 Task: Add an event with the title Second Monthly Review Meeting, date '2023/10/24', time 8:30 AM to 10:30 AMand add a description: Participants will develop skills in strategic decision-making and problem-solving. They will learn techniques for gathering and analyzing information, evaluating options, and making sound decisions that align with team goals and organizational priorities.Select event color  Peacock . Add location for the event as: 789 Piazza San Marco, Venice, Italy, logged in from the account softage.6@softage.netand send the event invitation to softage.1@softage.net and softage.2@softage.net. Set a reminder for the event Weekly on Sunday
Action: Mouse moved to (73, 98)
Screenshot: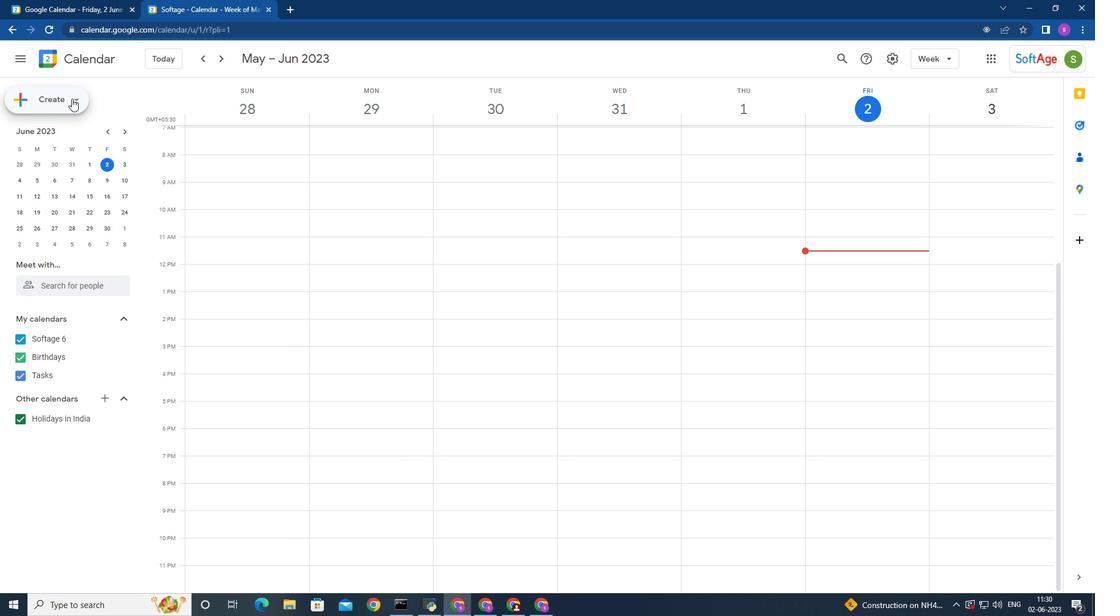 
Action: Mouse pressed left at (73, 98)
Screenshot: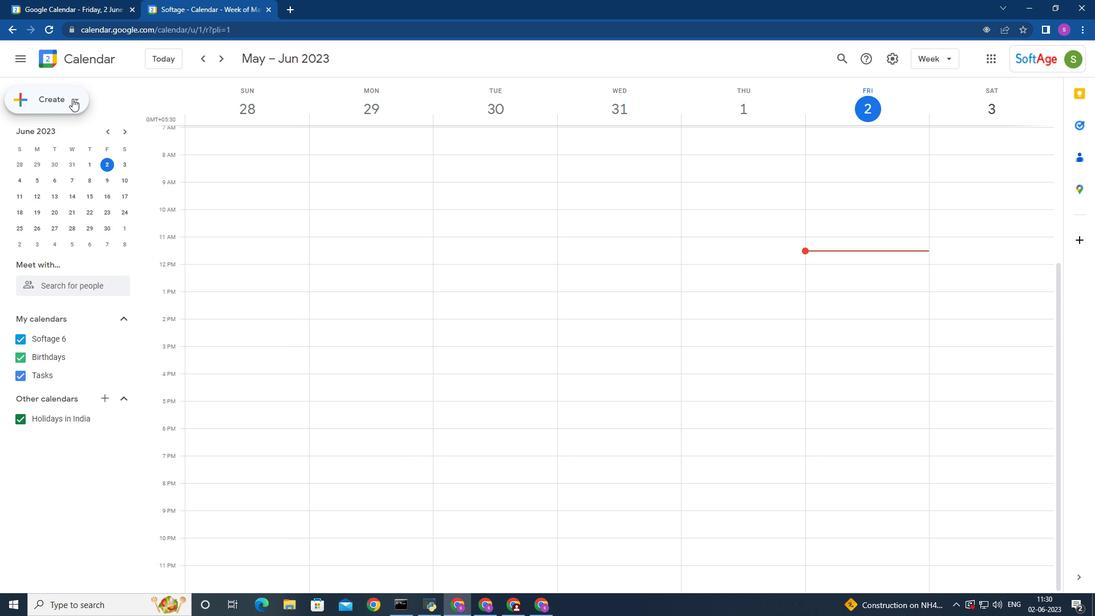 
Action: Mouse moved to (39, 130)
Screenshot: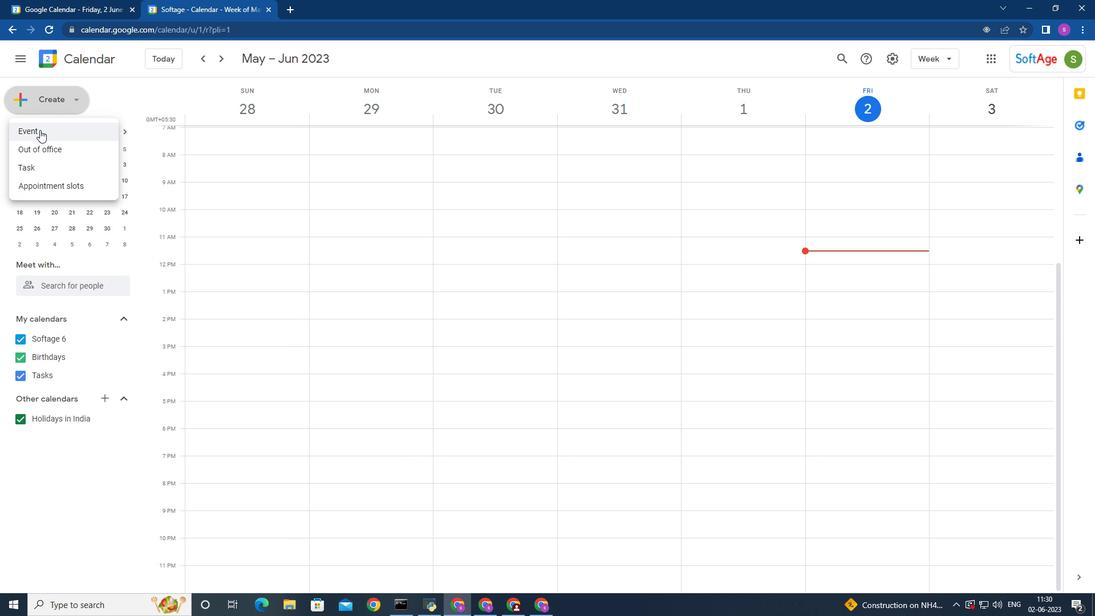 
Action: Mouse pressed left at (39, 130)
Screenshot: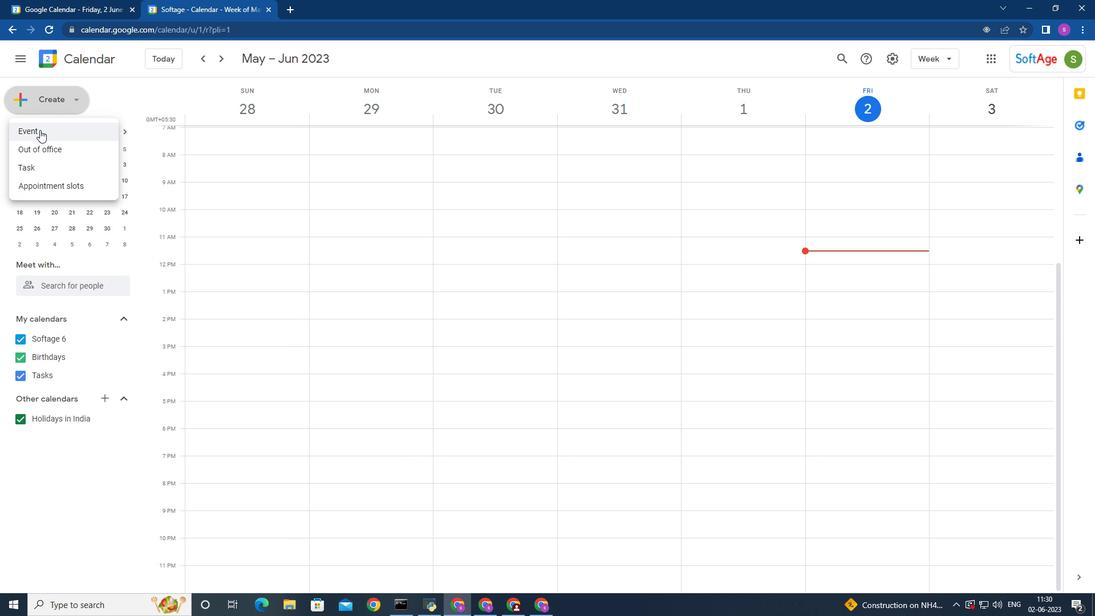 
Action: Mouse moved to (707, 448)
Screenshot: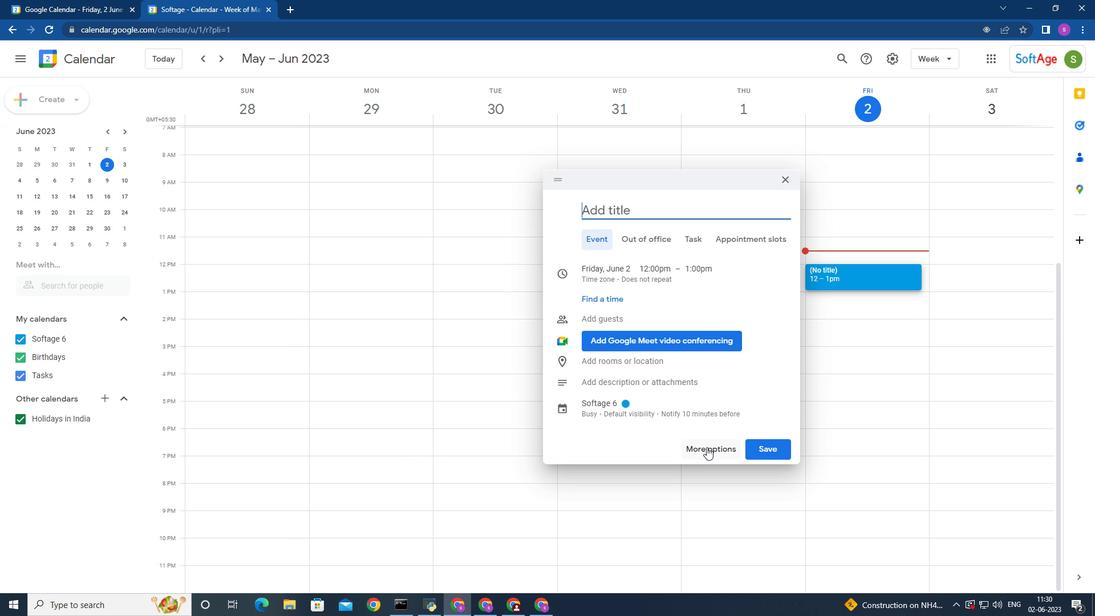 
Action: Mouse pressed left at (707, 448)
Screenshot: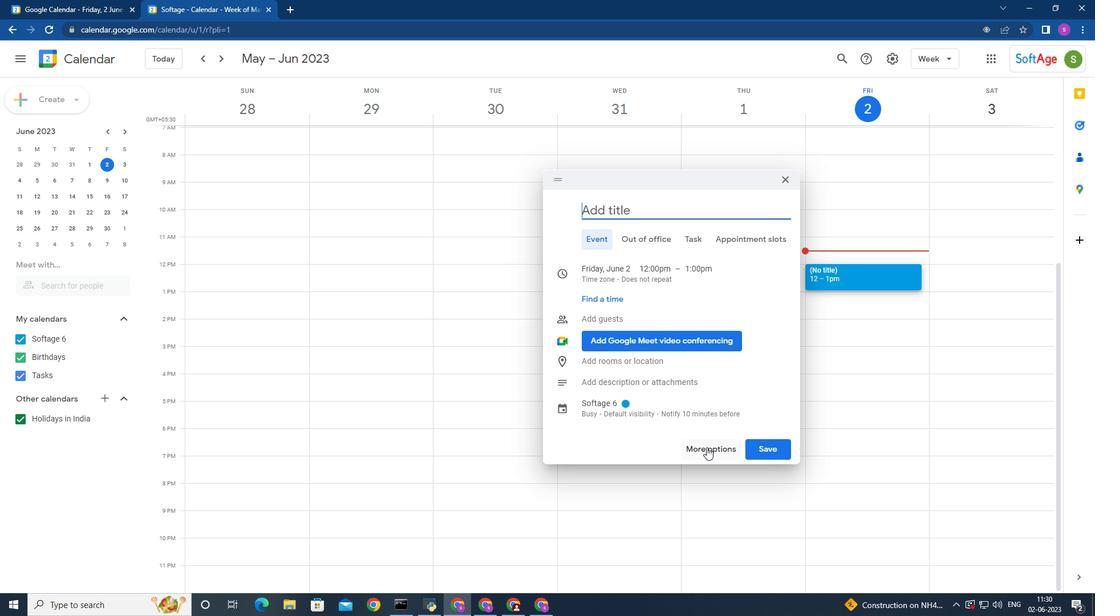 
Action: Mouse moved to (75, 62)
Screenshot: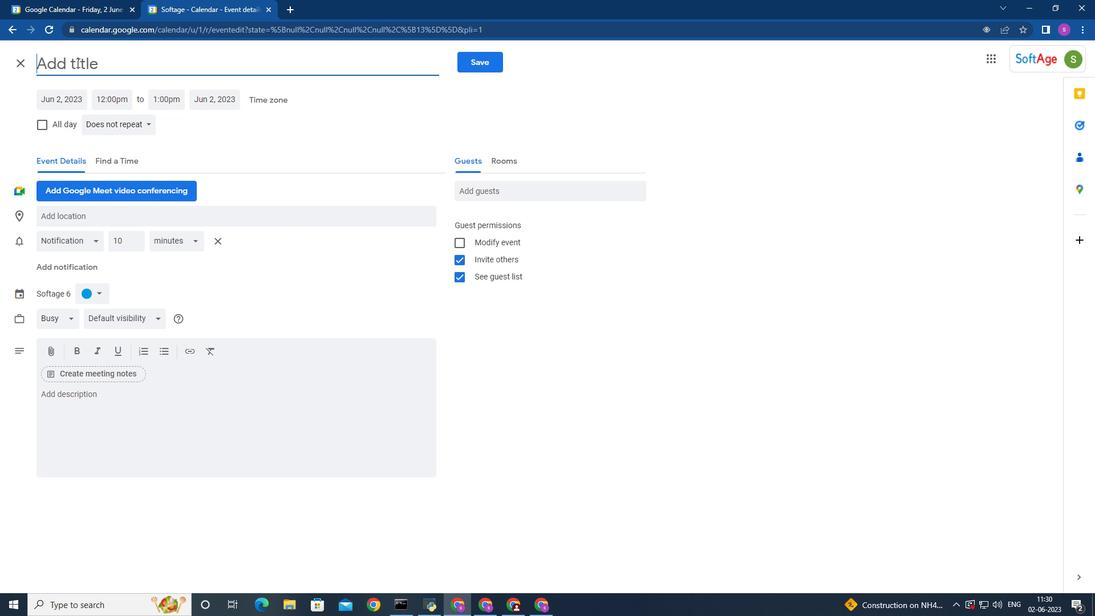 
Action: Key pressed <Key.shift>Second<Key.space><Key.shift>Monthly<Key.space><Key.shift>Review<Key.space>
Screenshot: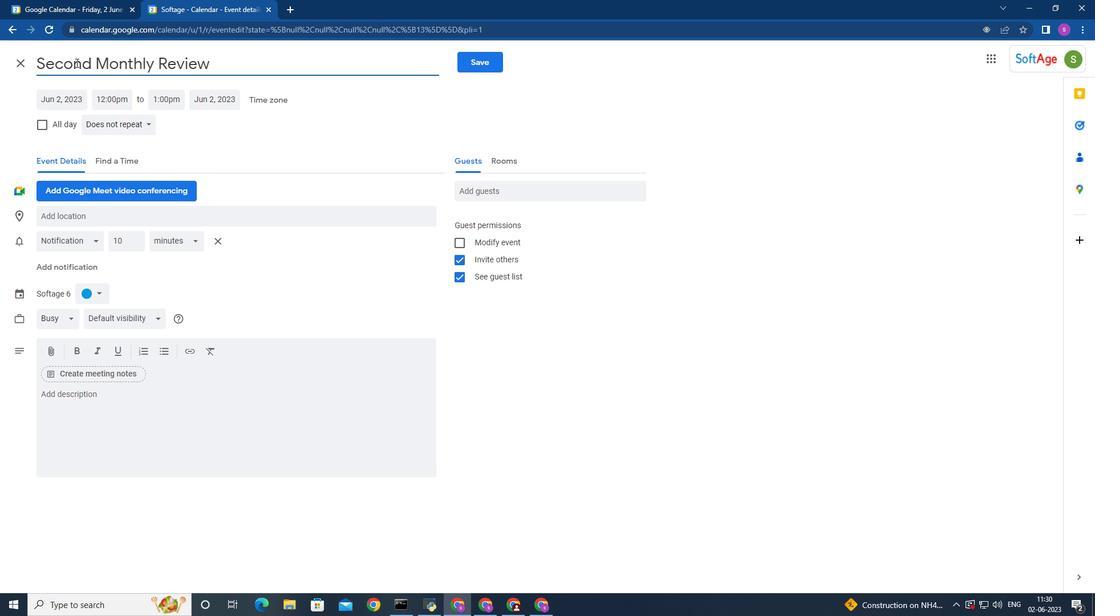 
Action: Mouse moved to (79, 101)
Screenshot: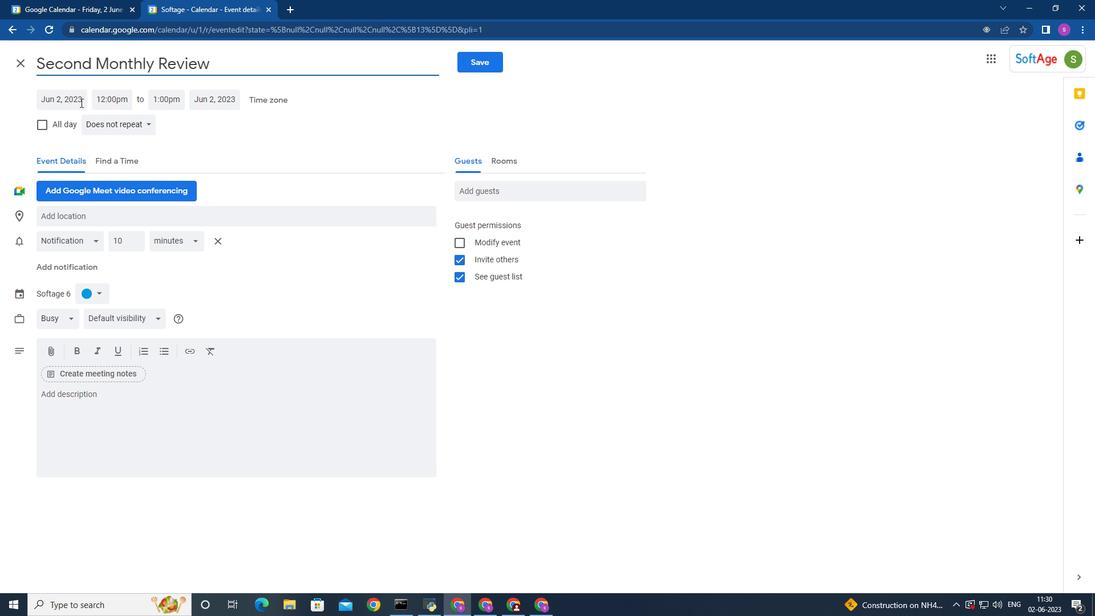 
Action: Mouse pressed left at (79, 101)
Screenshot: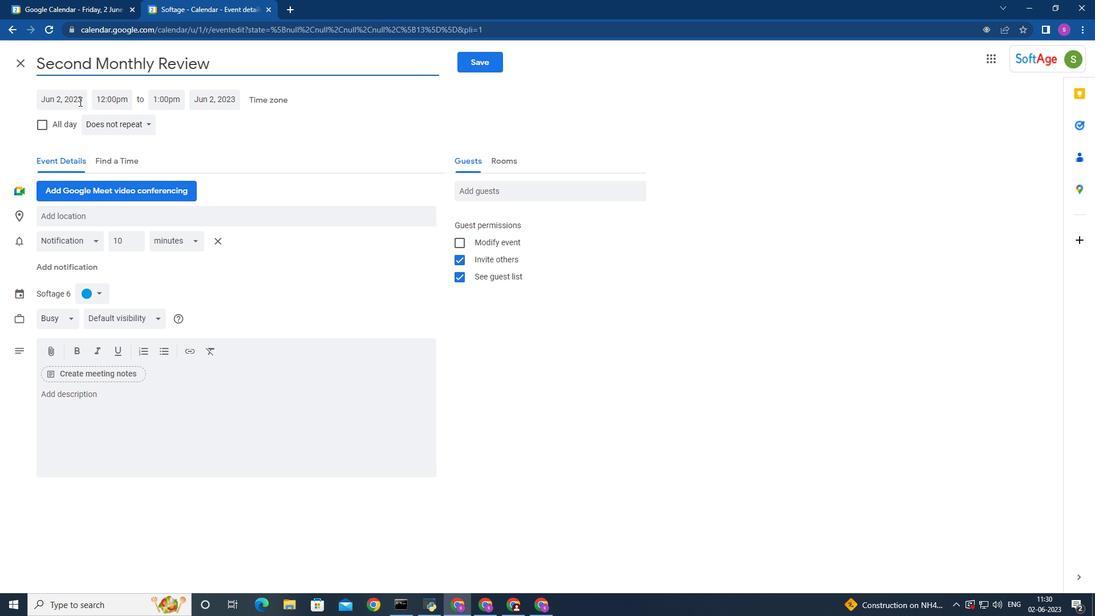 
Action: Mouse moved to (180, 120)
Screenshot: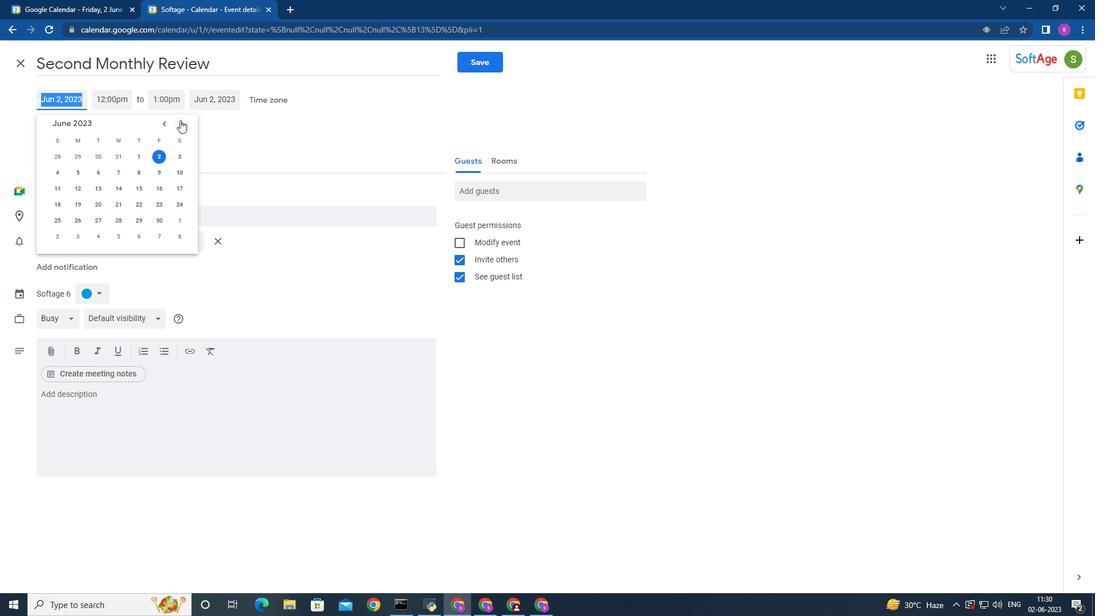 
Action: Mouse pressed left at (180, 120)
Screenshot: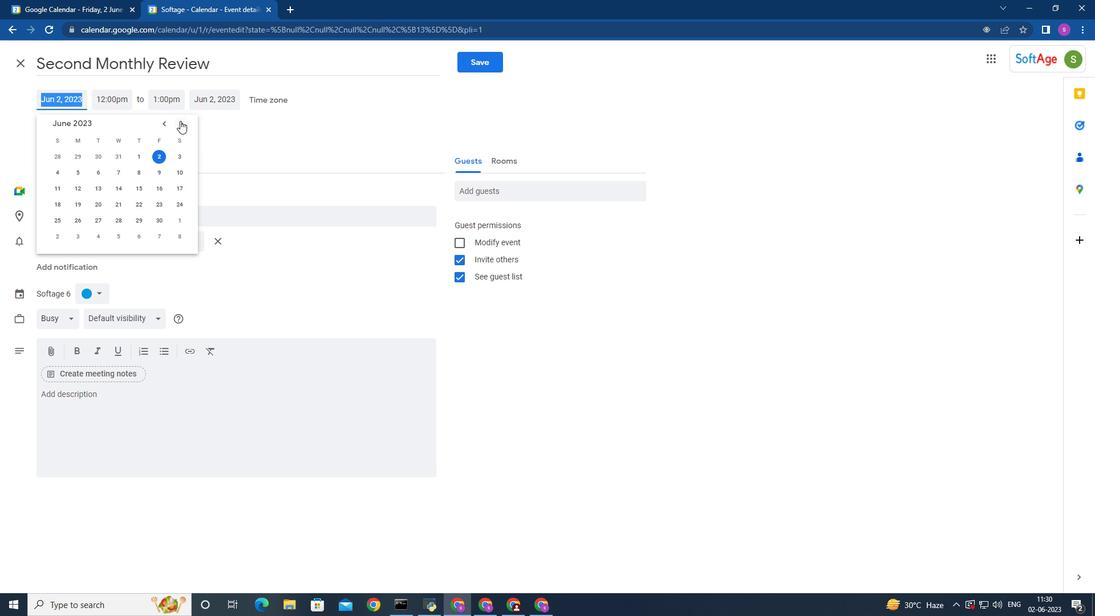 
Action: Mouse moved to (180, 121)
Screenshot: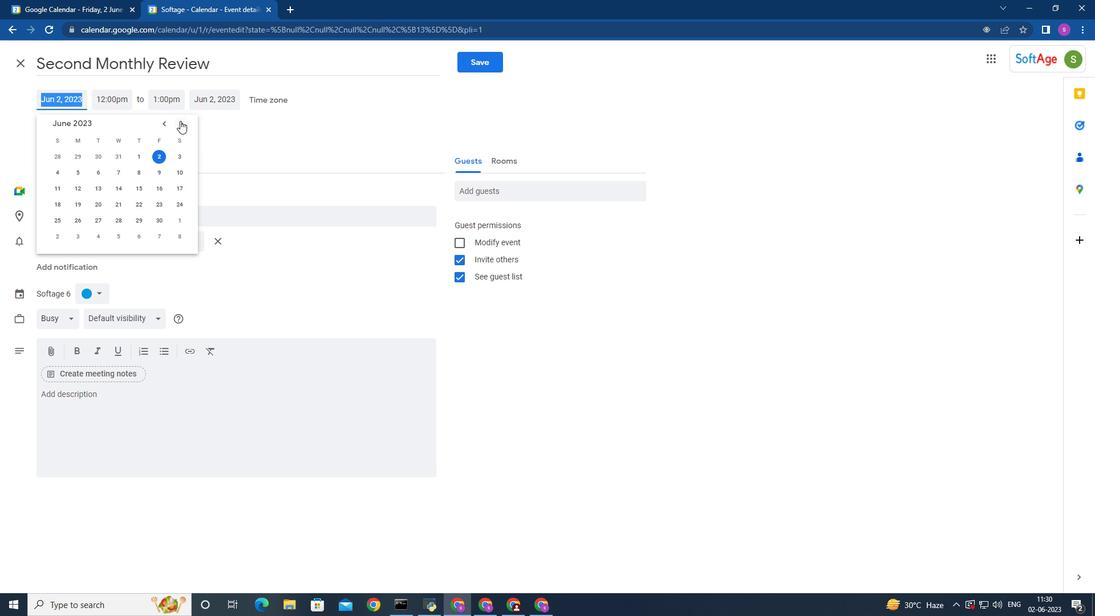 
Action: Mouse pressed left at (180, 121)
Screenshot: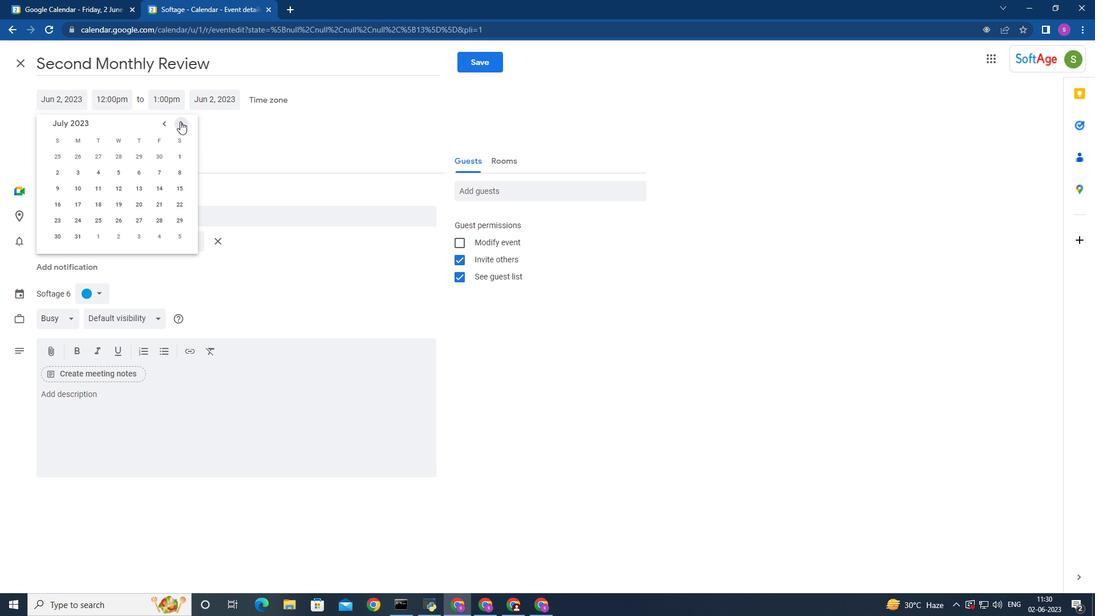 
Action: Mouse moved to (180, 126)
Screenshot: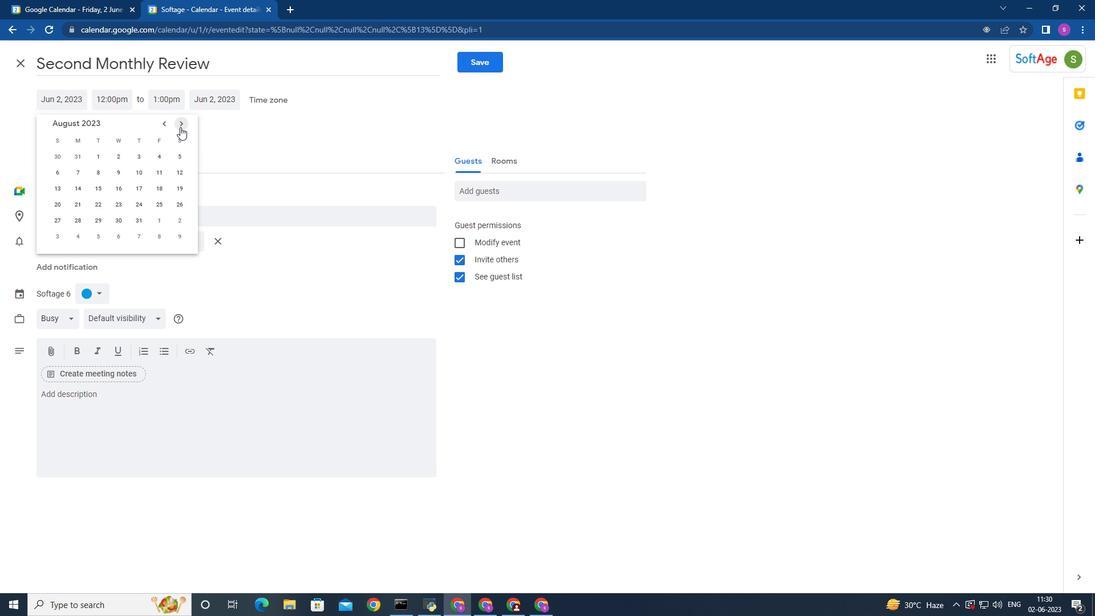 
Action: Mouse pressed left at (180, 126)
Screenshot: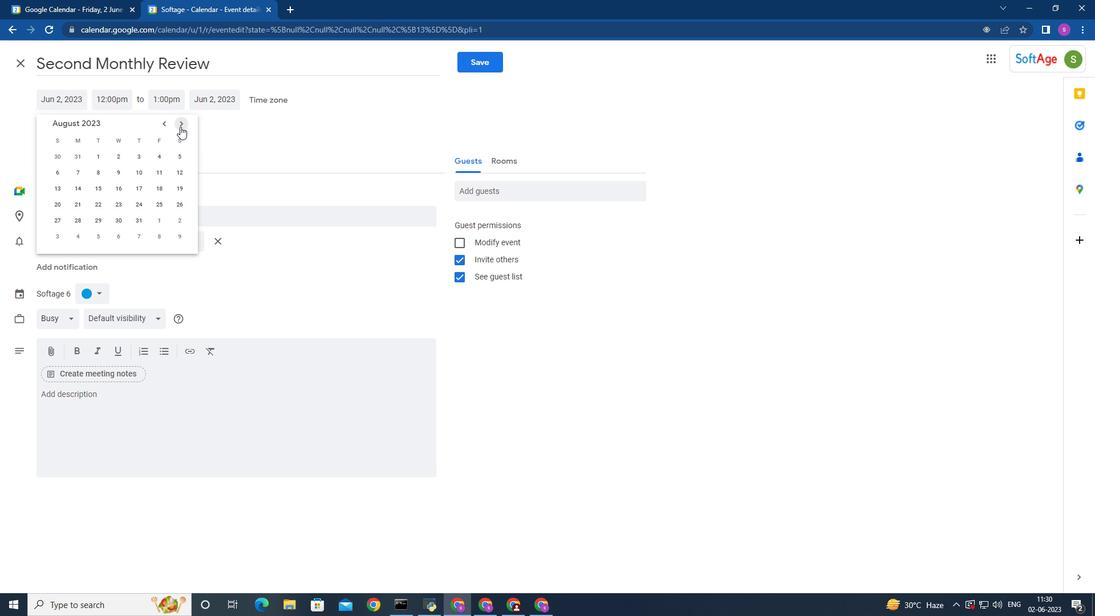 
Action: Mouse pressed left at (180, 126)
Screenshot: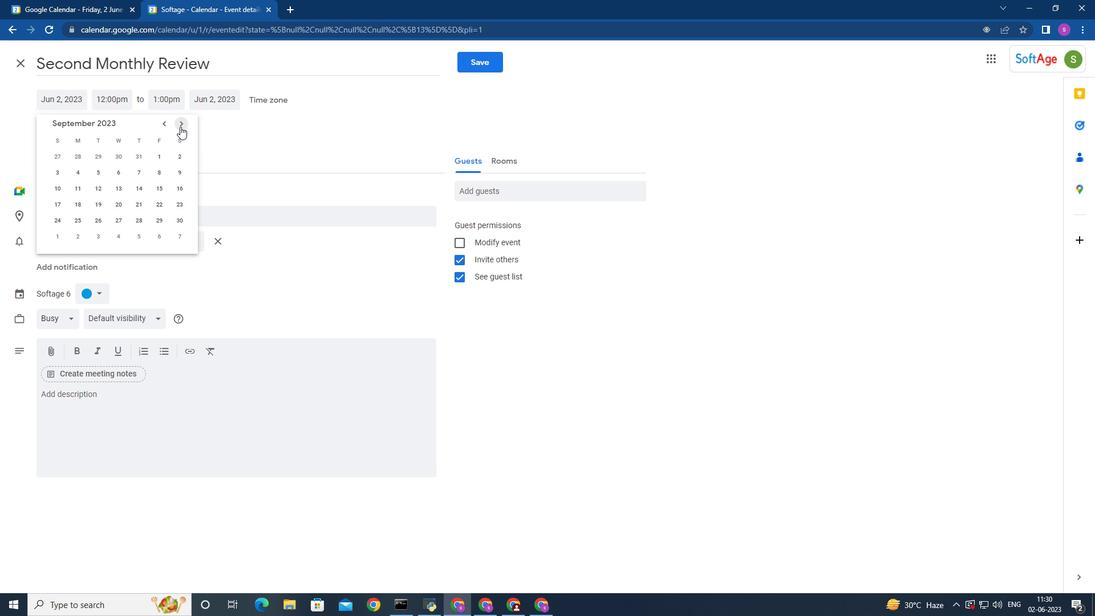 
Action: Mouse moved to (98, 201)
Screenshot: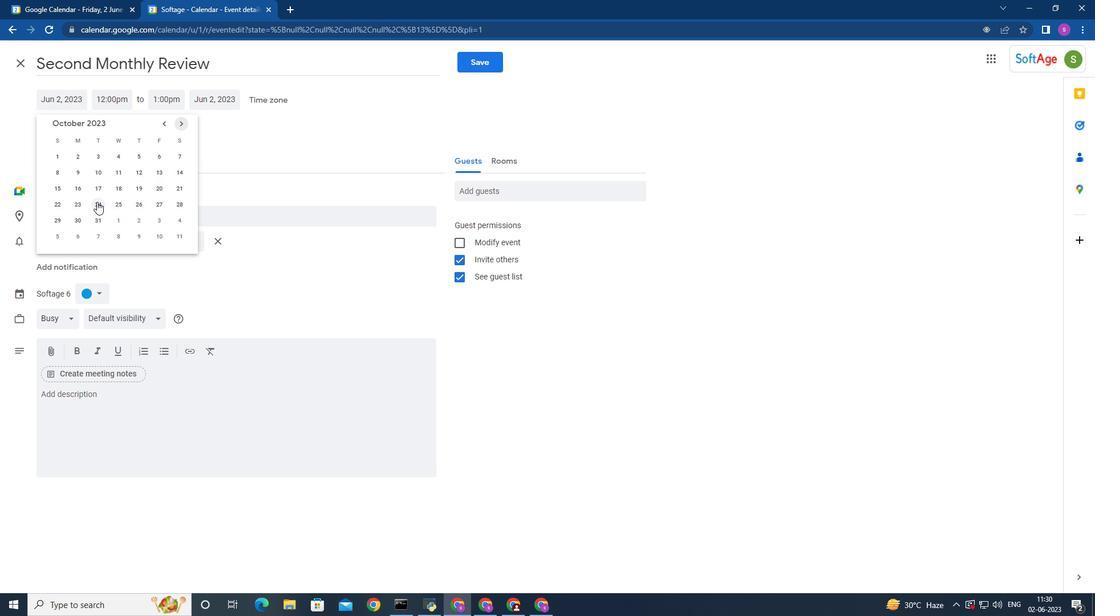 
Action: Mouse pressed left at (98, 201)
Screenshot: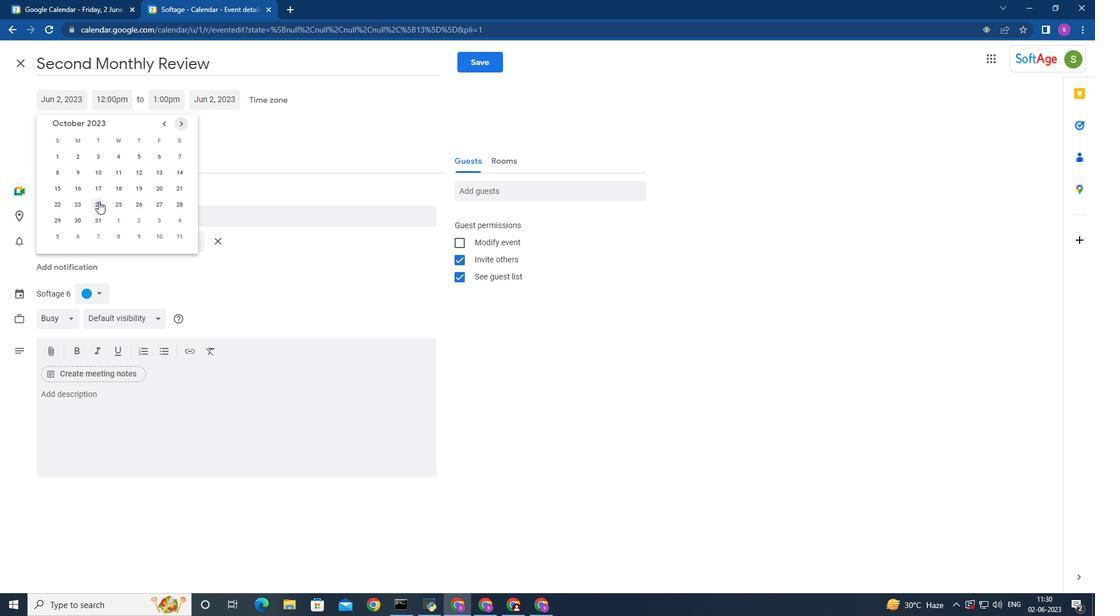 
Action: Mouse moved to (177, 101)
Screenshot: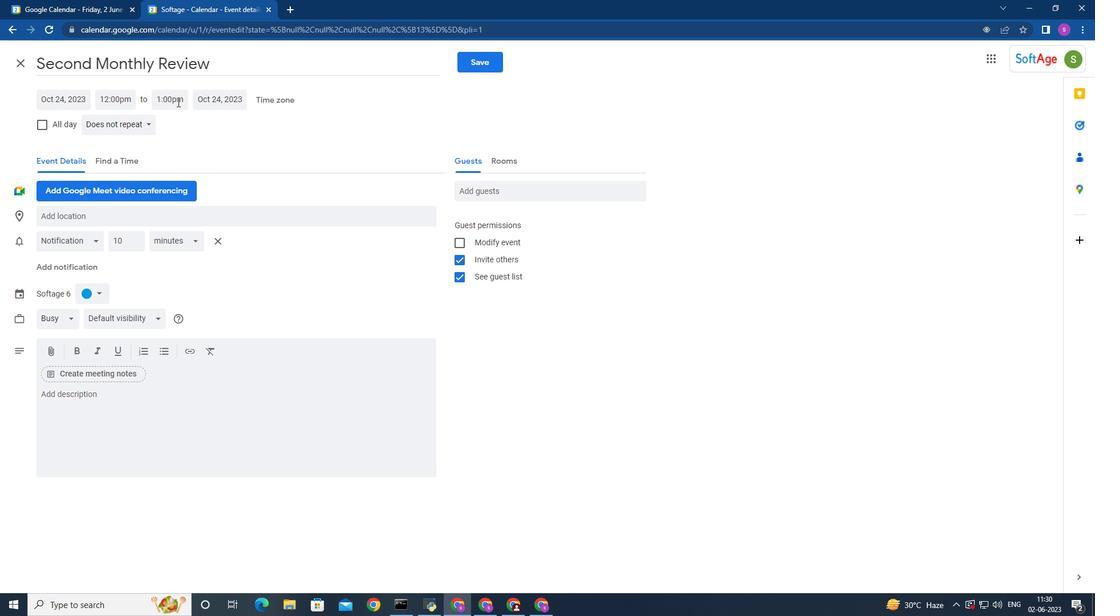 
Action: Mouse pressed left at (177, 101)
Screenshot: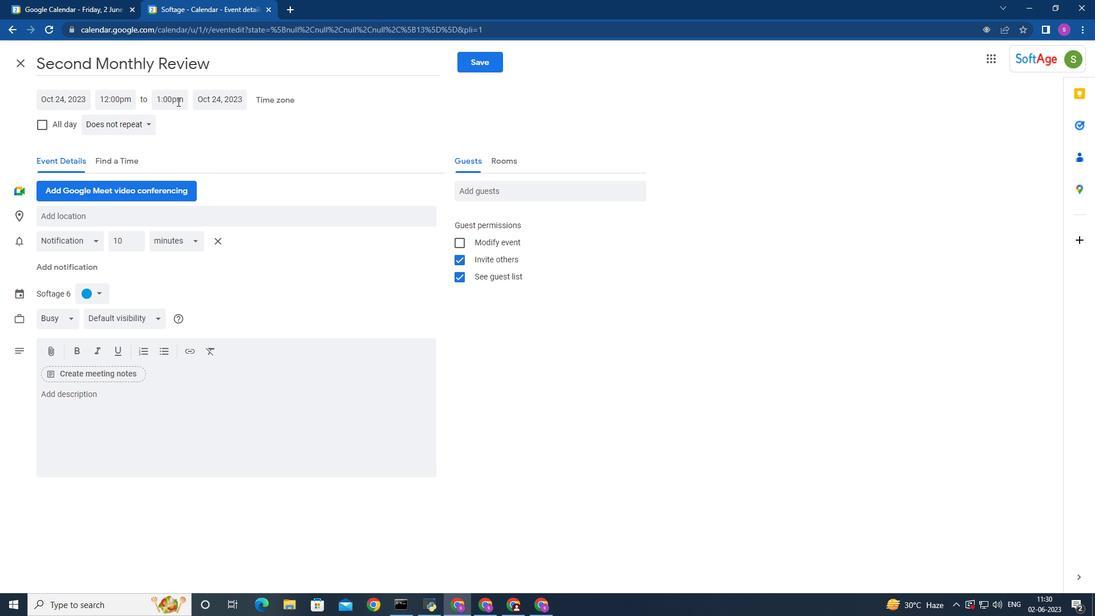 
Action: Mouse moved to (202, 178)
Screenshot: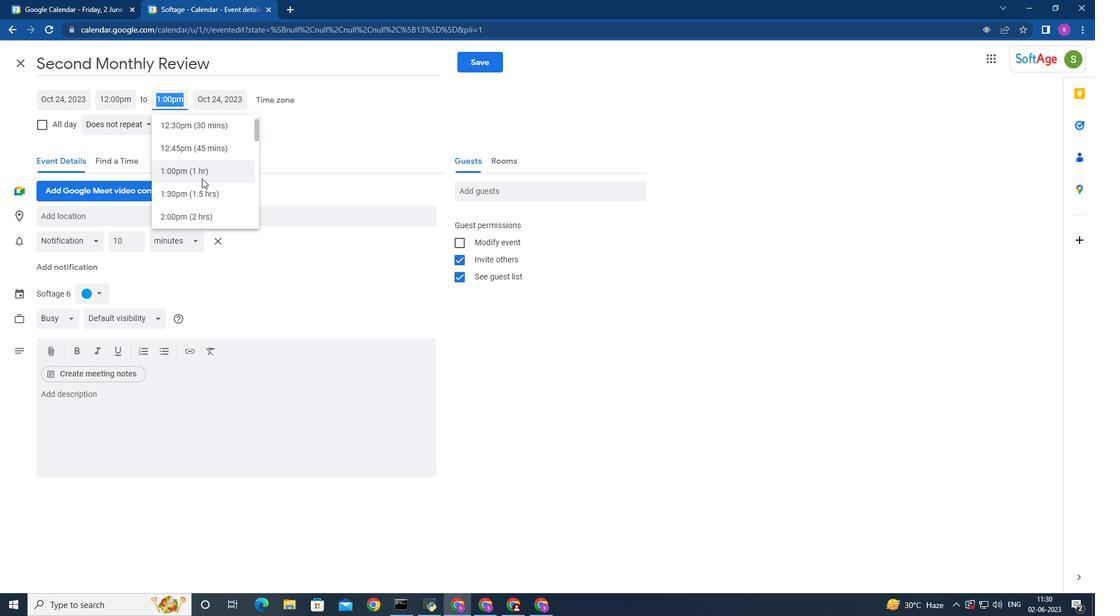 
Action: Mouse scrolled (202, 178) with delta (0, 0)
Screenshot: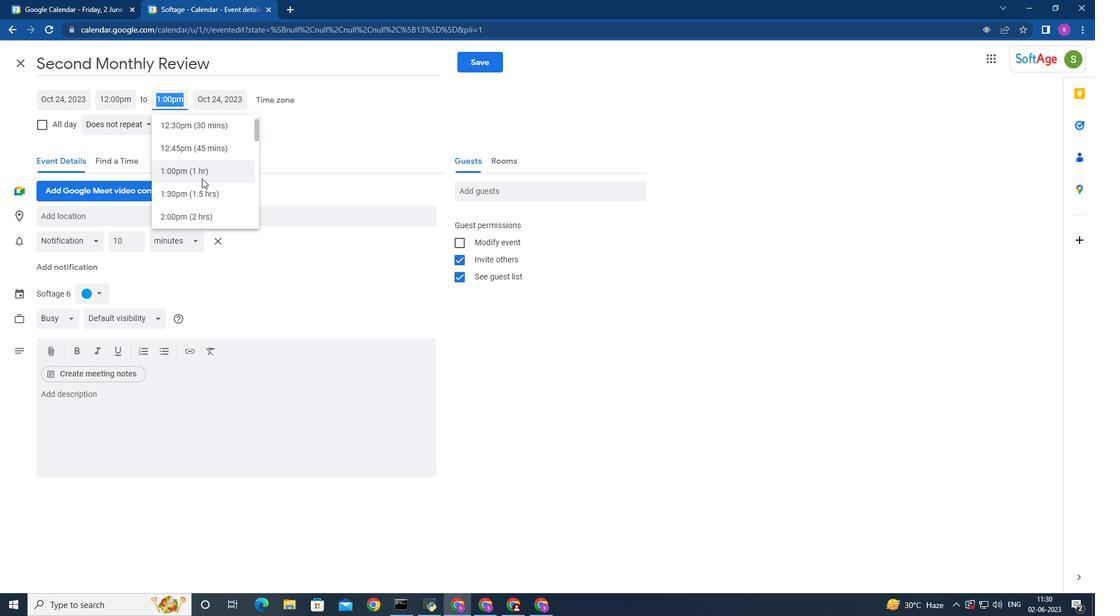 
Action: Mouse moved to (202, 177)
Screenshot: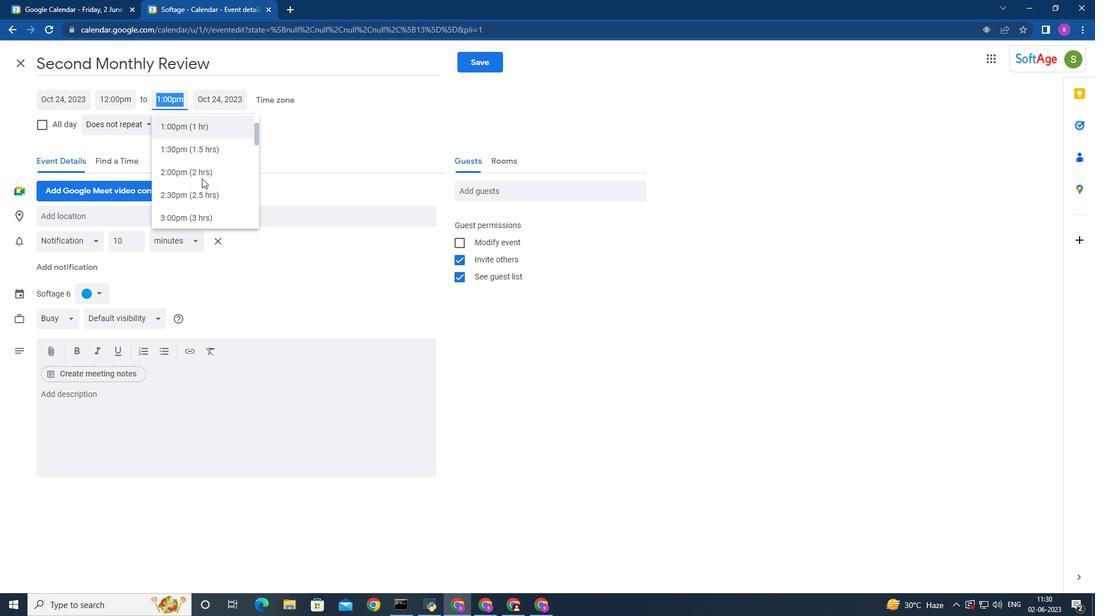 
Action: Mouse scrolled (202, 178) with delta (0, 0)
Screenshot: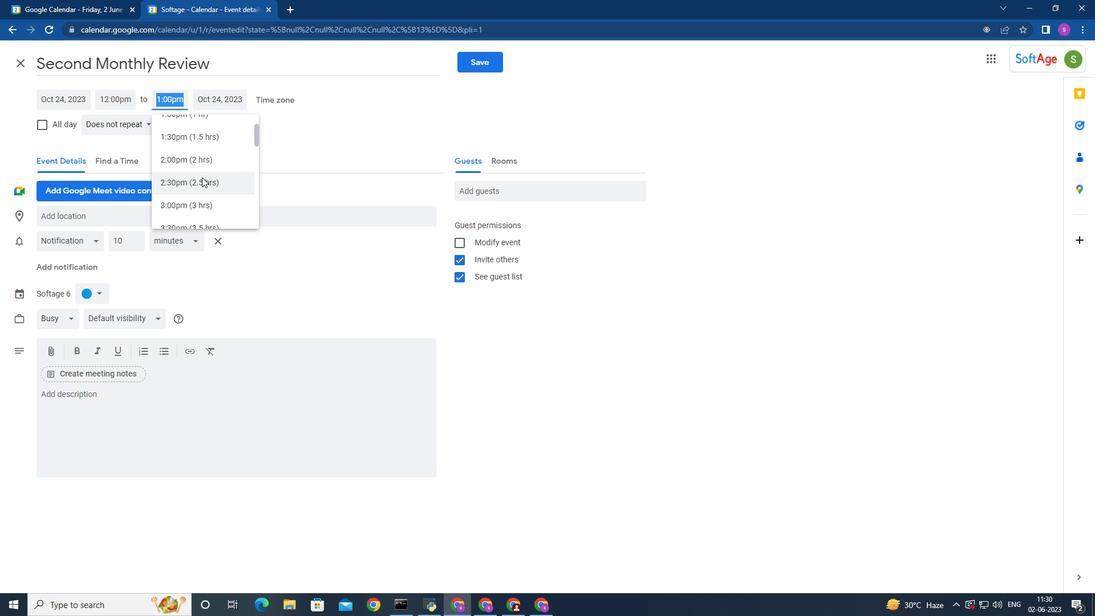 
Action: Mouse scrolled (202, 178) with delta (0, 0)
Screenshot: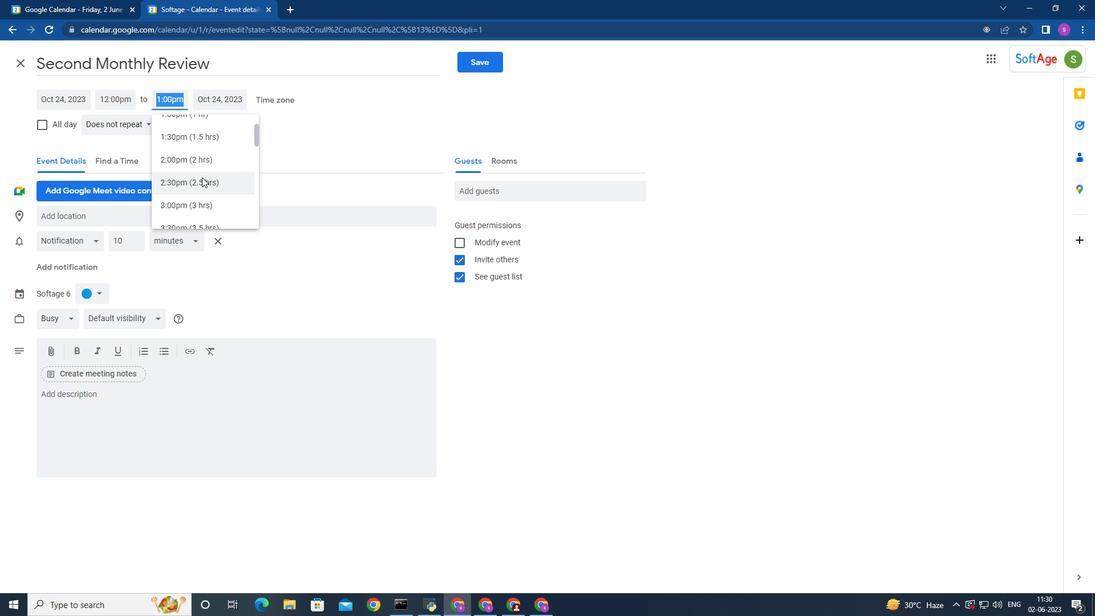 
Action: Mouse scrolled (202, 178) with delta (0, 0)
Screenshot: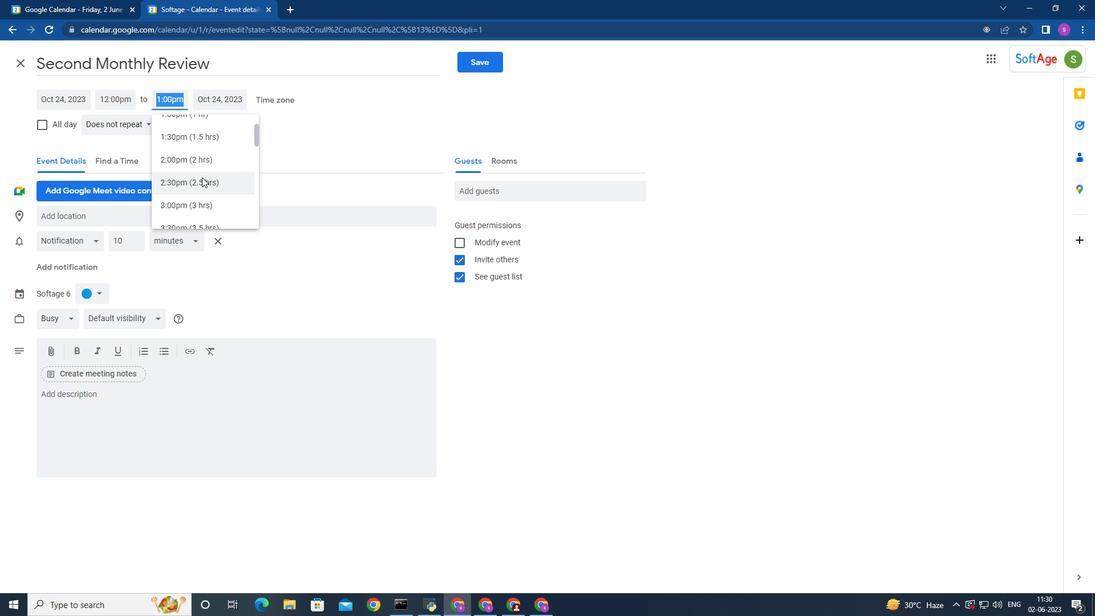
Action: Mouse scrolled (202, 178) with delta (0, 0)
Screenshot: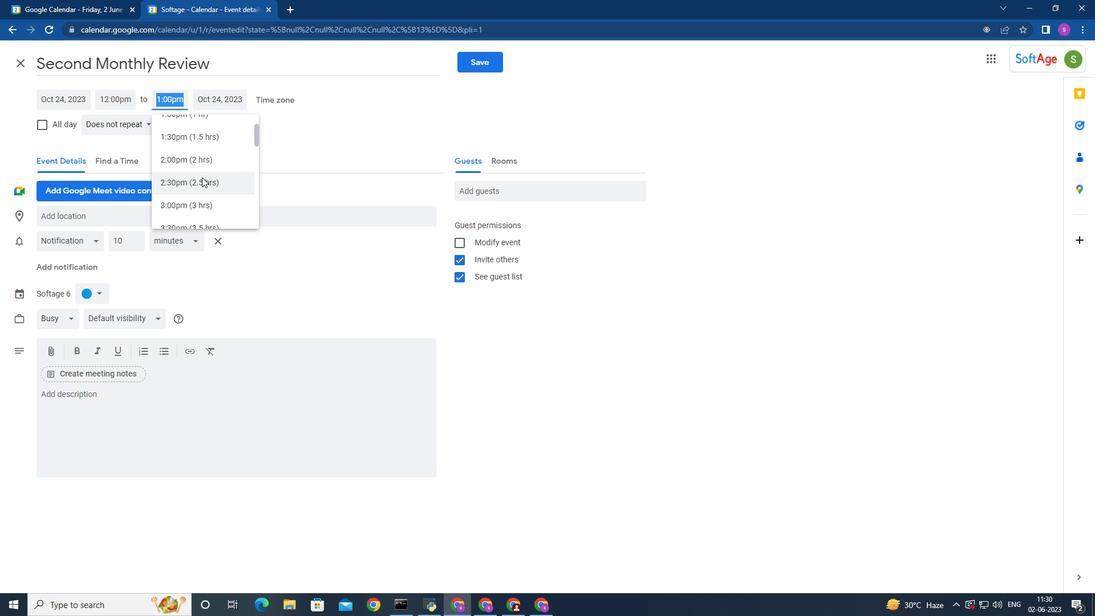 
Action: Mouse scrolled (202, 178) with delta (0, 0)
Screenshot: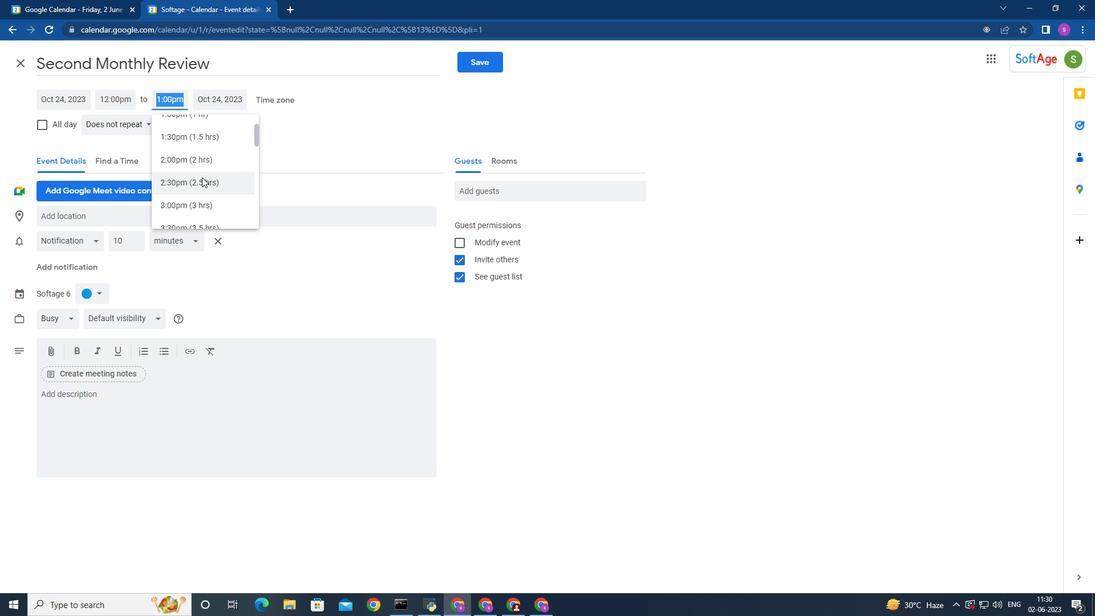 
Action: Mouse scrolled (202, 178) with delta (0, 0)
Screenshot: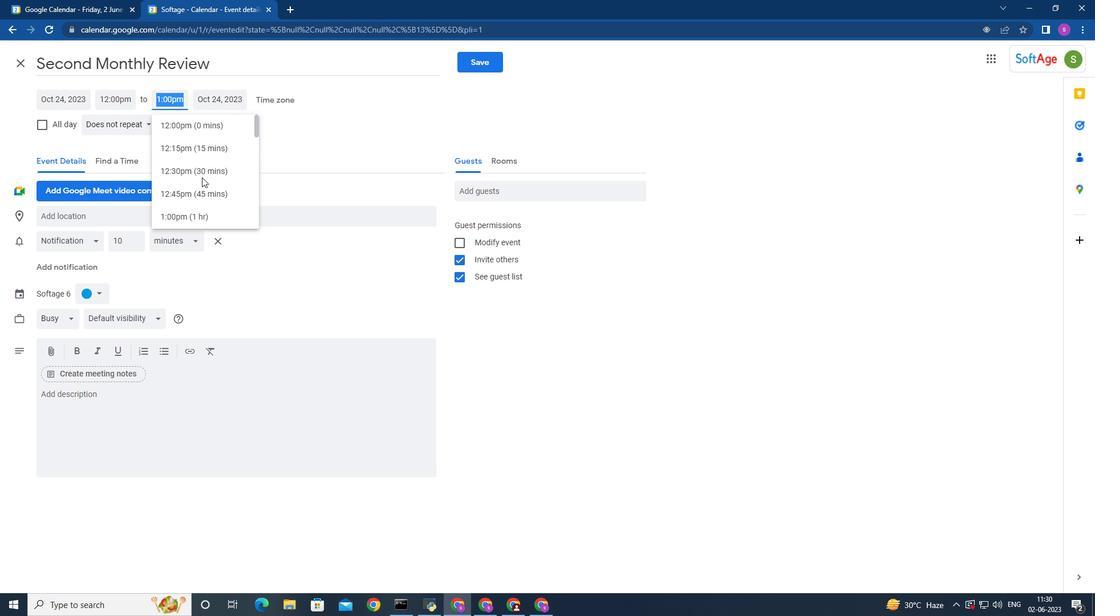 
Action: Mouse scrolled (202, 178) with delta (0, 0)
Screenshot: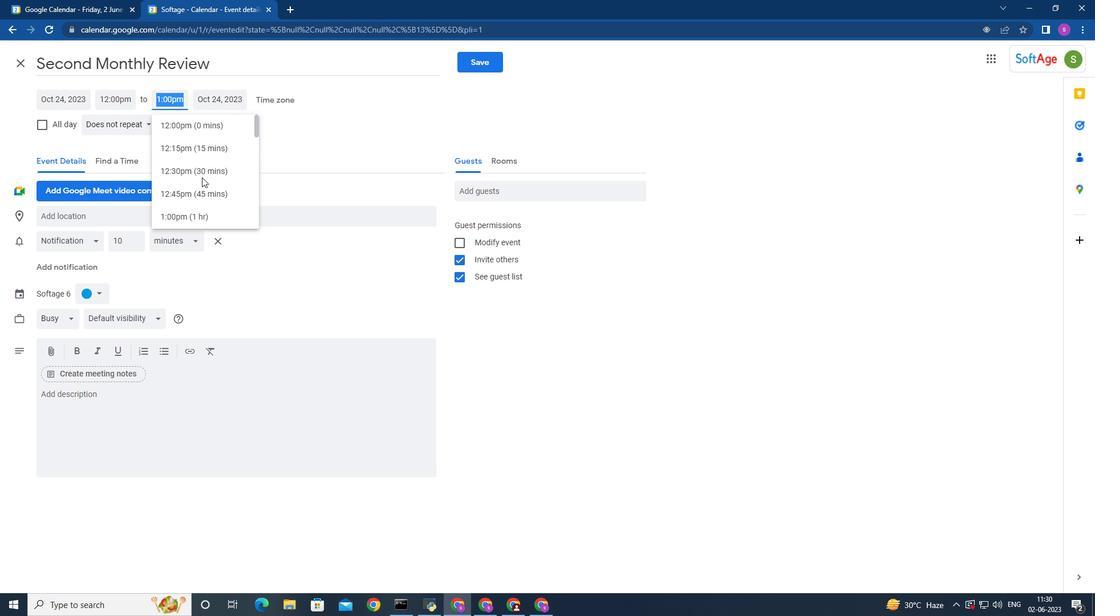 
Action: Mouse scrolled (202, 178) with delta (0, 0)
Screenshot: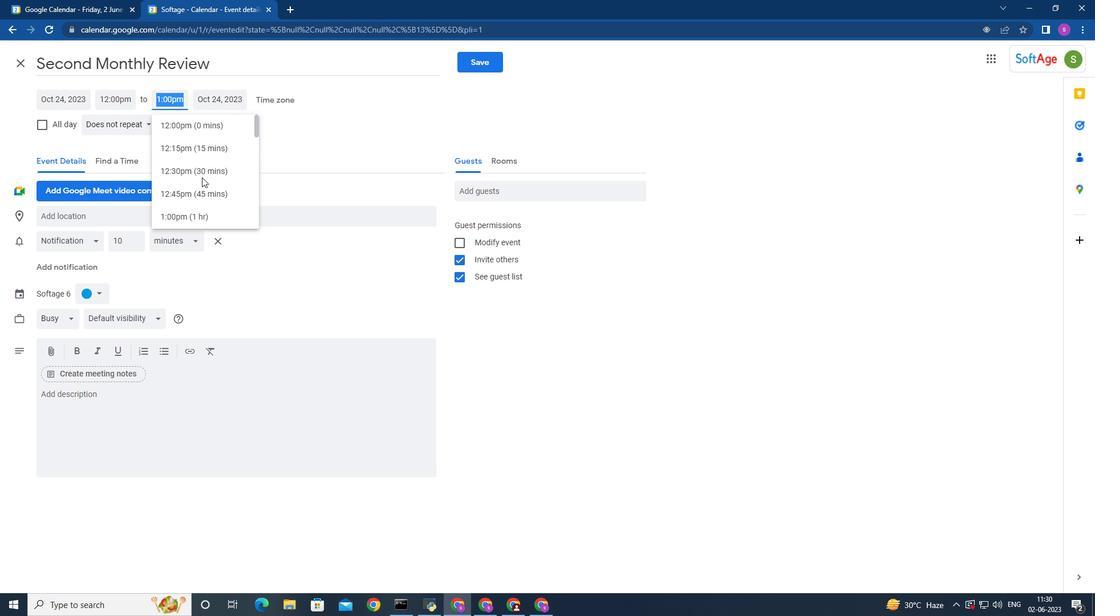 
Action: Mouse scrolled (202, 178) with delta (0, 0)
Screenshot: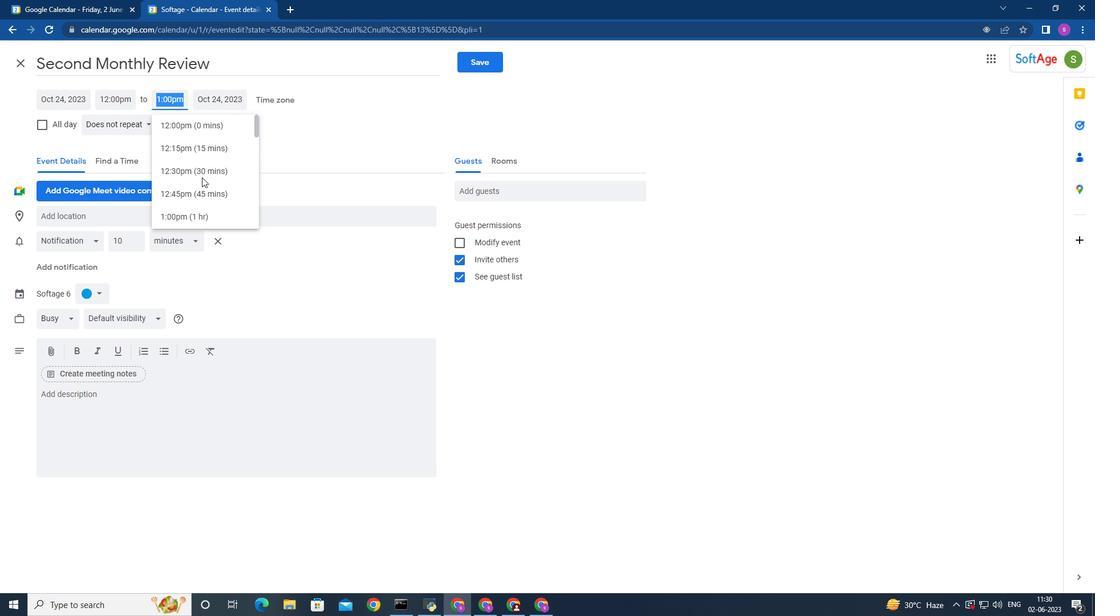 
Action: Mouse scrolled (202, 176) with delta (0, 0)
Screenshot: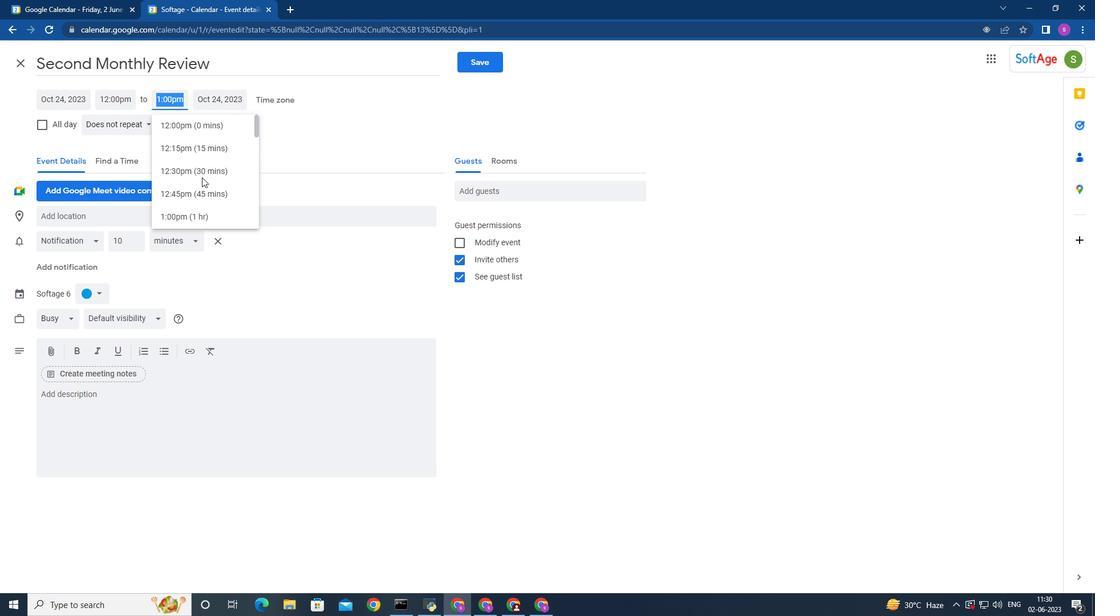 
Action: Mouse scrolled (202, 176) with delta (0, 0)
Screenshot: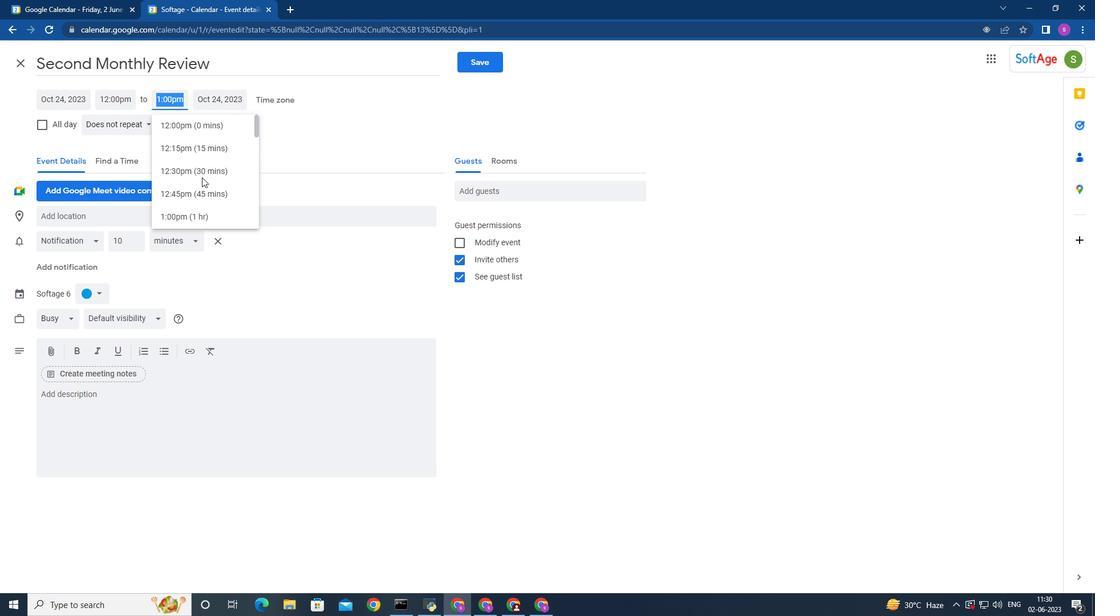 
Action: Mouse scrolled (202, 176) with delta (0, 0)
Screenshot: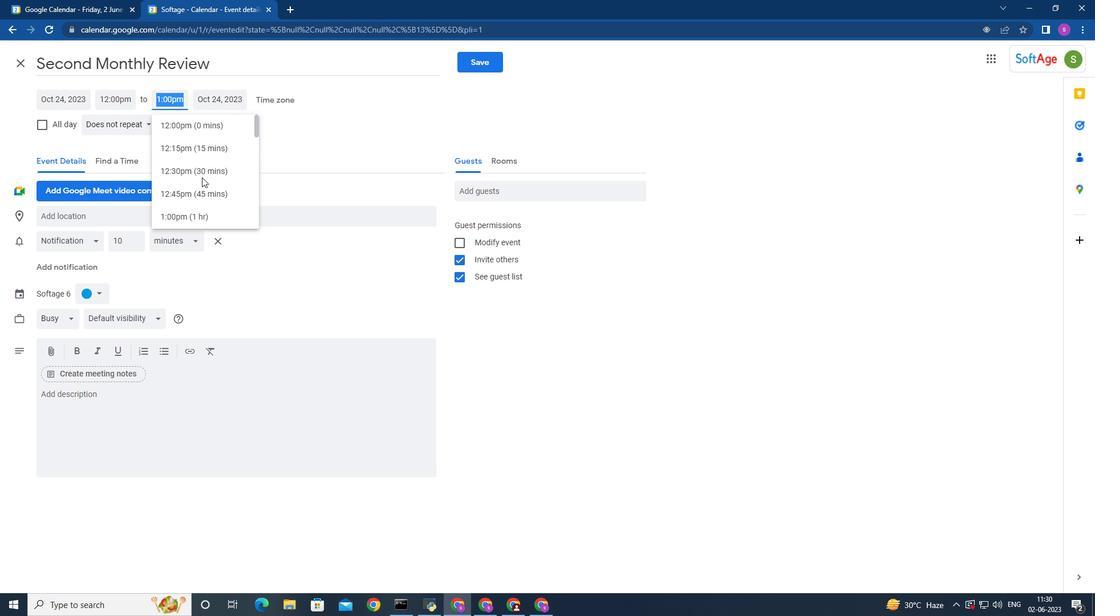 
Action: Mouse scrolled (202, 176) with delta (0, 0)
Screenshot: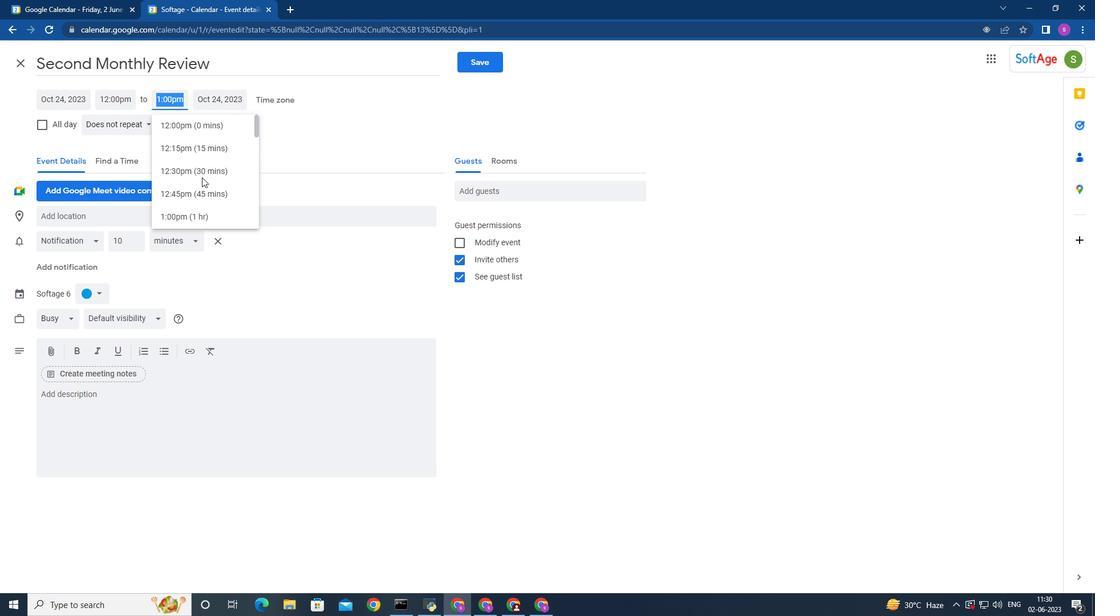 
Action: Mouse moved to (202, 177)
Screenshot: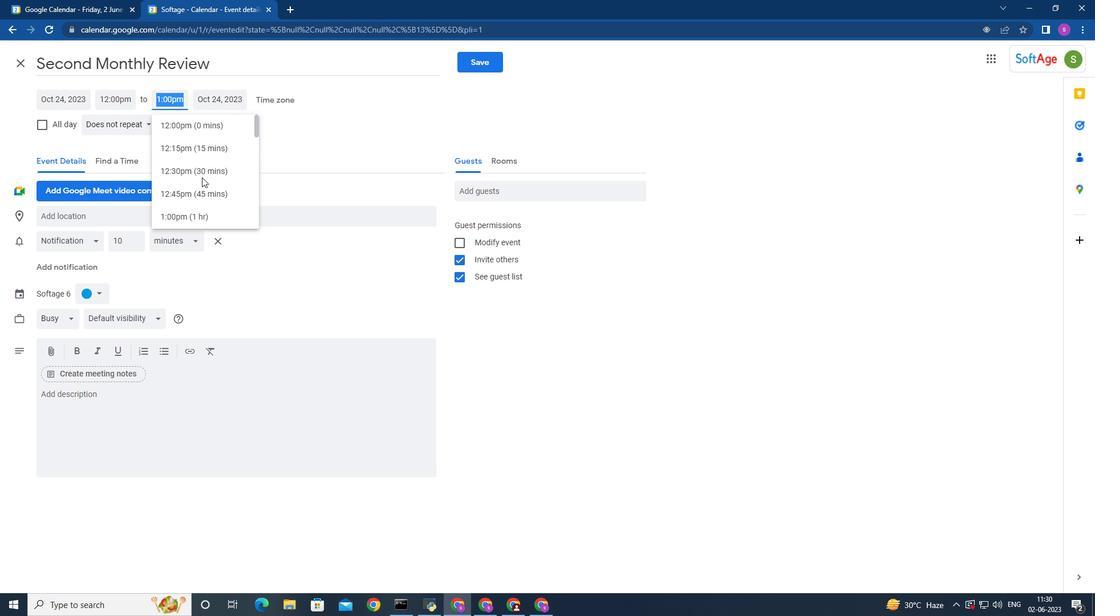 
Action: Mouse scrolled (202, 176) with delta (0, 0)
Screenshot: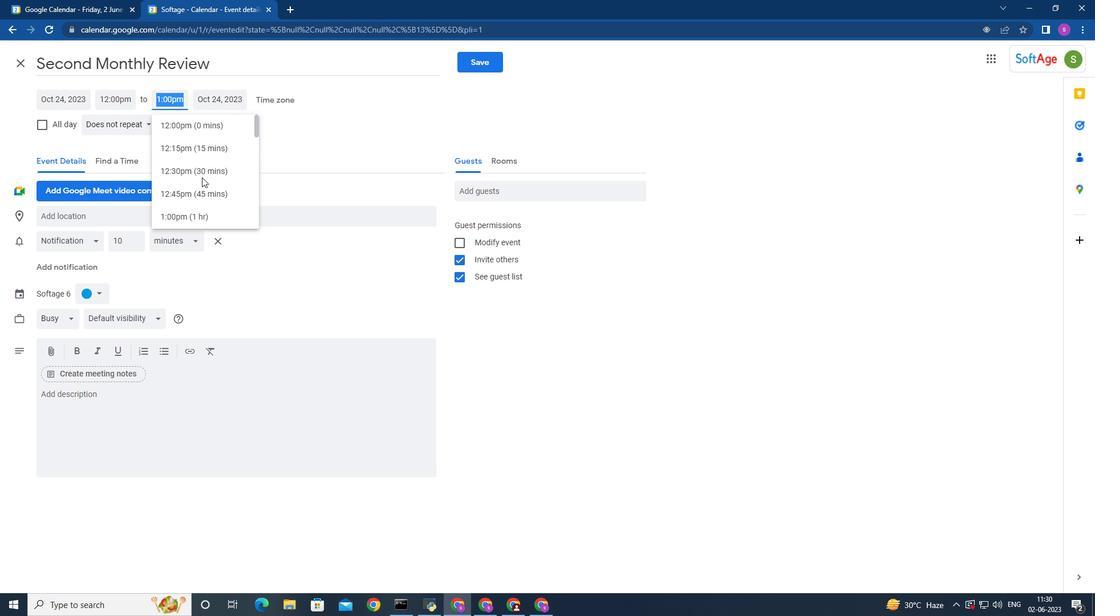 
Action: Mouse moved to (202, 176)
Screenshot: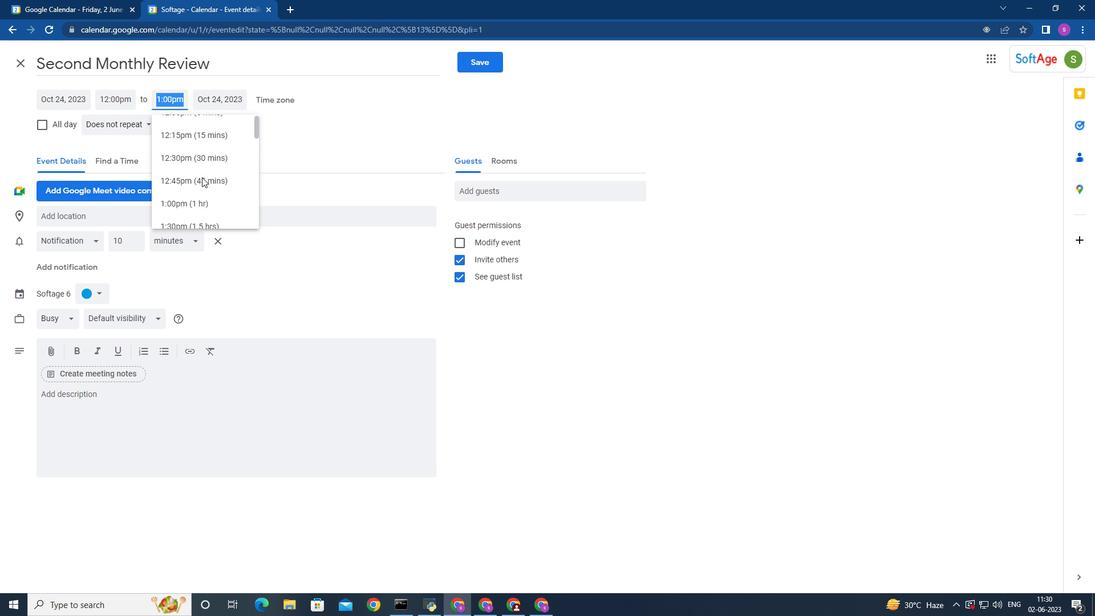 
Action: Mouse scrolled (202, 175) with delta (0, 0)
Screenshot: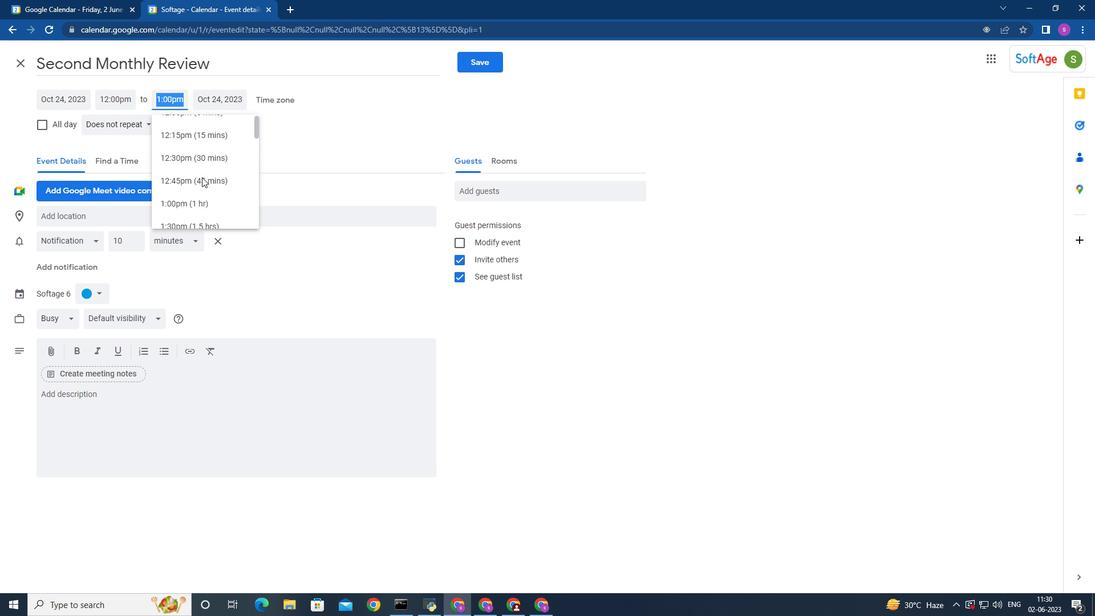 
Action: Mouse moved to (206, 192)
Screenshot: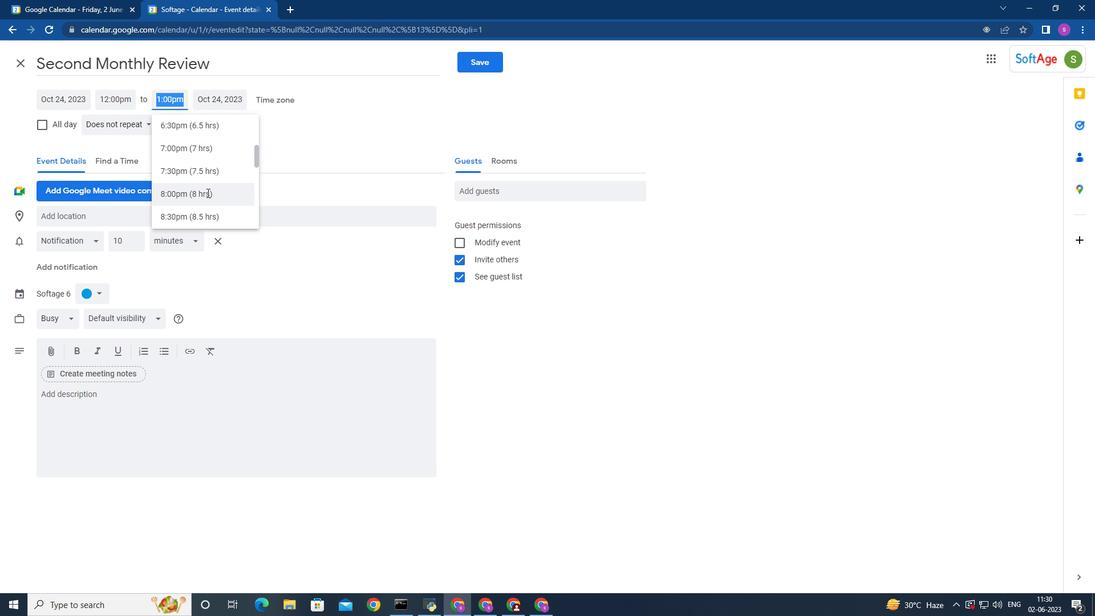 
Action: Mouse scrolled (206, 193) with delta (0, 0)
Screenshot: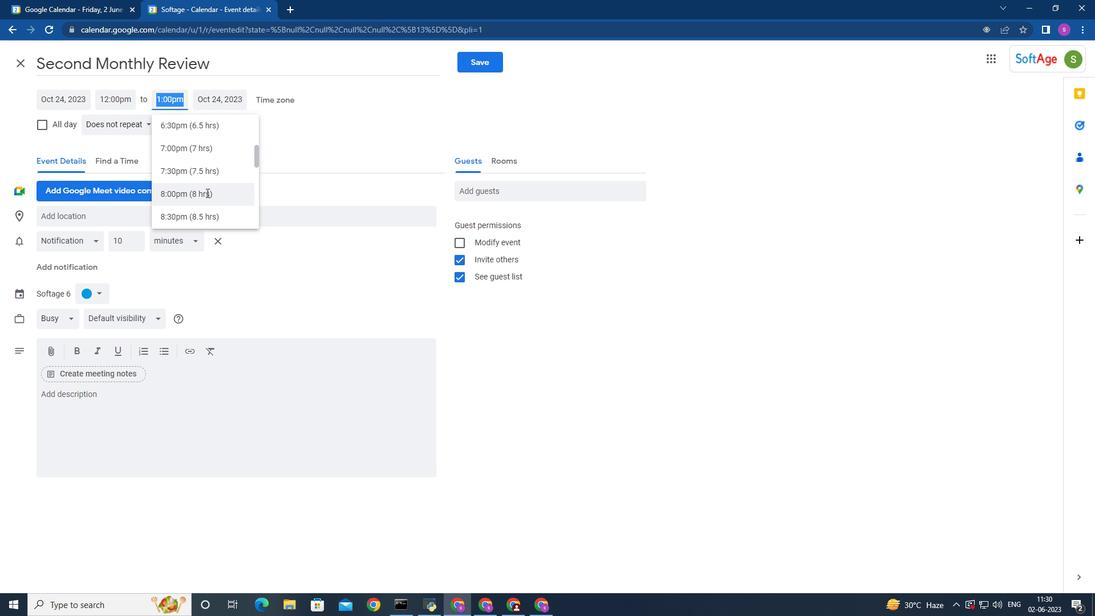 
Action: Mouse scrolled (206, 193) with delta (0, 0)
Screenshot: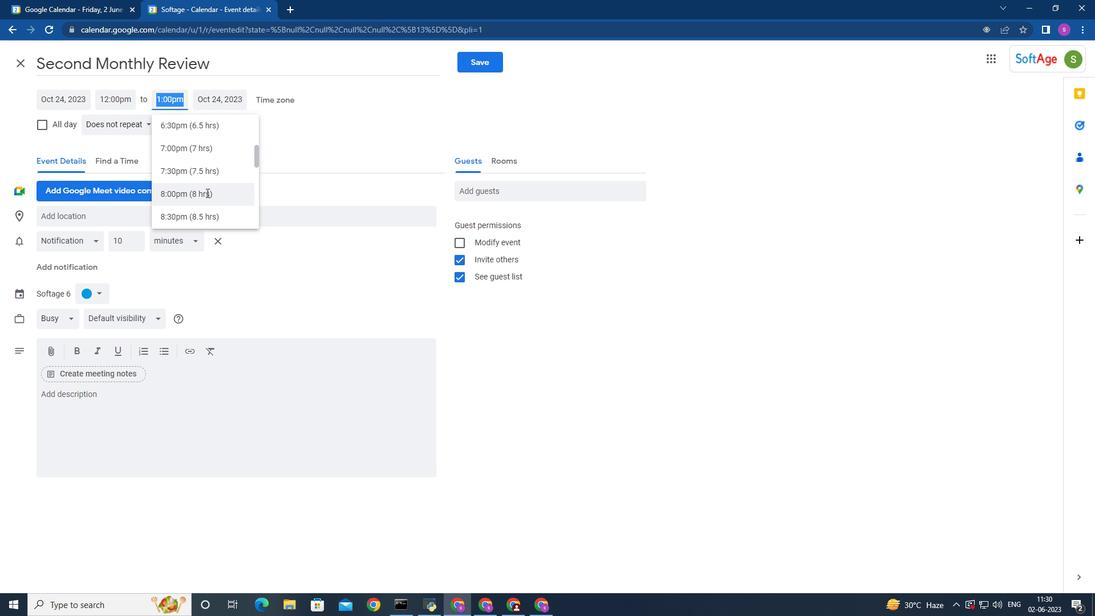 
Action: Mouse scrolled (206, 193) with delta (0, 0)
Screenshot: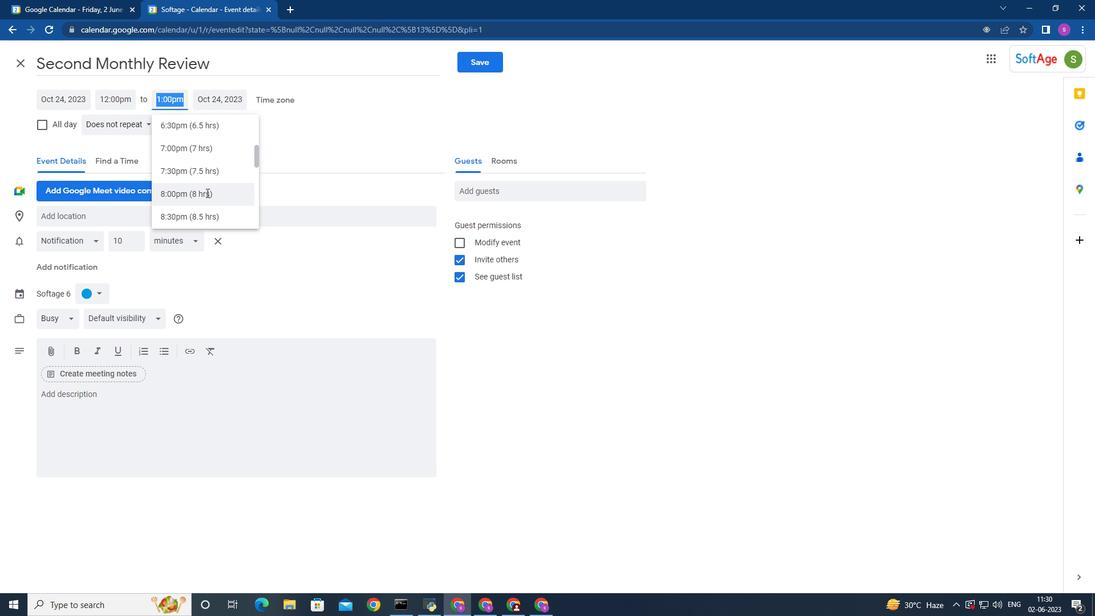 
Action: Mouse scrolled (206, 193) with delta (0, 0)
Screenshot: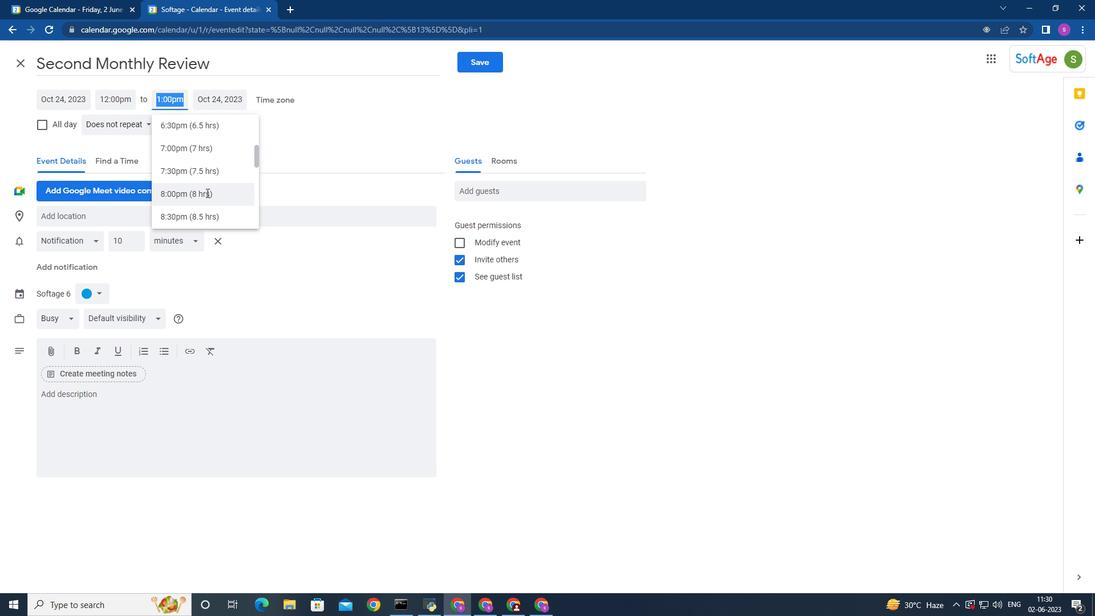 
Action: Mouse moved to (206, 192)
Screenshot: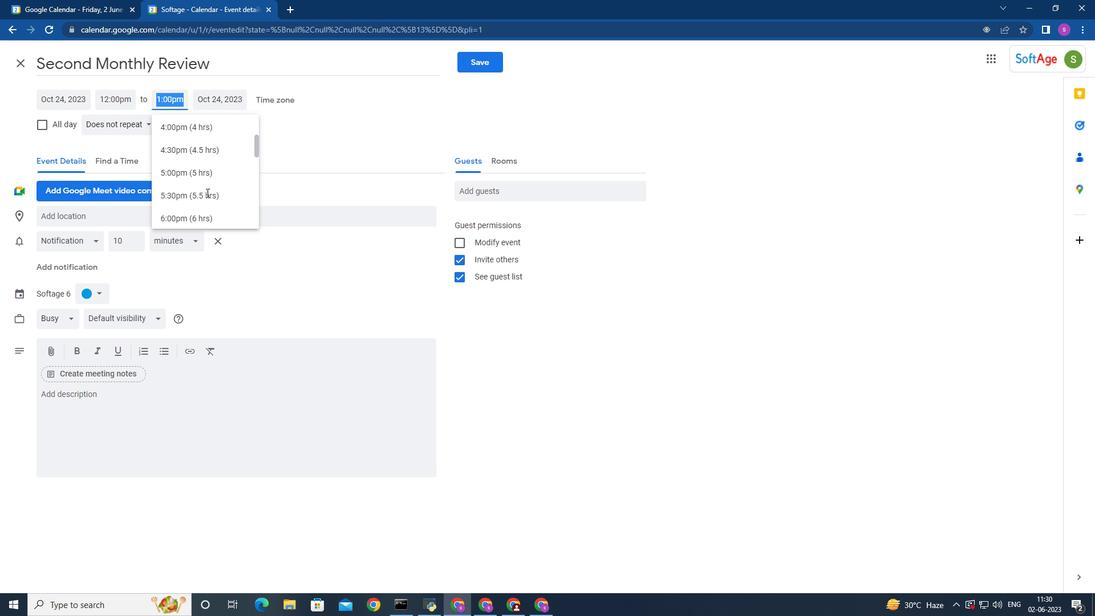 
Action: Mouse scrolled (206, 193) with delta (0, 0)
Screenshot: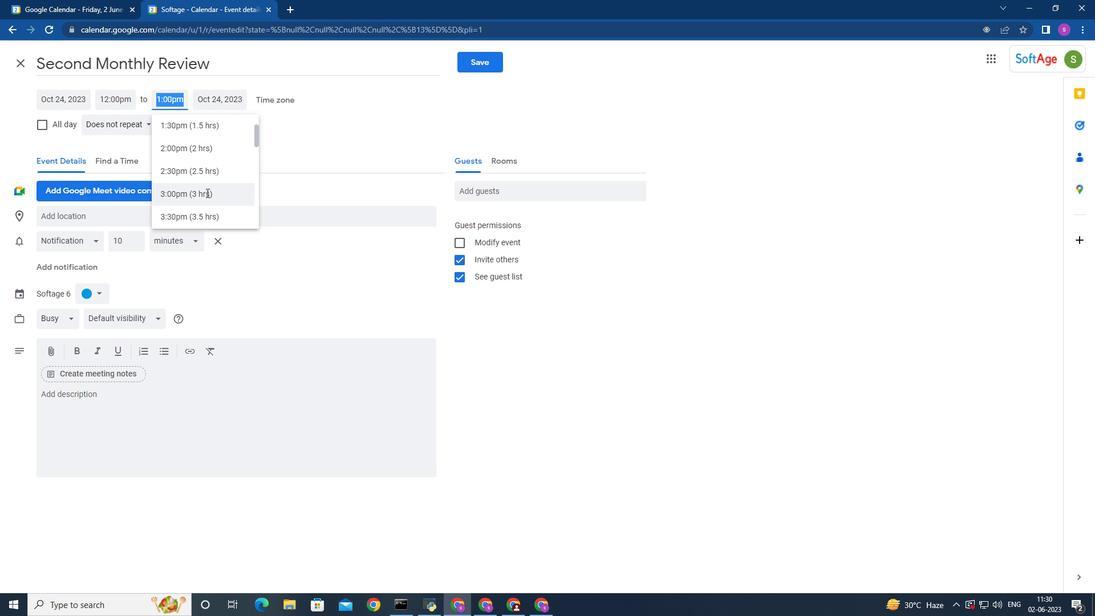
Action: Mouse scrolled (206, 193) with delta (0, 0)
Screenshot: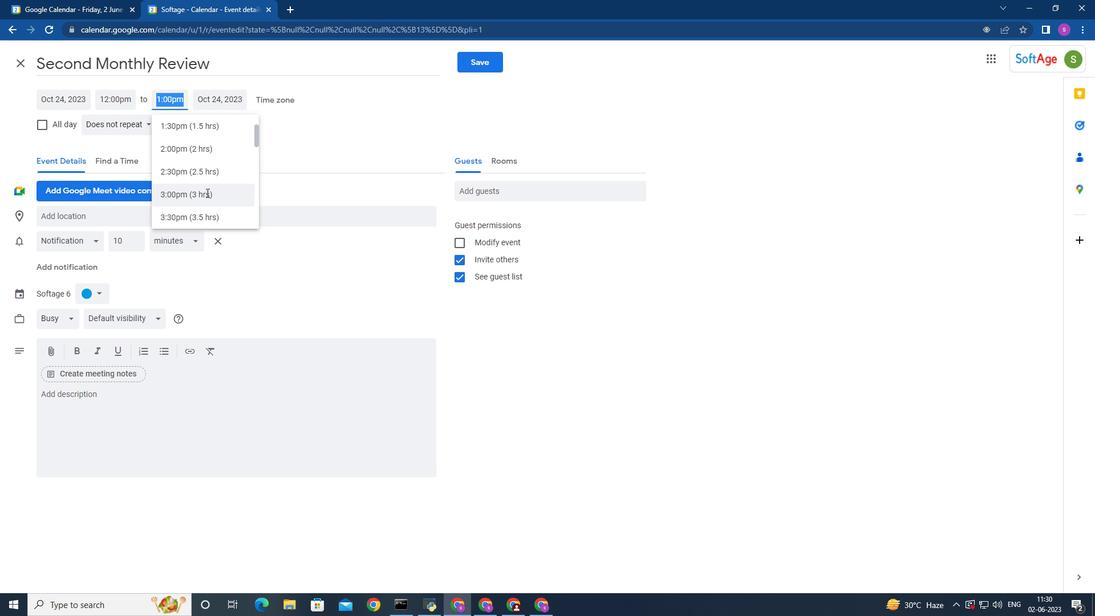 
Action: Mouse scrolled (206, 193) with delta (0, 0)
Screenshot: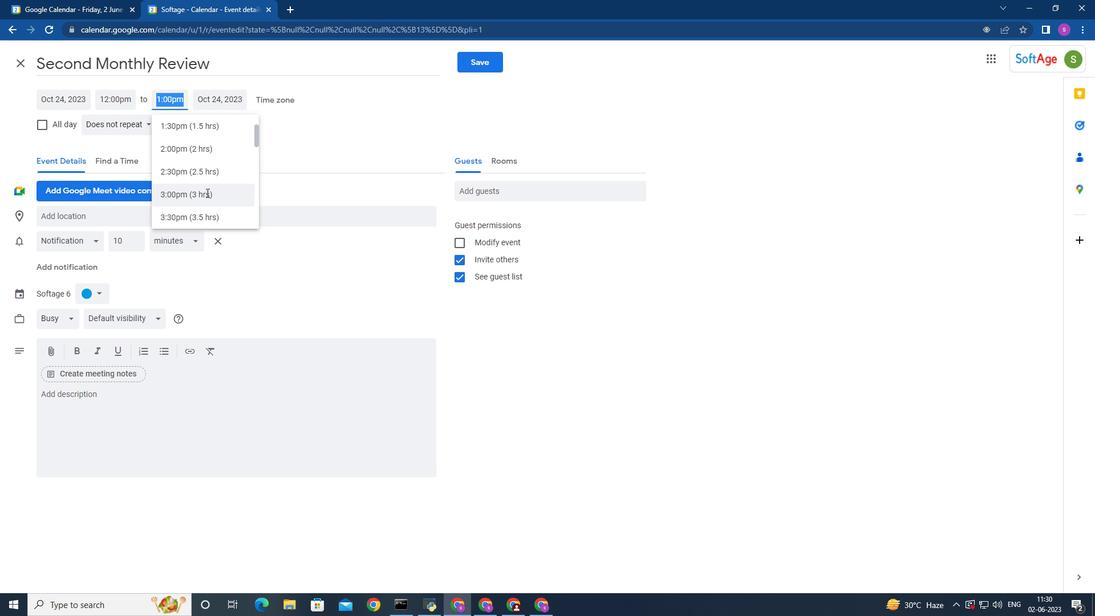 
Action: Mouse moved to (207, 192)
Screenshot: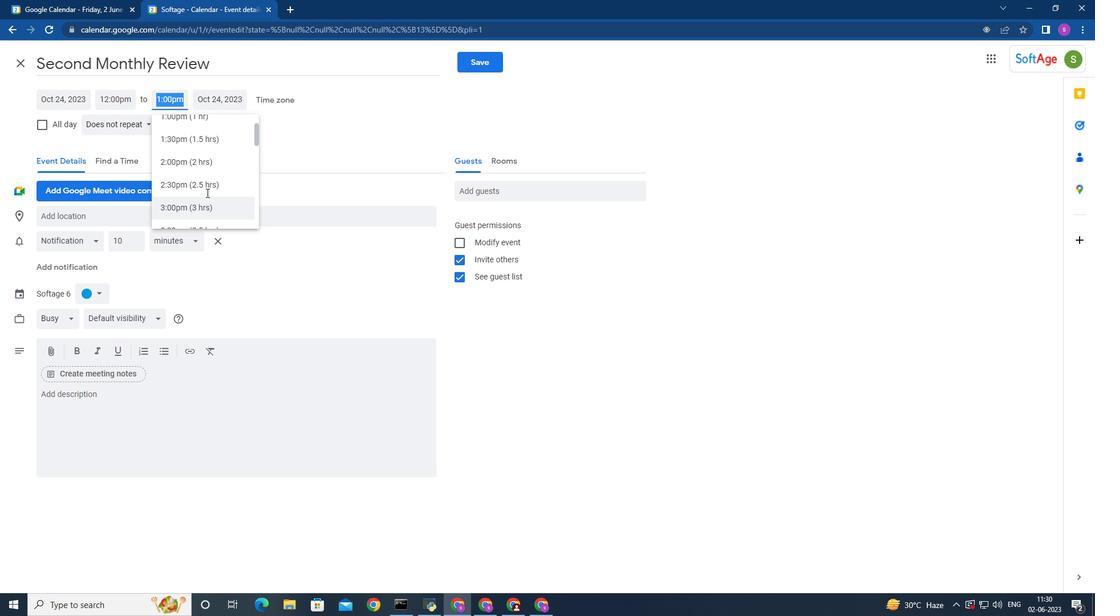 
Action: Mouse scrolled (207, 193) with delta (0, 0)
Screenshot: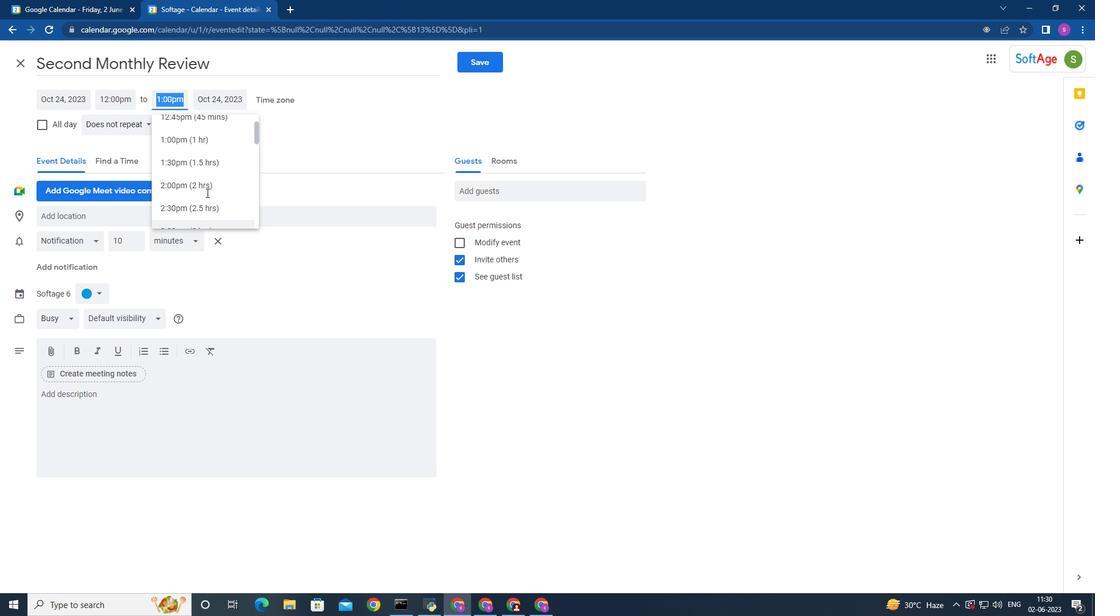 
Action: Mouse moved to (207, 191)
Screenshot: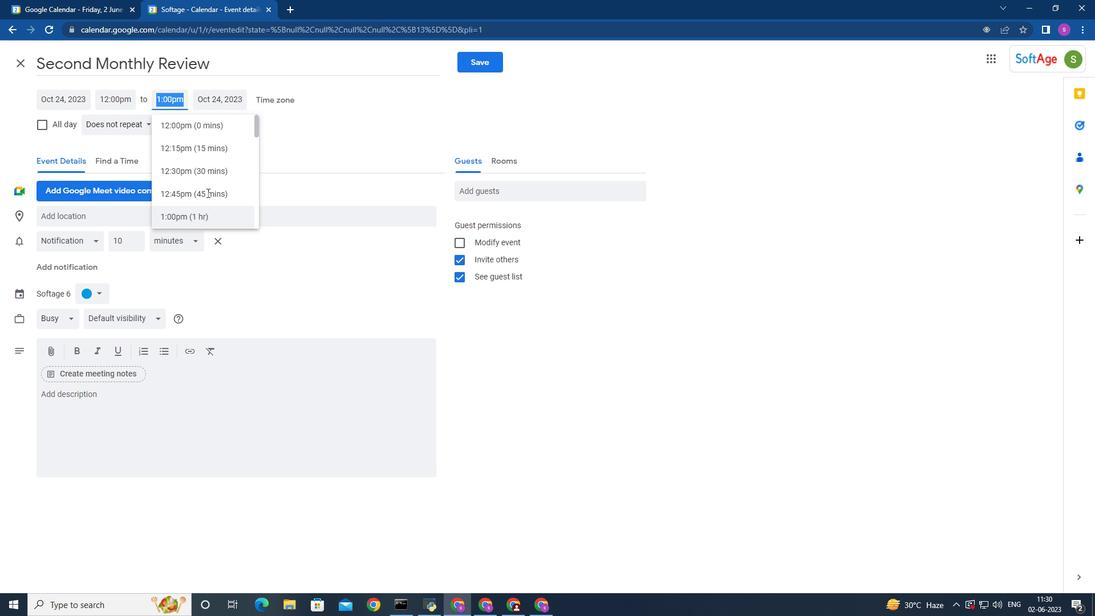 
Action: Mouse scrolled (207, 192) with delta (0, 0)
Screenshot: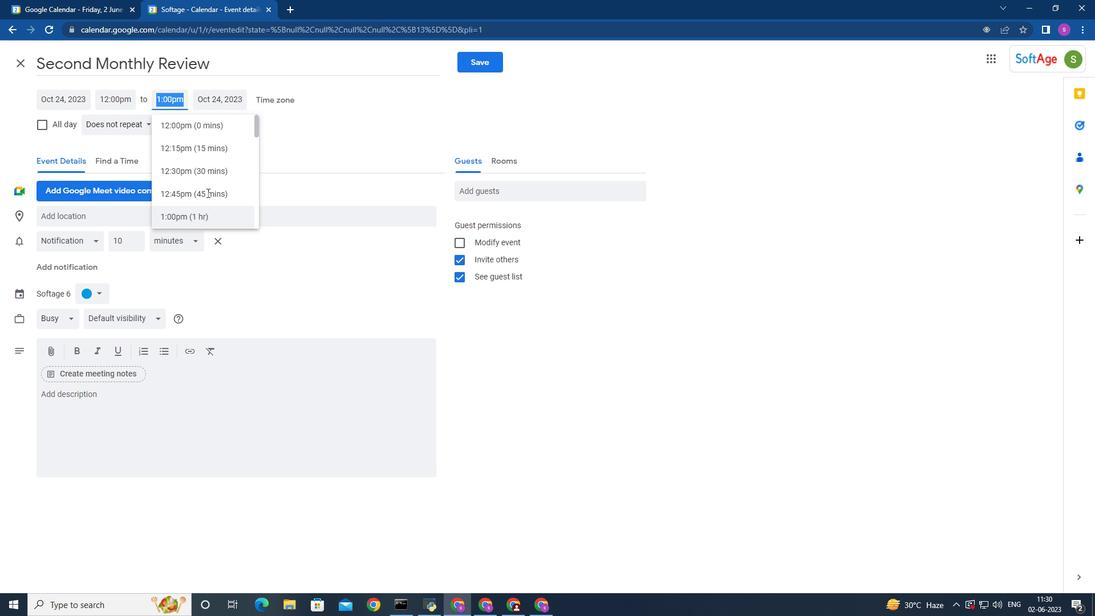 
Action: Mouse scrolled (207, 192) with delta (0, 0)
Screenshot: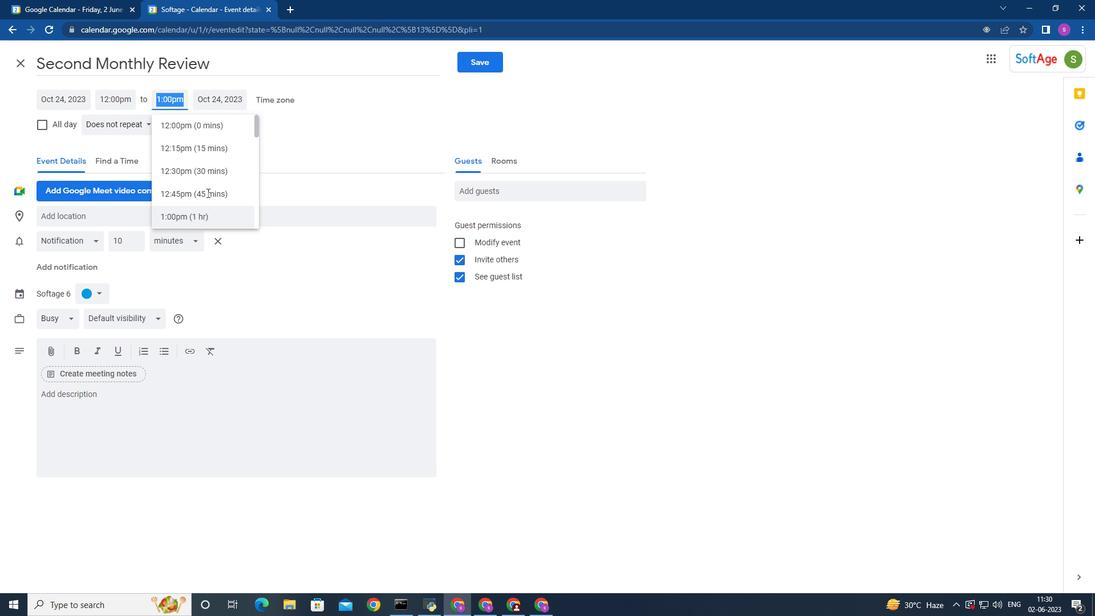 
Action: Mouse scrolled (207, 192) with delta (0, 0)
Screenshot: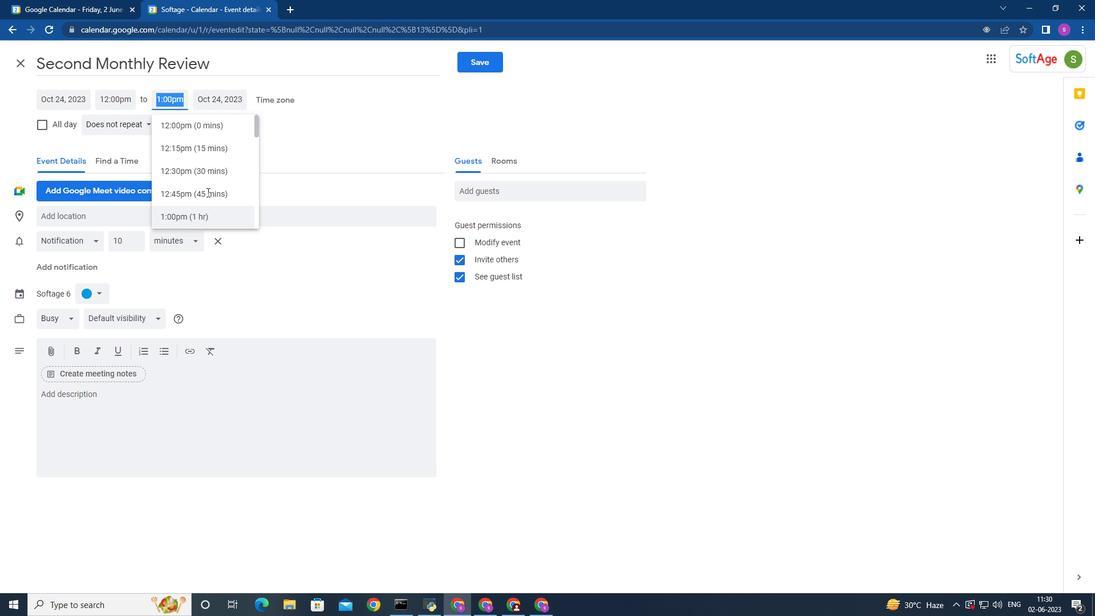 
Action: Mouse scrolled (207, 192) with delta (0, 0)
Screenshot: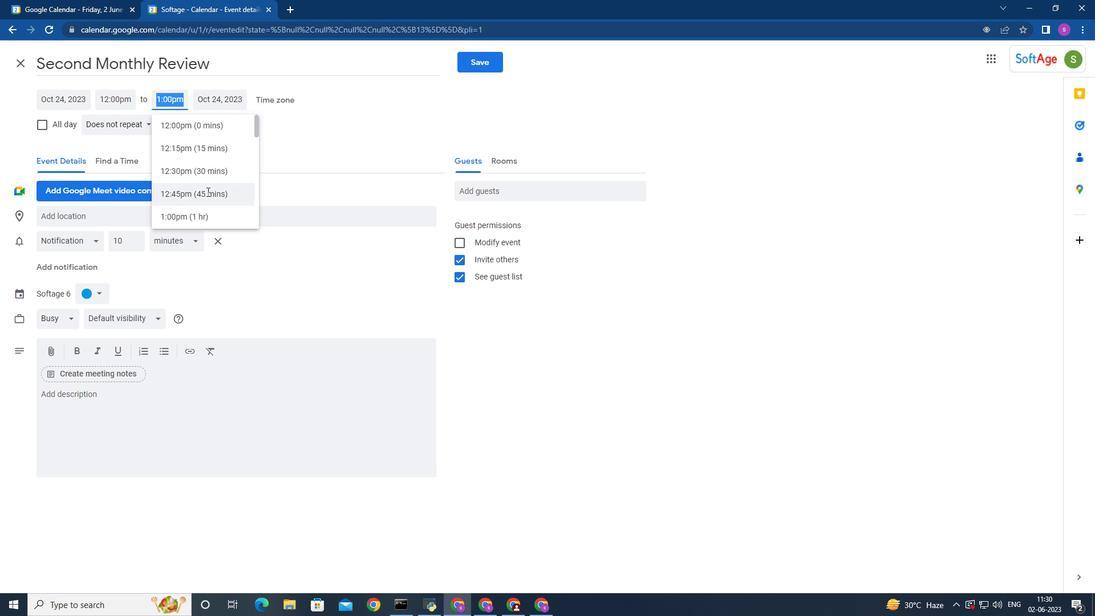 
Action: Mouse scrolled (207, 192) with delta (0, 0)
Screenshot: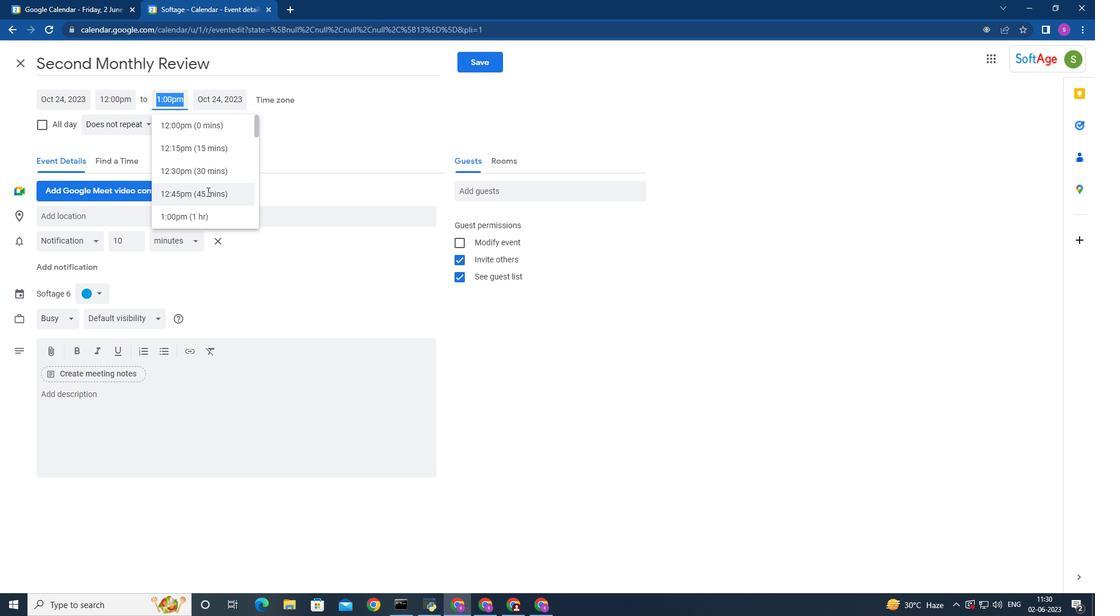 
Action: Mouse moved to (215, 175)
Screenshot: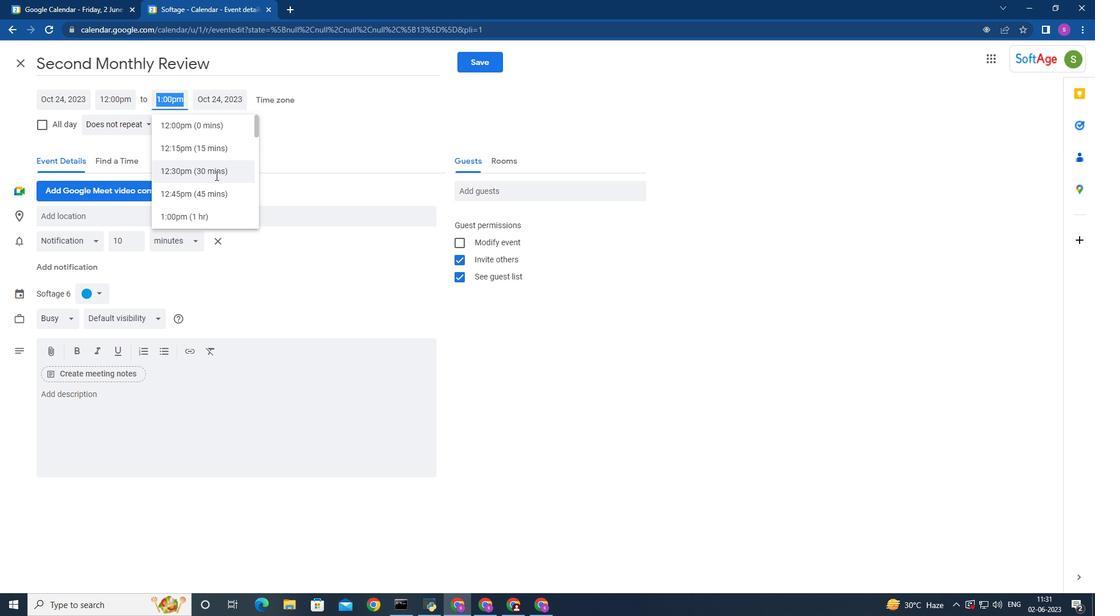 
Action: Mouse scrolled (215, 175) with delta (0, 0)
Screenshot: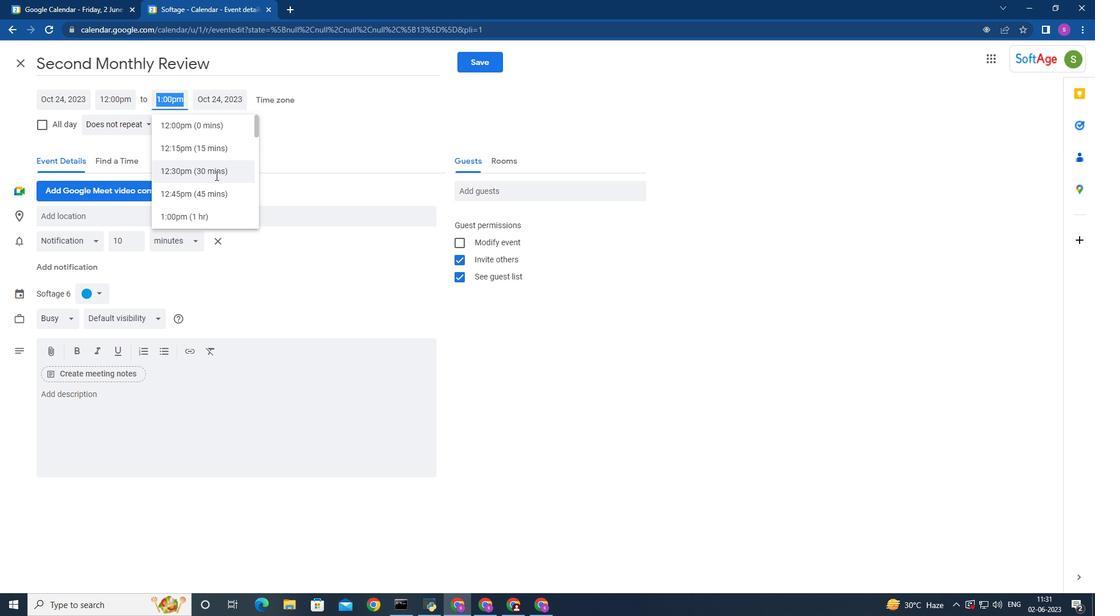
Action: Mouse scrolled (215, 175) with delta (0, 0)
Screenshot: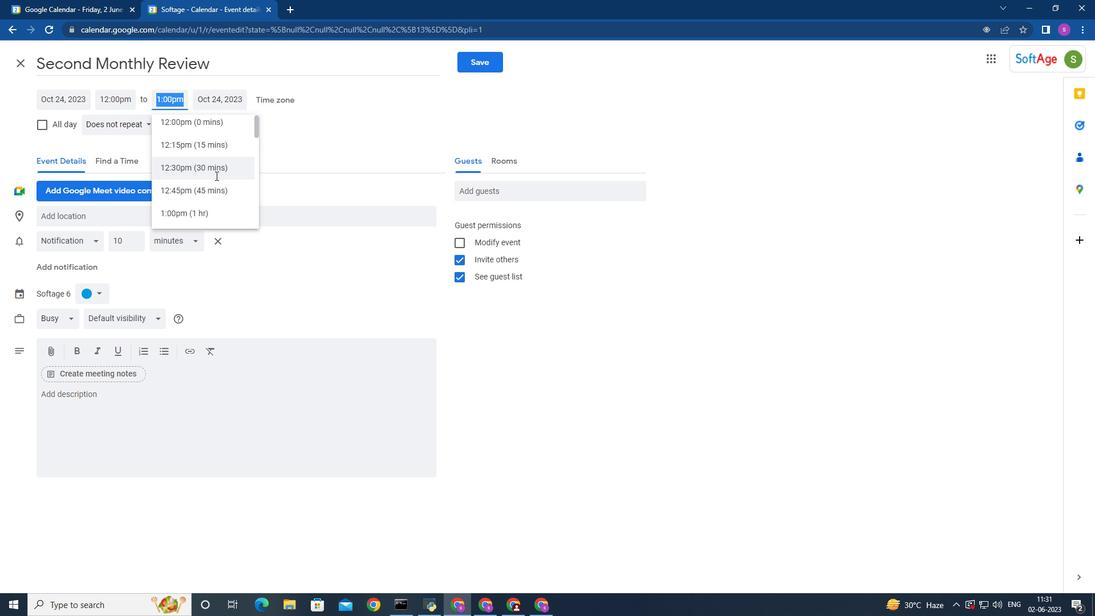 
Action: Mouse moved to (215, 175)
Screenshot: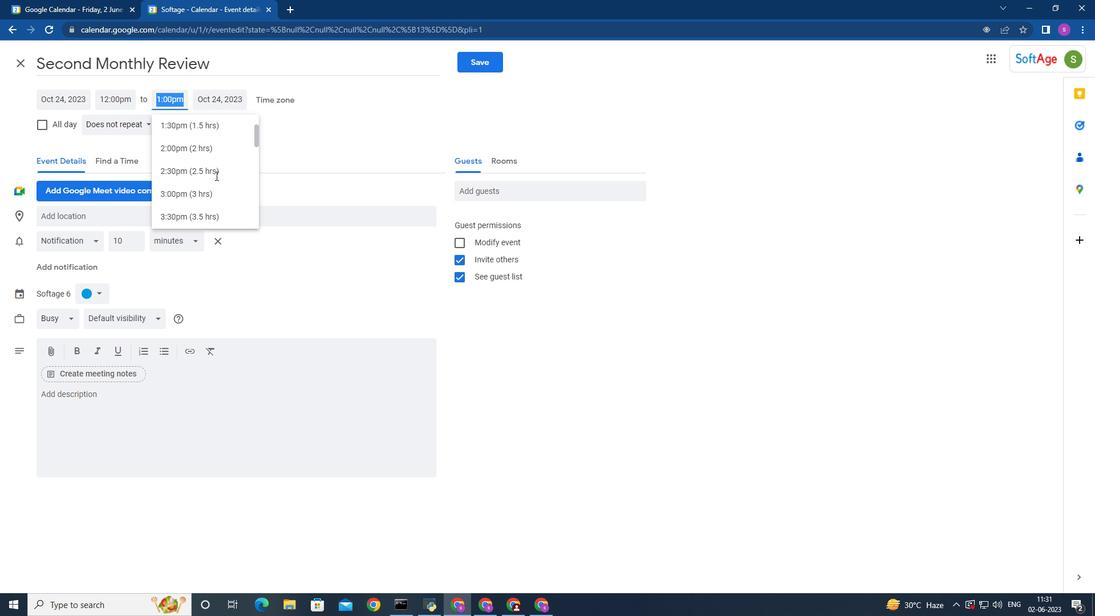
Action: Mouse scrolled (215, 174) with delta (0, 0)
Screenshot: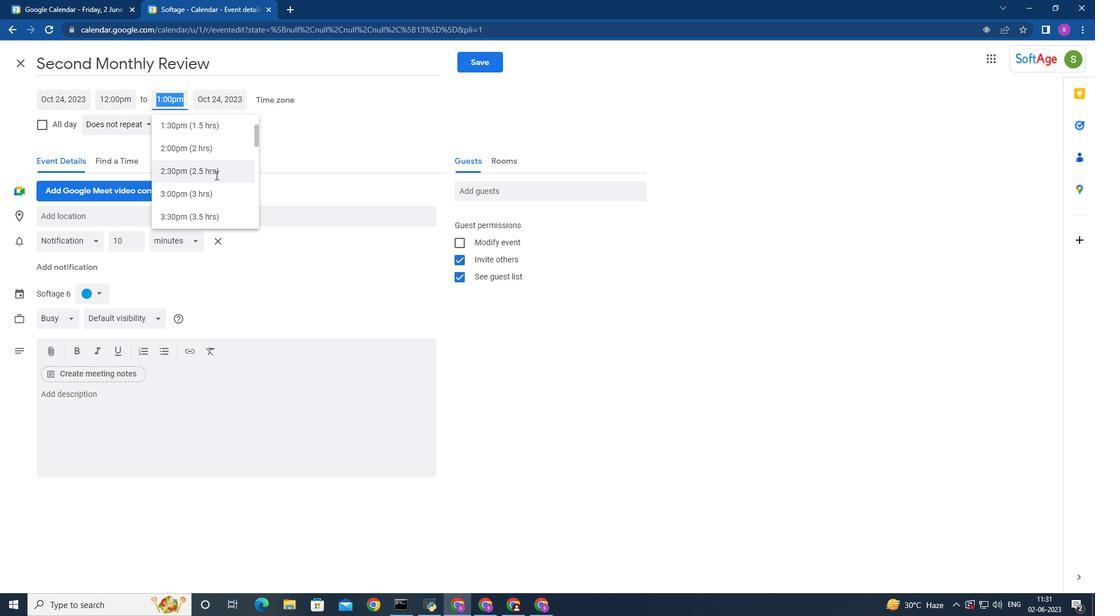
Action: Mouse scrolled (215, 174) with delta (0, 0)
Screenshot: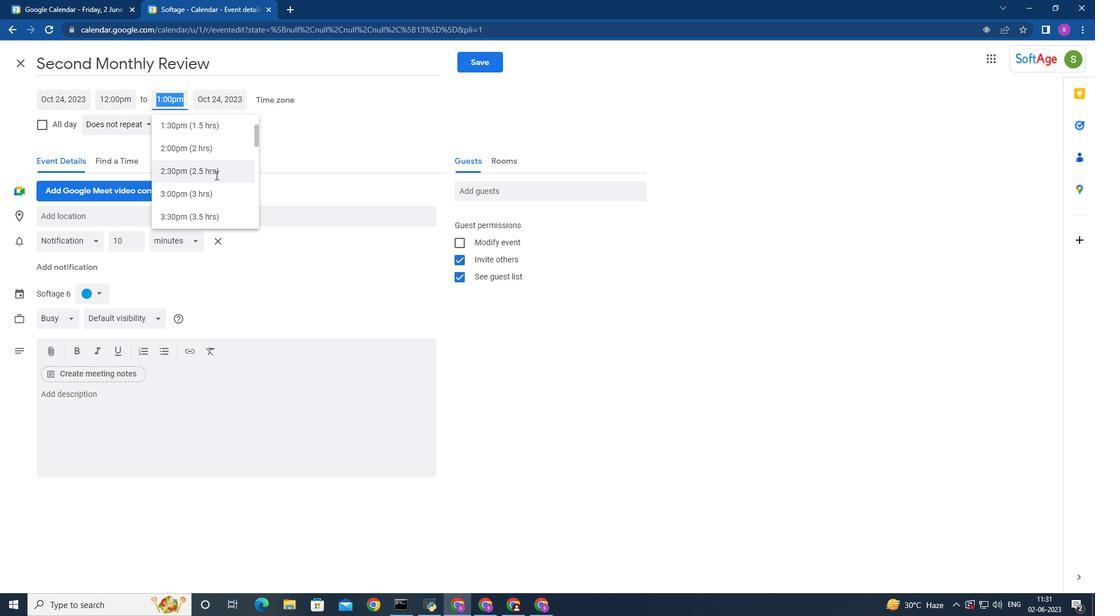 
Action: Mouse scrolled (215, 174) with delta (0, 0)
Screenshot: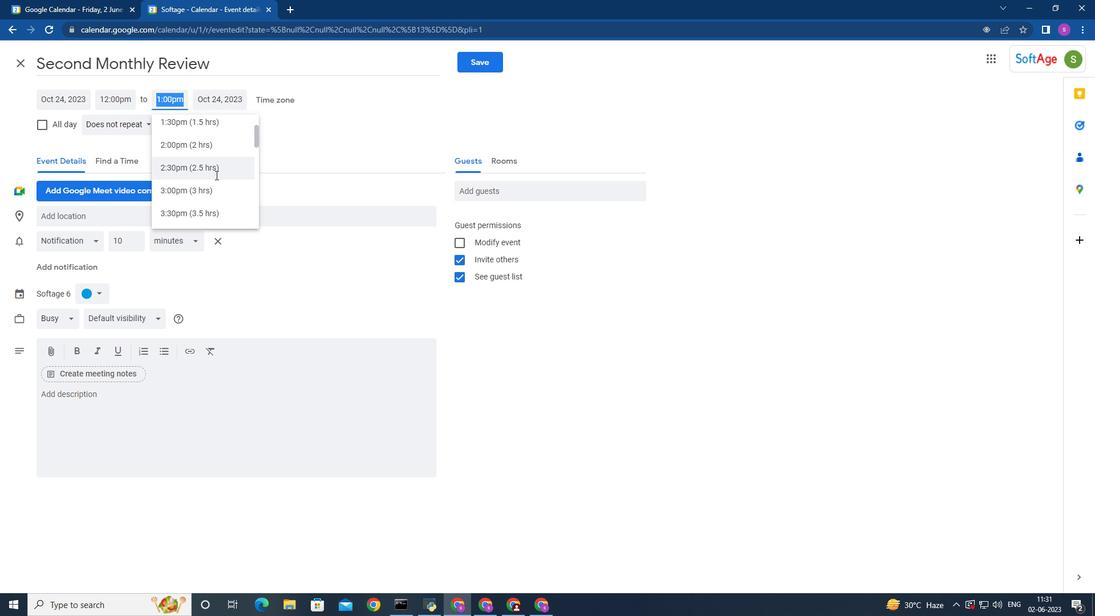 
Action: Mouse moved to (215, 174)
Screenshot: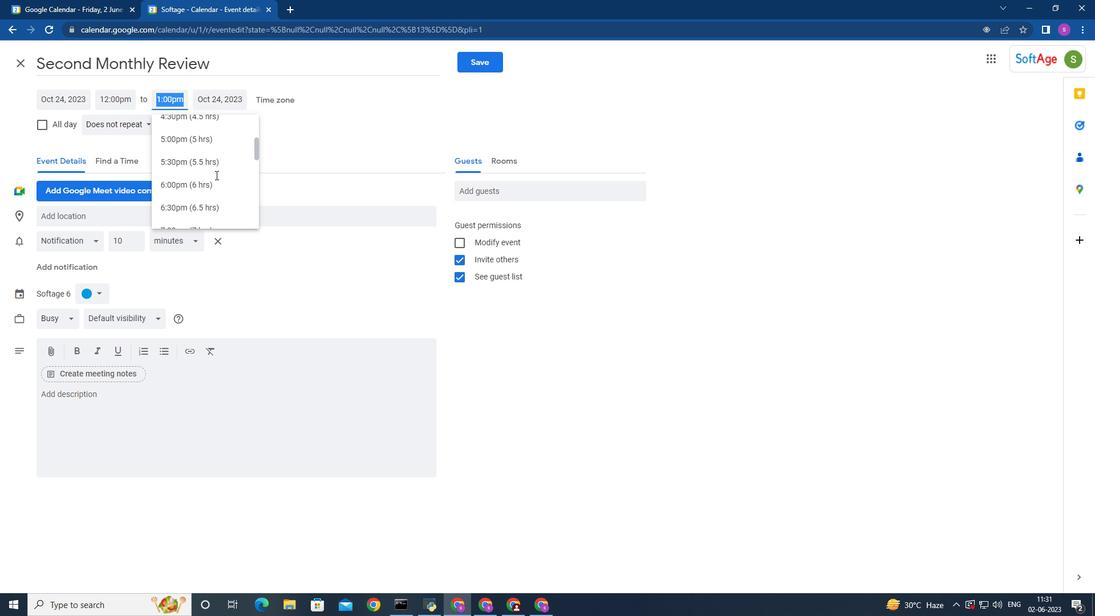 
Action: Mouse scrolled (215, 174) with delta (0, 0)
Screenshot: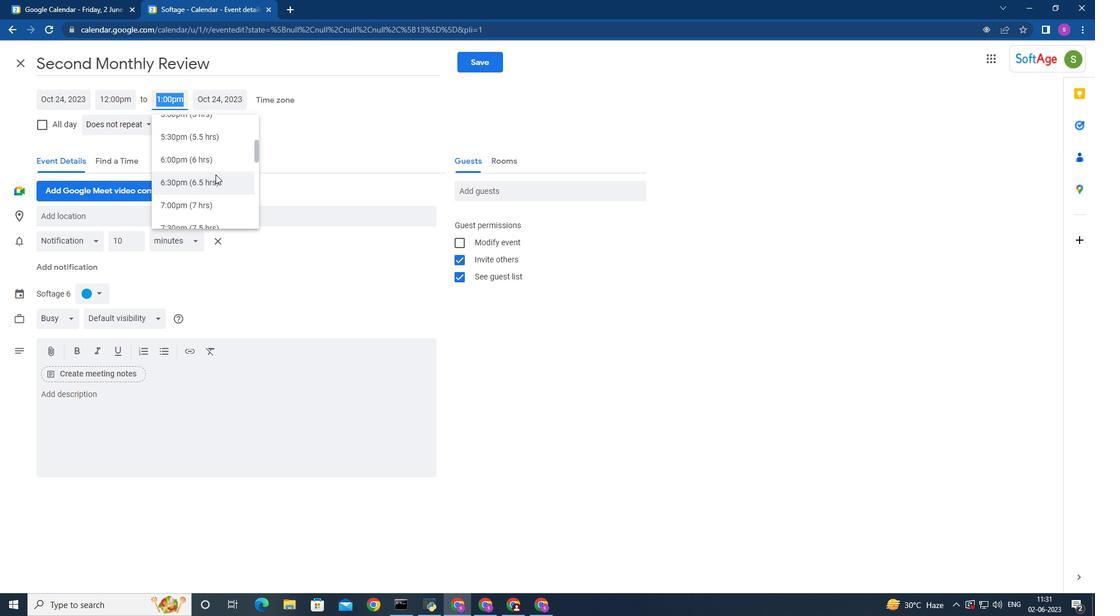 
Action: Mouse moved to (215, 174)
Screenshot: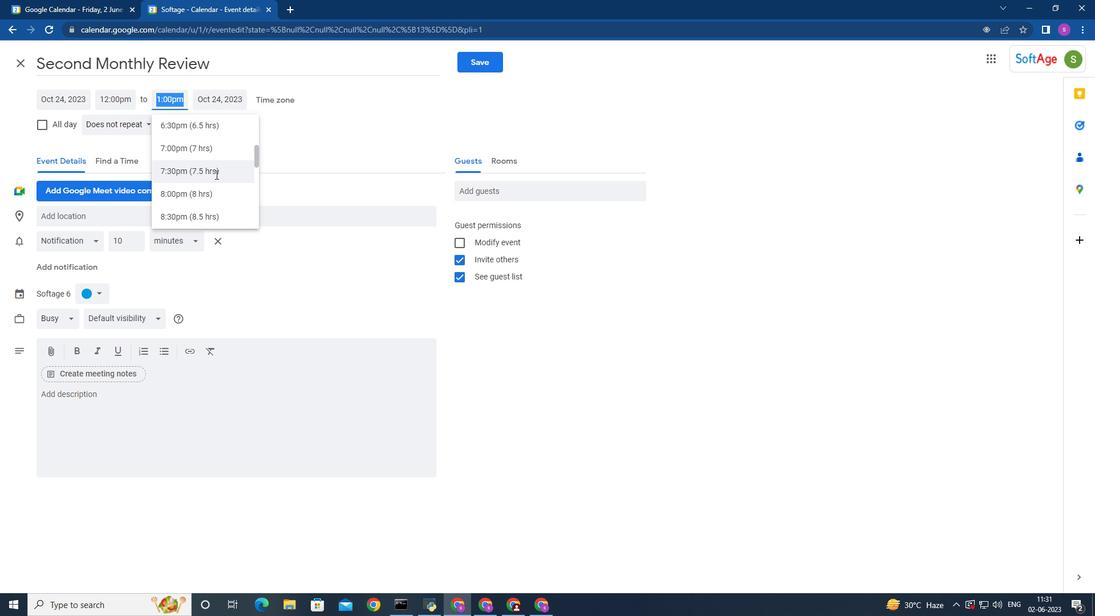 
Action: Mouse scrolled (215, 174) with delta (0, 0)
Screenshot: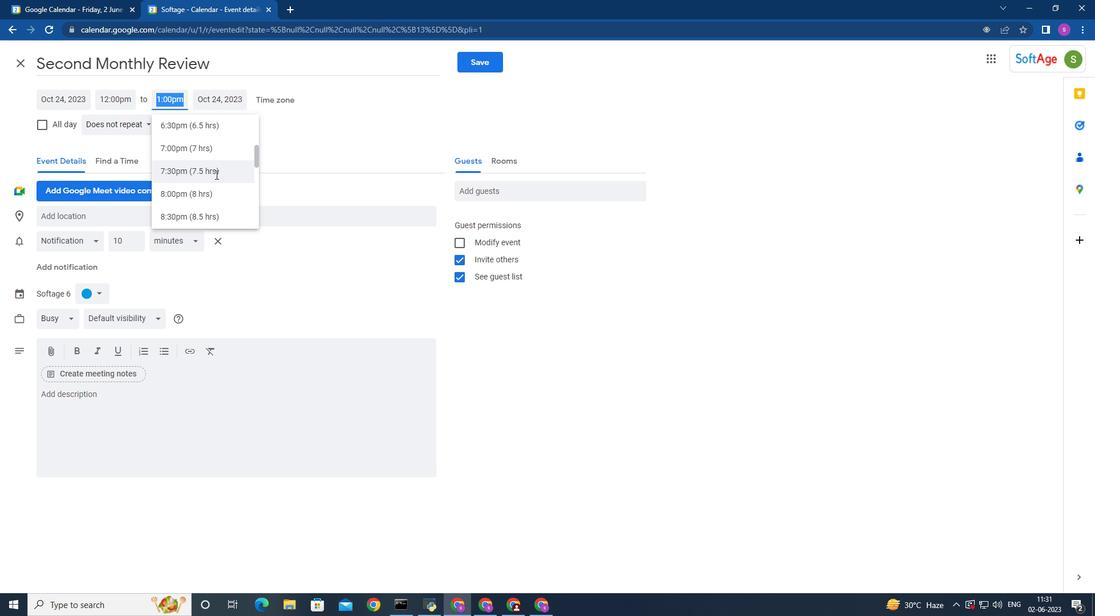 
Action: Mouse scrolled (215, 174) with delta (0, 0)
Screenshot: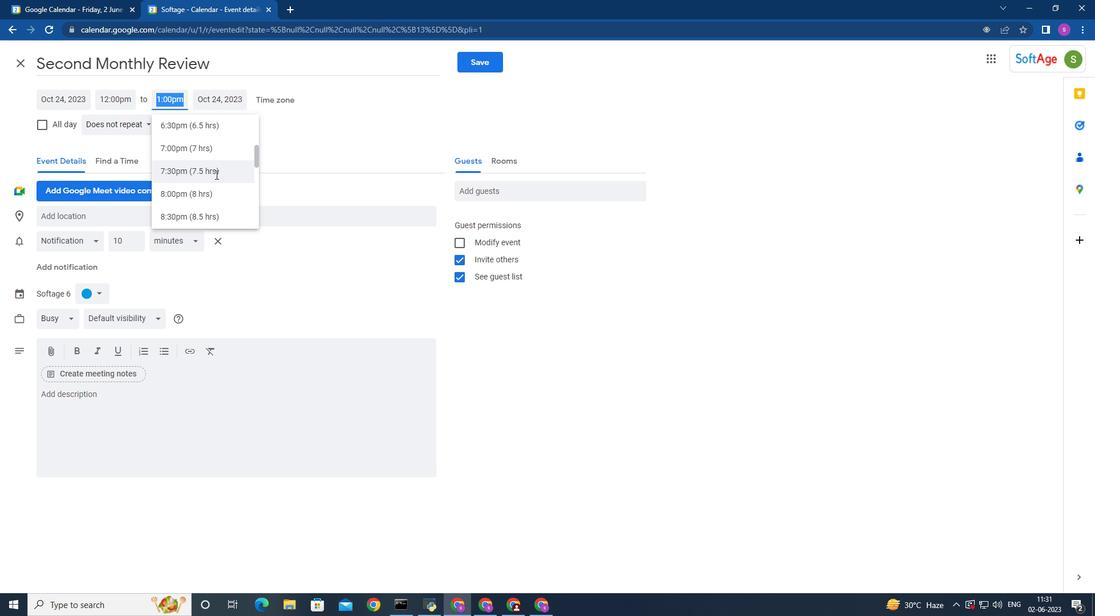 
Action: Mouse scrolled (215, 174) with delta (0, 0)
Screenshot: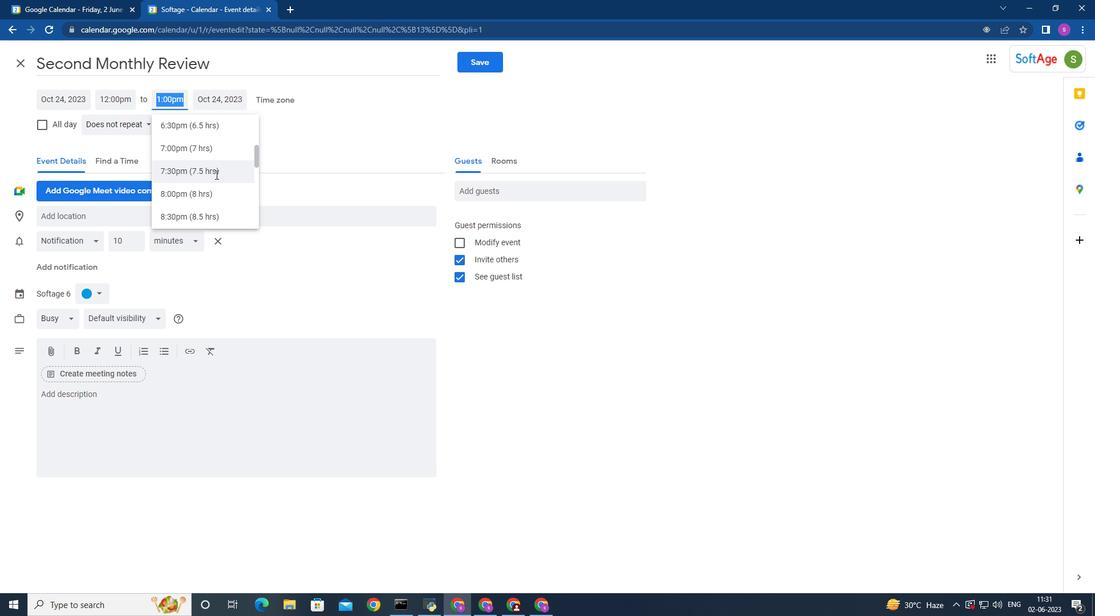 
Action: Mouse scrolled (215, 174) with delta (0, 0)
Screenshot: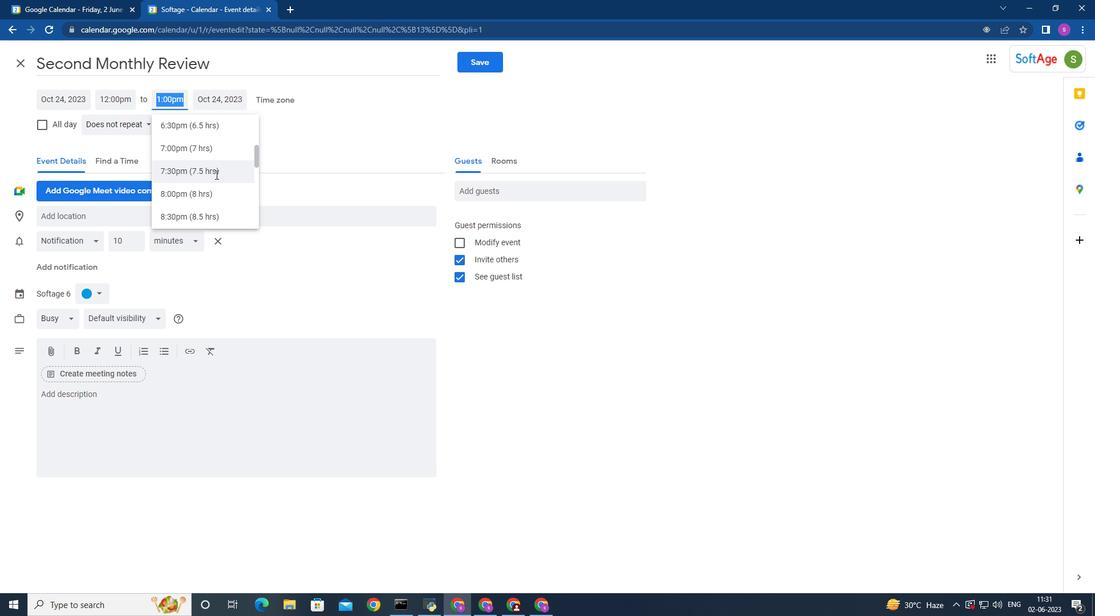 
Action: Mouse scrolled (215, 174) with delta (0, 0)
Screenshot: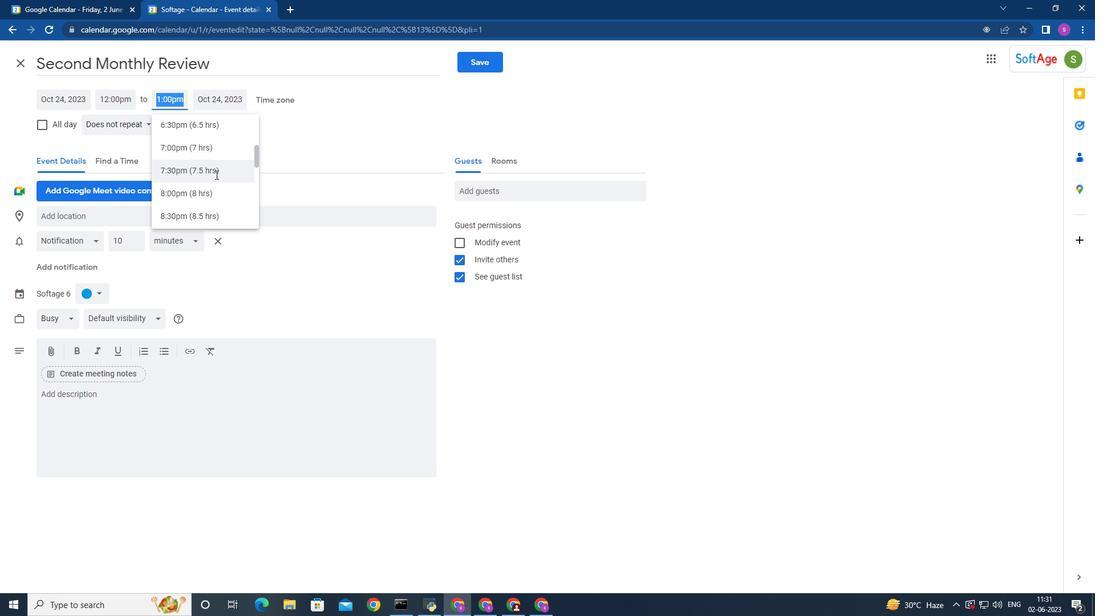 
Action: Mouse scrolled (215, 175) with delta (0, 0)
Screenshot: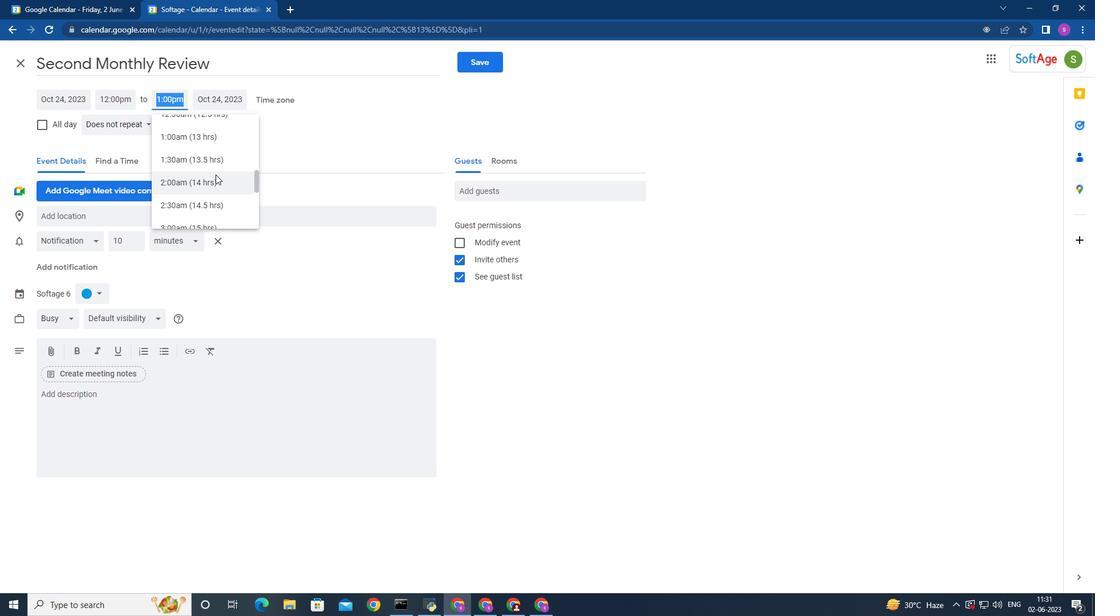
Action: Mouse scrolled (215, 175) with delta (0, 0)
Screenshot: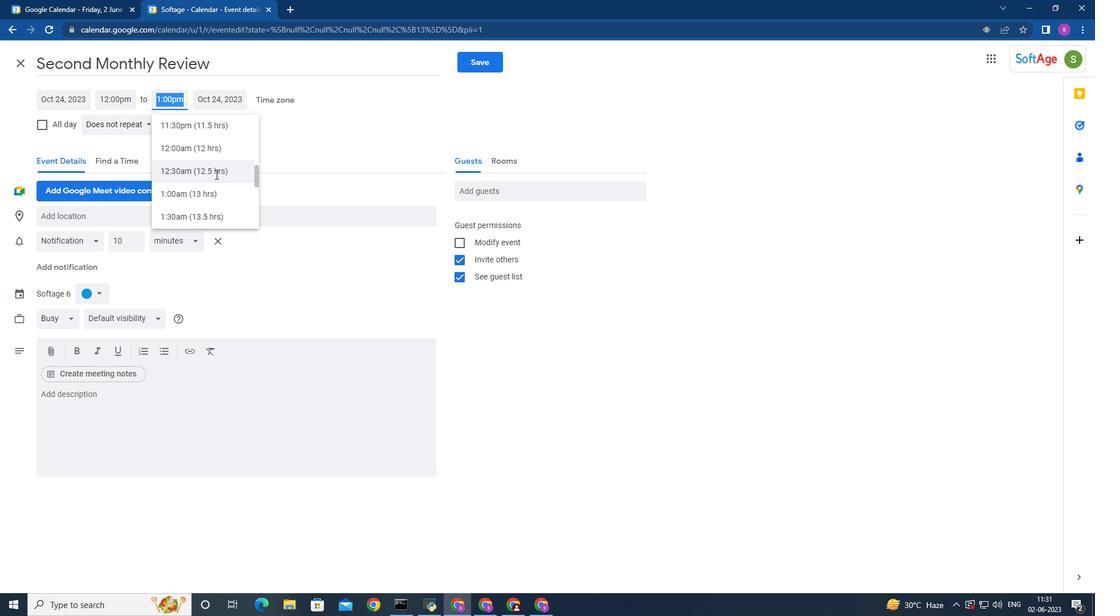 
Action: Mouse scrolled (215, 175) with delta (0, 0)
Screenshot: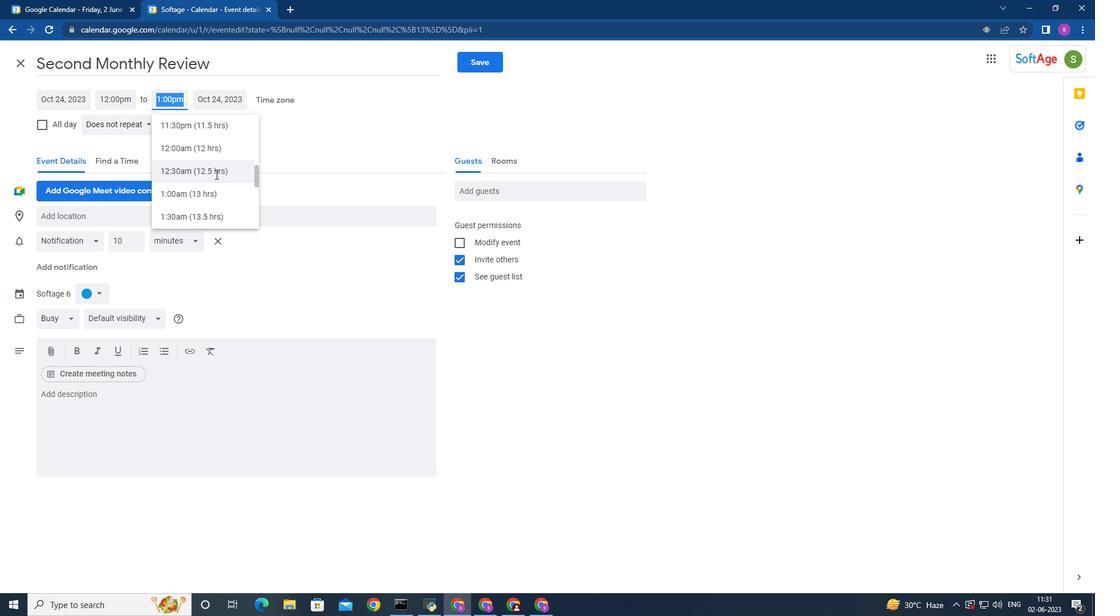 
Action: Mouse scrolled (215, 174) with delta (0, 0)
Screenshot: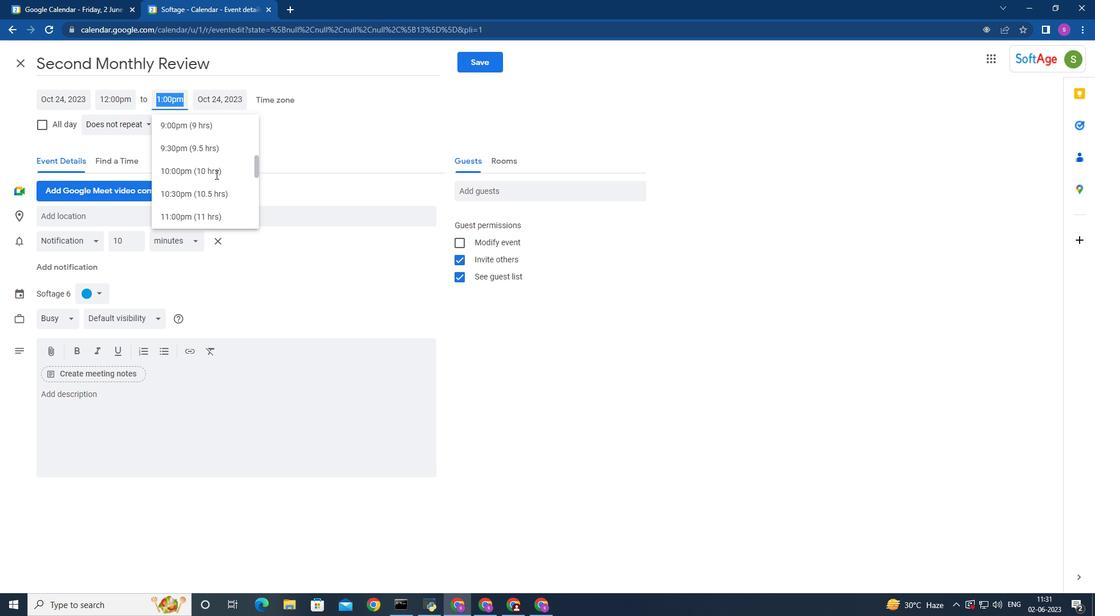 
Action: Mouse scrolled (215, 174) with delta (0, 0)
Screenshot: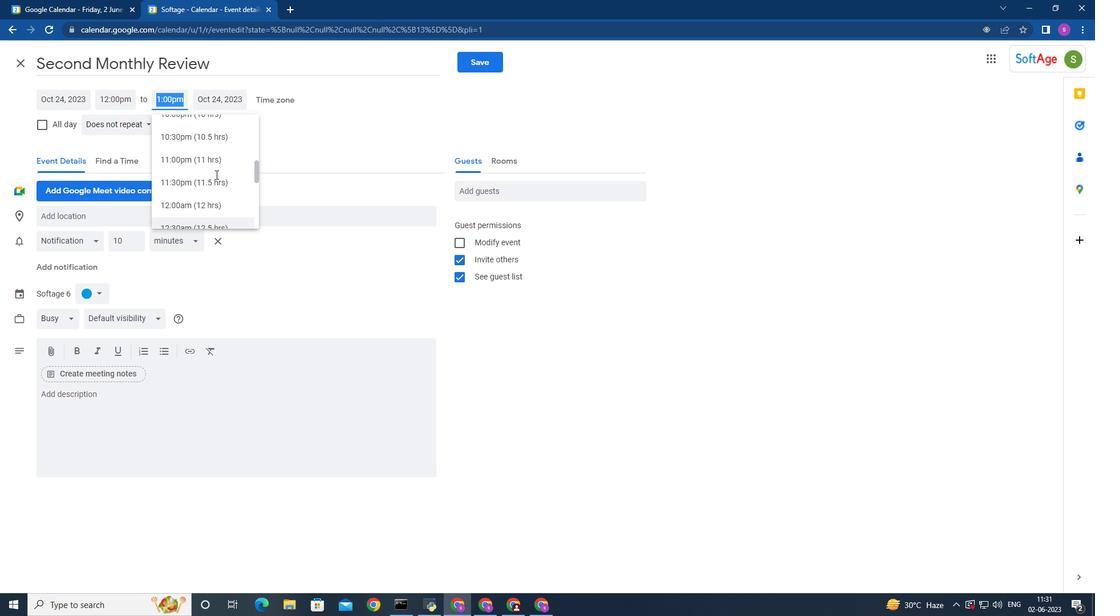 
Action: Mouse scrolled (215, 174) with delta (0, 0)
Screenshot: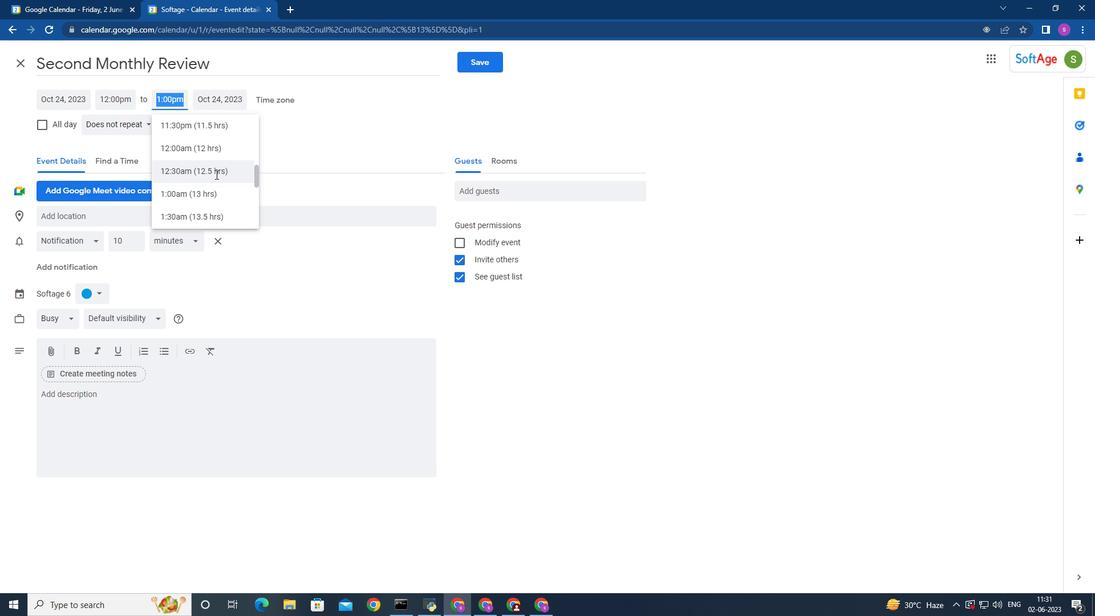 
Action: Mouse moved to (215, 190)
Screenshot: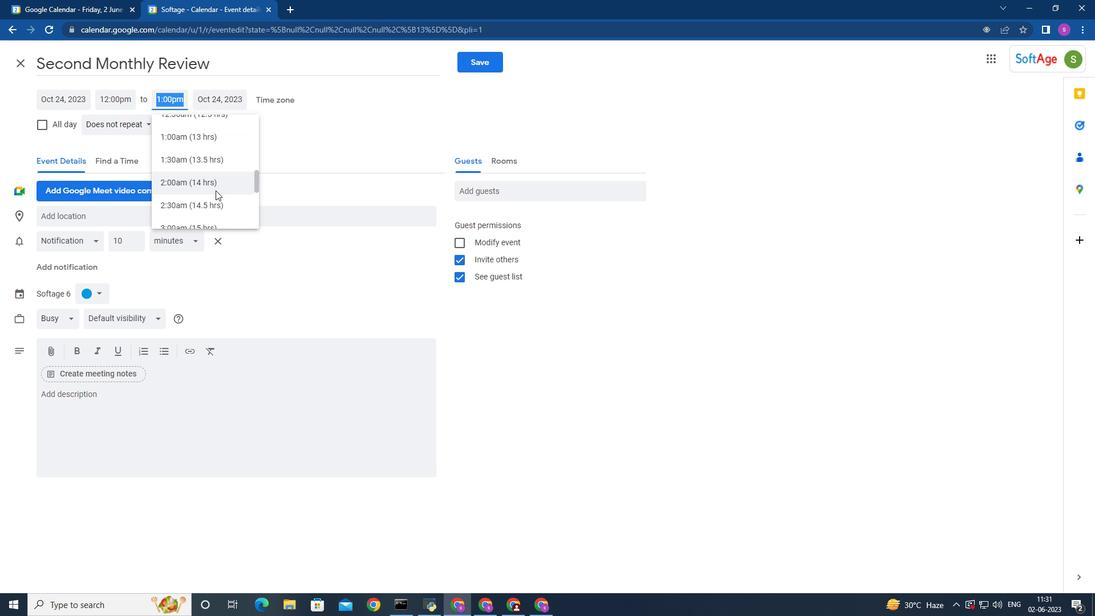
Action: Mouse scrolled (215, 189) with delta (0, 0)
Screenshot: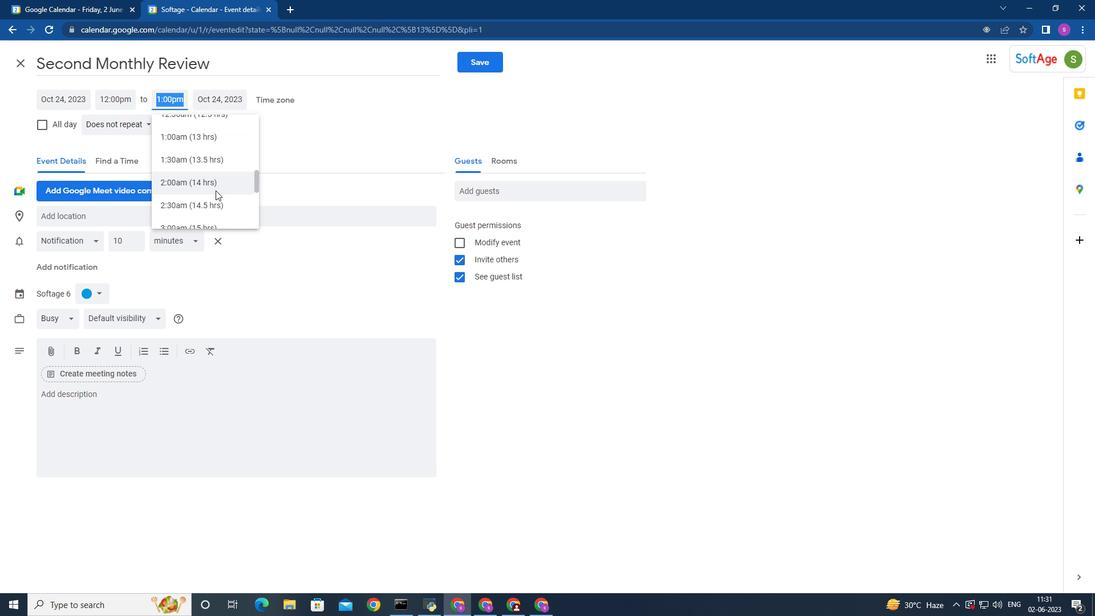 
Action: Mouse scrolled (215, 189) with delta (0, 0)
Screenshot: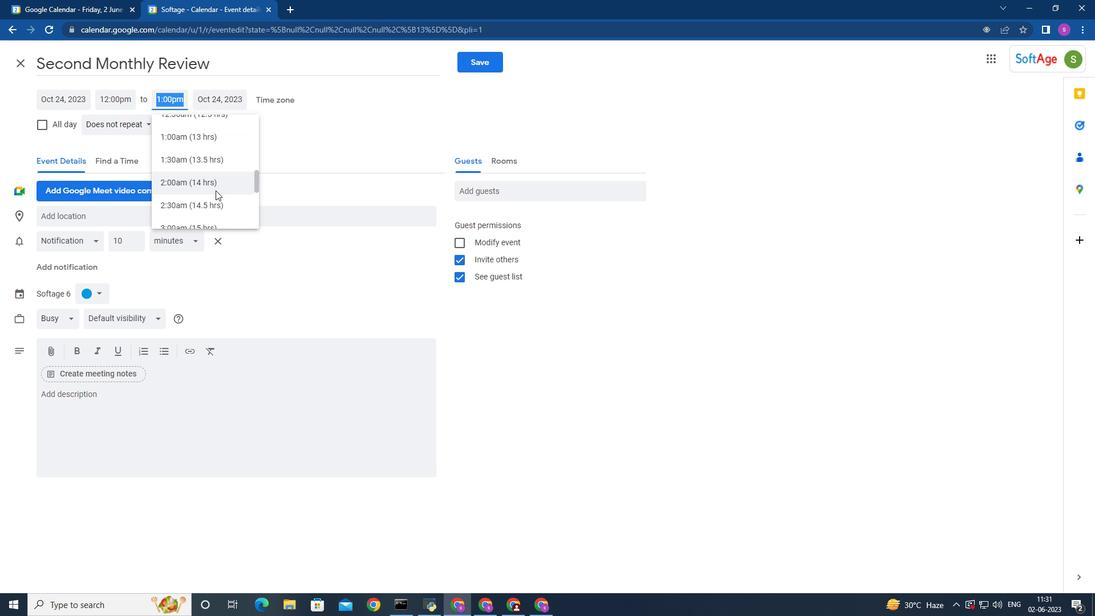 
Action: Mouse scrolled (215, 189) with delta (0, 0)
Screenshot: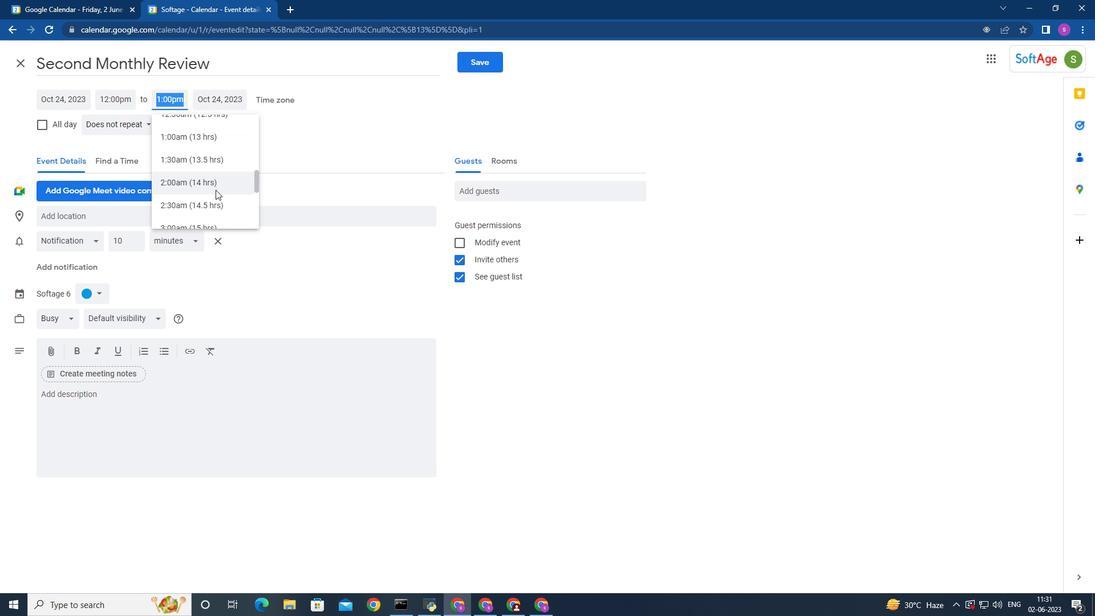 
Action: Mouse moved to (215, 190)
Screenshot: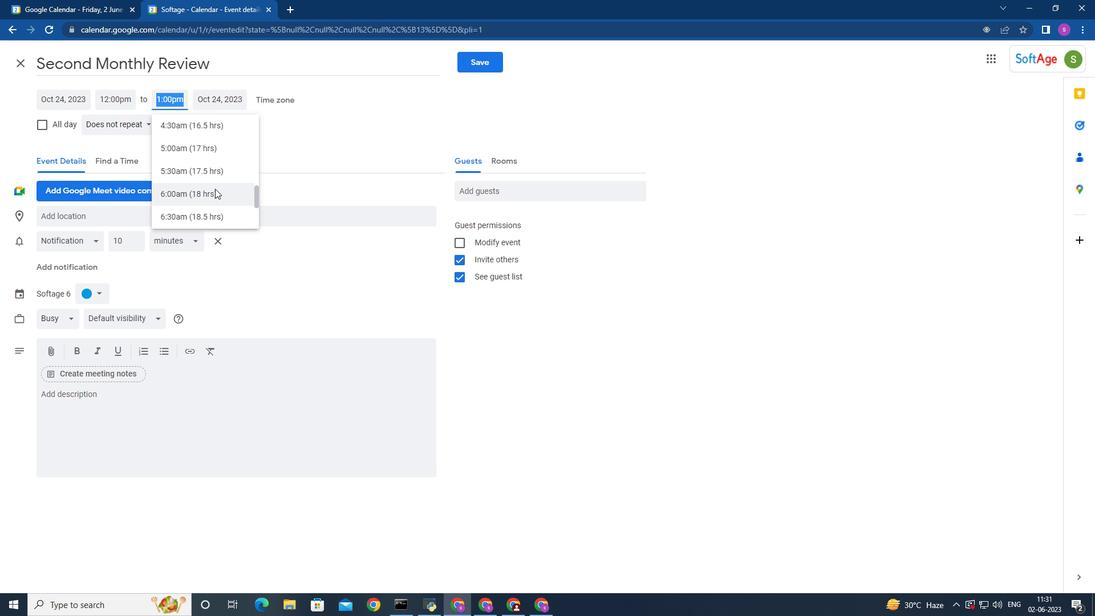 
Action: Mouse scrolled (215, 189) with delta (0, 0)
Screenshot: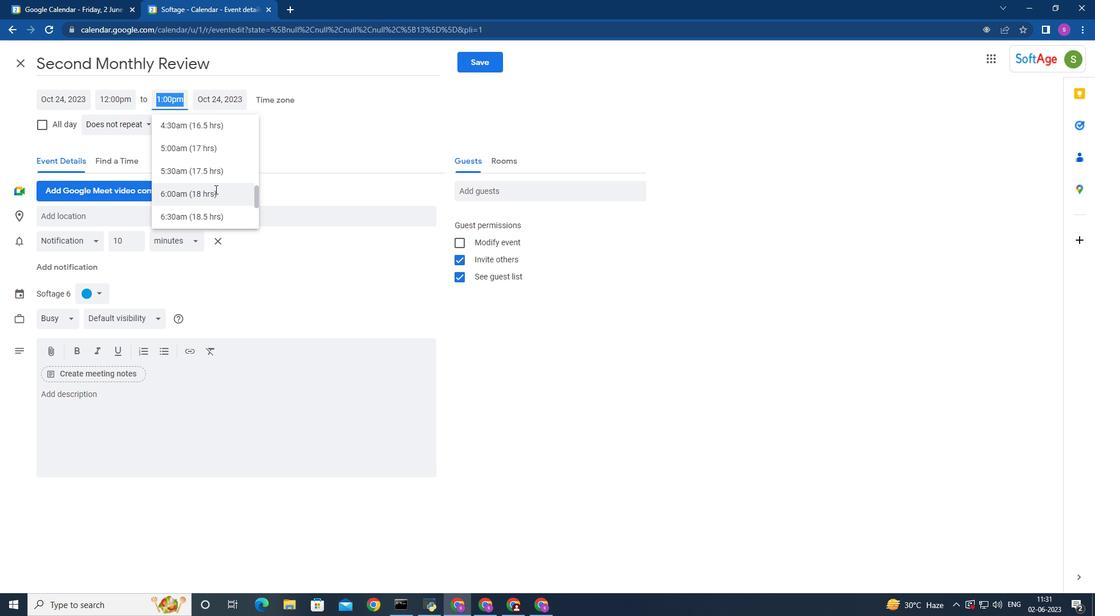 
Action: Mouse scrolled (215, 189) with delta (0, 0)
Screenshot: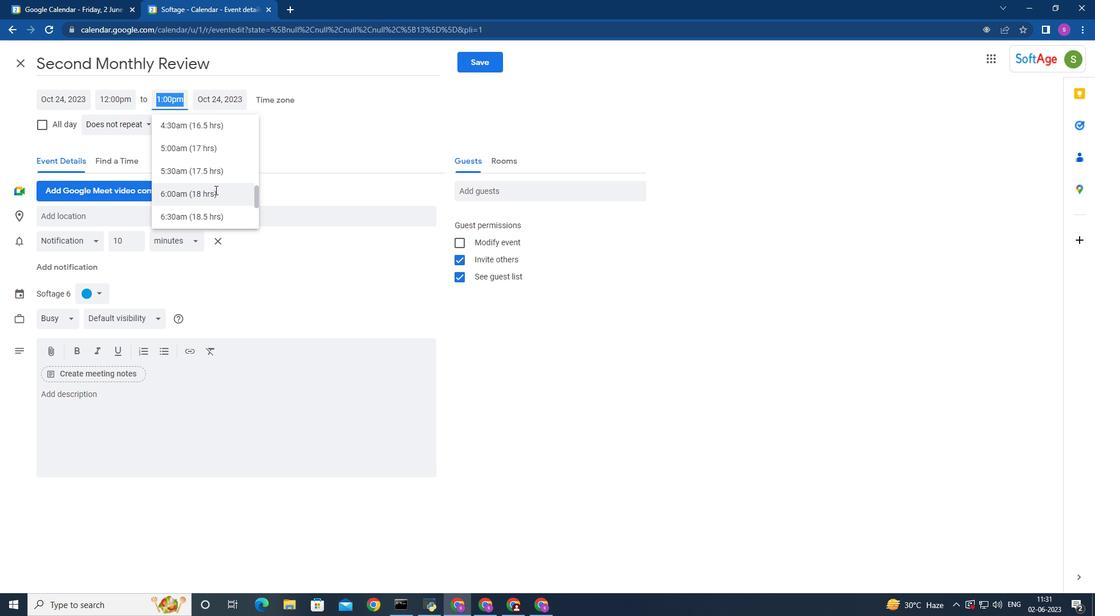 
Action: Mouse moved to (196, 195)
Screenshot: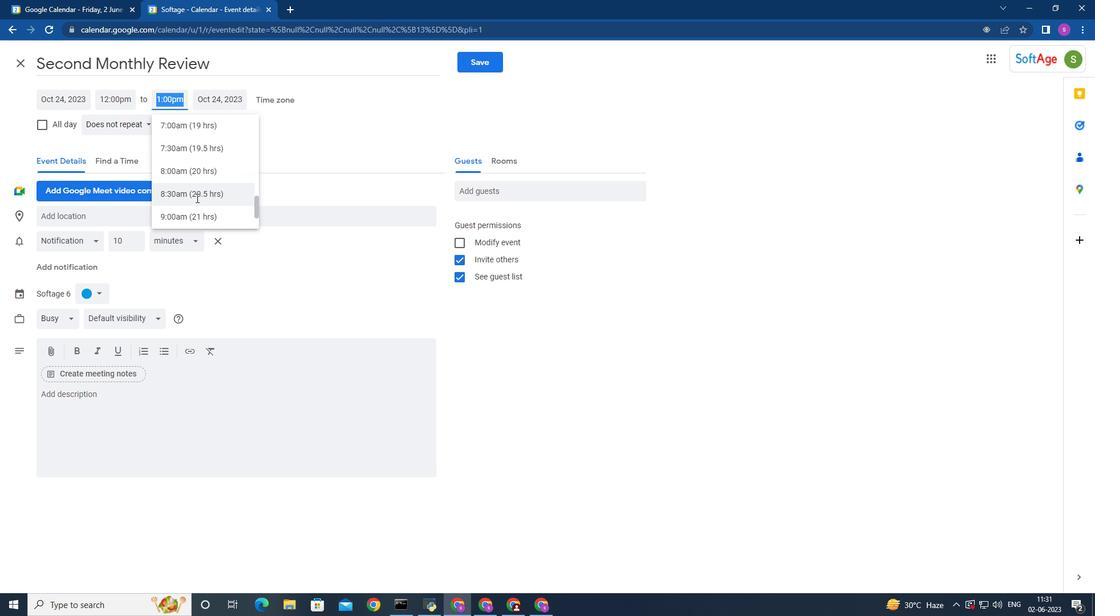 
Action: Mouse pressed left at (196, 195)
Screenshot: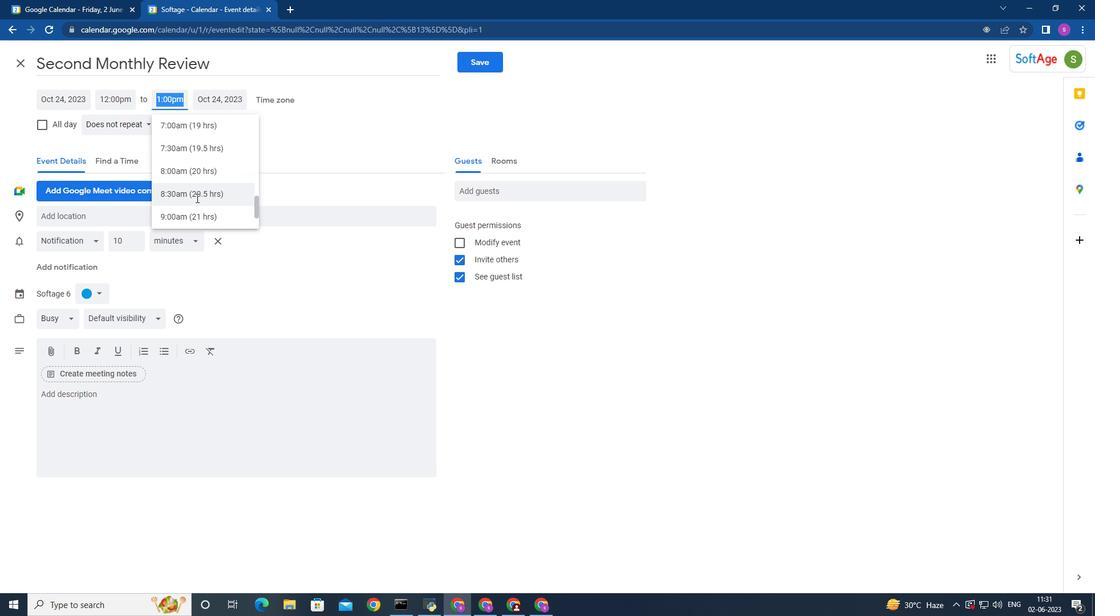 
Action: Mouse moved to (203, 97)
Screenshot: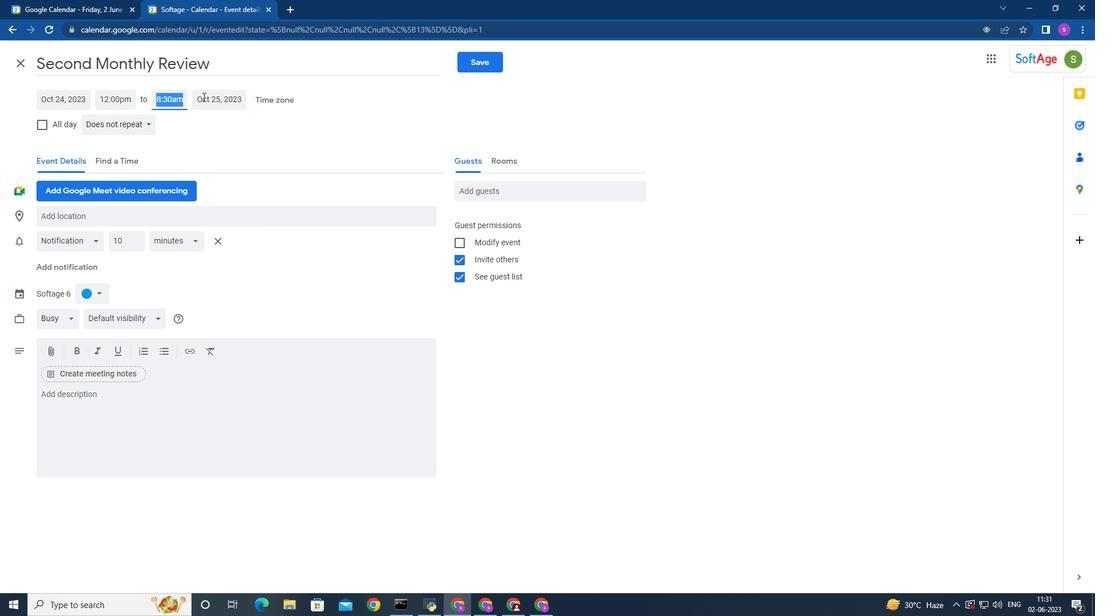 
Action: Mouse pressed left at (203, 97)
Screenshot: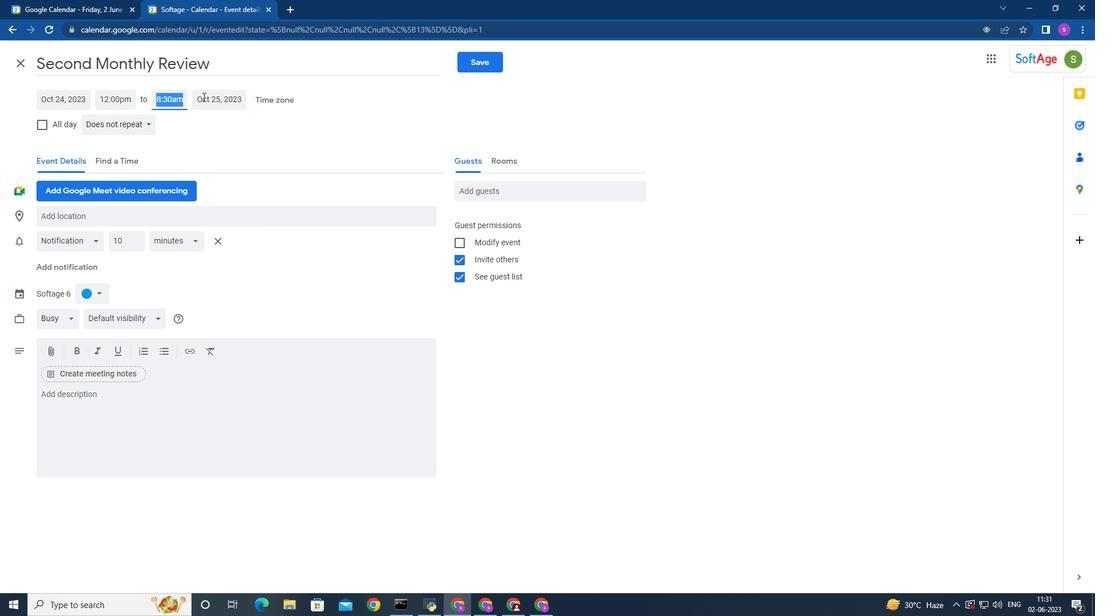 
Action: Mouse moved to (369, 104)
Screenshot: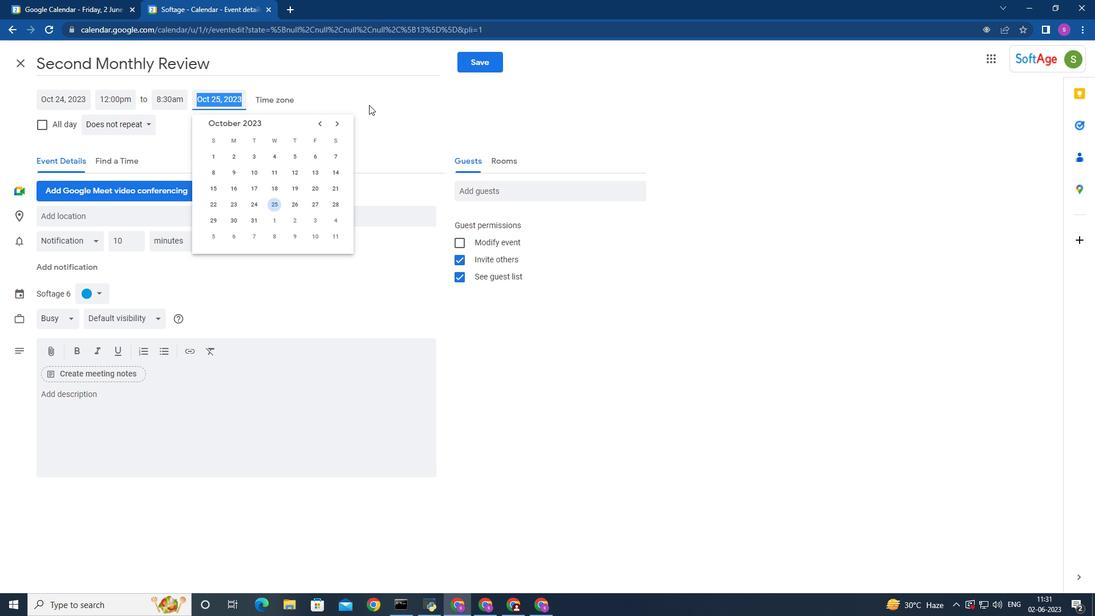 
Action: Mouse pressed left at (369, 104)
Screenshot: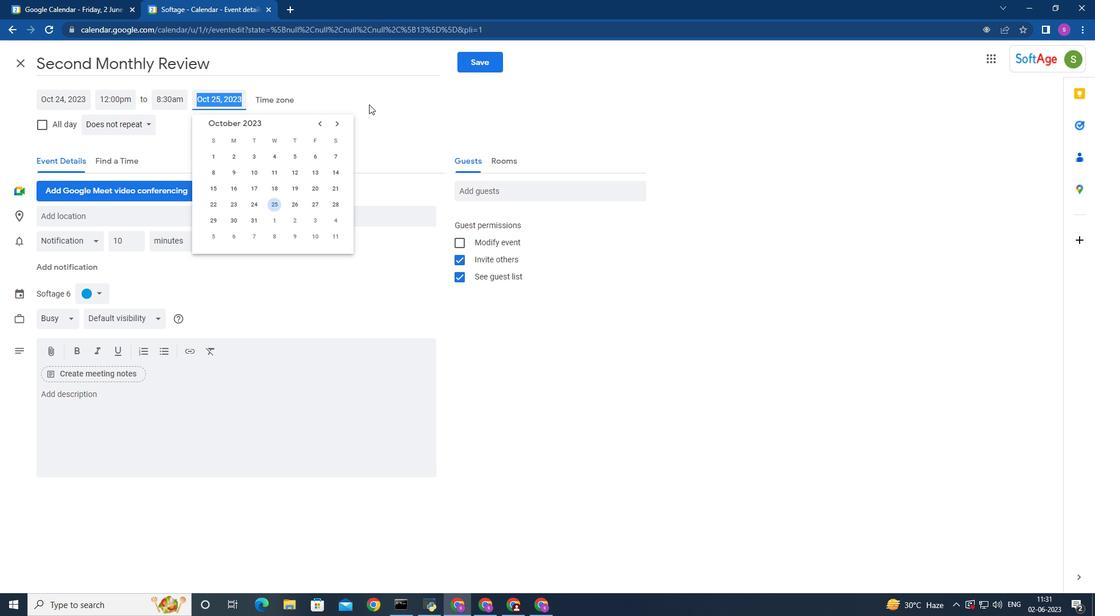
Action: Mouse moved to (183, 100)
Screenshot: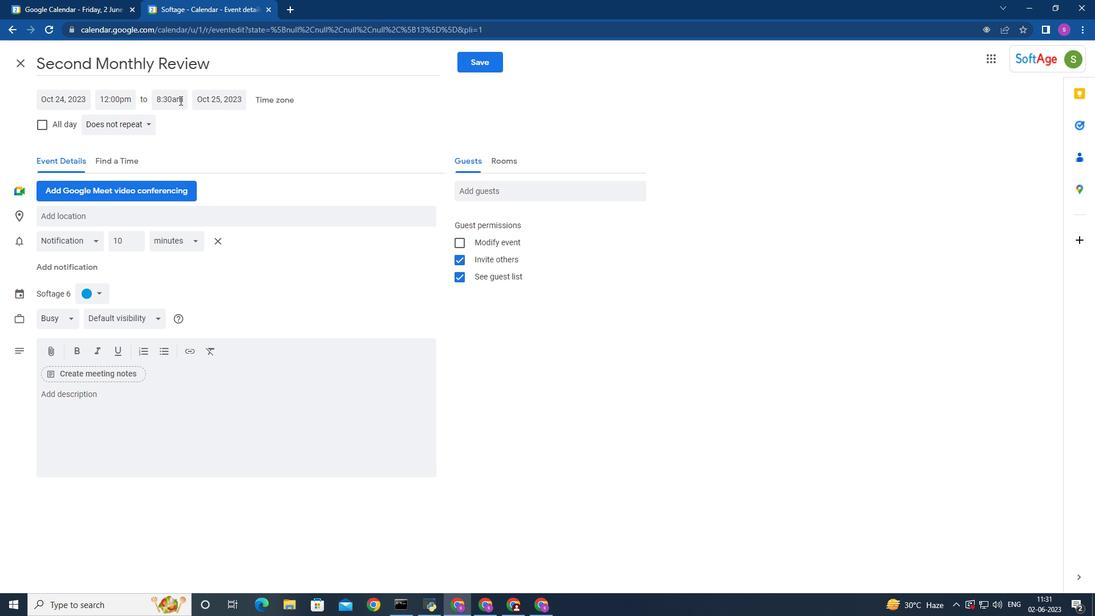 
Action: Mouse pressed left at (183, 100)
Screenshot: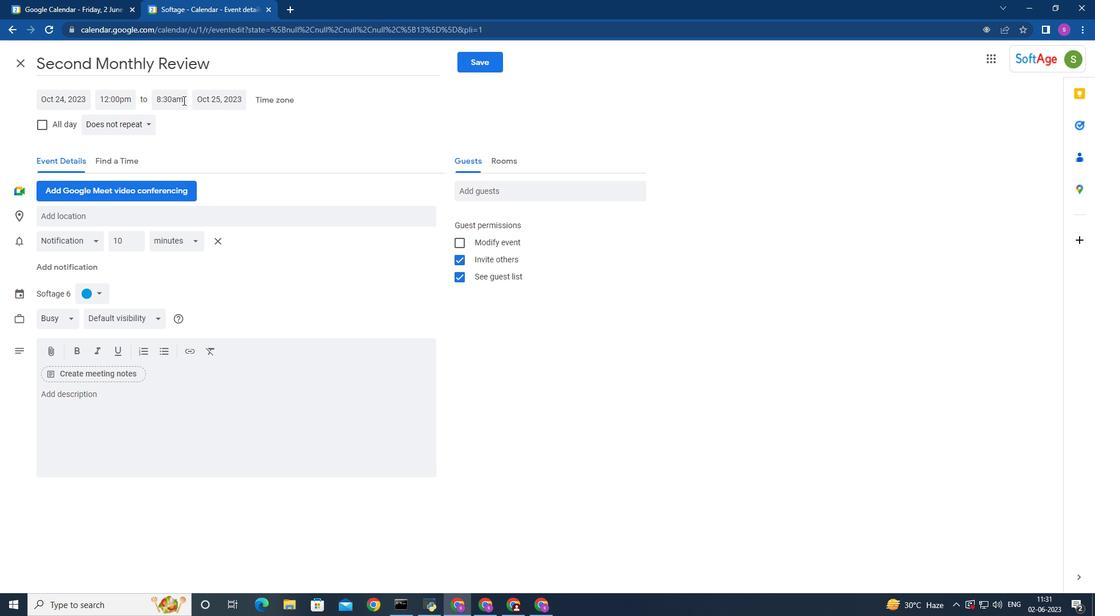 
Action: Mouse moved to (191, 152)
Screenshot: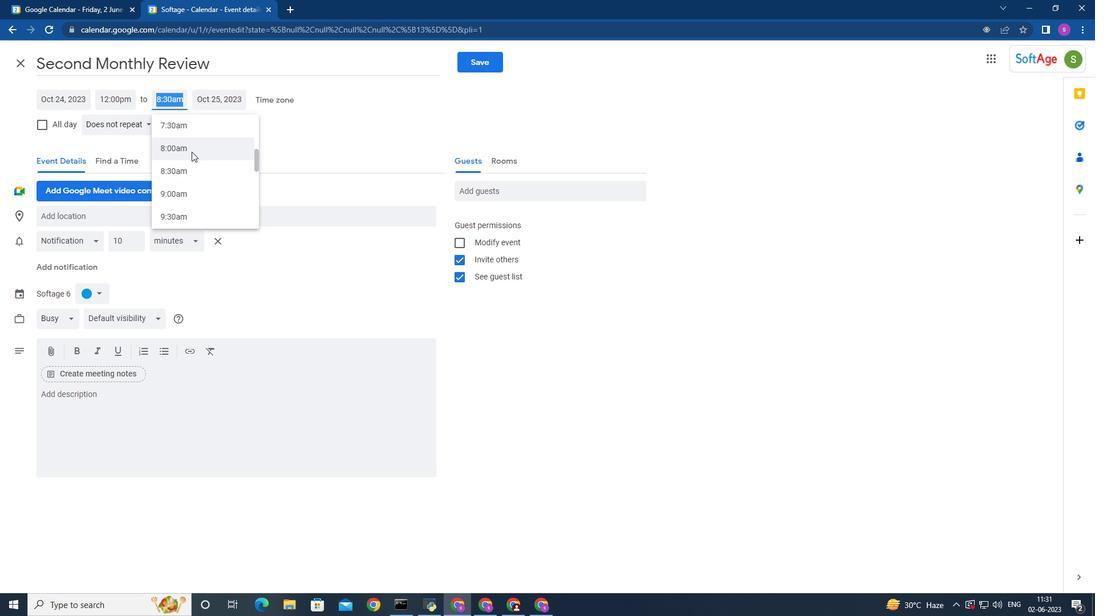
Action: Mouse scrolled (191, 152) with delta (0, 0)
Screenshot: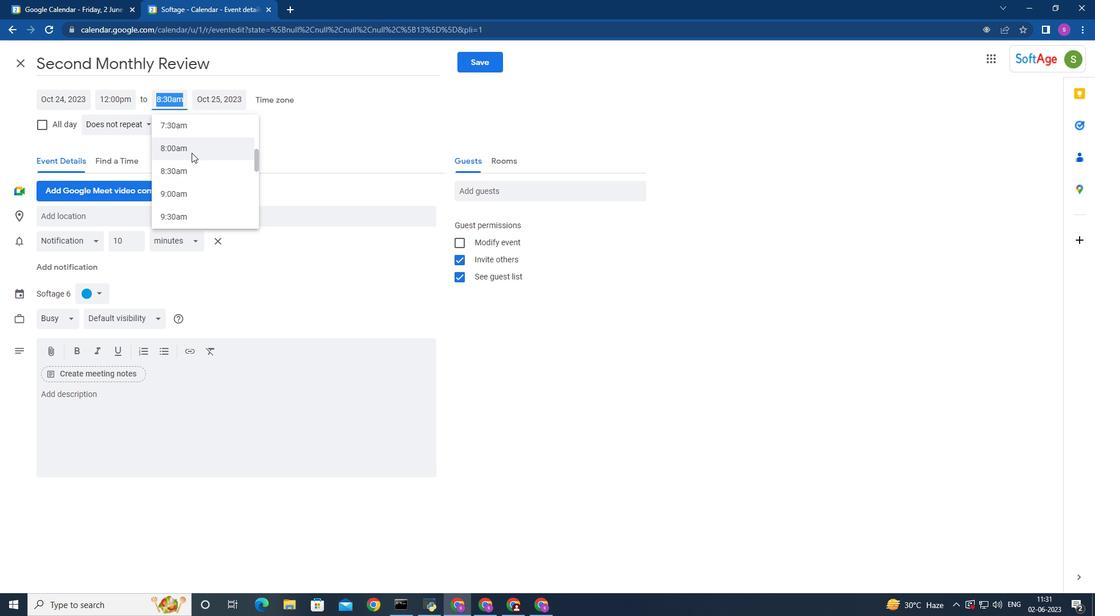 
Action: Mouse scrolled (191, 152) with delta (0, 0)
Screenshot: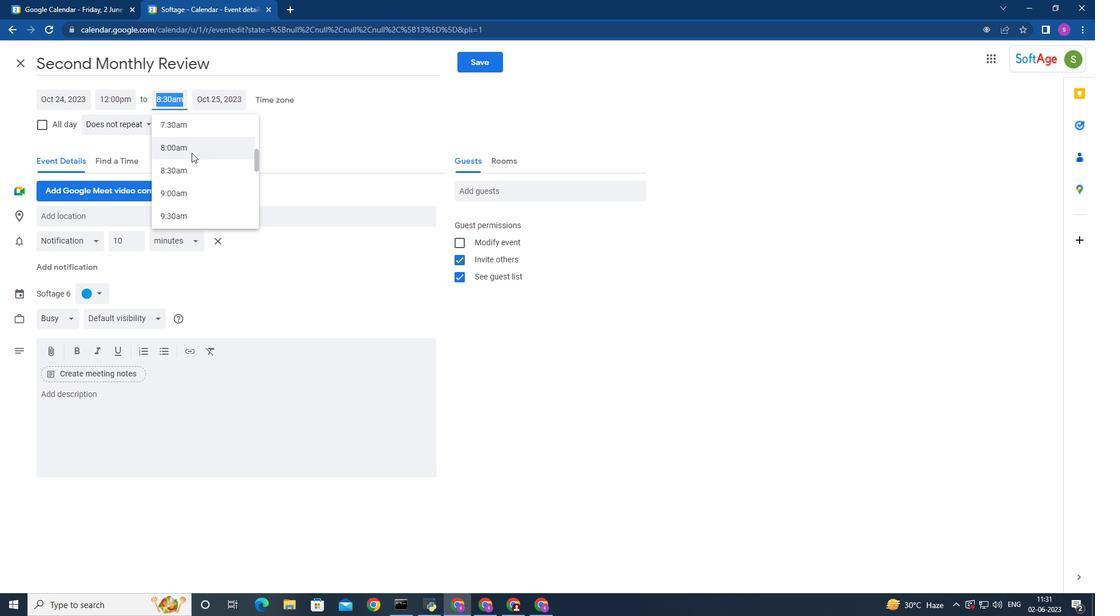 
Action: Mouse scrolled (191, 152) with delta (0, 0)
Screenshot: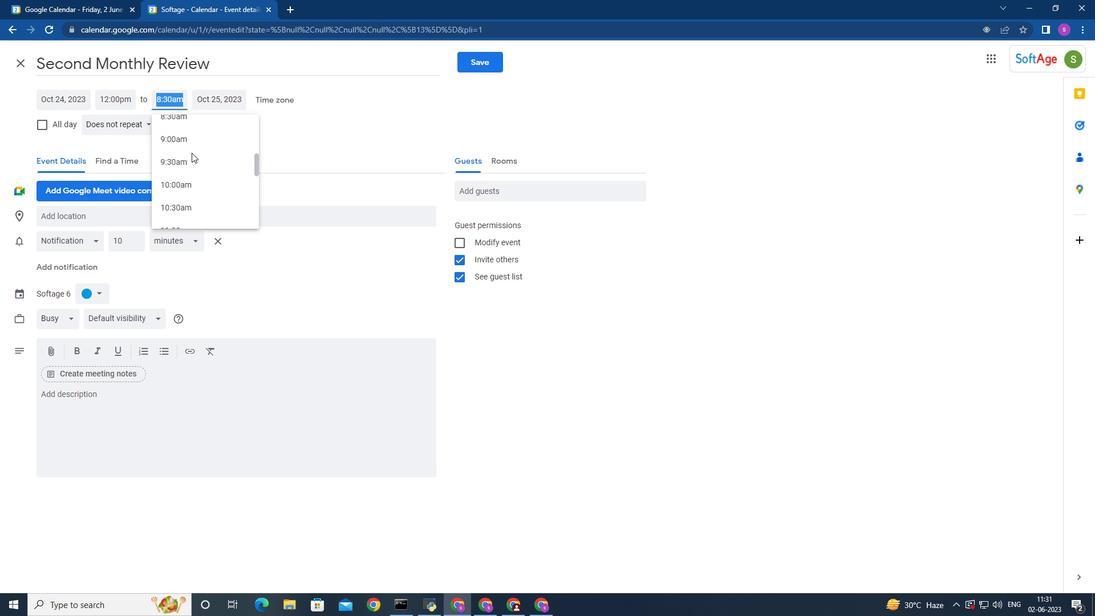 
Action: Mouse moved to (191, 152)
Screenshot: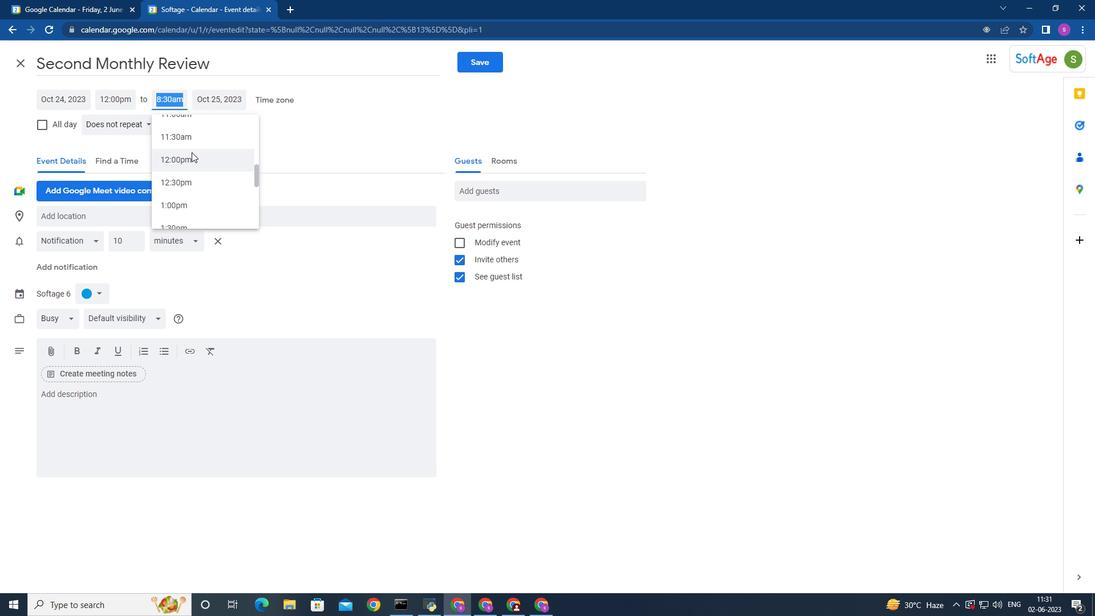 
Action: Mouse scrolled (191, 152) with delta (0, 0)
Screenshot: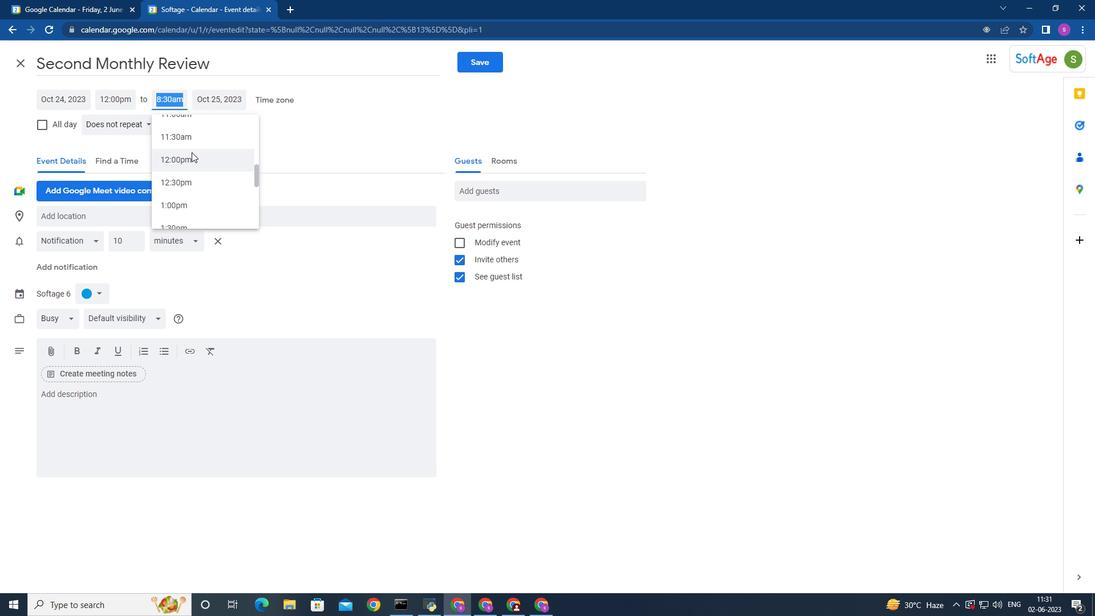 
Action: Mouse moved to (191, 152)
Screenshot: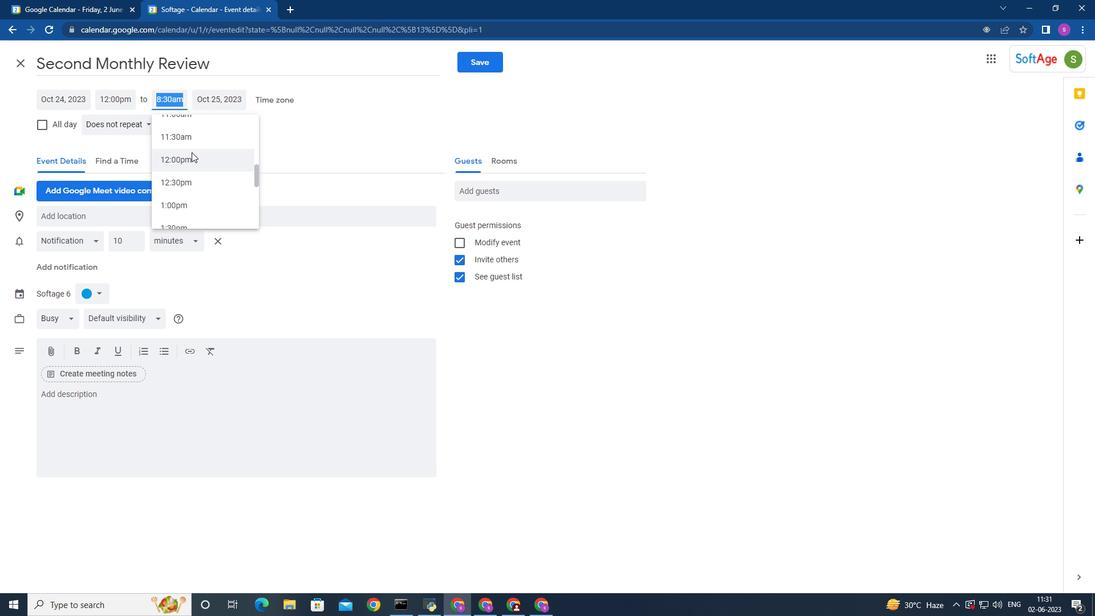 
Action: Mouse scrolled (191, 152) with delta (0, 0)
Screenshot: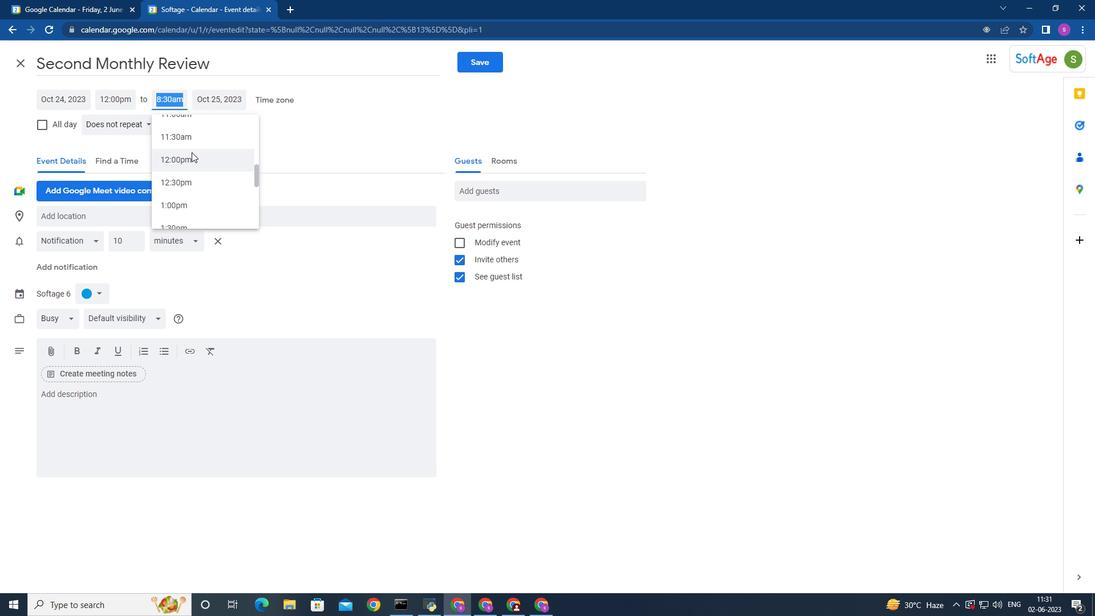 
Action: Mouse scrolled (191, 152) with delta (0, 0)
Screenshot: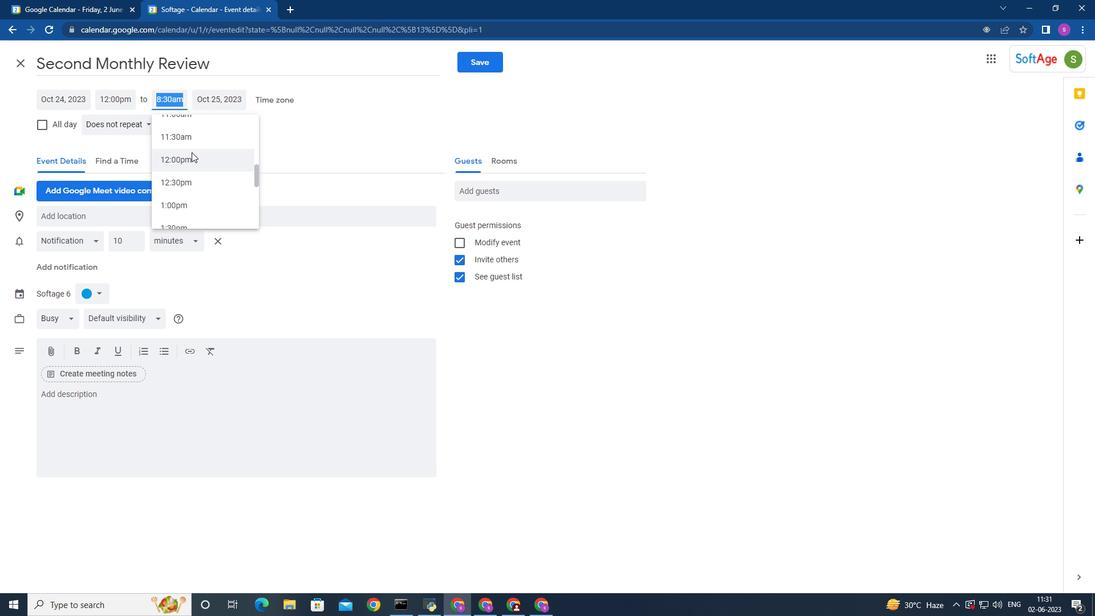 
Action: Mouse moved to (191, 152)
Screenshot: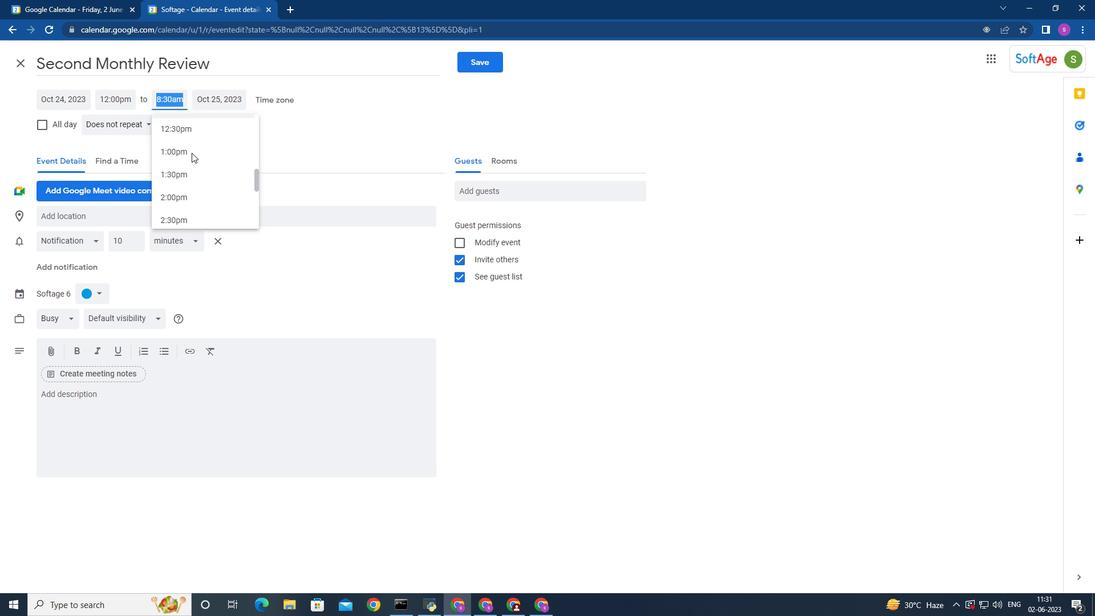 
Action: Mouse scrolled (191, 152) with delta (0, 0)
Screenshot: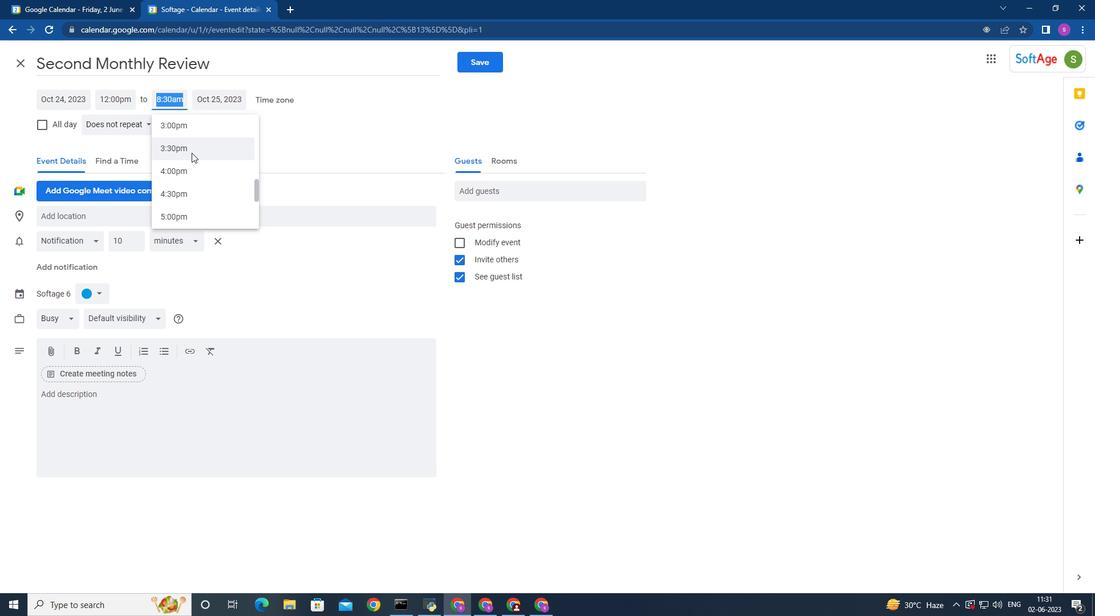 
Action: Mouse scrolled (191, 152) with delta (0, 0)
Screenshot: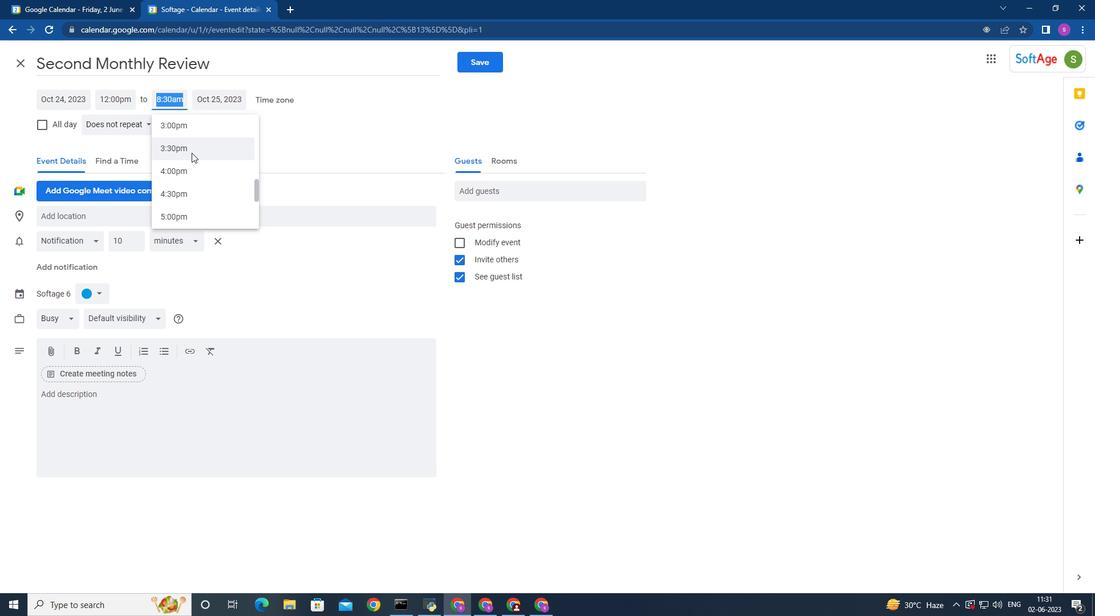 
Action: Mouse scrolled (191, 152) with delta (0, 0)
Screenshot: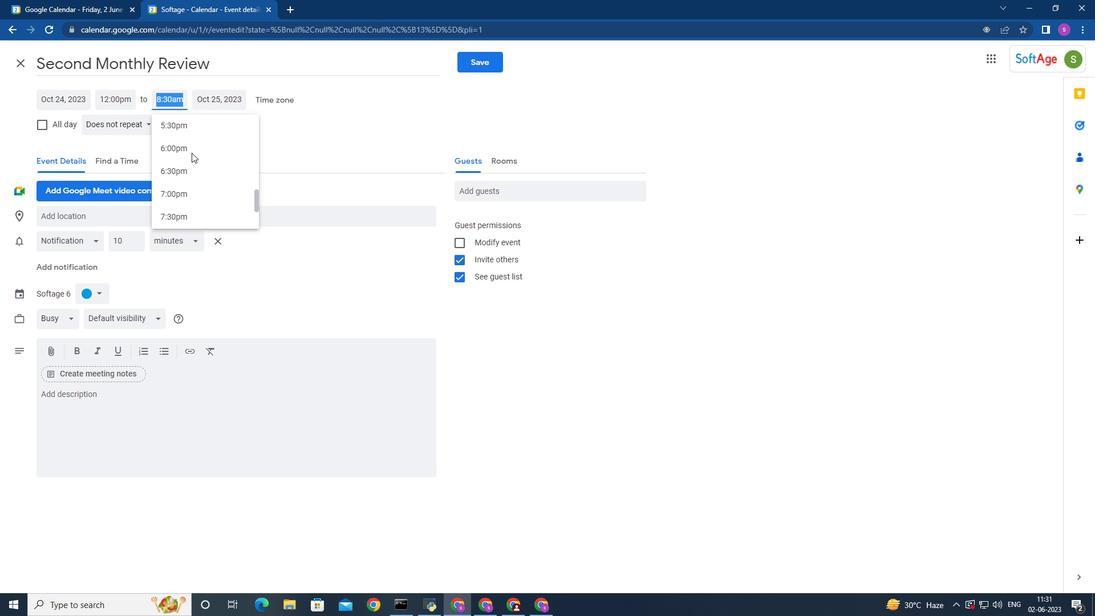 
Action: Mouse moved to (191, 153)
Screenshot: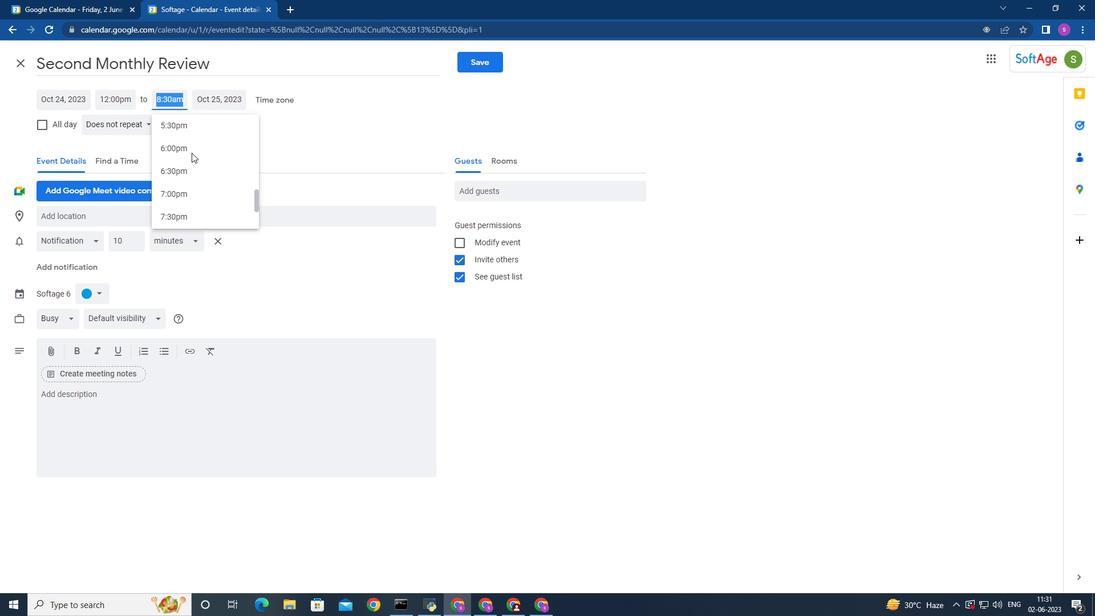 
Action: Mouse scrolled (191, 152) with delta (0, 0)
Screenshot: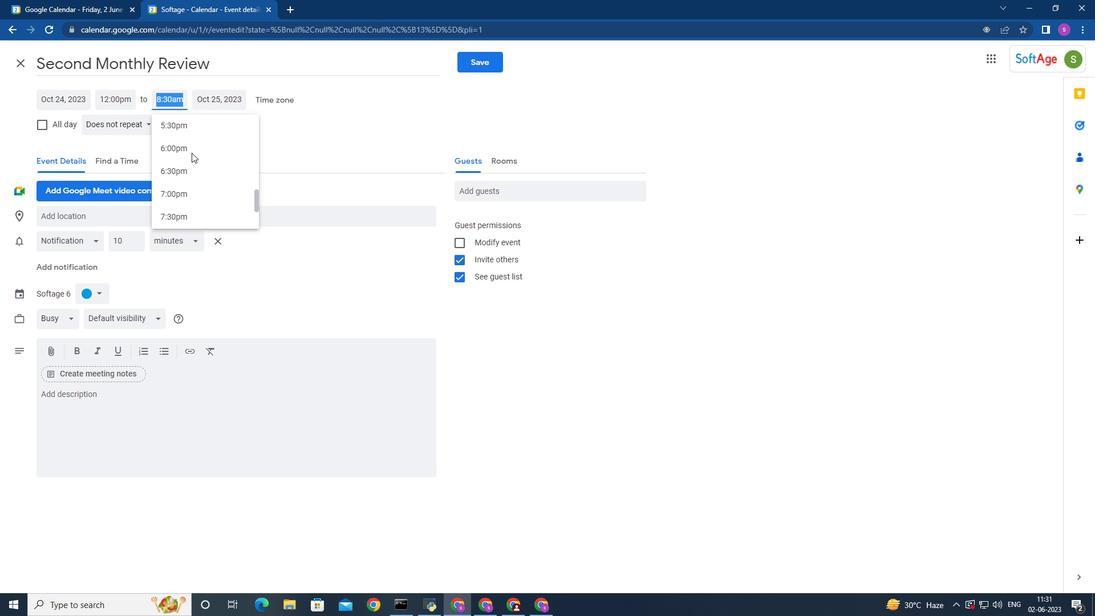 
Action: Mouse scrolled (191, 152) with delta (0, 0)
Screenshot: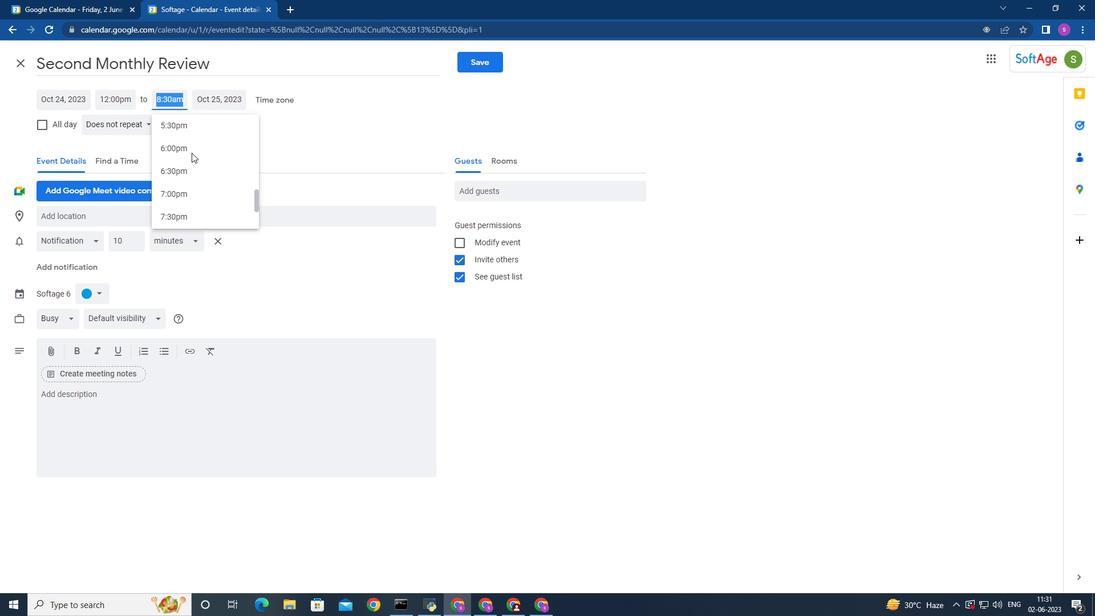 
Action: Mouse scrolled (191, 152) with delta (0, 0)
Screenshot: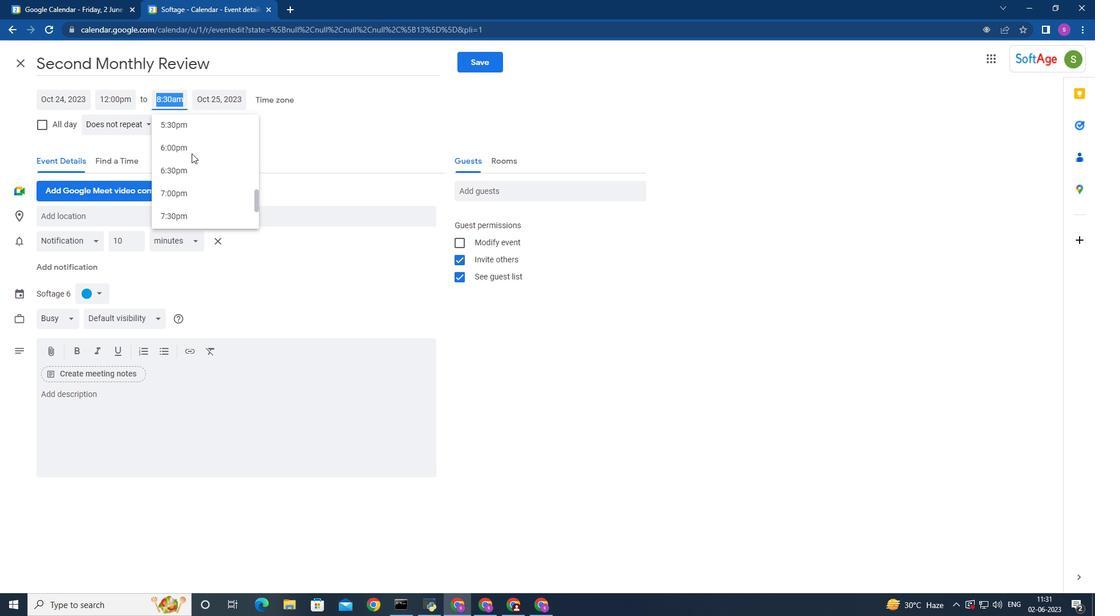 
Action: Mouse moved to (191, 153)
Screenshot: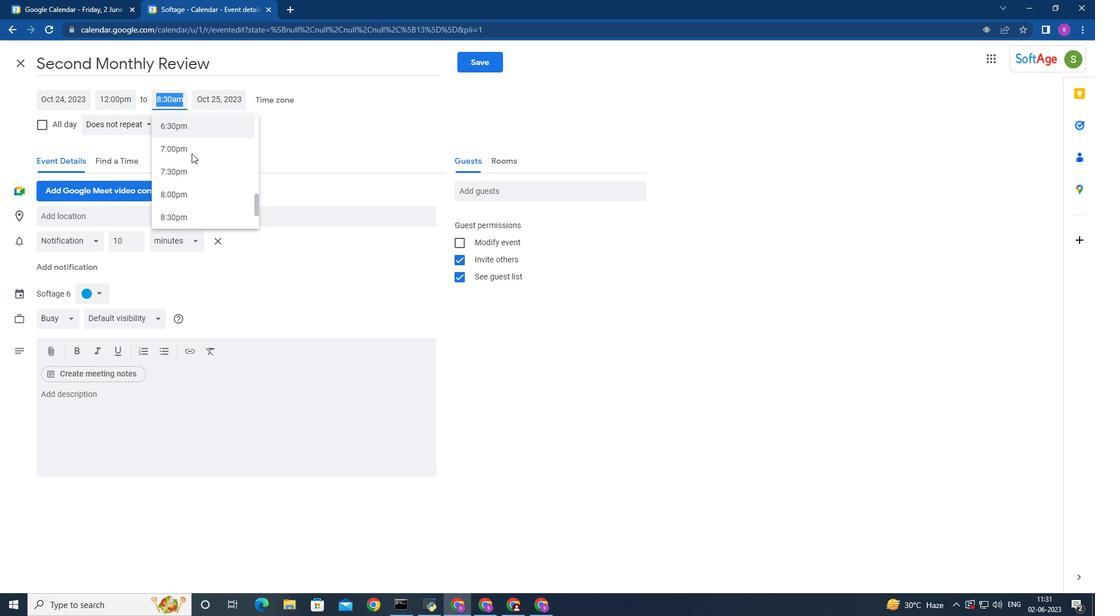 
Action: Mouse scrolled (191, 152) with delta (0, 0)
Screenshot: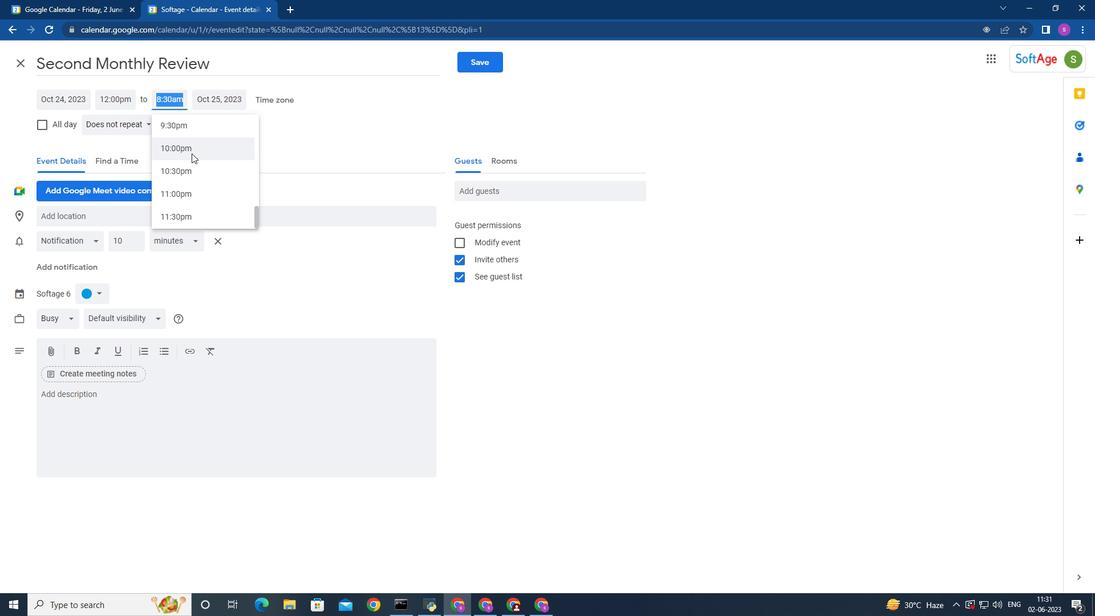 
Action: Mouse scrolled (191, 152) with delta (0, 0)
Screenshot: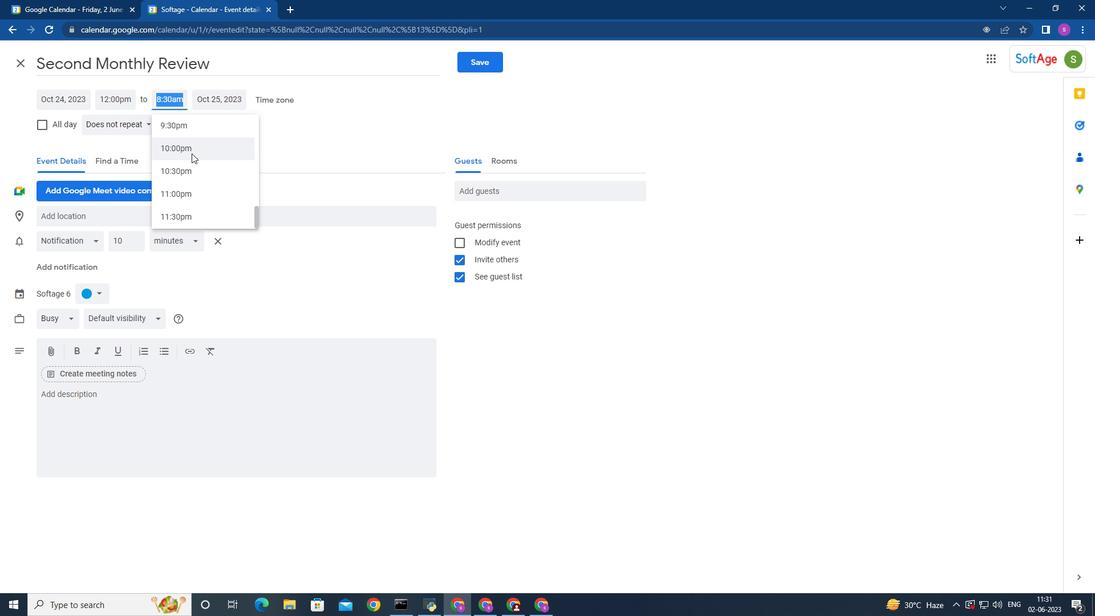 
Action: Mouse scrolled (191, 152) with delta (0, 0)
Screenshot: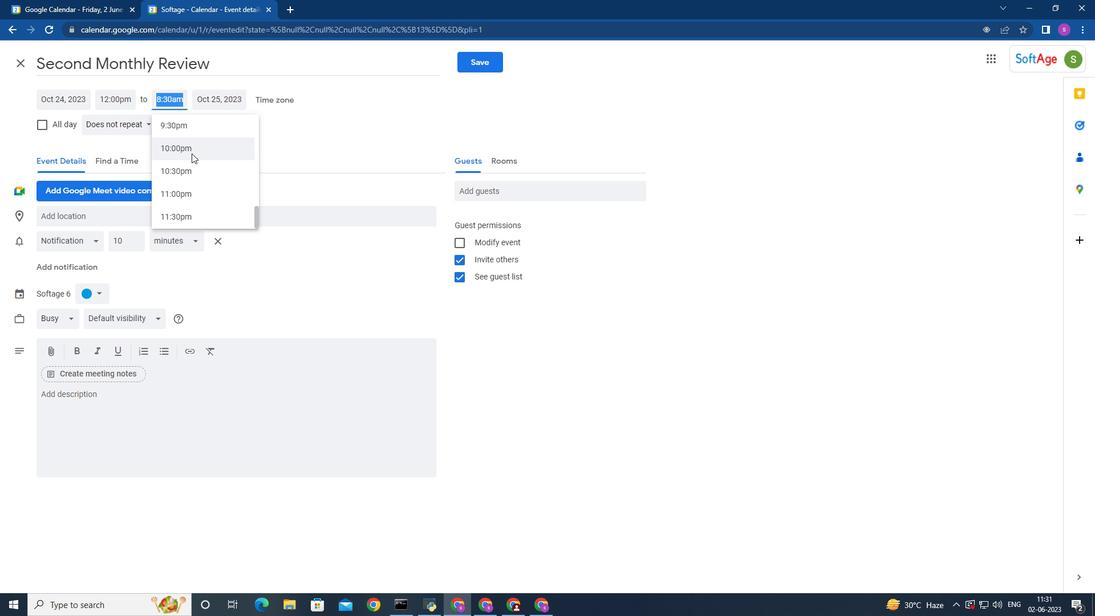 
Action: Mouse scrolled (191, 152) with delta (0, 0)
Screenshot: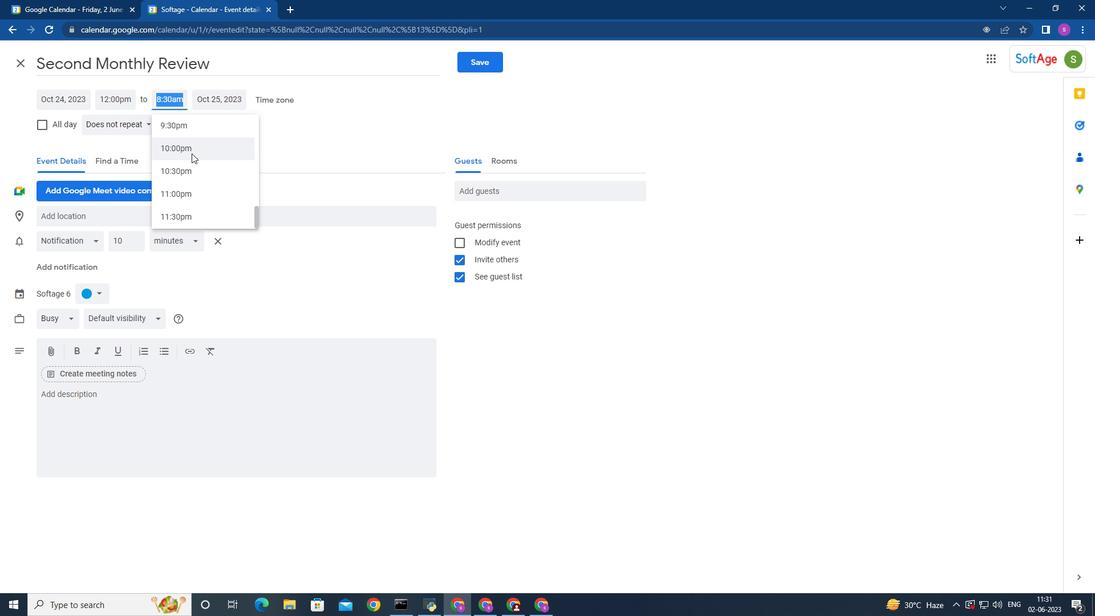 
Action: Mouse moved to (194, 169)
Screenshot: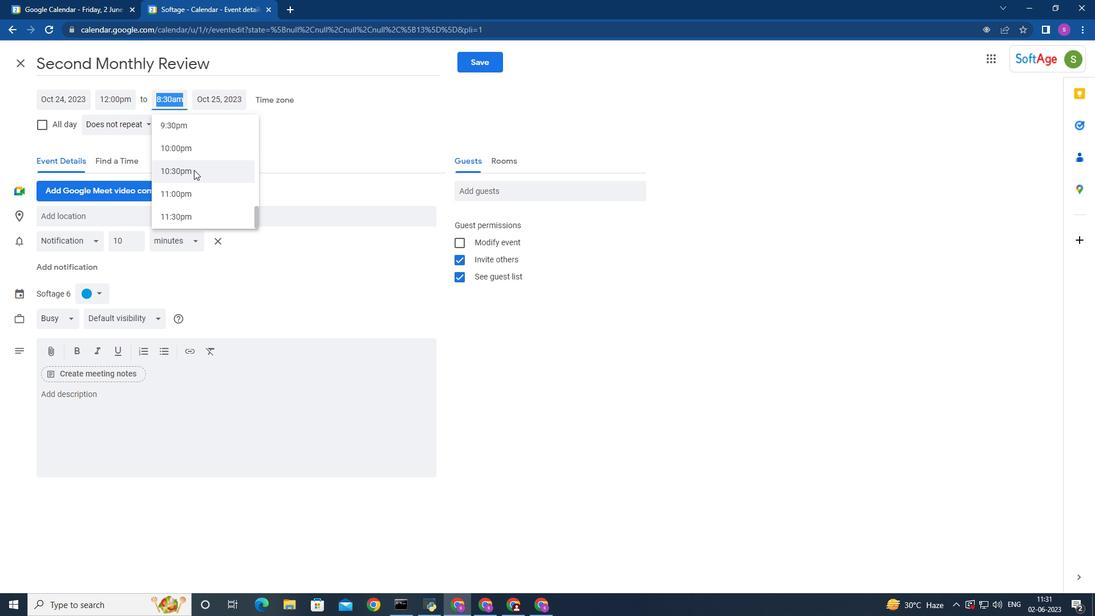 
Action: Mouse pressed left at (194, 169)
Screenshot: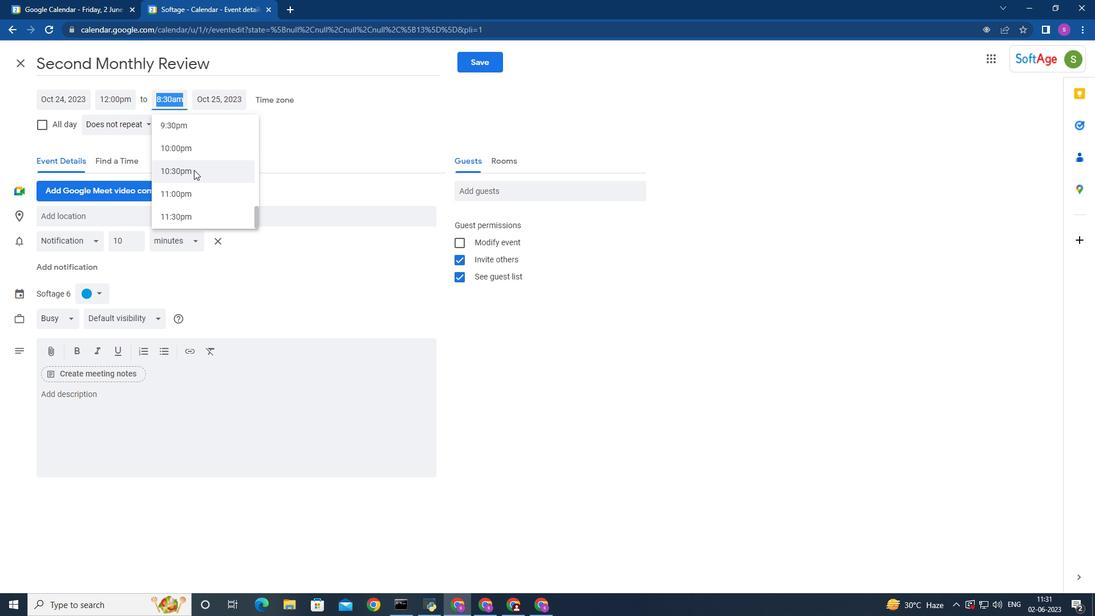 
Action: Mouse moved to (119, 99)
Screenshot: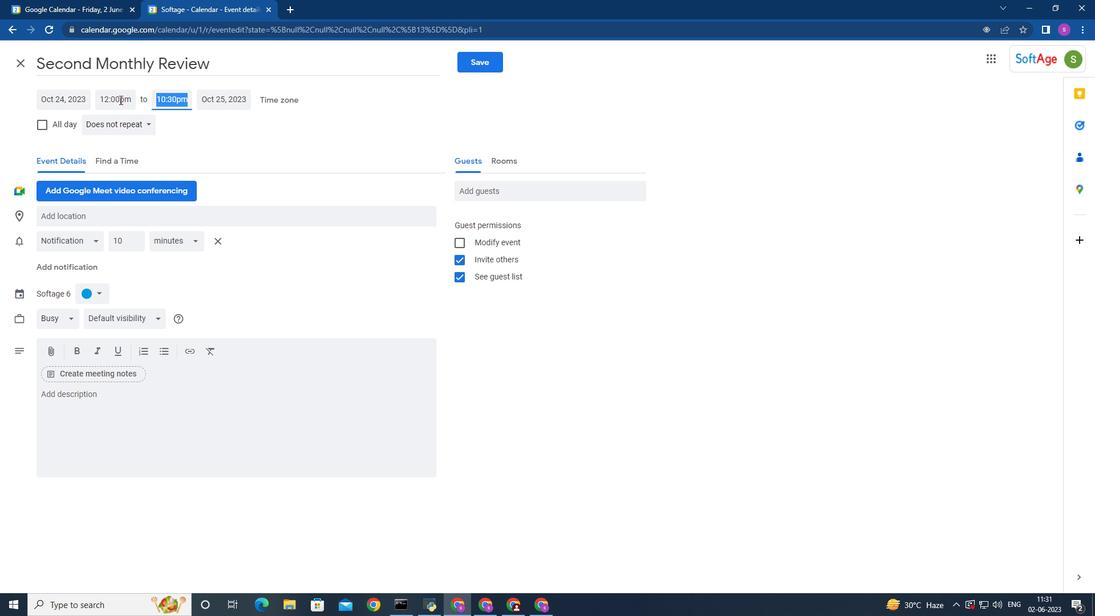 
Action: Mouse pressed left at (119, 99)
Screenshot: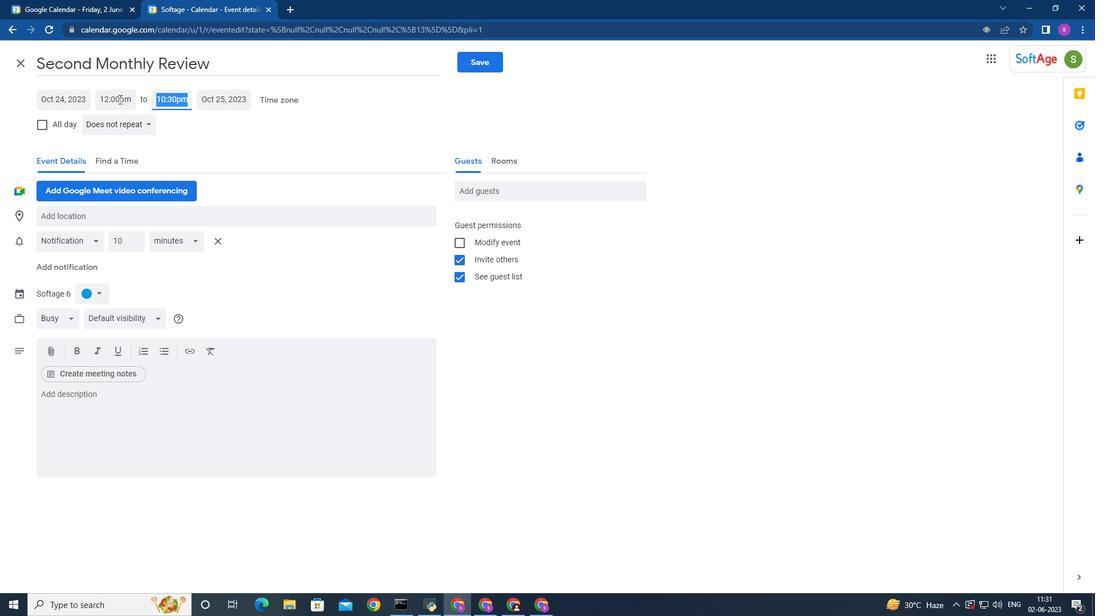 
Action: Mouse moved to (123, 156)
Screenshot: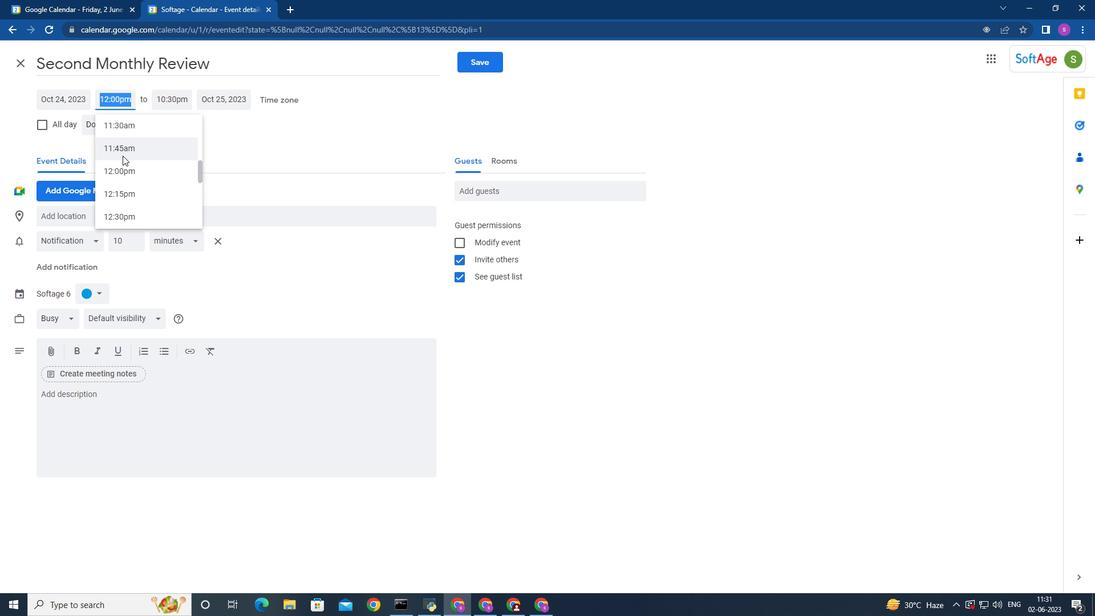 
Action: Mouse scrolled (123, 155) with delta (0, 0)
Screenshot: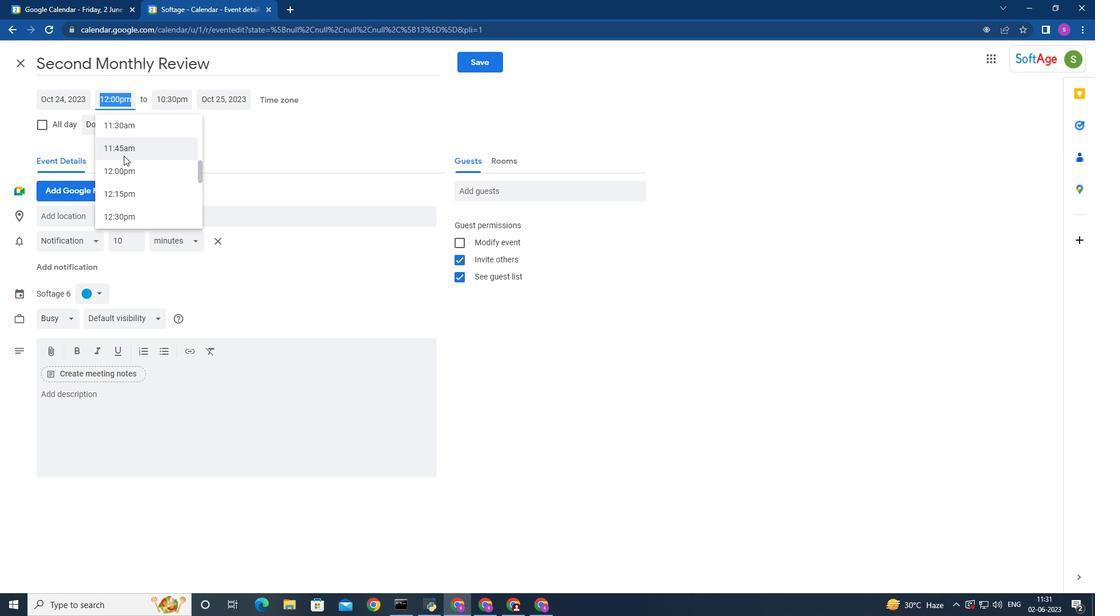 
Action: Mouse scrolled (123, 155) with delta (0, 0)
Screenshot: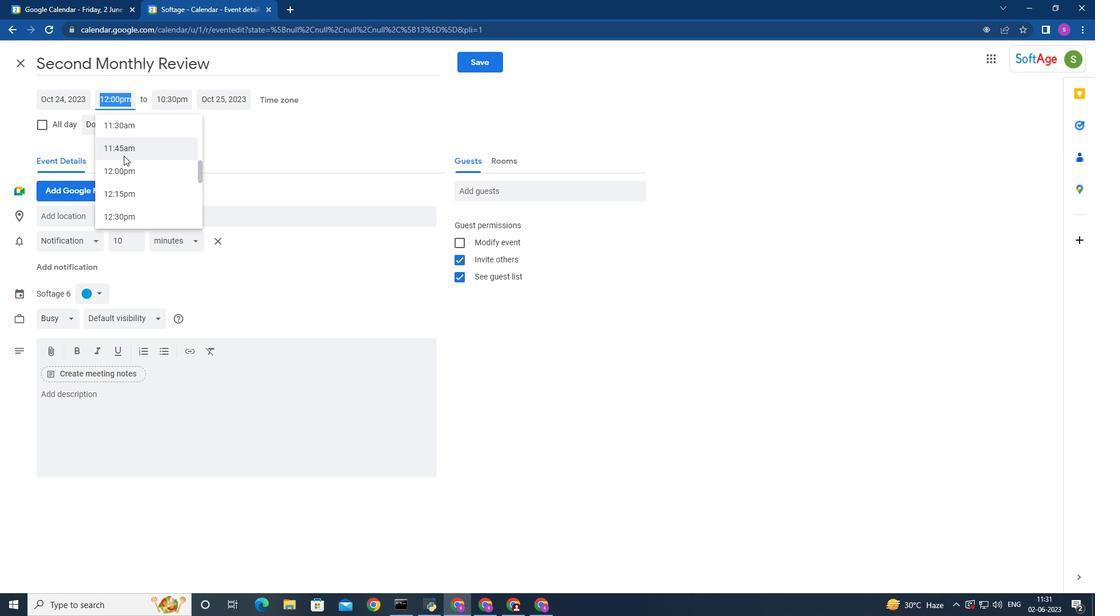 
Action: Mouse scrolled (123, 155) with delta (0, 0)
Screenshot: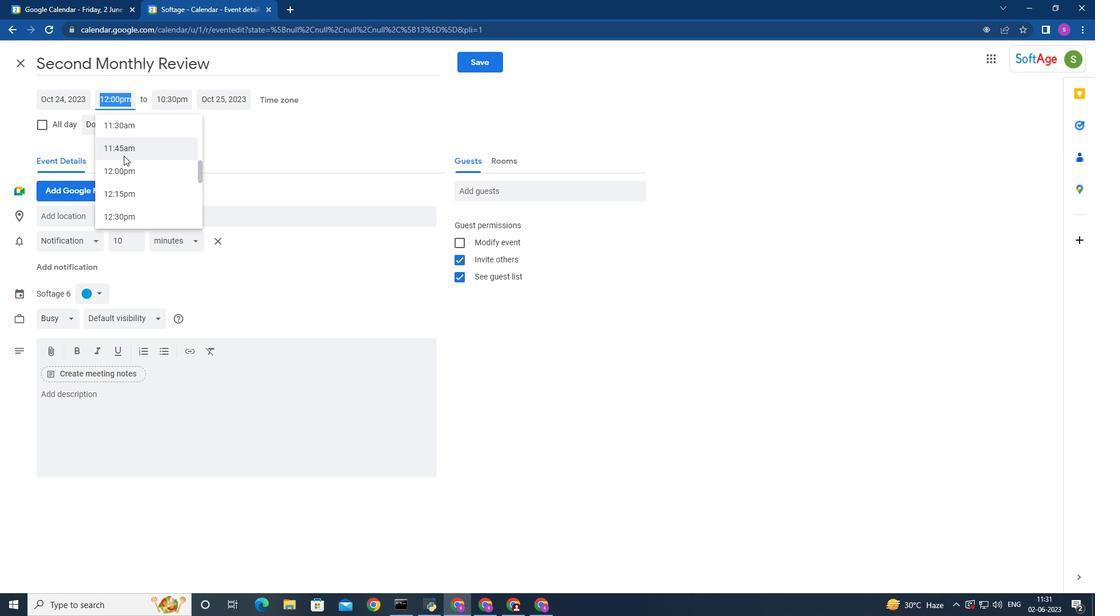 
Action: Mouse scrolled (123, 155) with delta (0, 0)
Screenshot: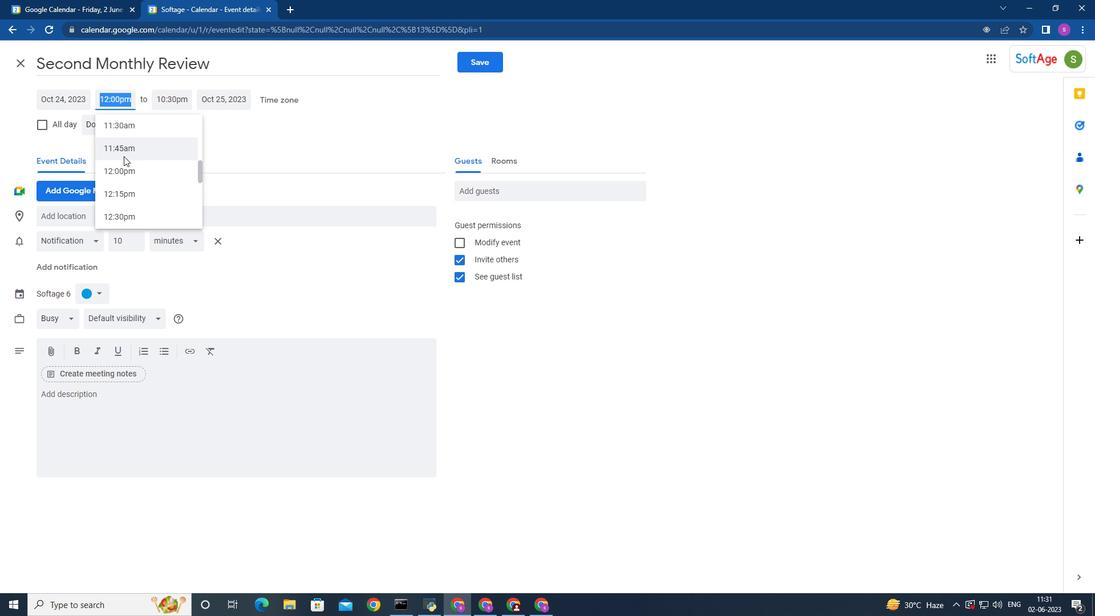 
Action: Mouse scrolled (123, 155) with delta (0, 0)
Screenshot: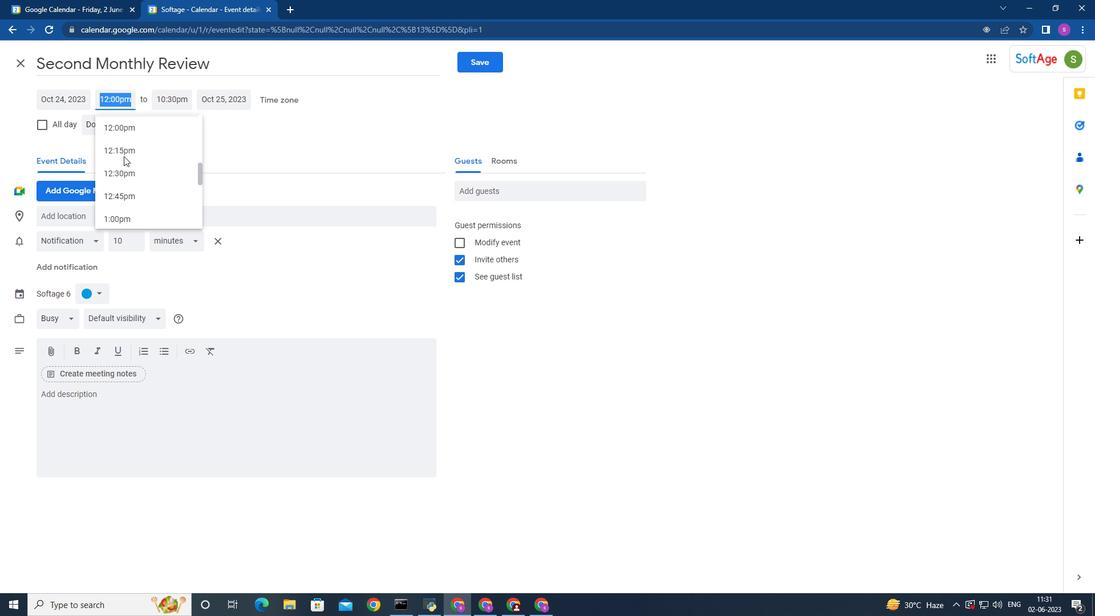 
Action: Mouse moved to (131, 192)
Screenshot: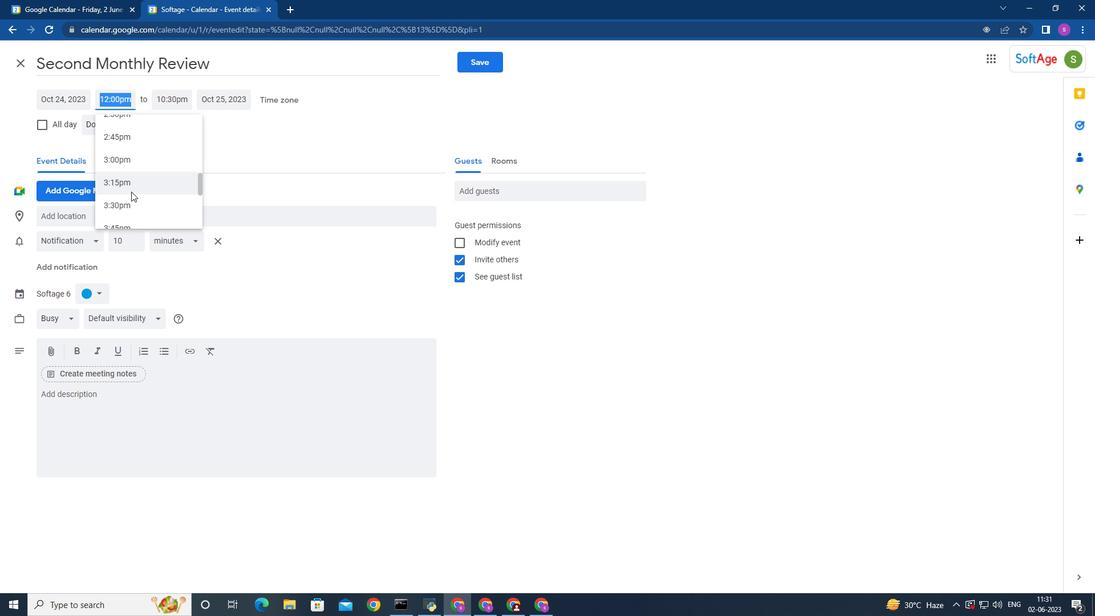 
Action: Mouse scrolled (131, 192) with delta (0, 0)
Screenshot: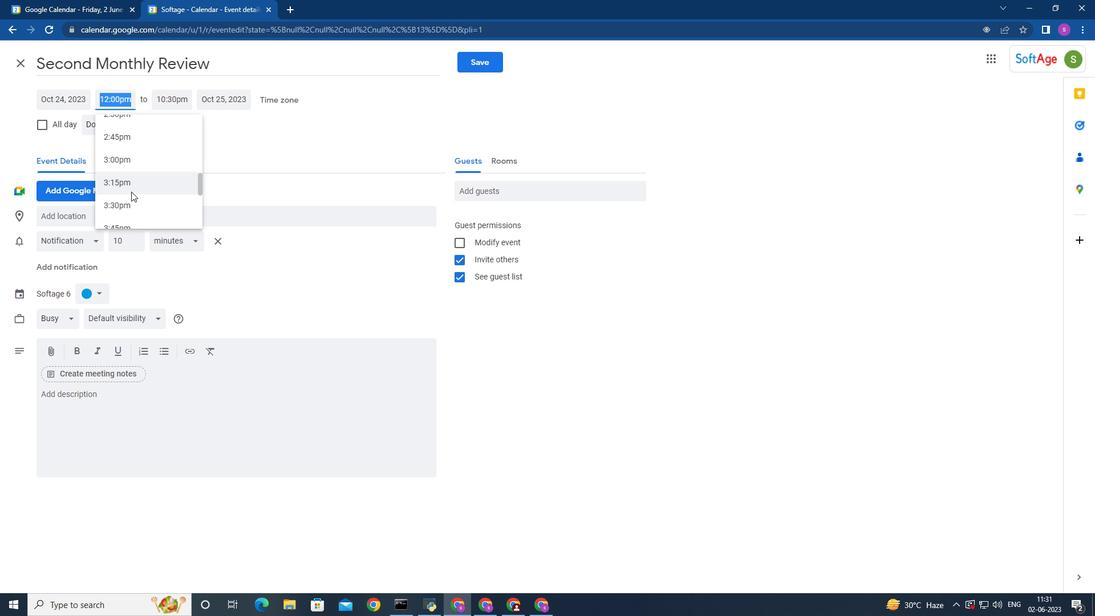 
Action: Mouse moved to (131, 192)
Screenshot: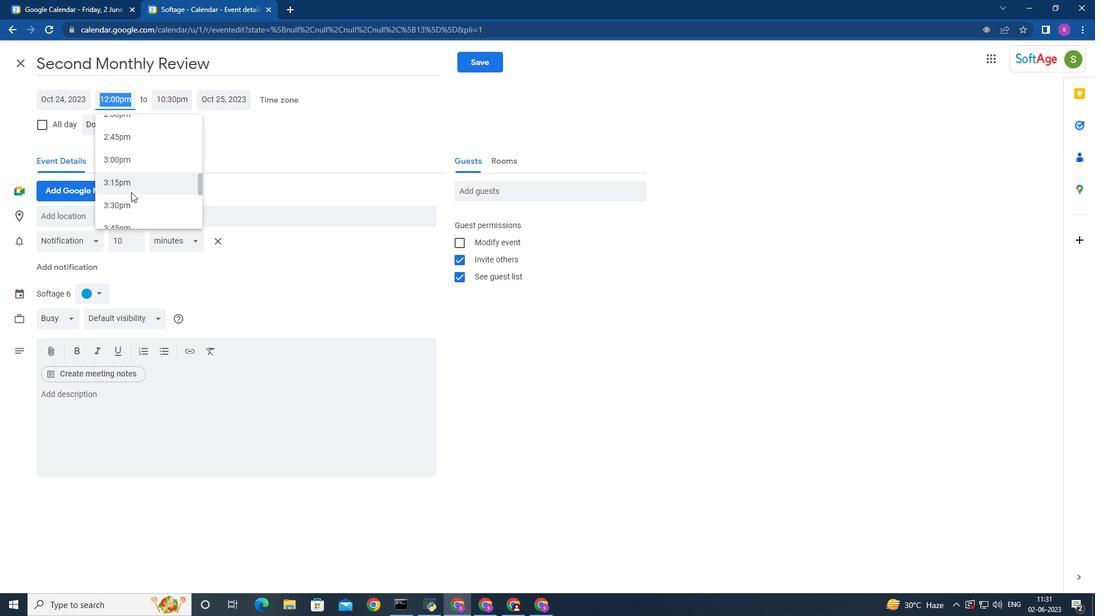 
Action: Mouse scrolled (131, 192) with delta (0, 0)
Screenshot: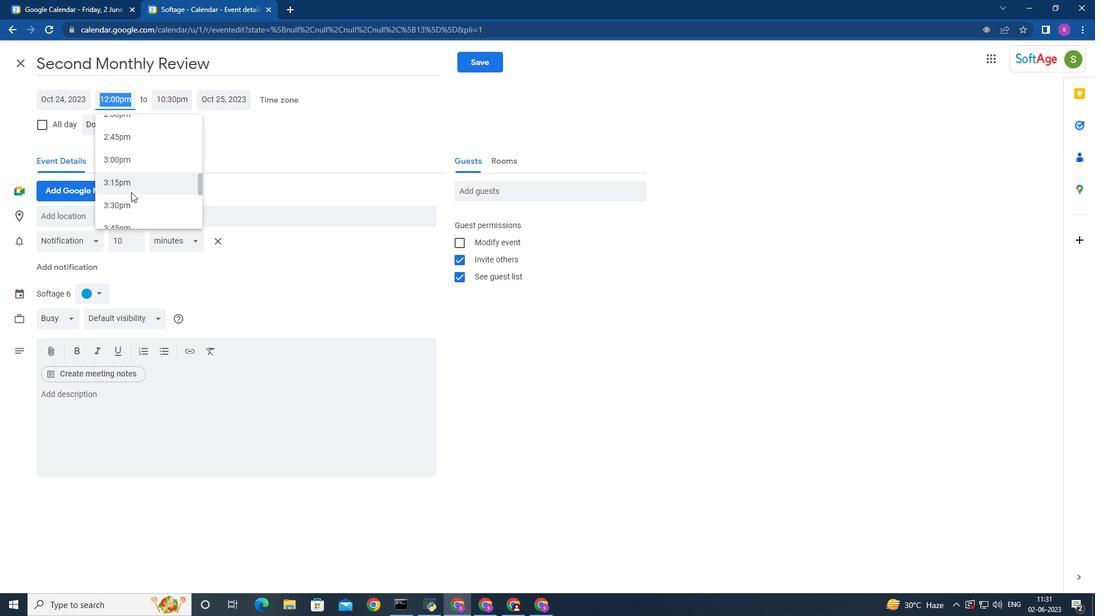 
Action: Mouse moved to (131, 192)
Screenshot: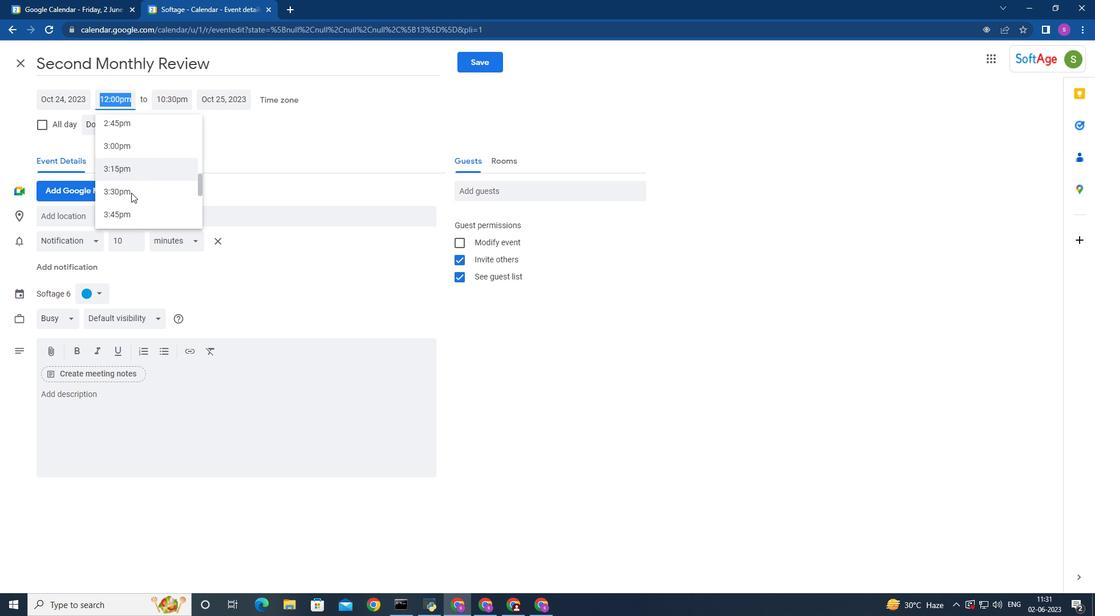 
Action: Mouse scrolled (131, 192) with delta (0, 0)
Screenshot: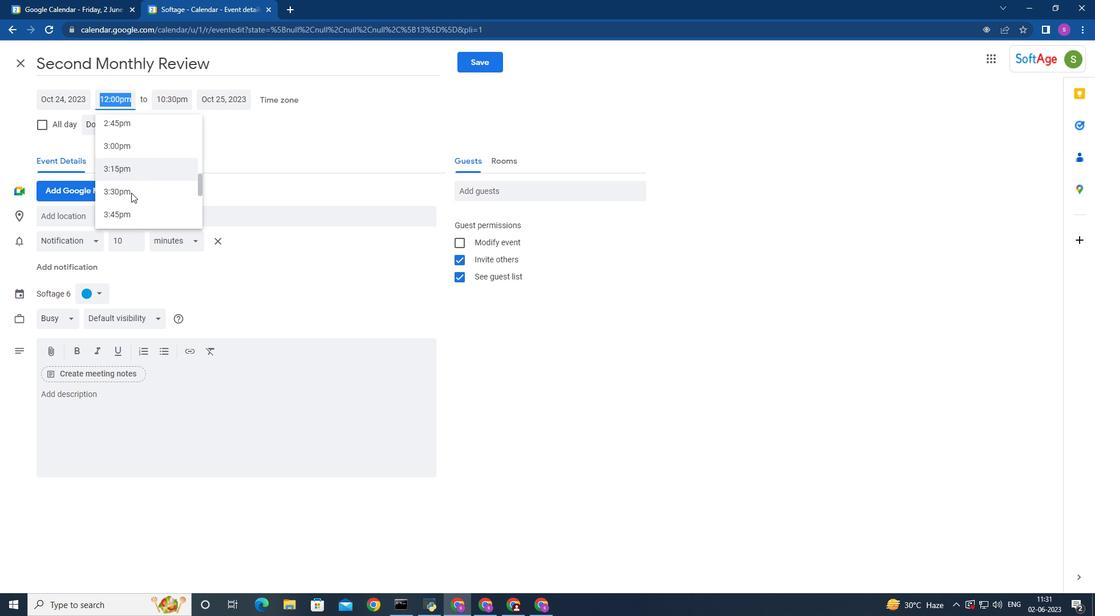 
Action: Mouse moved to (131, 191)
Screenshot: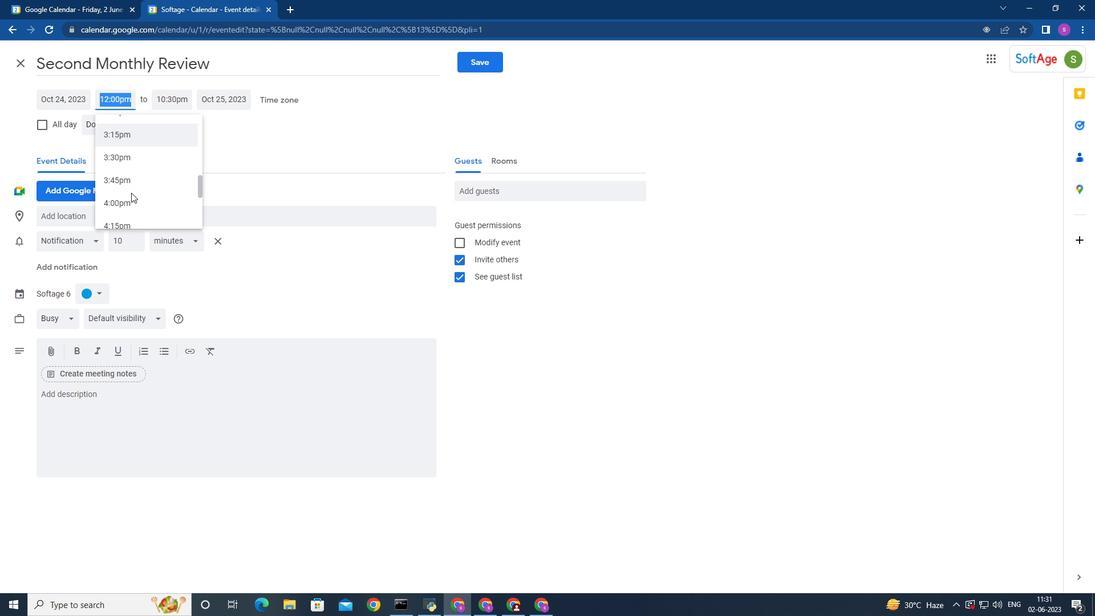 
Action: Mouse scrolled (131, 191) with delta (0, 0)
Screenshot: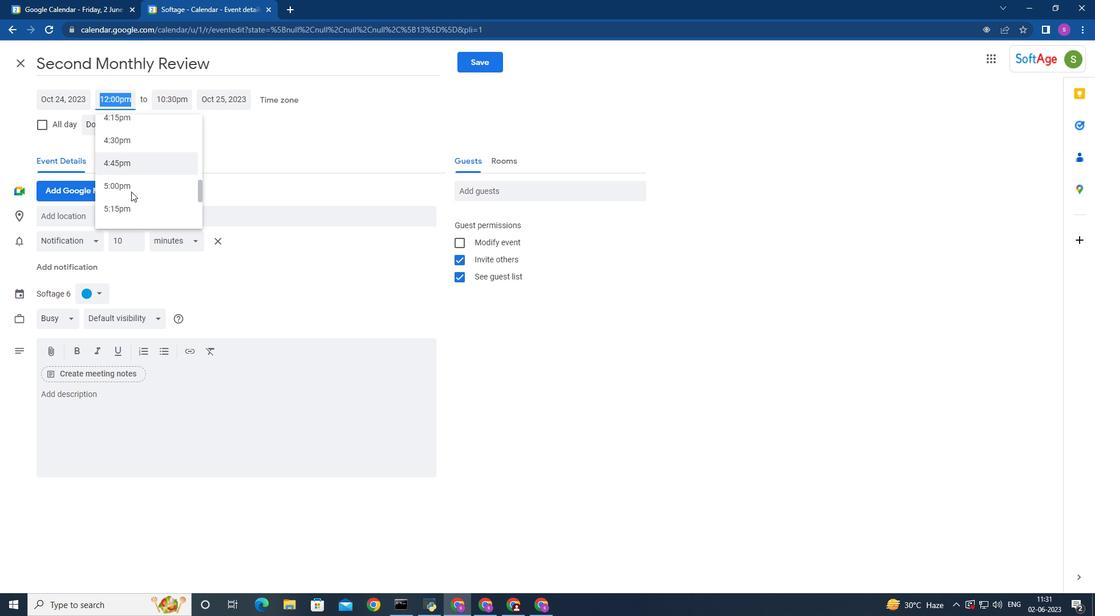
Action: Mouse scrolled (131, 191) with delta (0, 0)
Screenshot: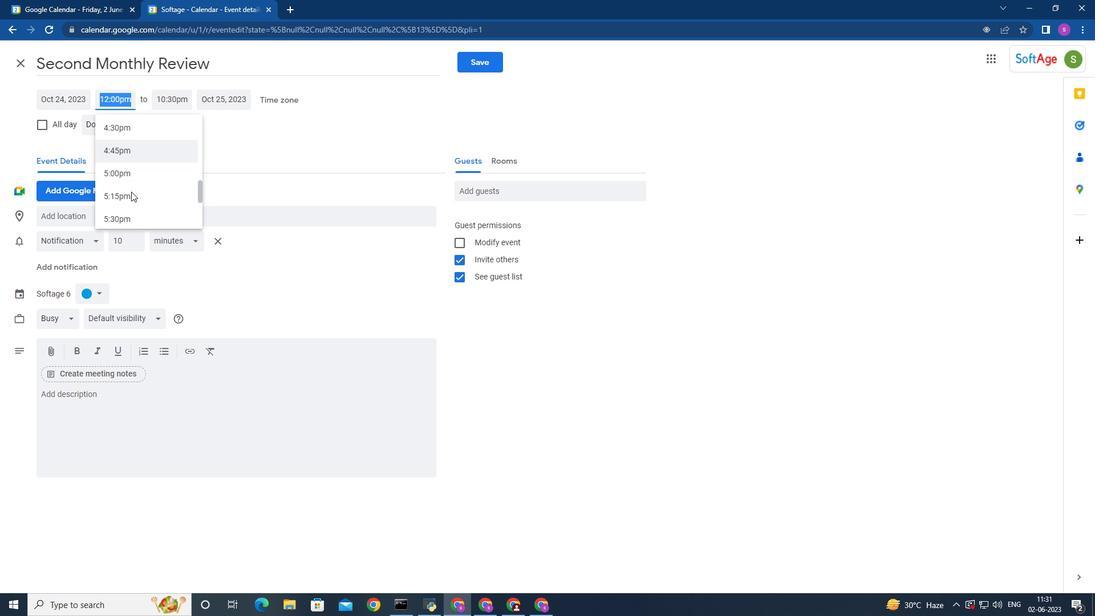 
Action: Mouse scrolled (131, 191) with delta (0, 0)
Screenshot: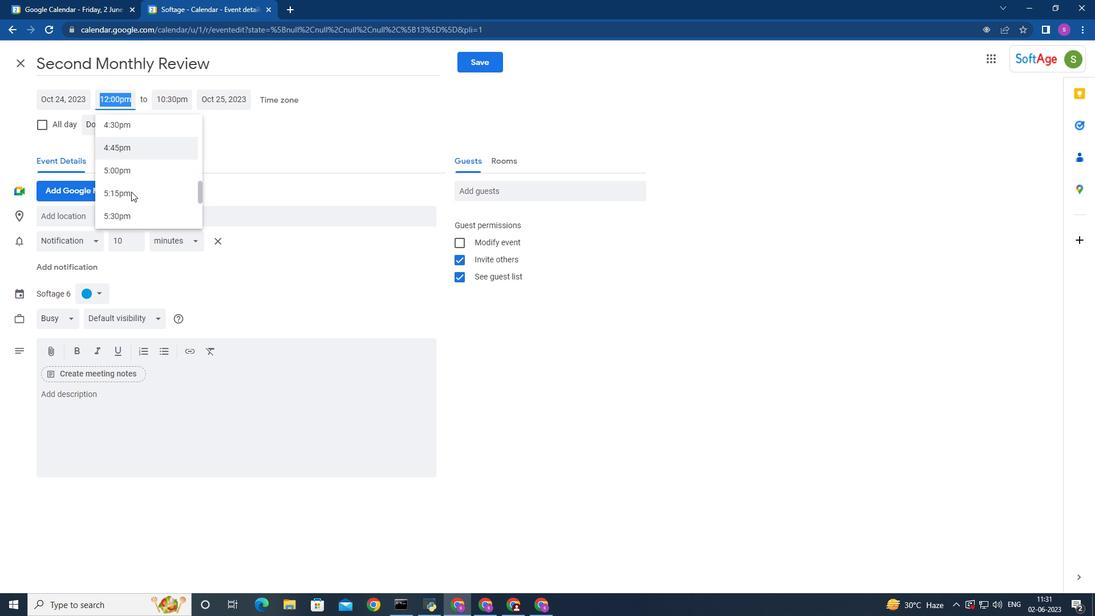 
Action: Mouse moved to (131, 190)
Screenshot: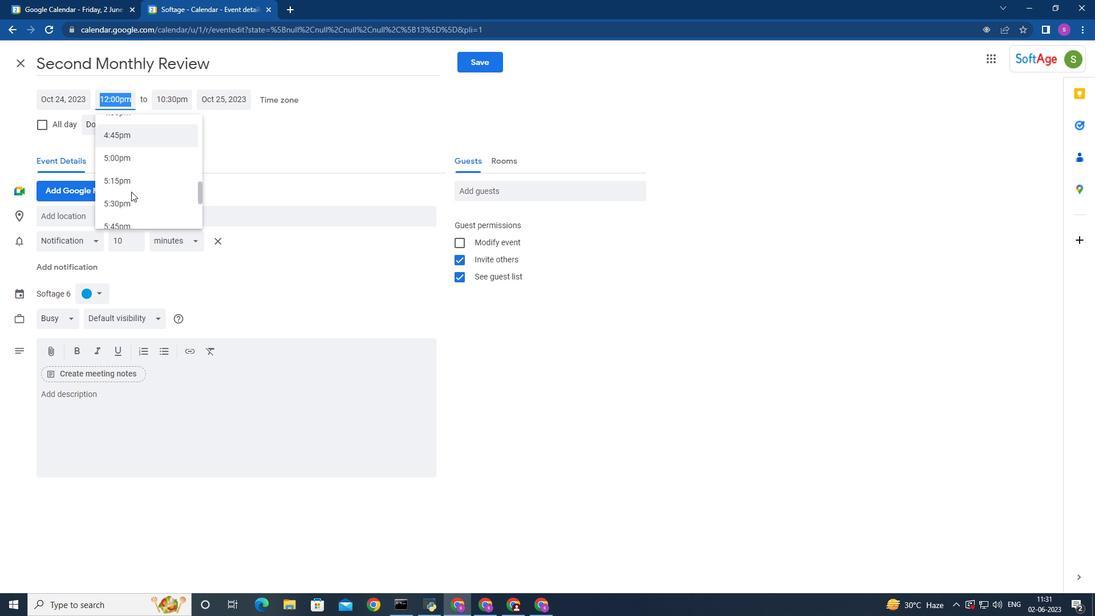 
Action: Mouse scrolled (131, 190) with delta (0, 0)
Screenshot: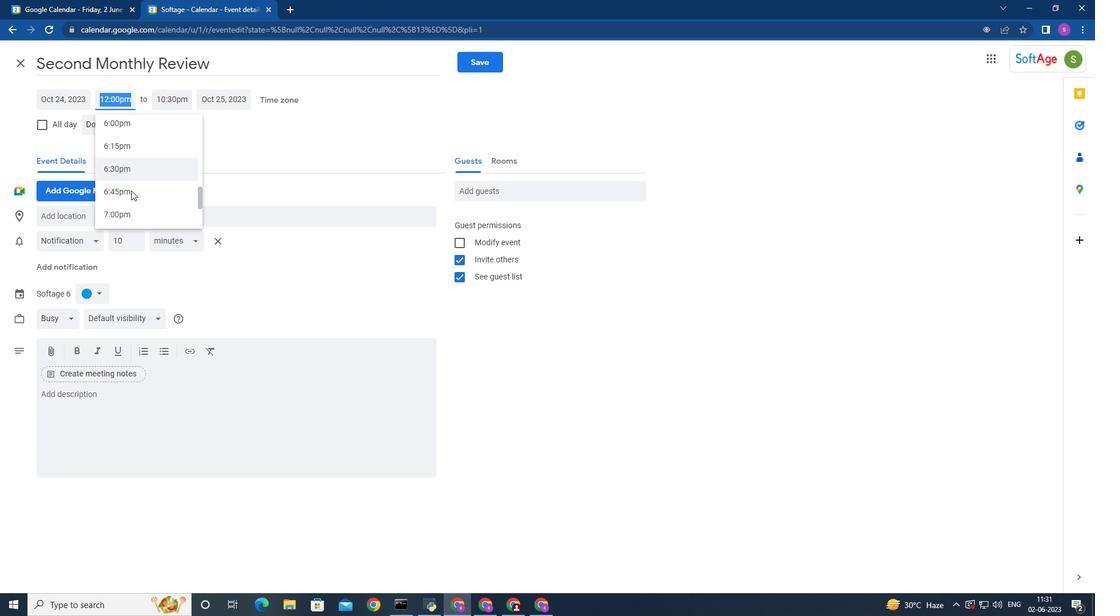 
Action: Mouse scrolled (131, 190) with delta (0, 0)
Screenshot: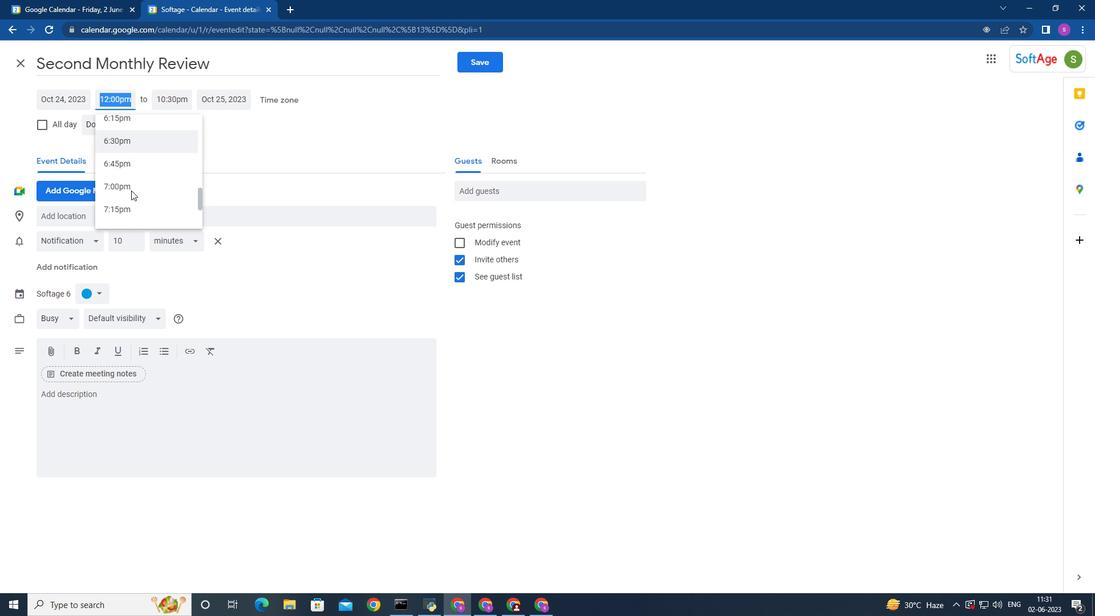 
Action: Mouse scrolled (131, 190) with delta (0, 0)
Screenshot: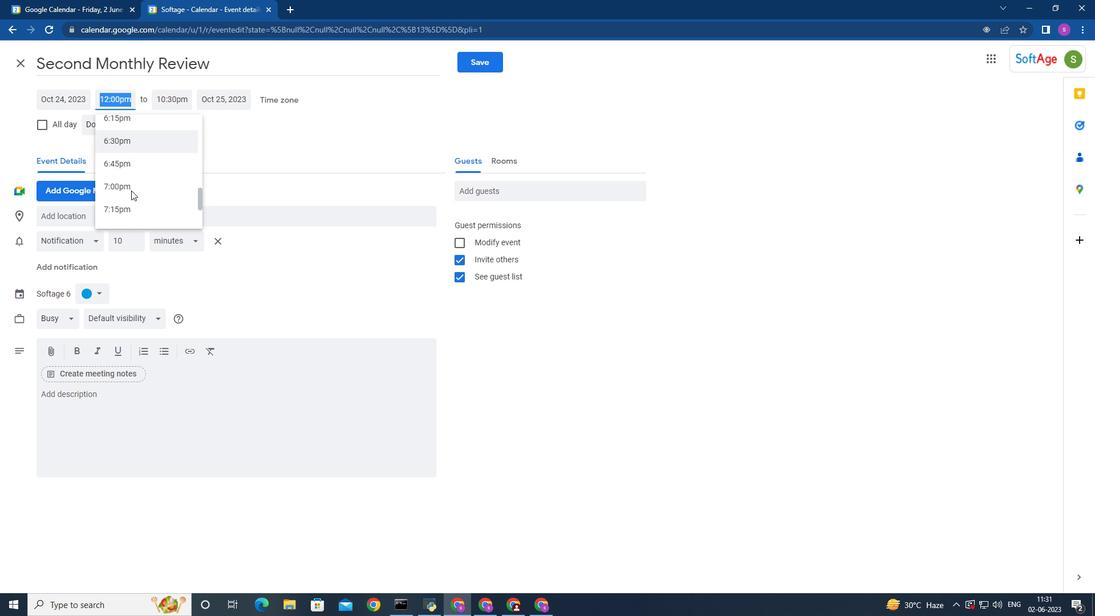 
Action: Mouse moved to (131, 190)
Screenshot: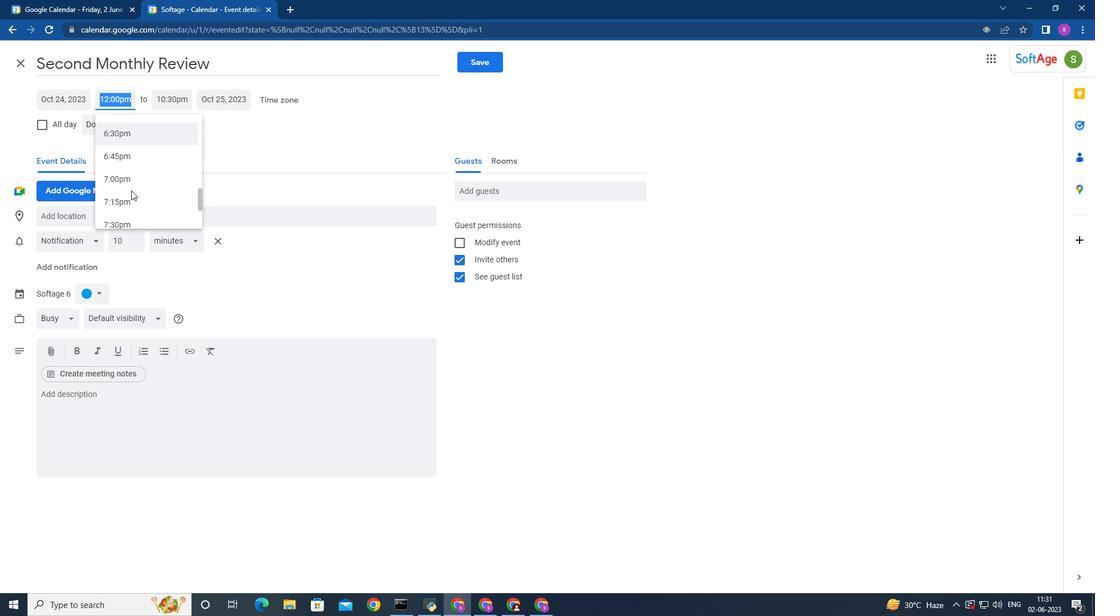 
Action: Mouse scrolled (131, 190) with delta (0, 0)
Screenshot: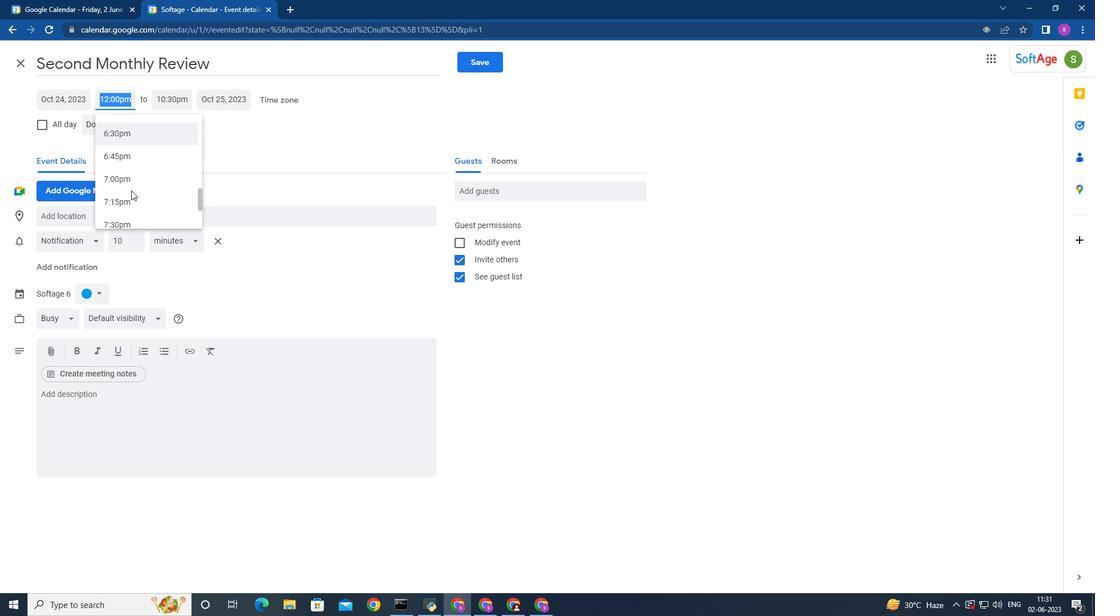 
Action: Mouse moved to (131, 189)
Screenshot: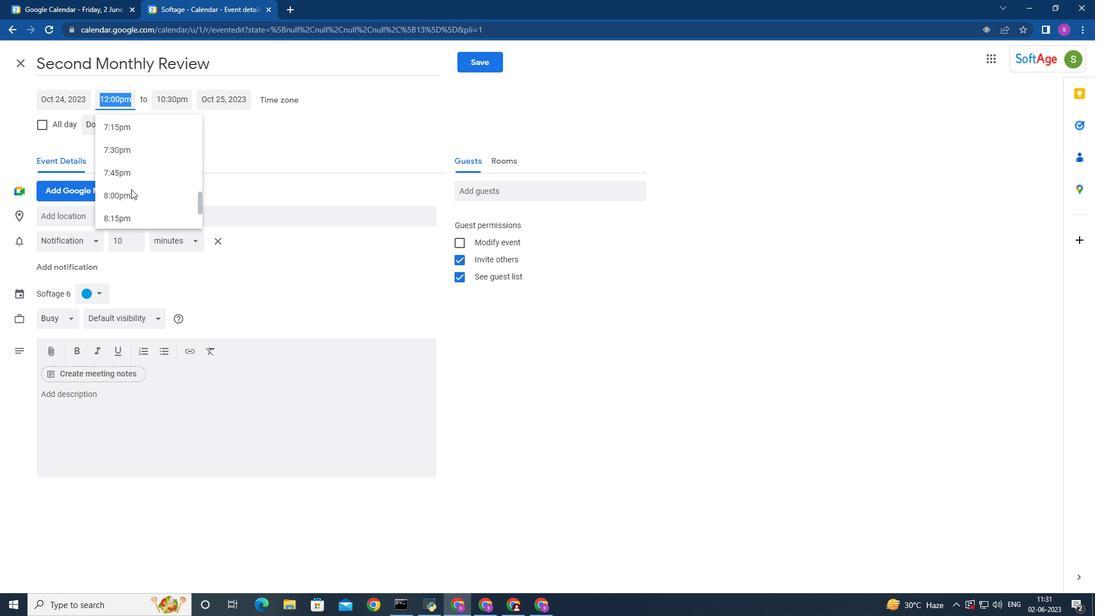 
Action: Mouse scrolled (131, 188) with delta (0, 0)
Screenshot: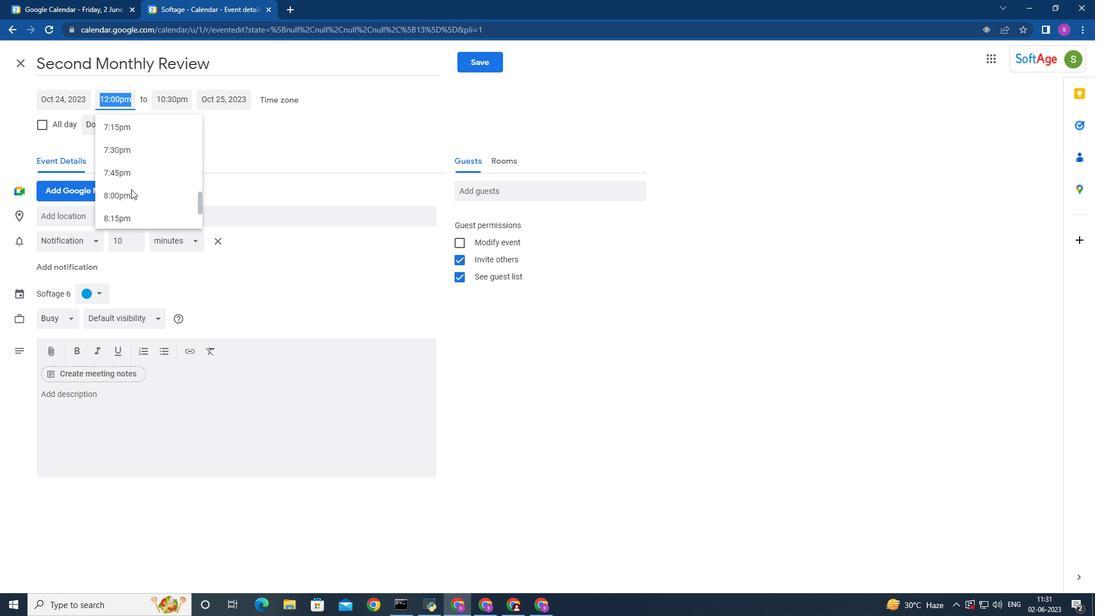 
Action: Mouse scrolled (131, 188) with delta (0, 0)
Screenshot: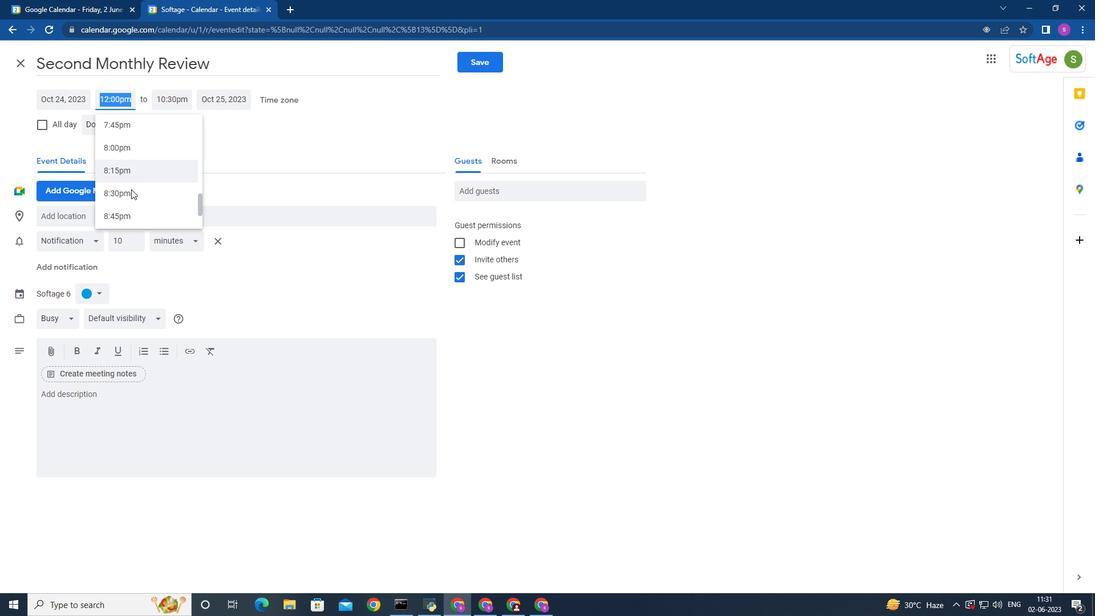 
Action: Mouse scrolled (131, 188) with delta (0, 0)
Screenshot: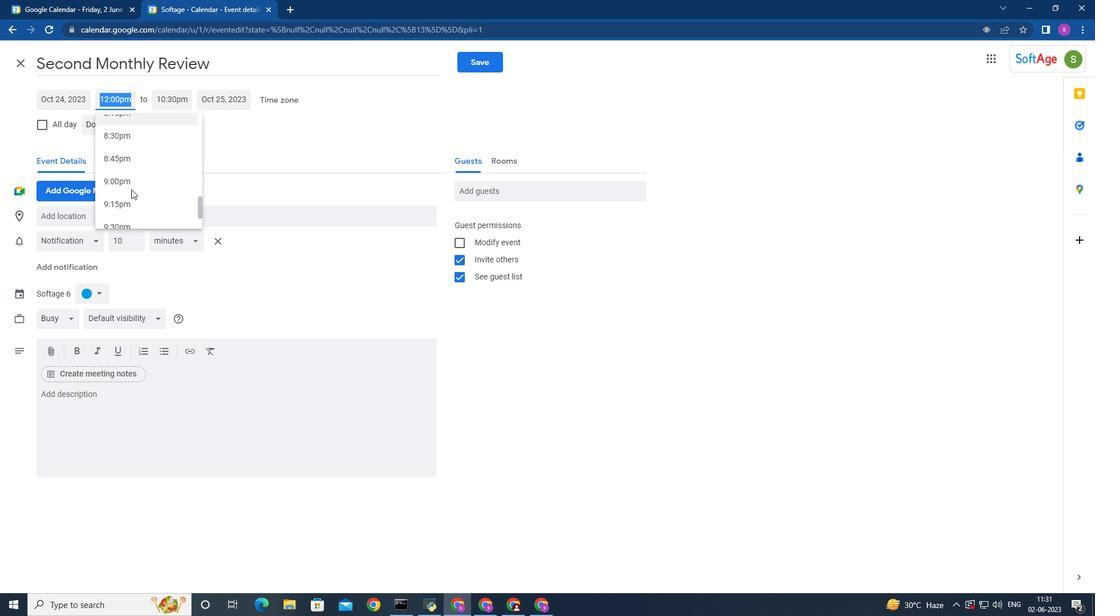 
Action: Mouse scrolled (131, 188) with delta (0, 0)
Screenshot: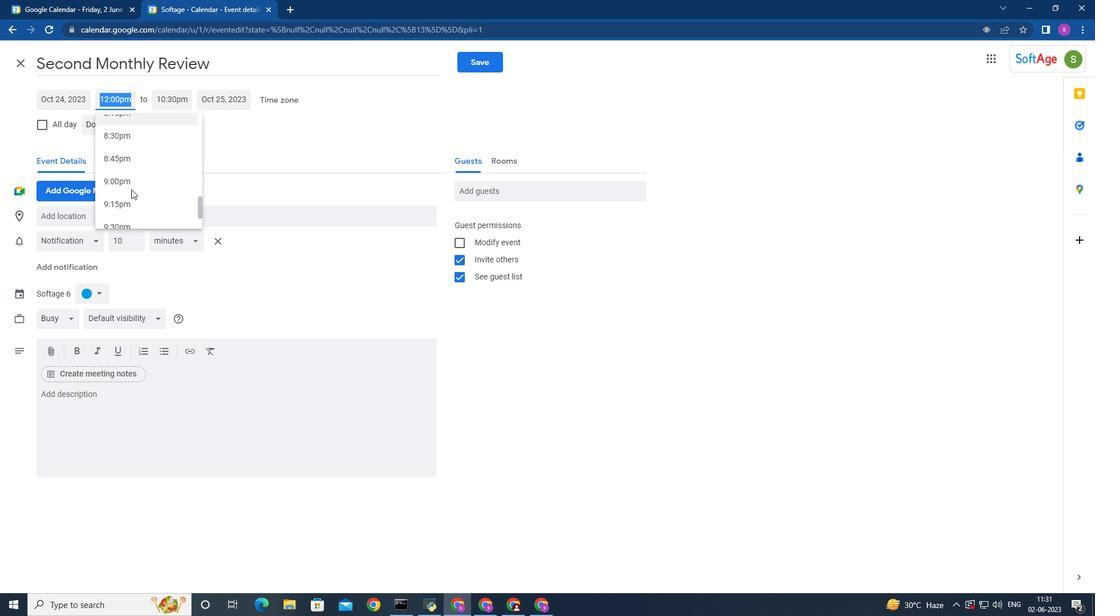 
Action: Mouse scrolled (131, 188) with delta (0, 0)
Screenshot: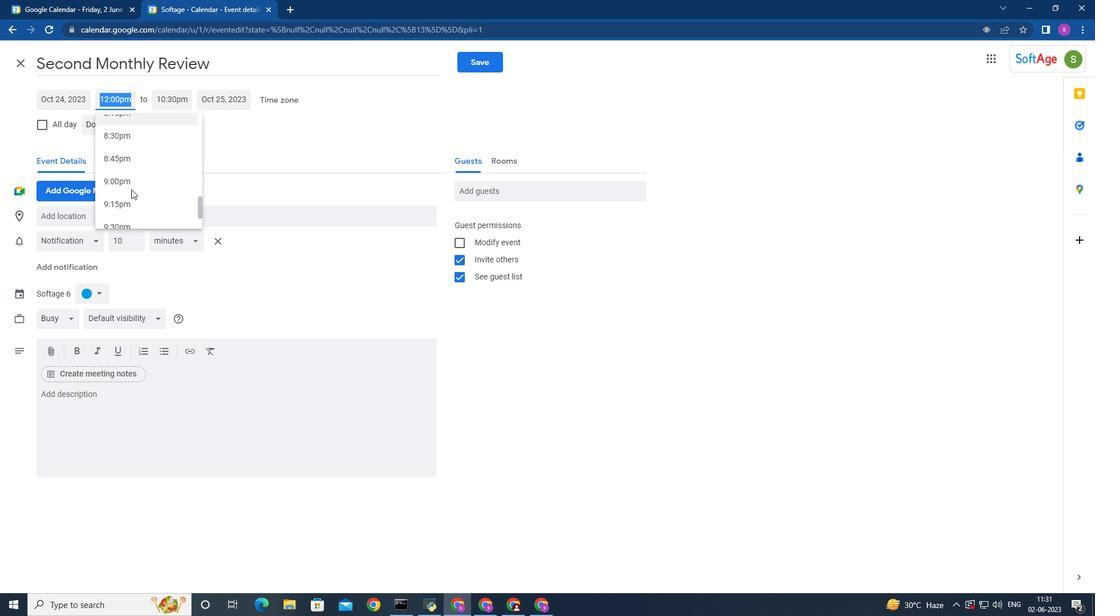 
Action: Mouse moved to (137, 164)
Screenshot: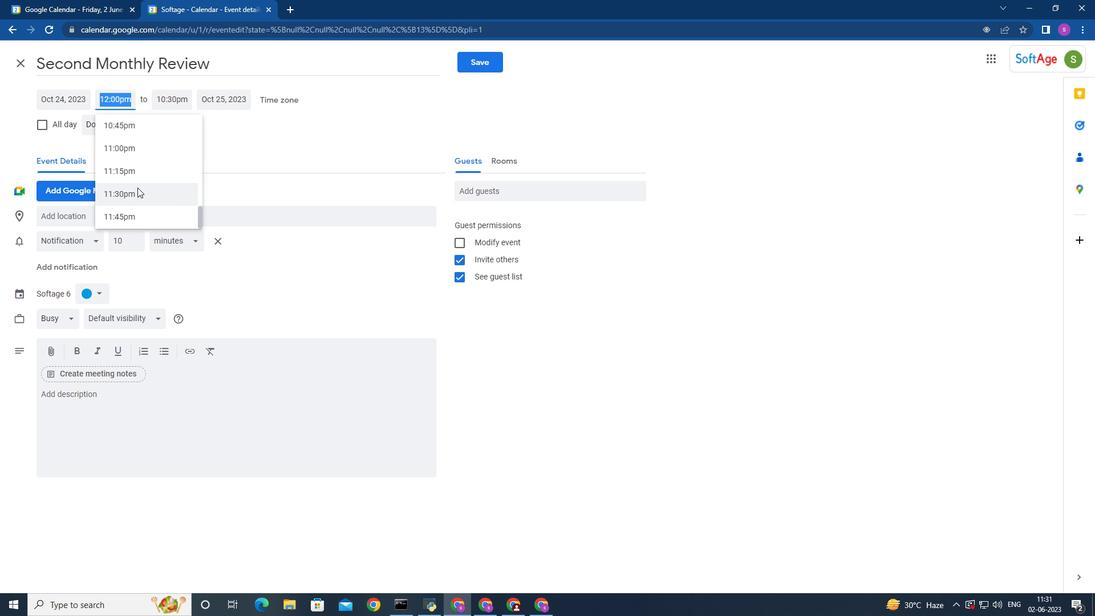 
Action: Mouse scrolled (137, 165) with delta (0, 0)
Screenshot: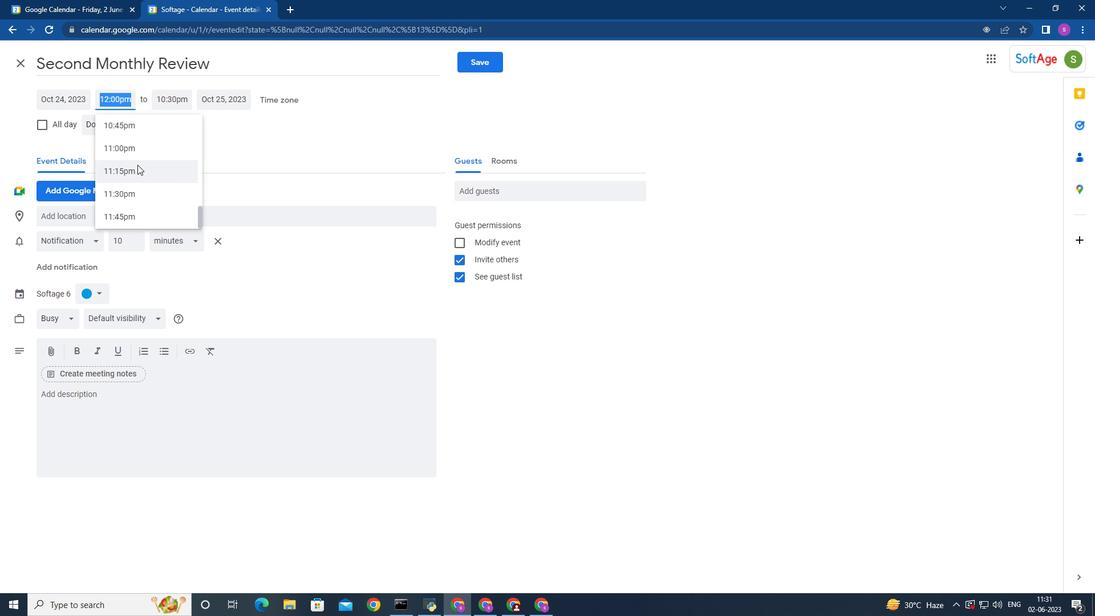 
Action: Mouse moved to (137, 165)
Screenshot: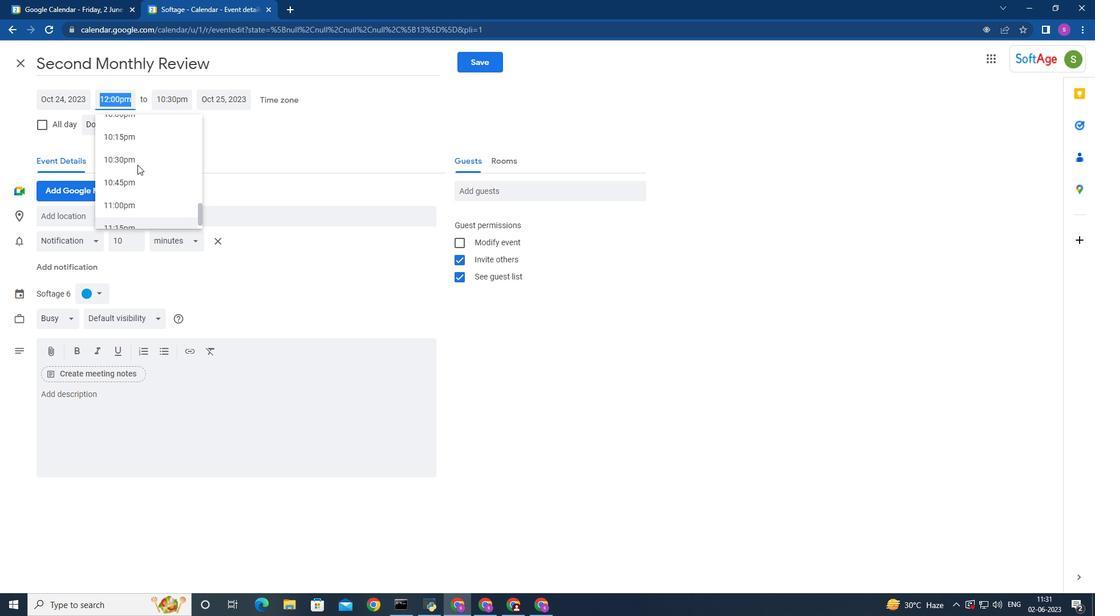 
Action: Mouse scrolled (137, 164) with delta (0, 0)
Screenshot: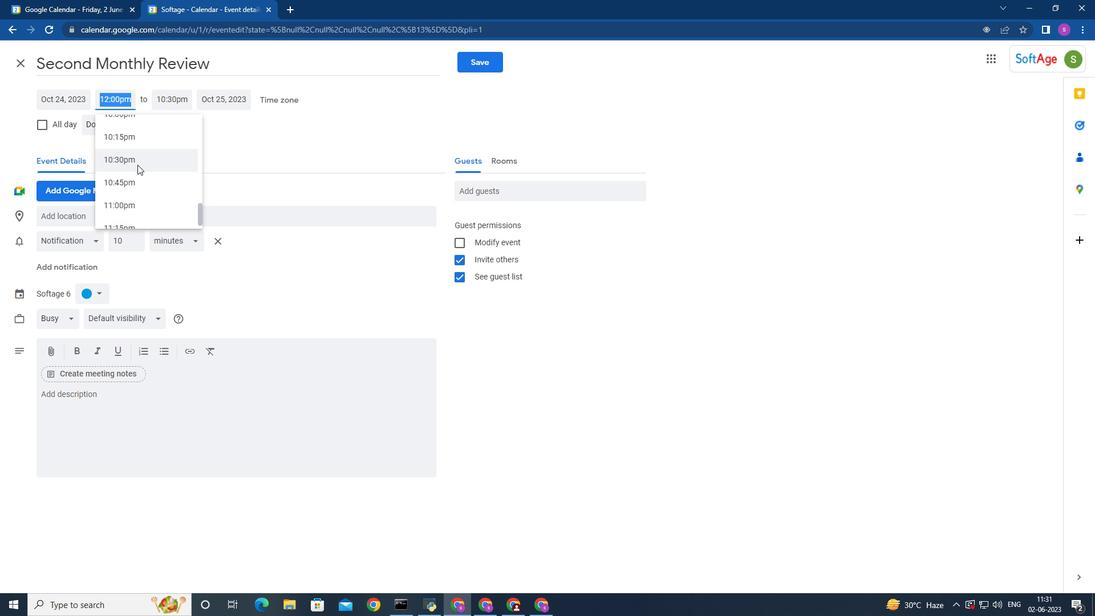
Action: Mouse moved to (137, 165)
Screenshot: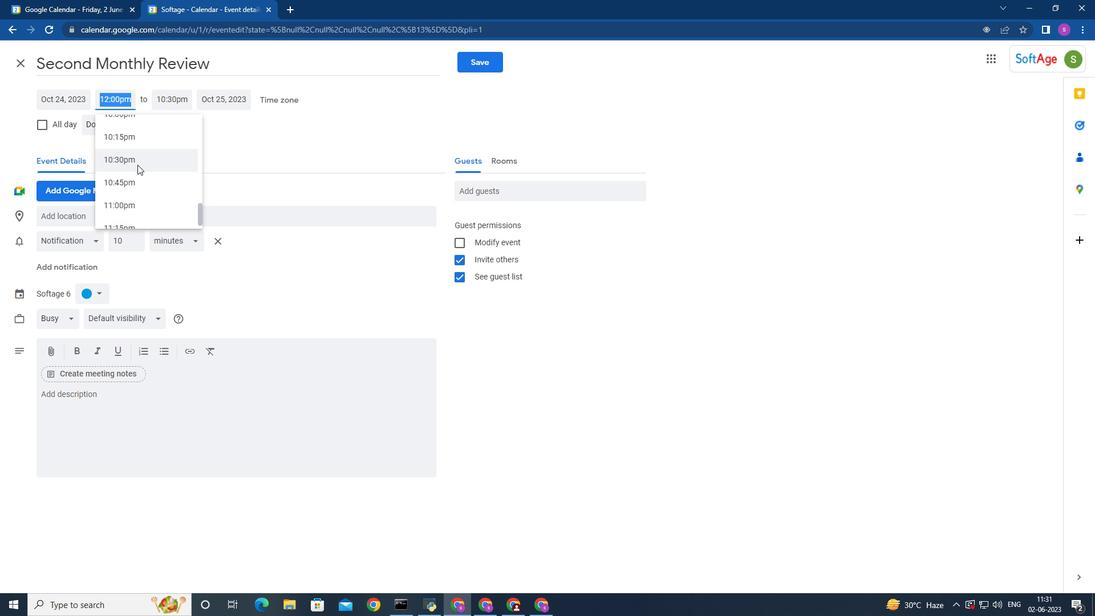 
Action: Mouse scrolled (137, 164) with delta (0, 0)
Screenshot: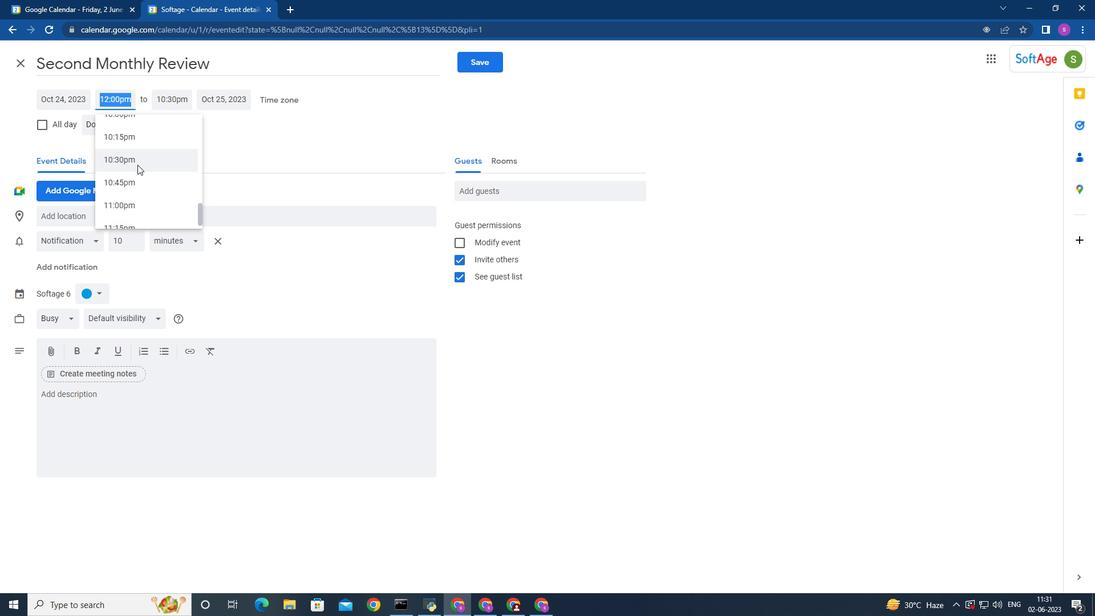 
Action: Mouse scrolled (137, 164) with delta (0, 0)
Screenshot: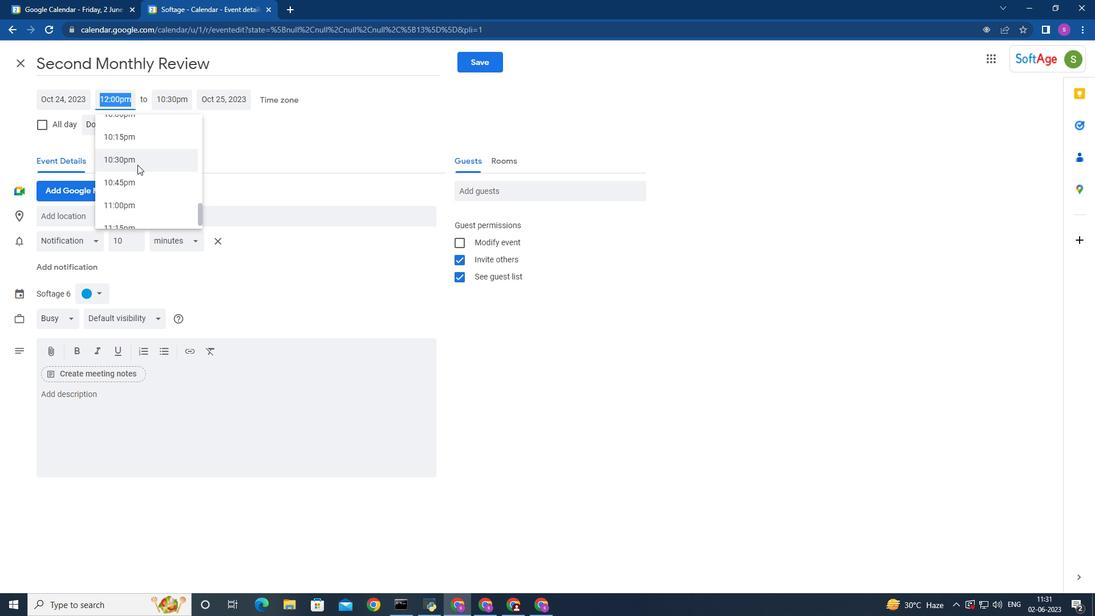 
Action: Mouse scrolled (137, 164) with delta (0, 0)
Screenshot: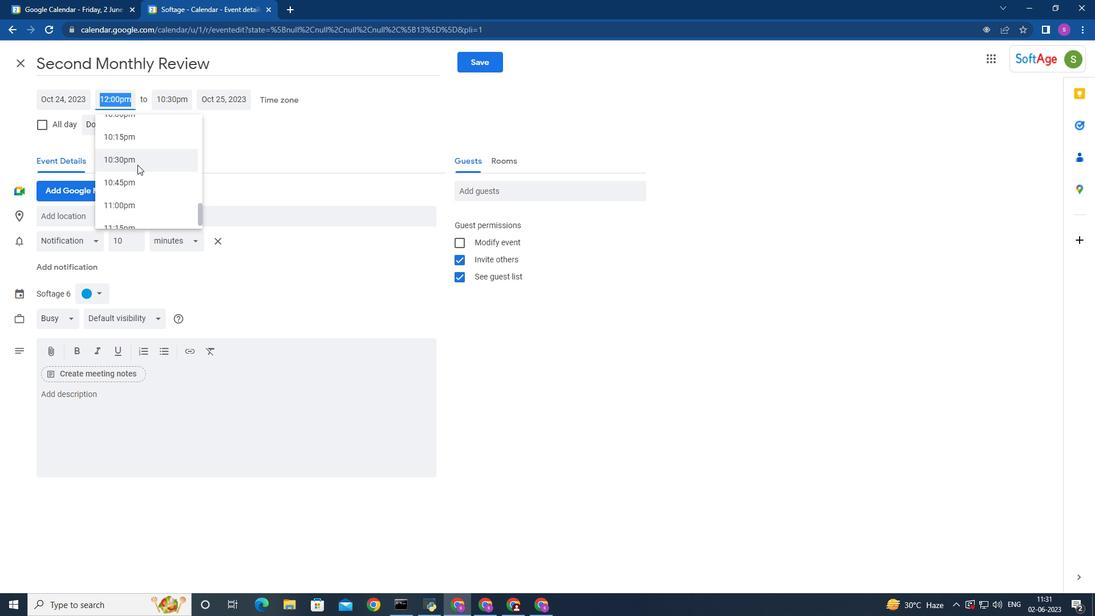 
Action: Mouse scrolled (137, 164) with delta (0, 0)
Screenshot: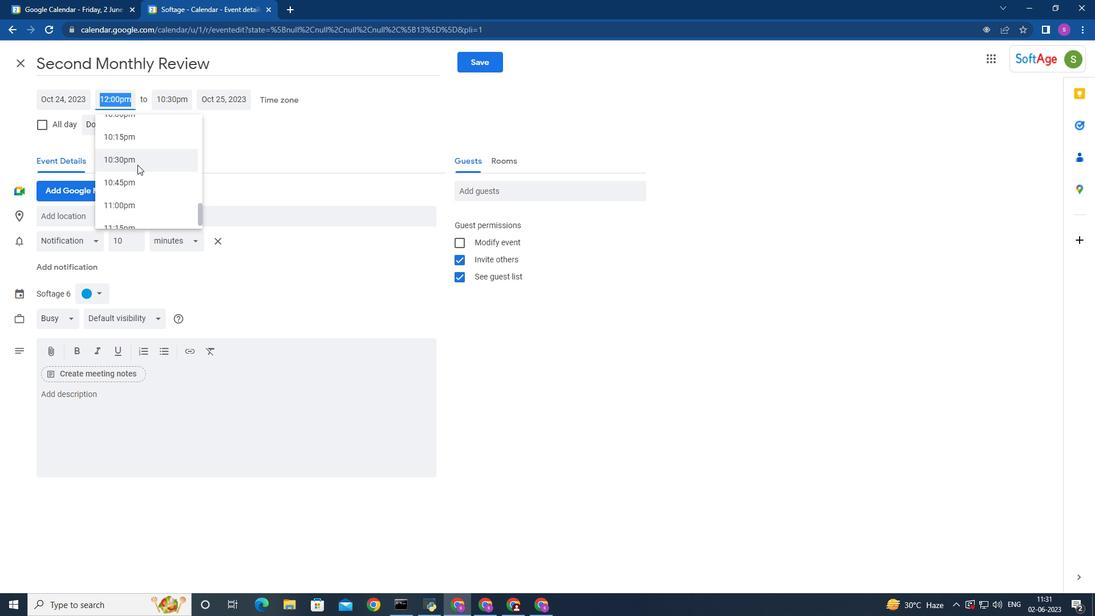 
Action: Mouse scrolled (137, 164) with delta (0, 0)
Screenshot: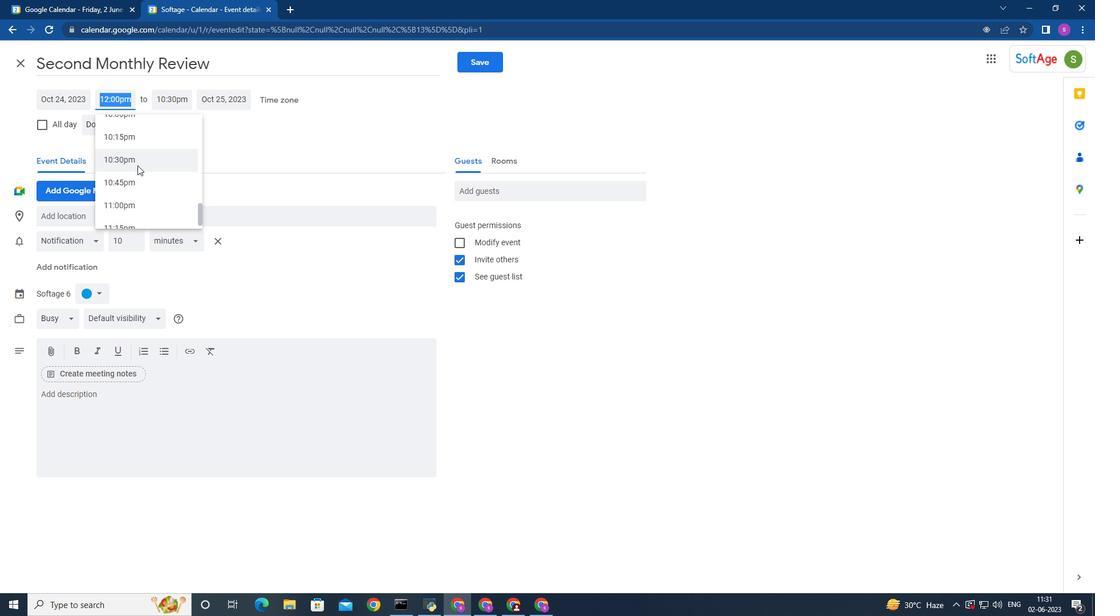 
Action: Mouse moved to (137, 165)
Screenshot: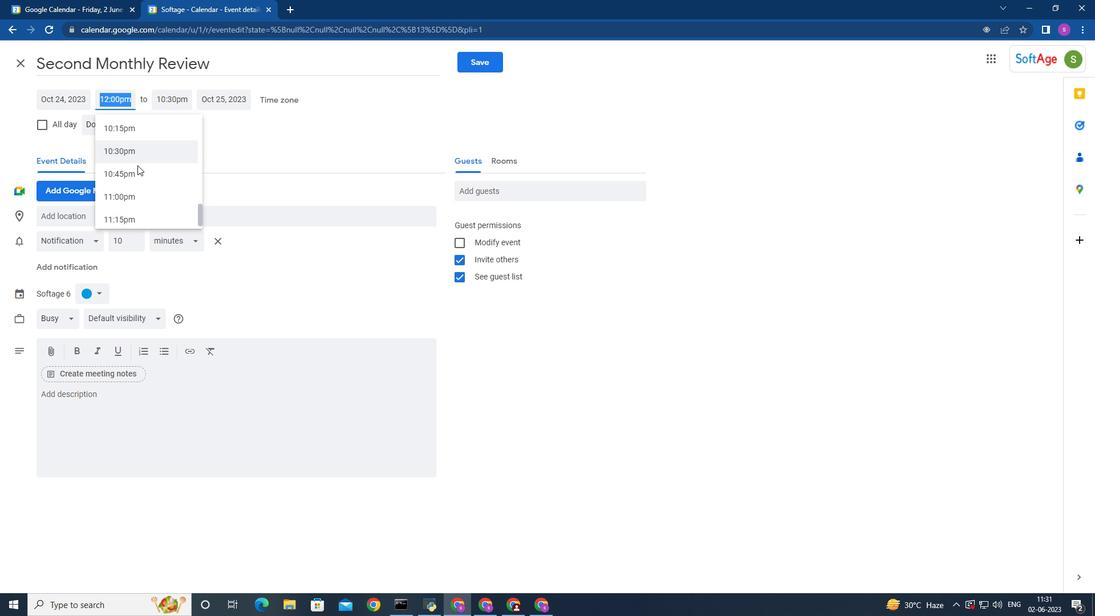 
Action: Mouse scrolled (137, 164) with delta (0, 0)
Screenshot: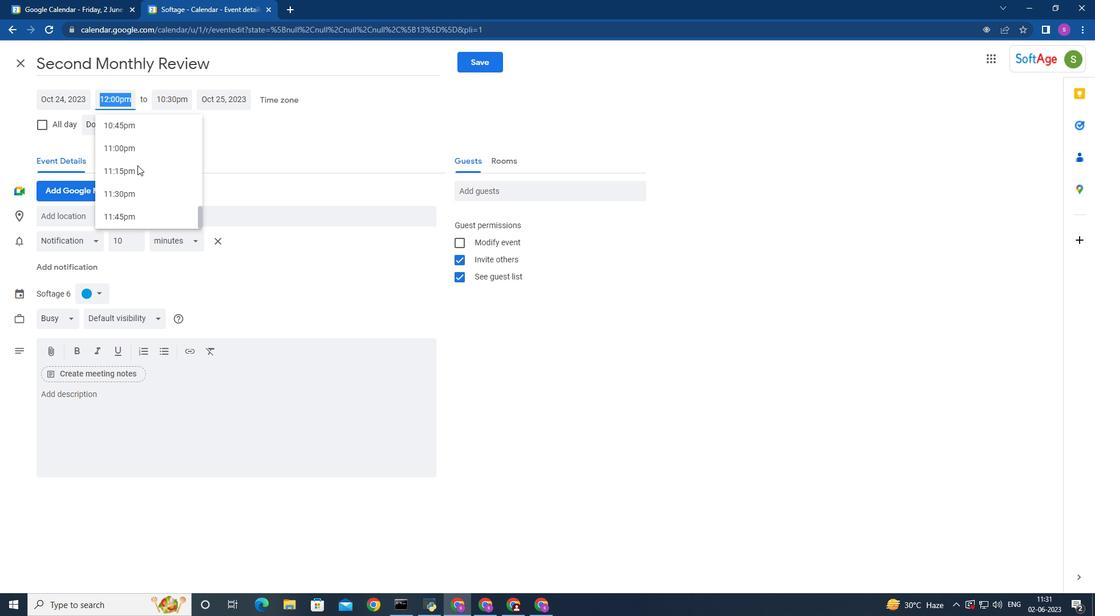 
Action: Mouse scrolled (137, 164) with delta (0, 0)
Screenshot: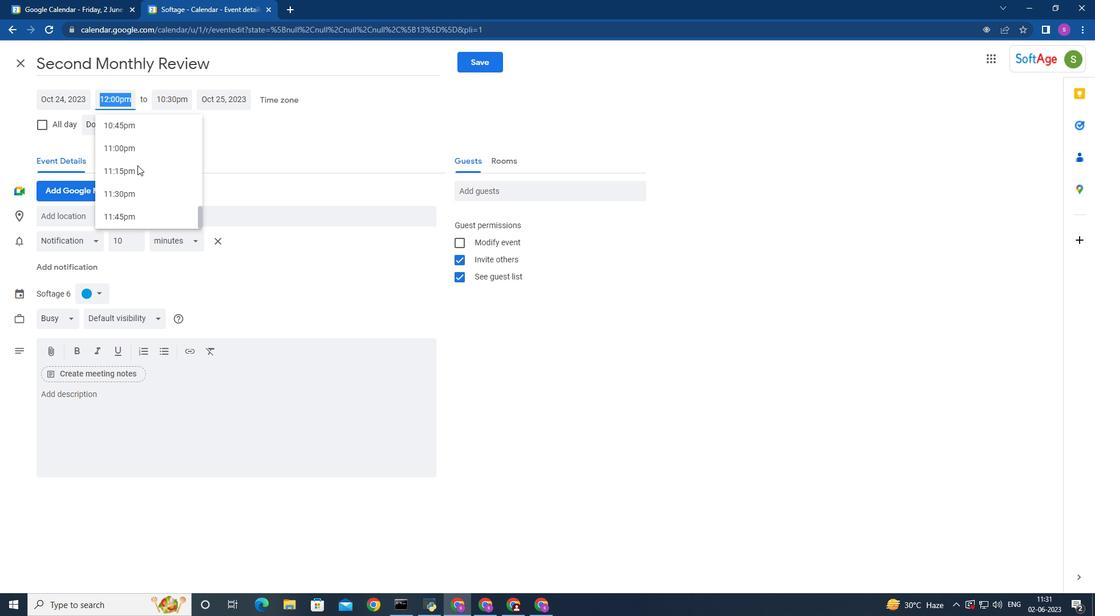
Action: Mouse scrolled (137, 164) with delta (0, 0)
Screenshot: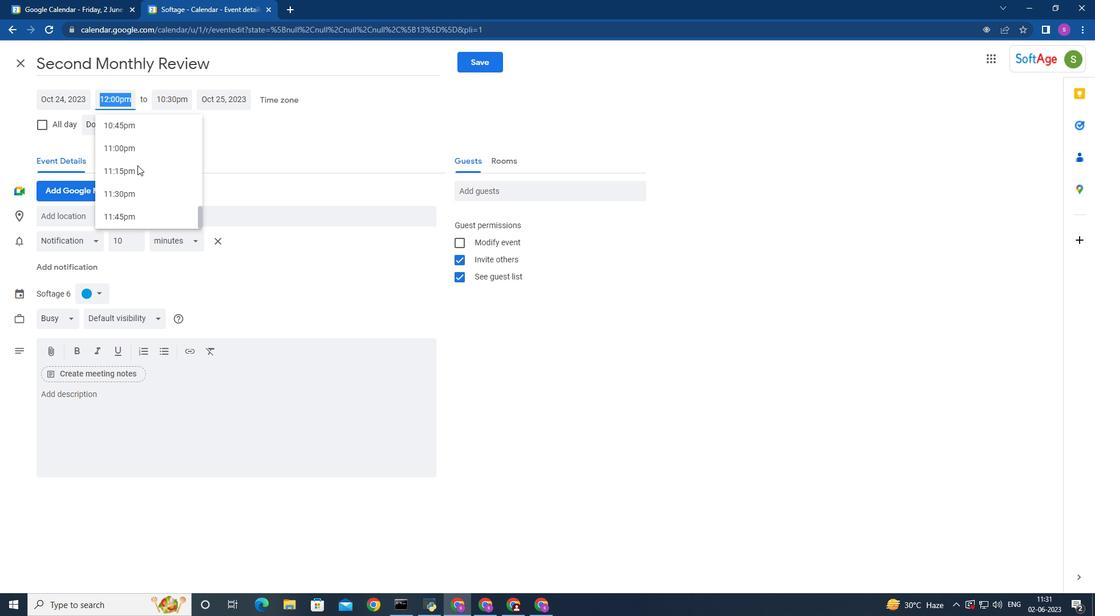 
Action: Mouse scrolled (137, 164) with delta (0, 0)
Screenshot: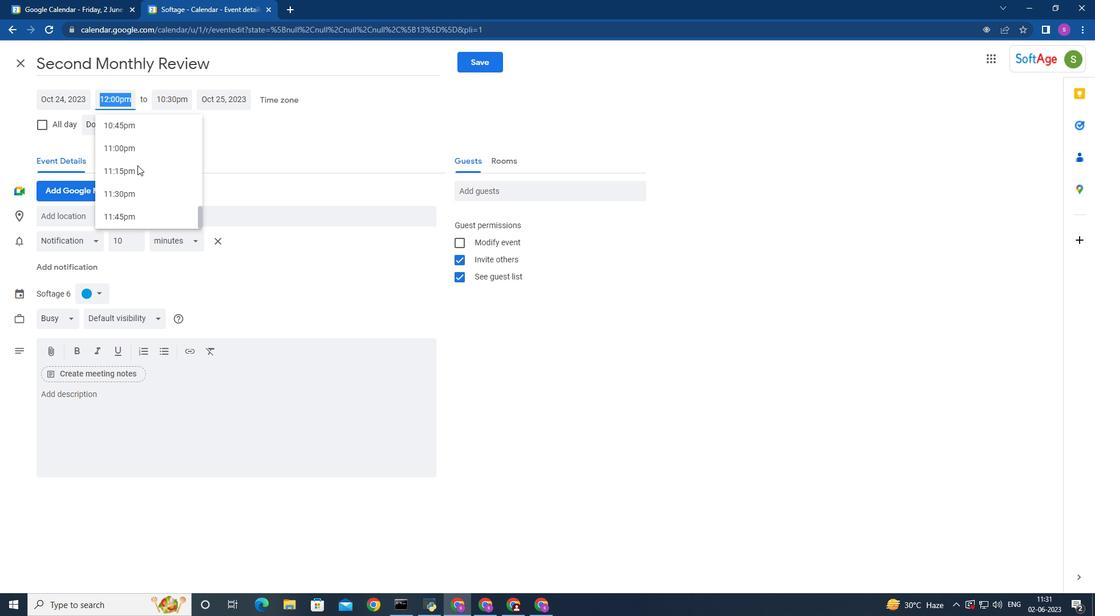 
Action: Mouse moved to (137, 165)
Screenshot: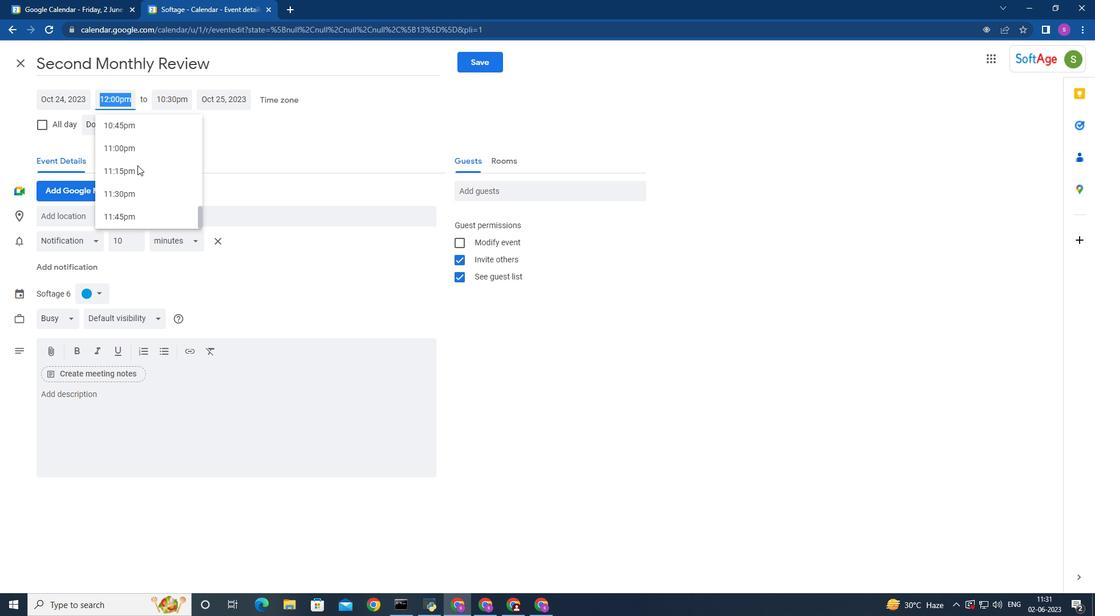 
Action: Mouse scrolled (137, 164) with delta (0, 0)
Screenshot: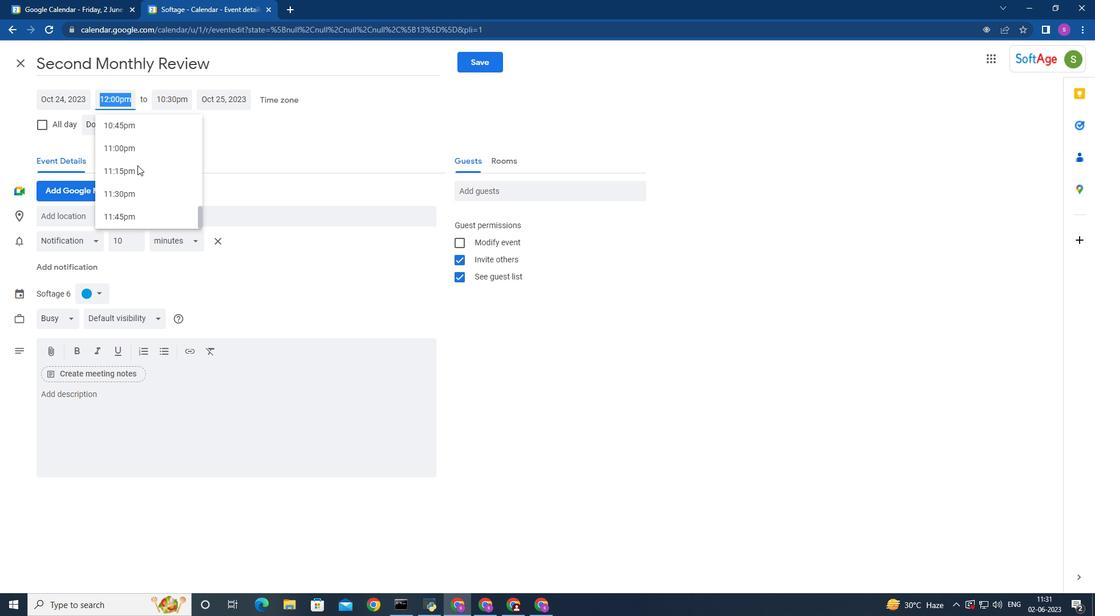 
Action: Mouse scrolled (137, 164) with delta (0, 0)
Screenshot: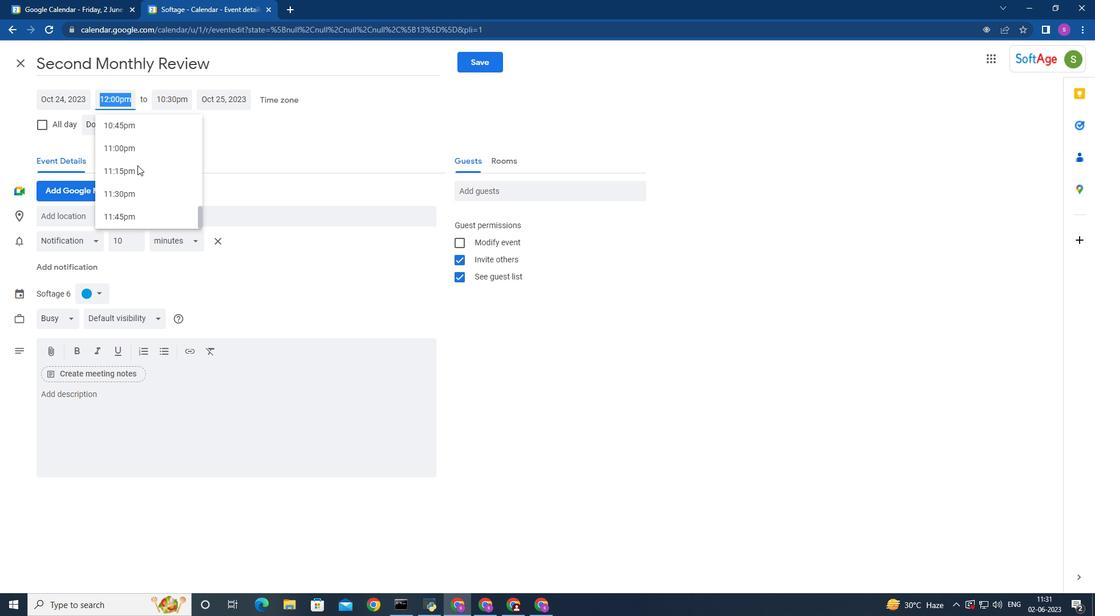 
Action: Mouse moved to (142, 185)
Screenshot: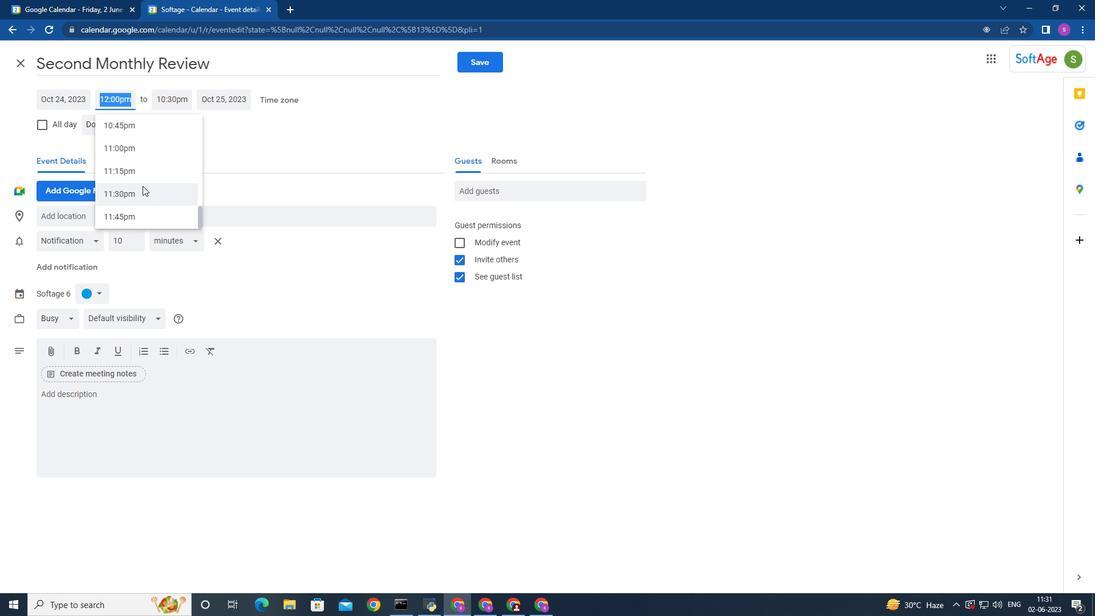 
Action: Mouse scrolled (142, 186) with delta (0, 0)
Screenshot: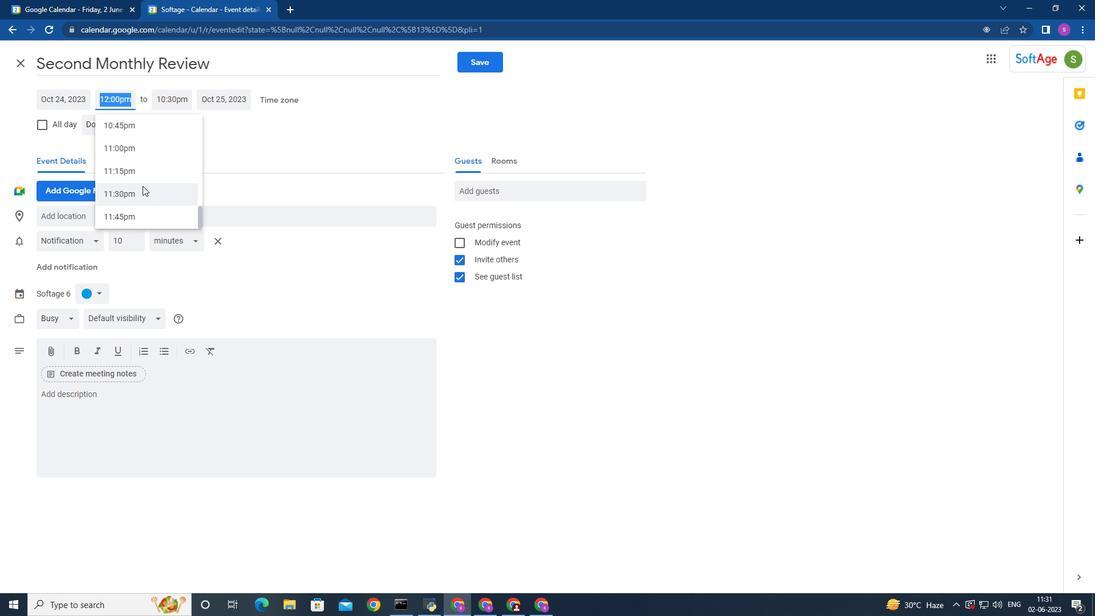 
Action: Mouse moved to (142, 184)
Screenshot: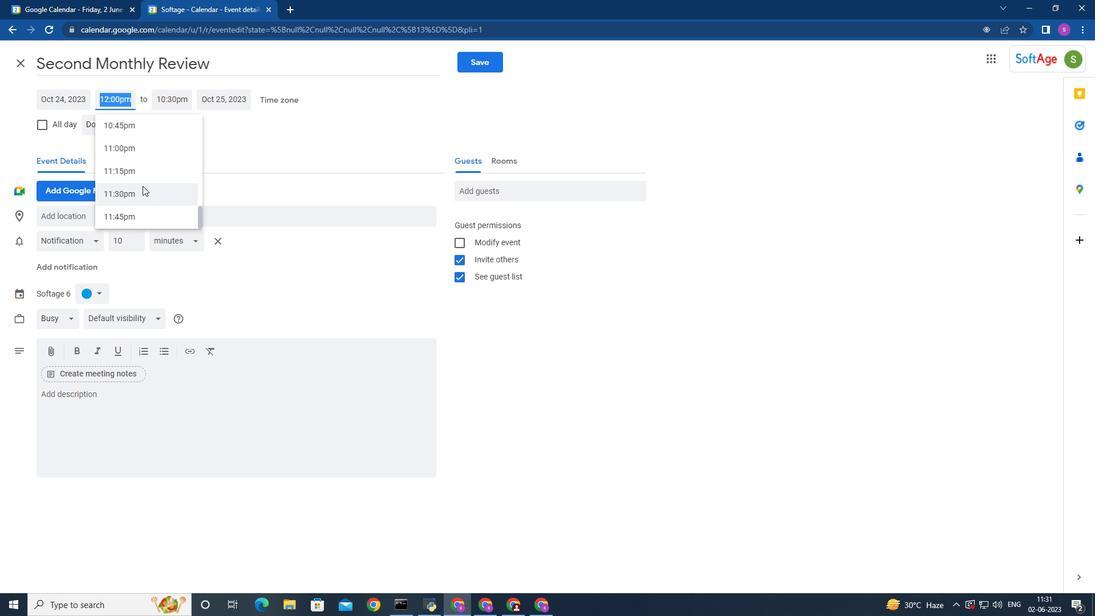 
Action: Mouse scrolled (142, 185) with delta (0, 0)
Screenshot: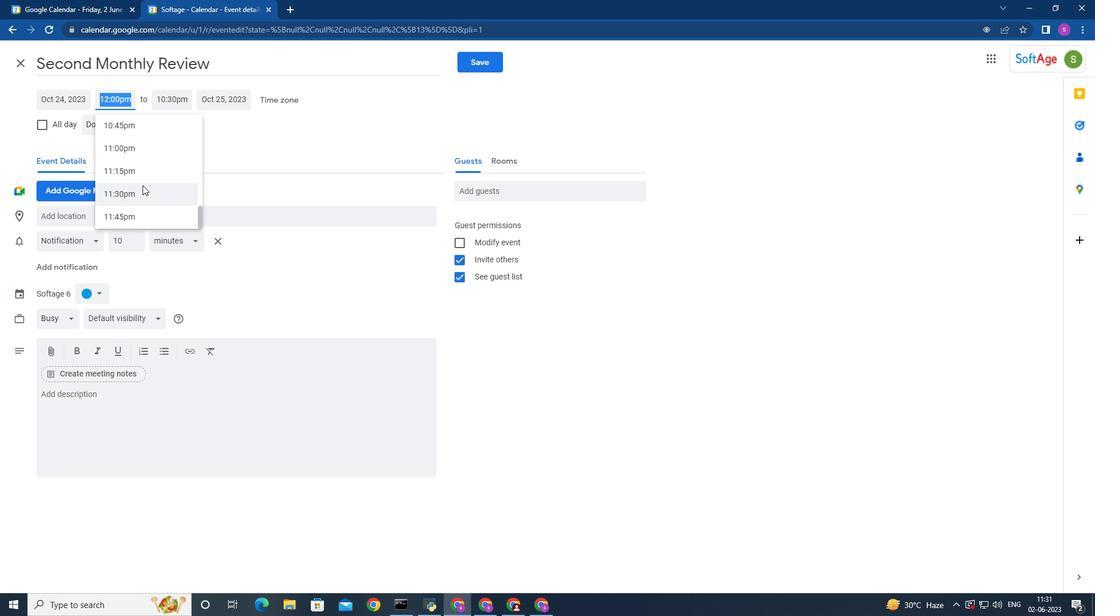 
Action: Mouse scrolled (142, 185) with delta (0, 0)
Screenshot: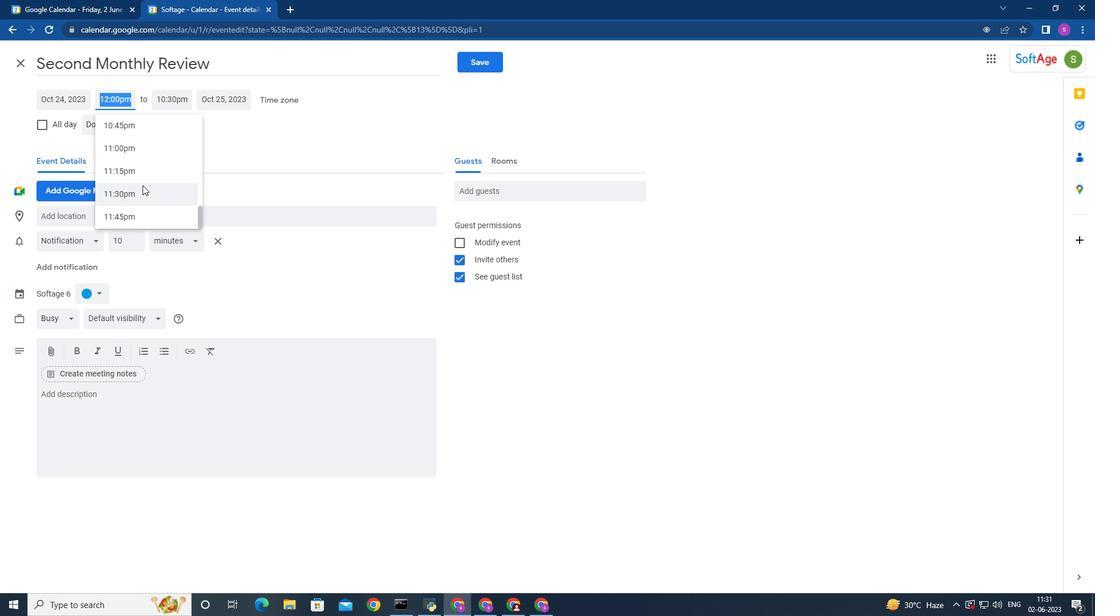 
Action: Mouse scrolled (142, 185) with delta (0, 0)
Screenshot: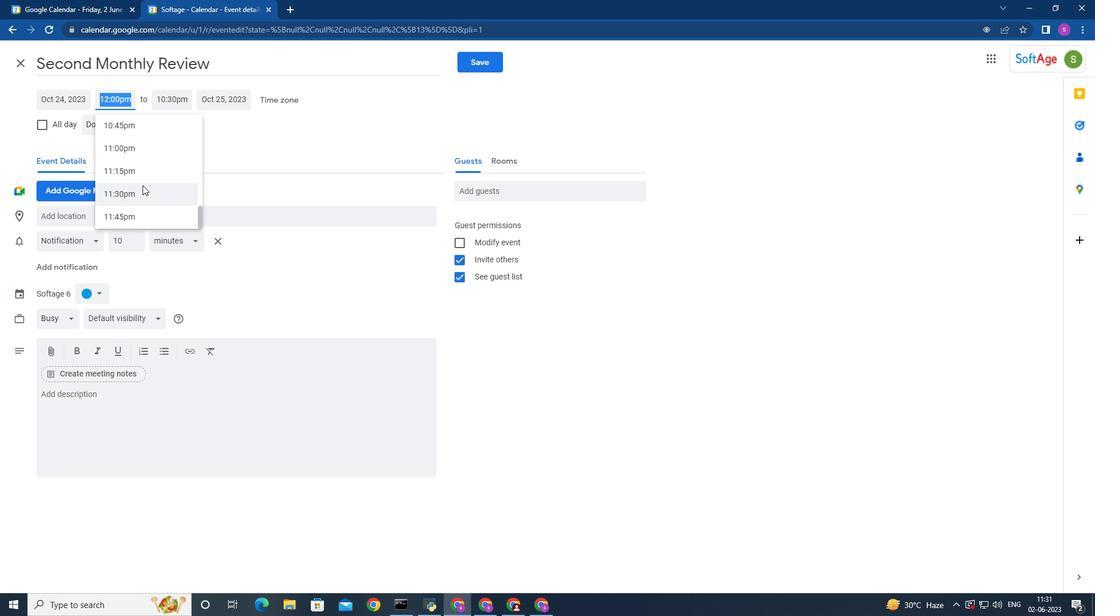 
Action: Mouse scrolled (142, 185) with delta (0, 0)
Screenshot: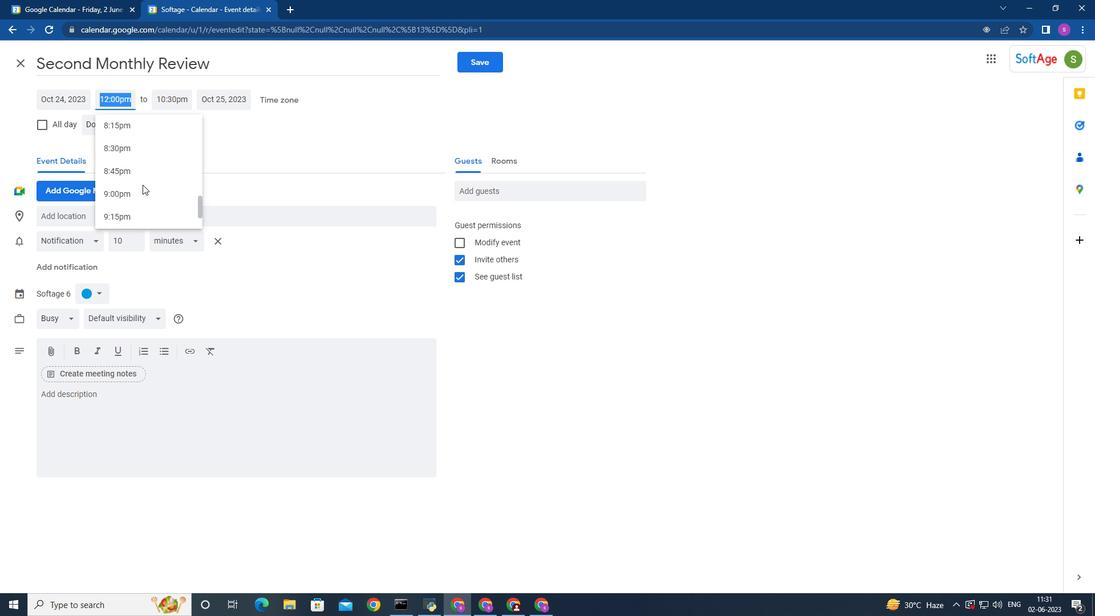 
Action: Mouse scrolled (142, 185) with delta (0, 0)
Screenshot: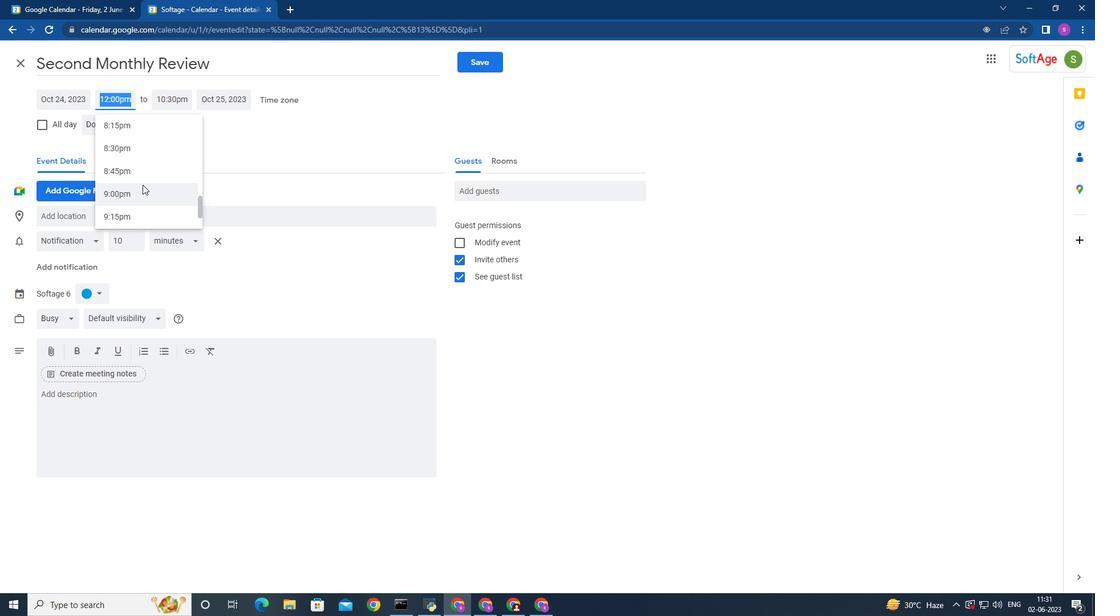 
Action: Mouse scrolled (142, 185) with delta (0, 0)
Screenshot: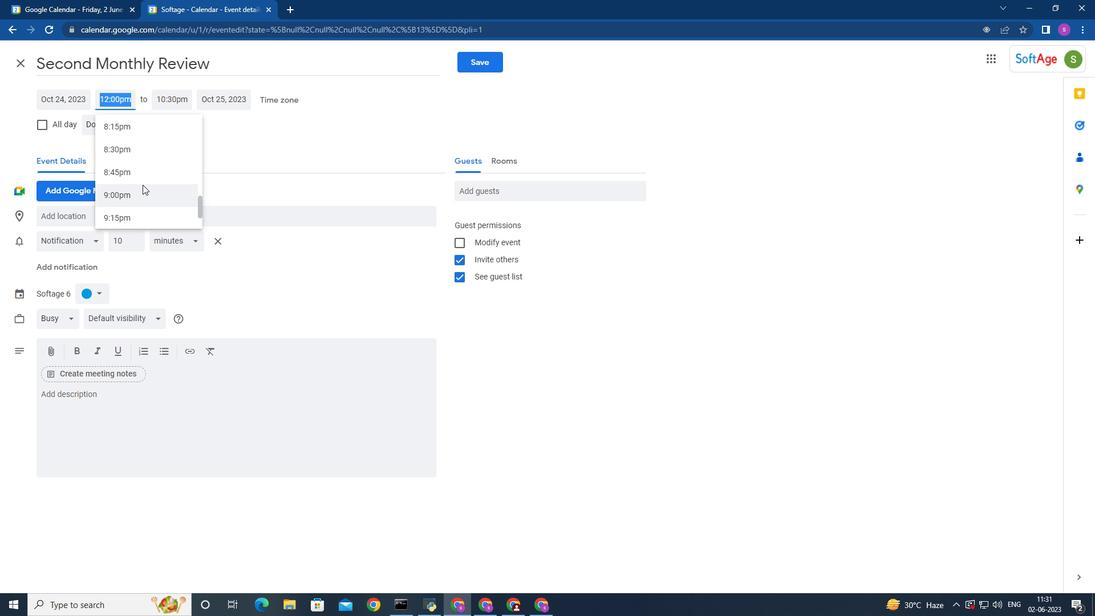 
Action: Mouse scrolled (142, 185) with delta (0, 0)
Screenshot: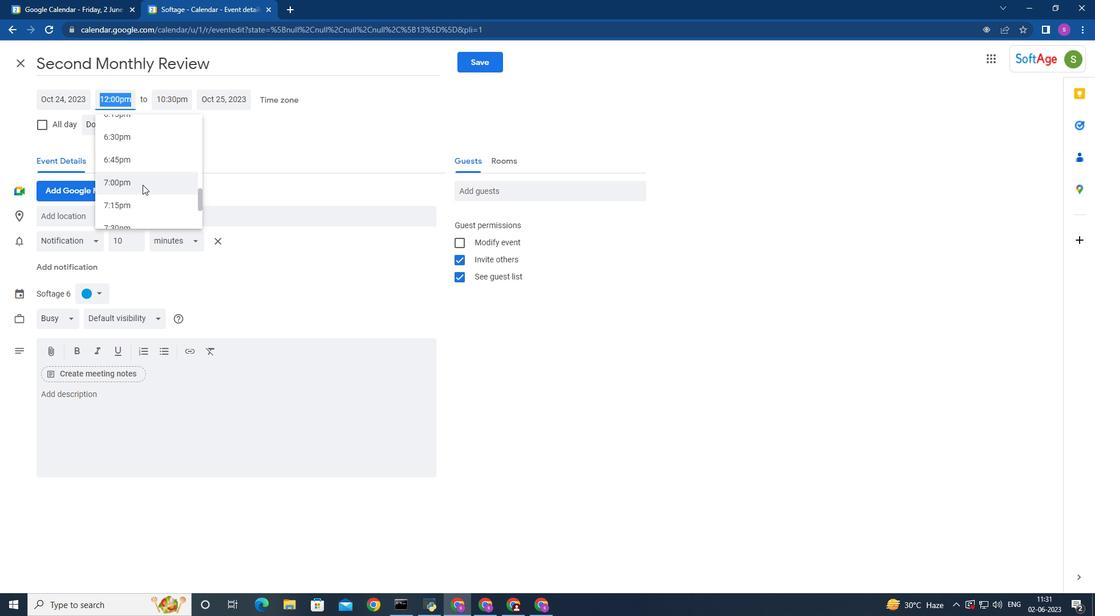 
Action: Mouse scrolled (142, 185) with delta (0, 0)
Screenshot: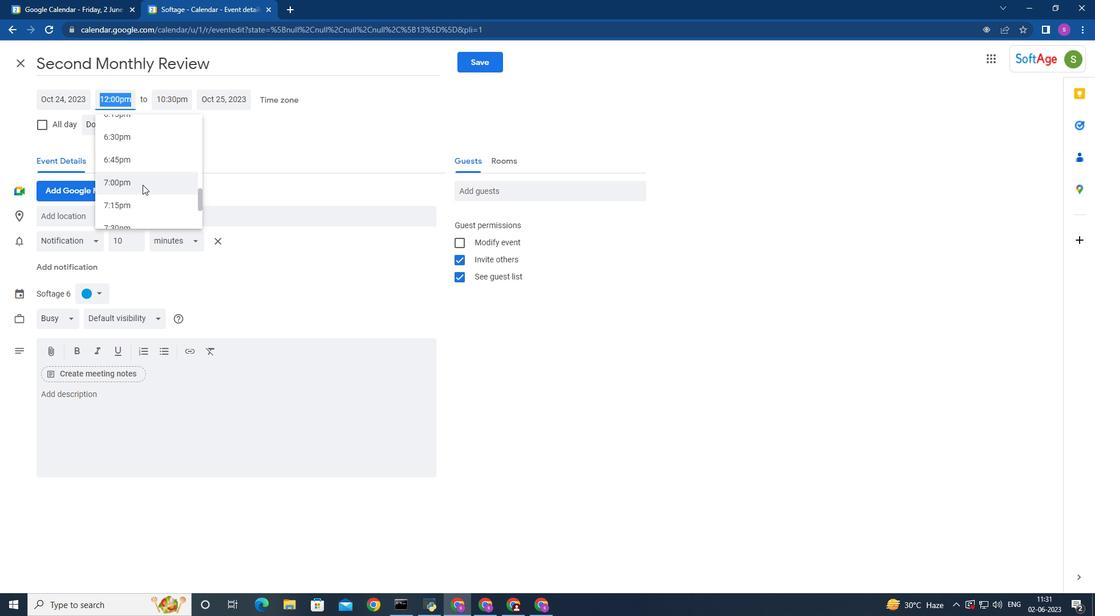 
Action: Mouse scrolled (142, 185) with delta (0, 0)
Screenshot: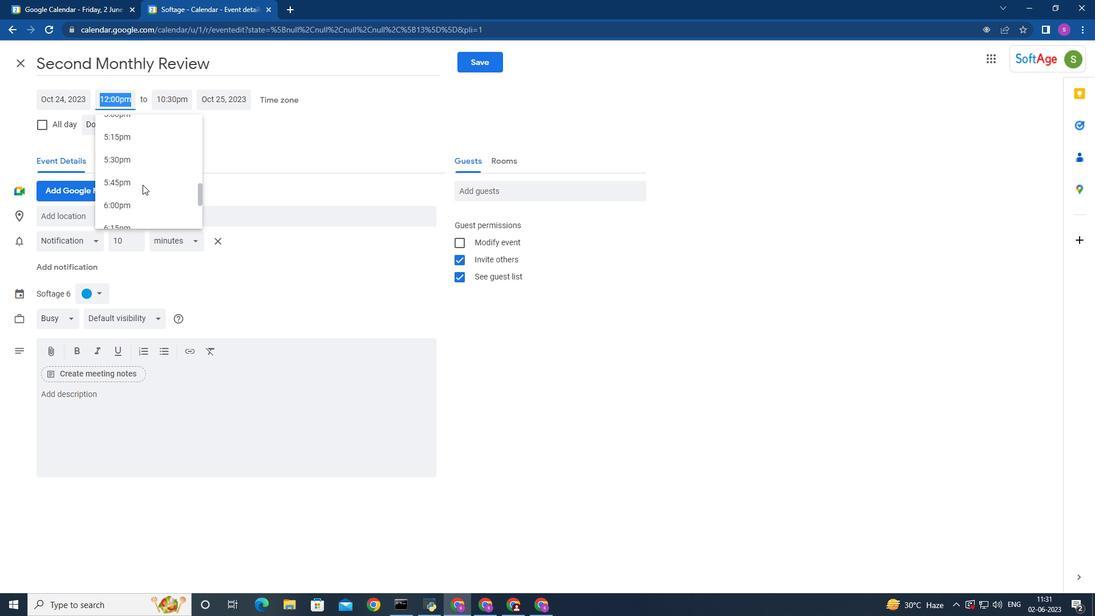 
Action: Mouse scrolled (142, 185) with delta (0, 0)
Screenshot: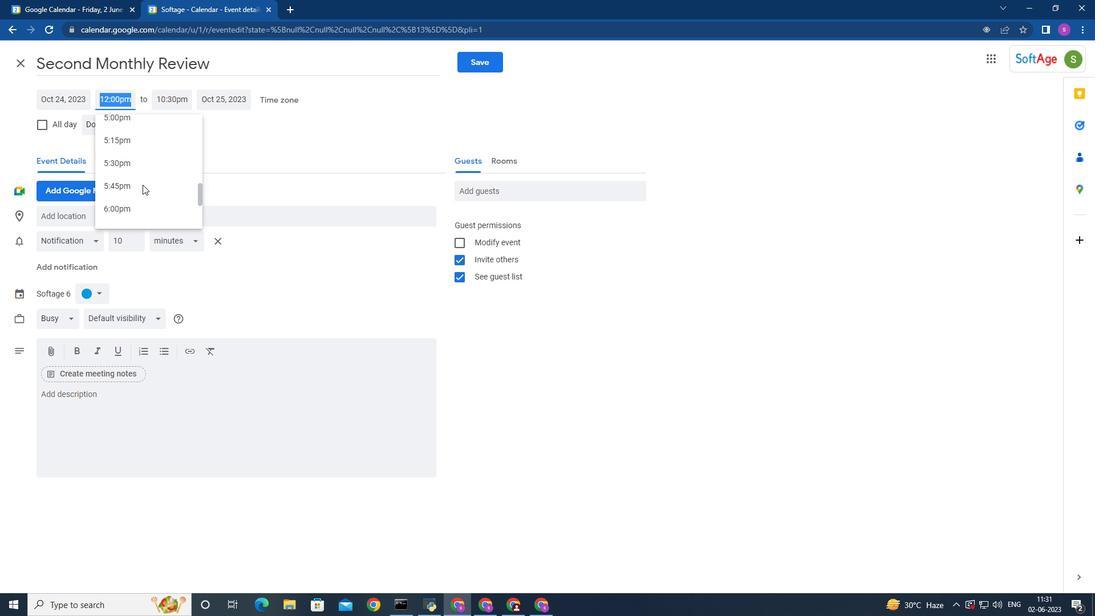 
Action: Mouse scrolled (142, 185) with delta (0, 0)
Screenshot: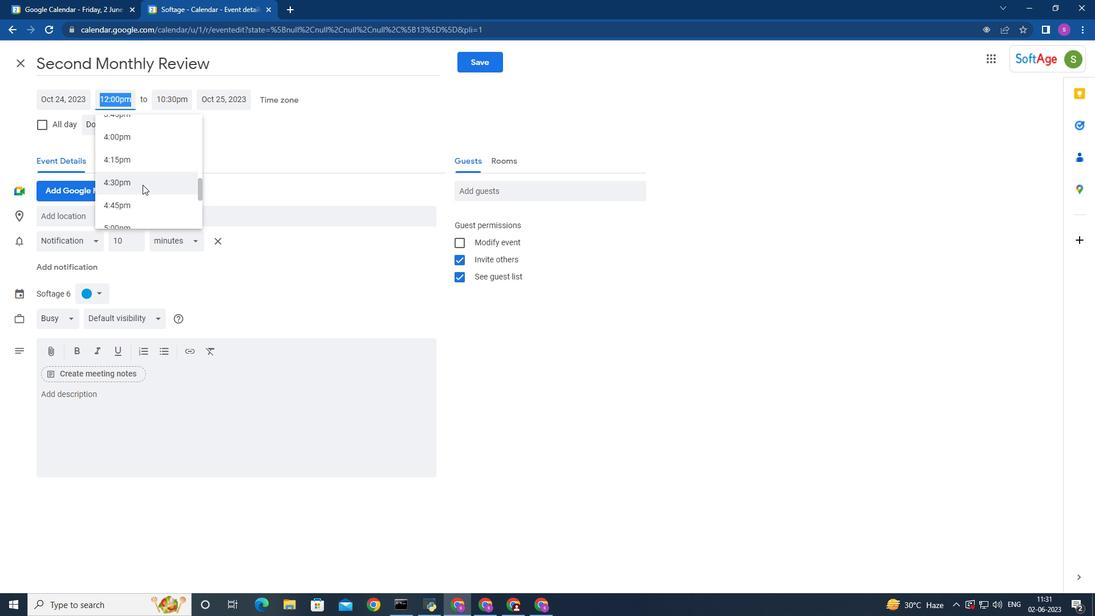
Action: Mouse scrolled (142, 185) with delta (0, 0)
Screenshot: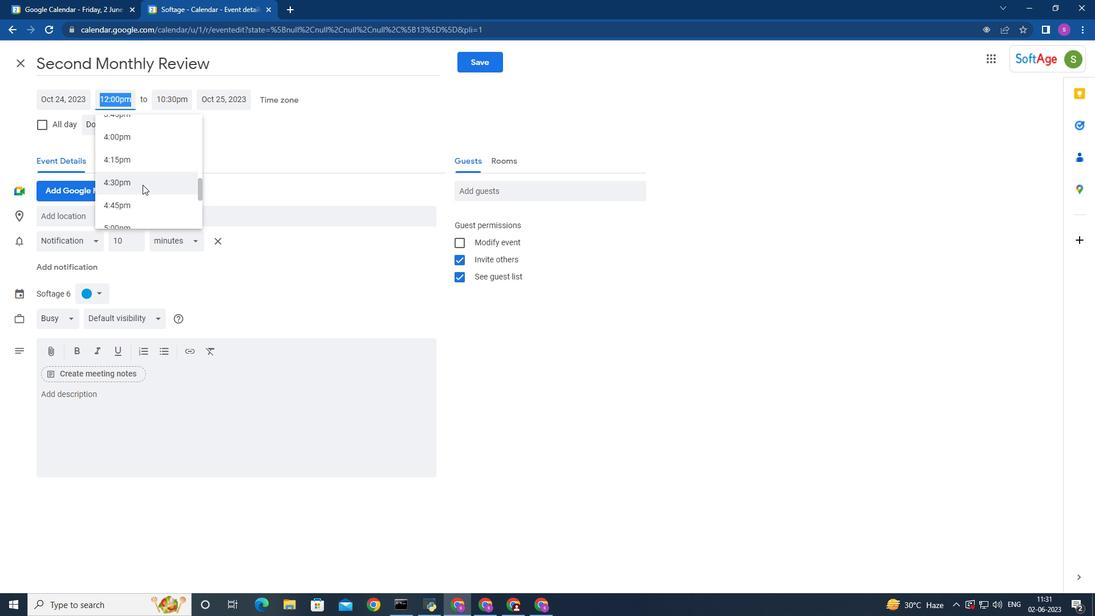 
Action: Mouse moved to (142, 181)
Screenshot: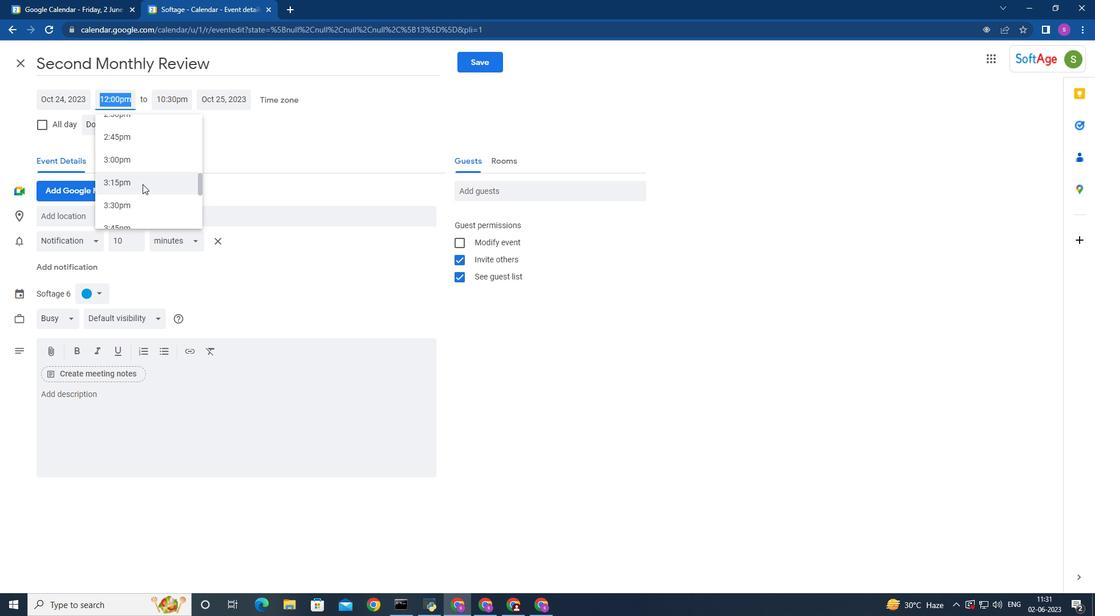 
Action: Mouse scrolled (142, 182) with delta (0, 0)
Screenshot: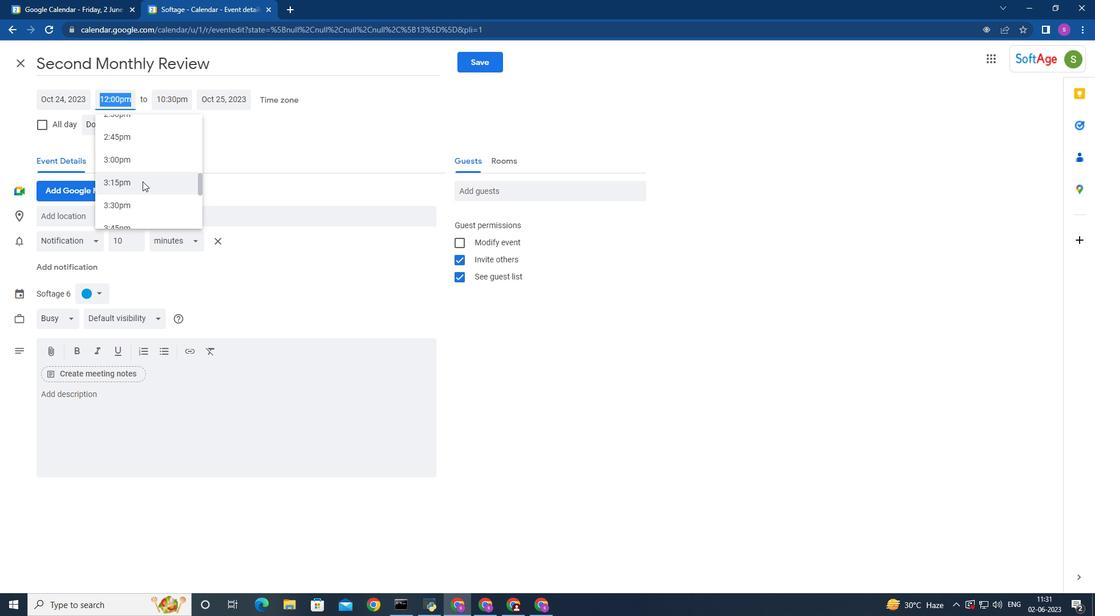 
Action: Mouse moved to (142, 180)
Screenshot: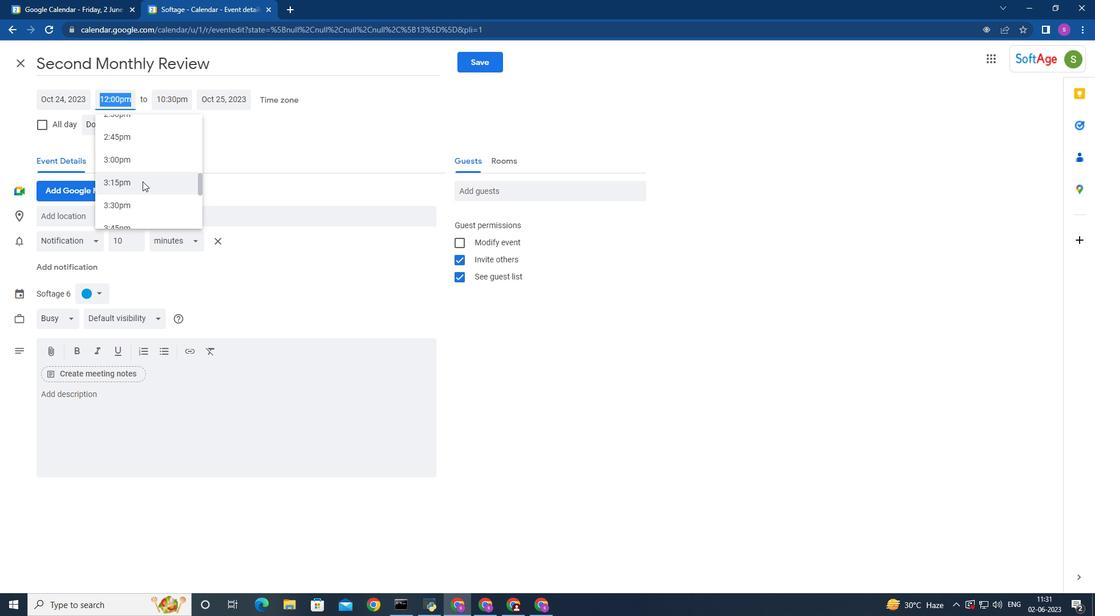 
Action: Mouse scrolled (142, 181) with delta (0, 0)
Screenshot: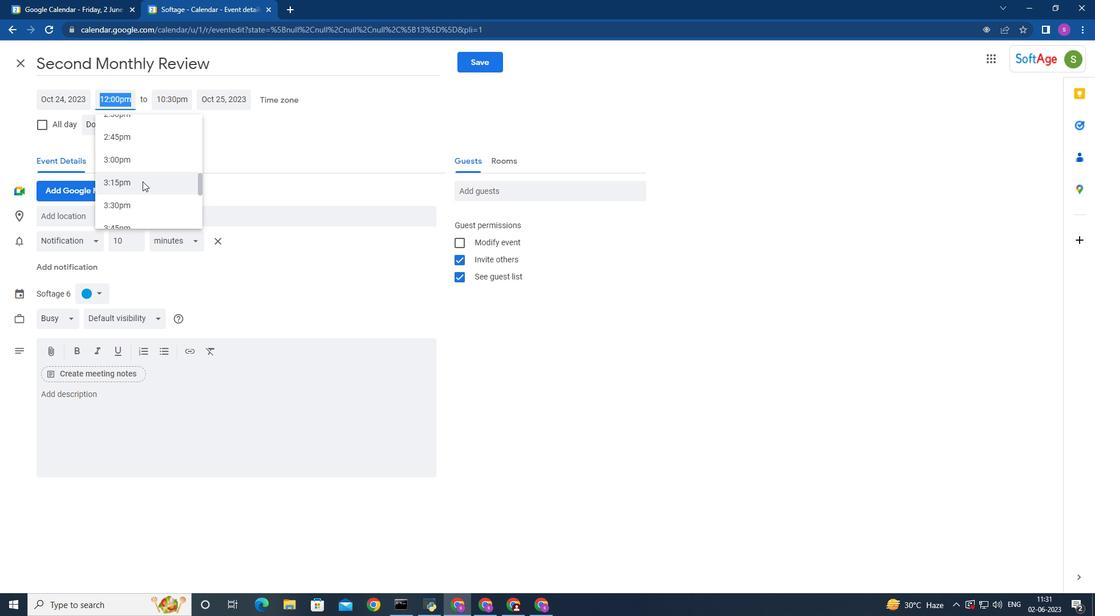 
Action: Mouse scrolled (142, 181) with delta (0, 0)
Screenshot: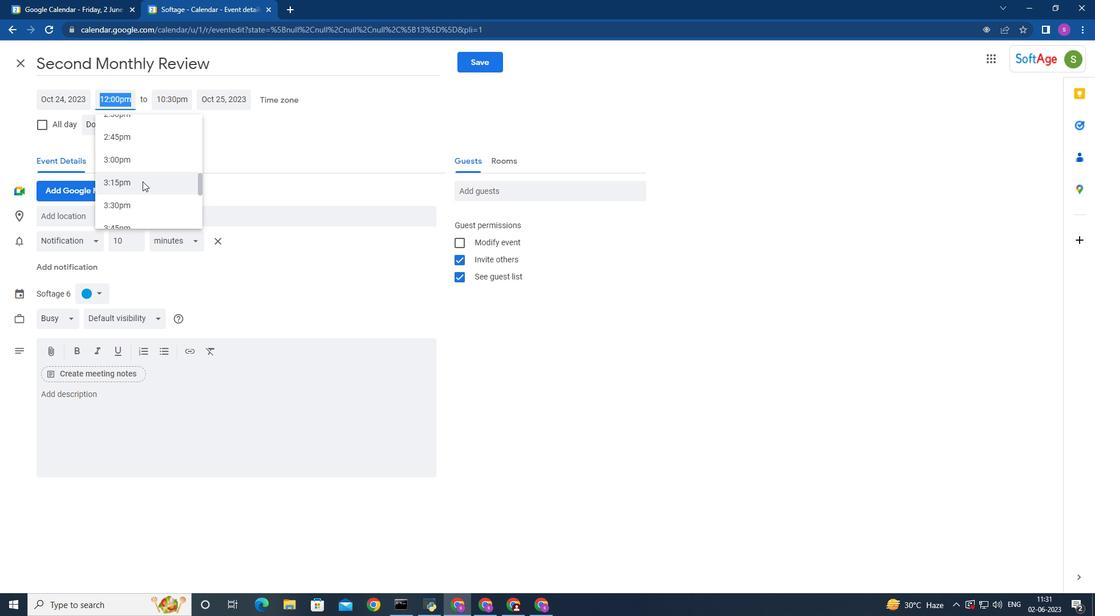 
Action: Mouse scrolled (142, 181) with delta (0, 0)
Screenshot: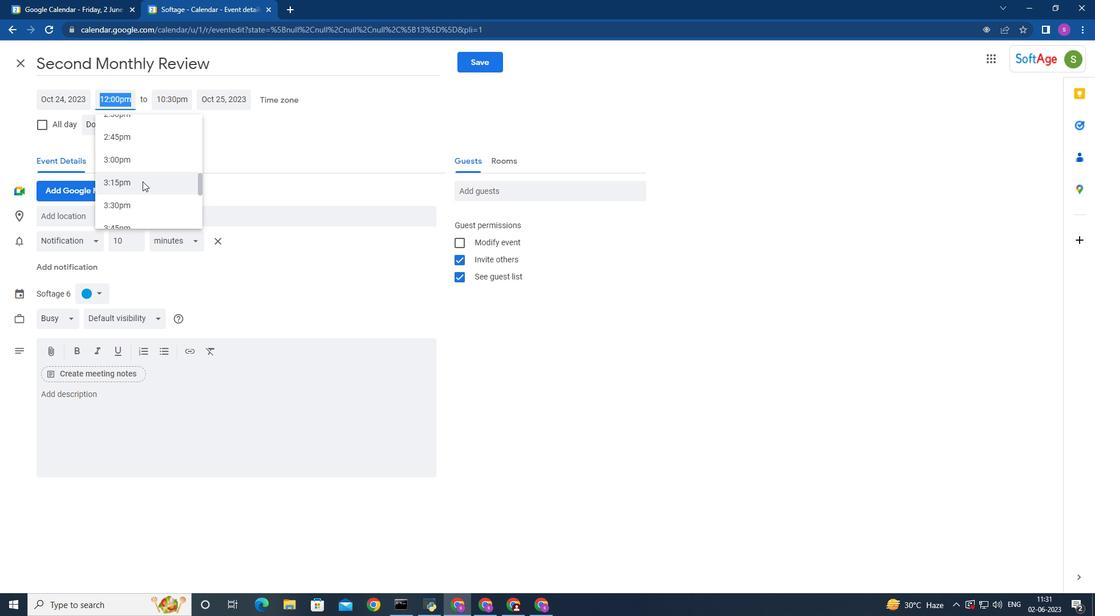 
Action: Mouse scrolled (142, 181) with delta (0, 0)
Screenshot: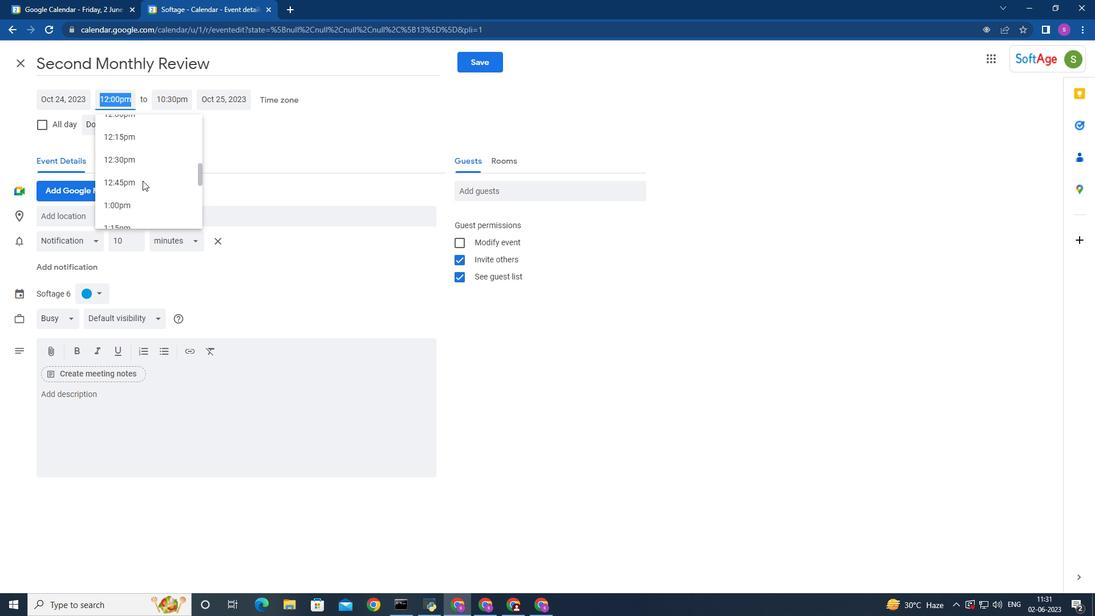 
Action: Mouse scrolled (142, 181) with delta (0, 0)
Screenshot: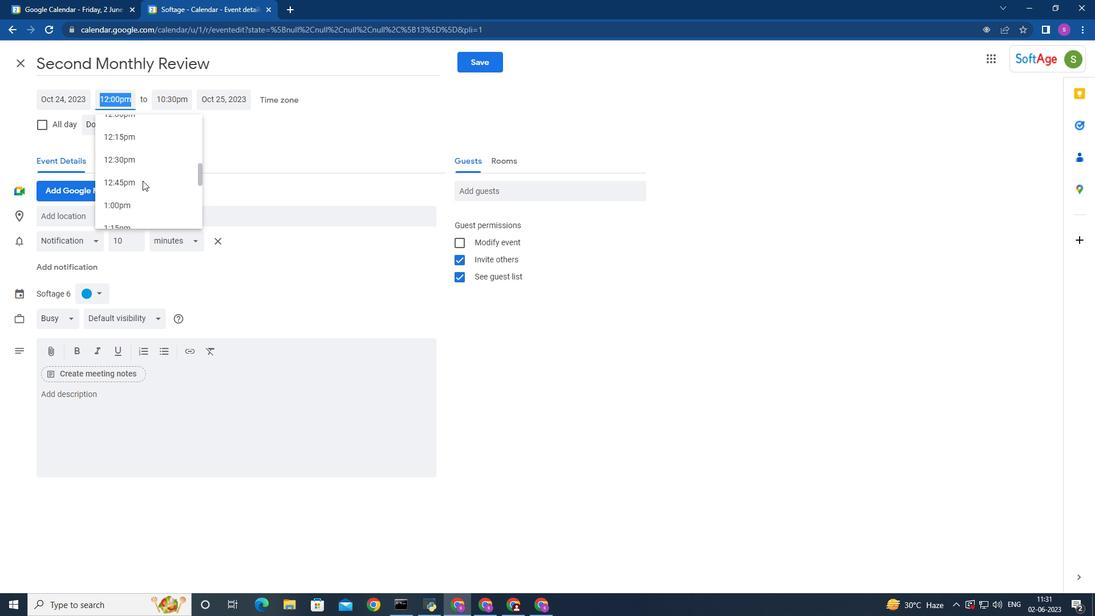 
Action: Mouse scrolled (142, 181) with delta (0, 0)
Screenshot: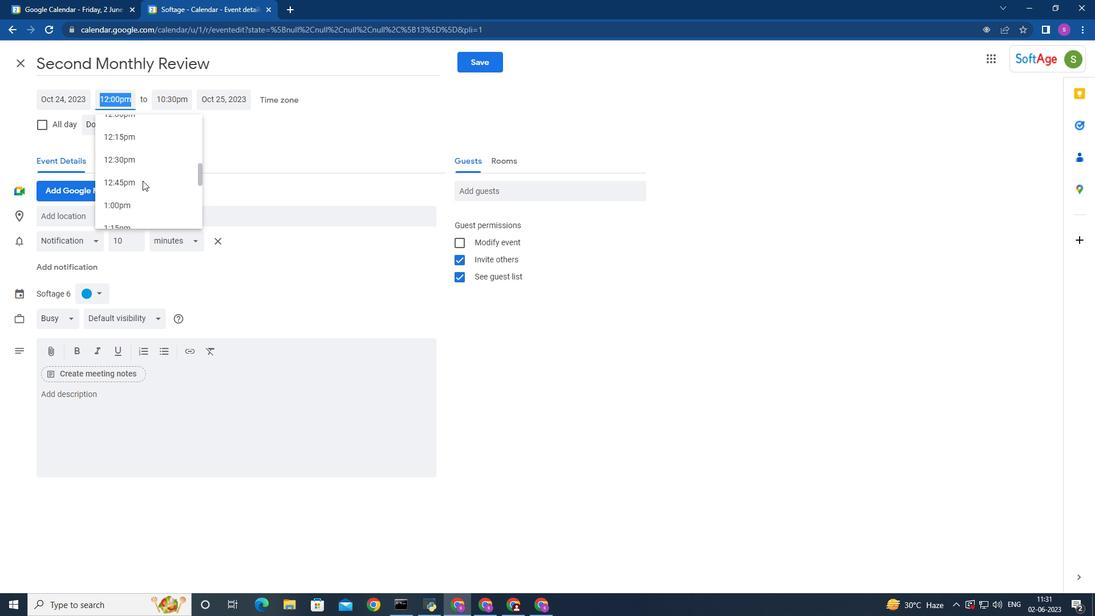 
Action: Mouse scrolled (142, 181) with delta (0, 0)
Screenshot: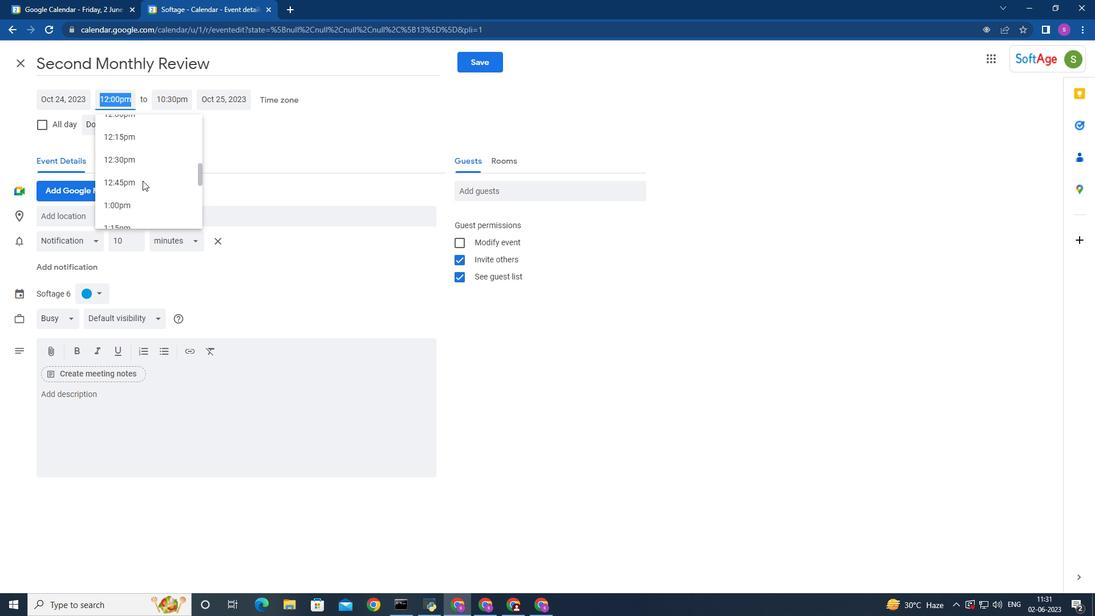 
Action: Mouse scrolled (142, 181) with delta (0, 0)
Screenshot: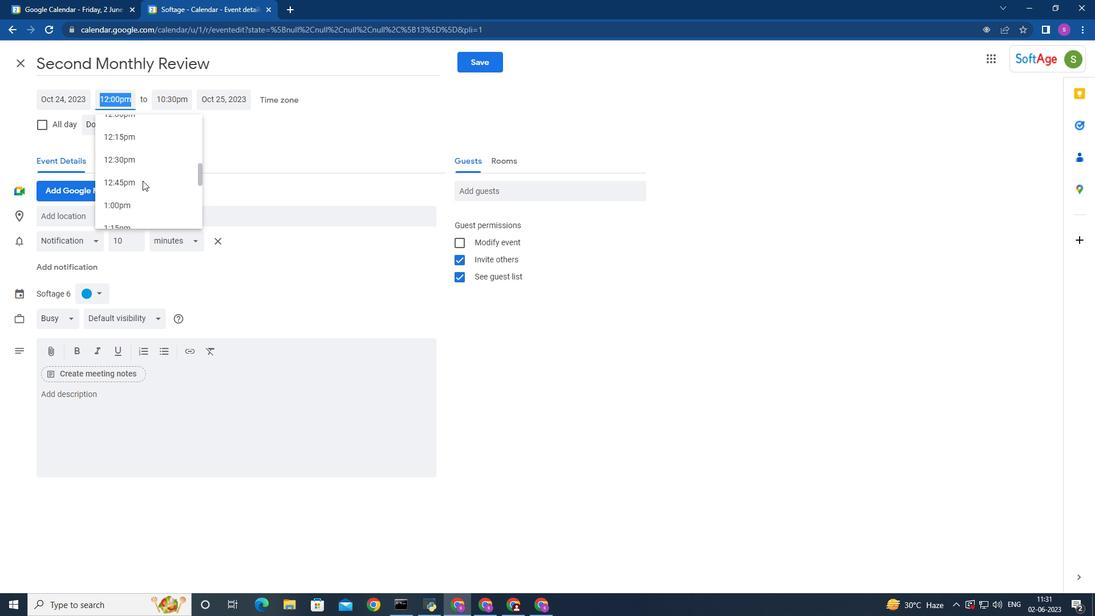 
Action: Mouse scrolled (142, 181) with delta (0, 0)
Screenshot: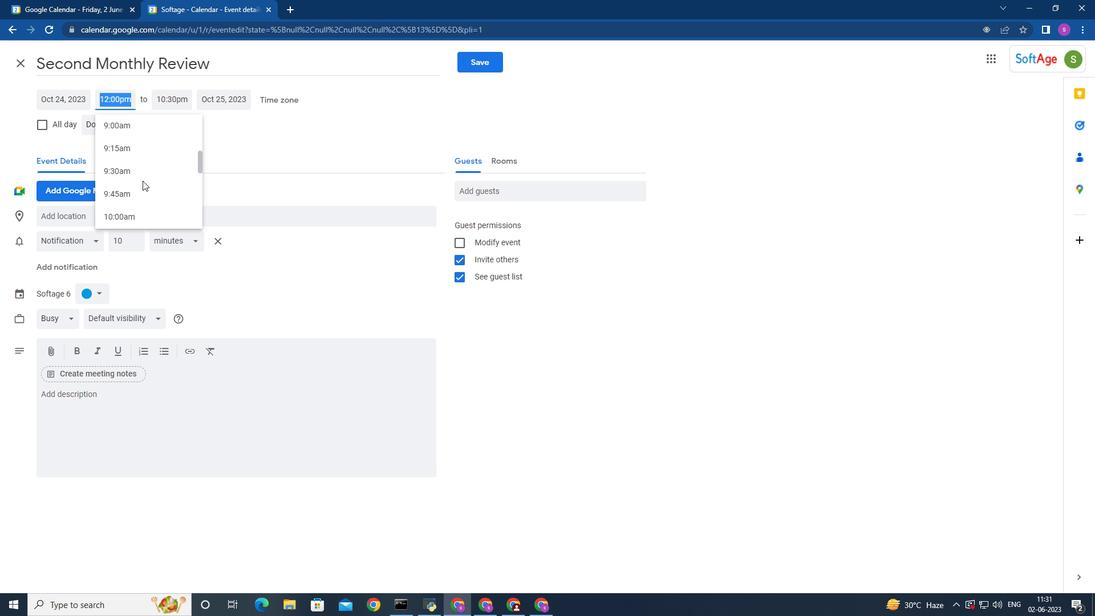 
Action: Mouse scrolled (142, 181) with delta (0, 0)
Screenshot: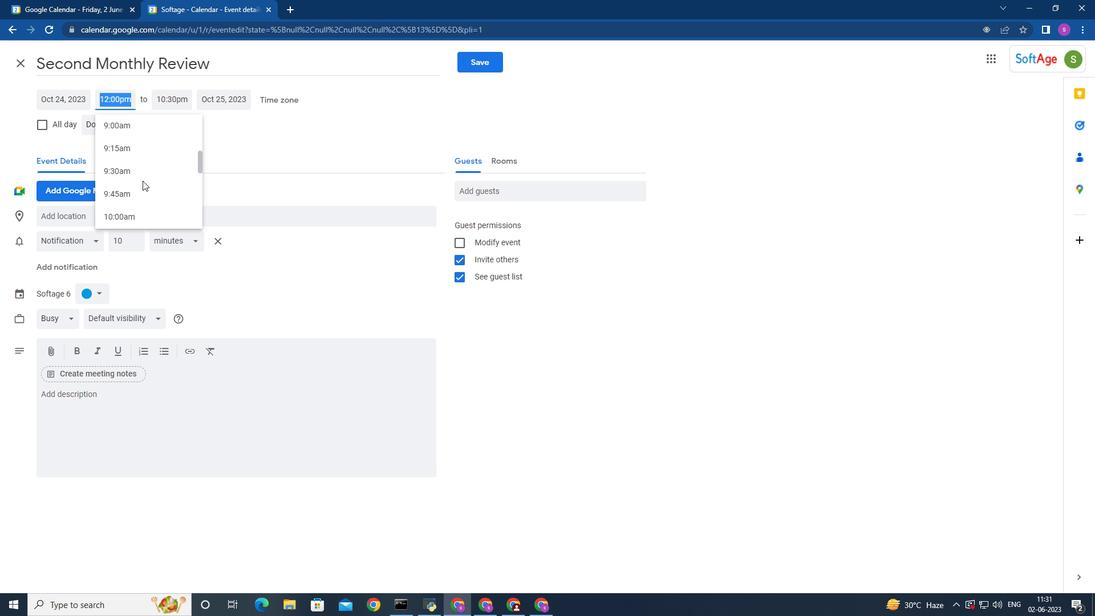
Action: Mouse scrolled (142, 181) with delta (0, 0)
Screenshot: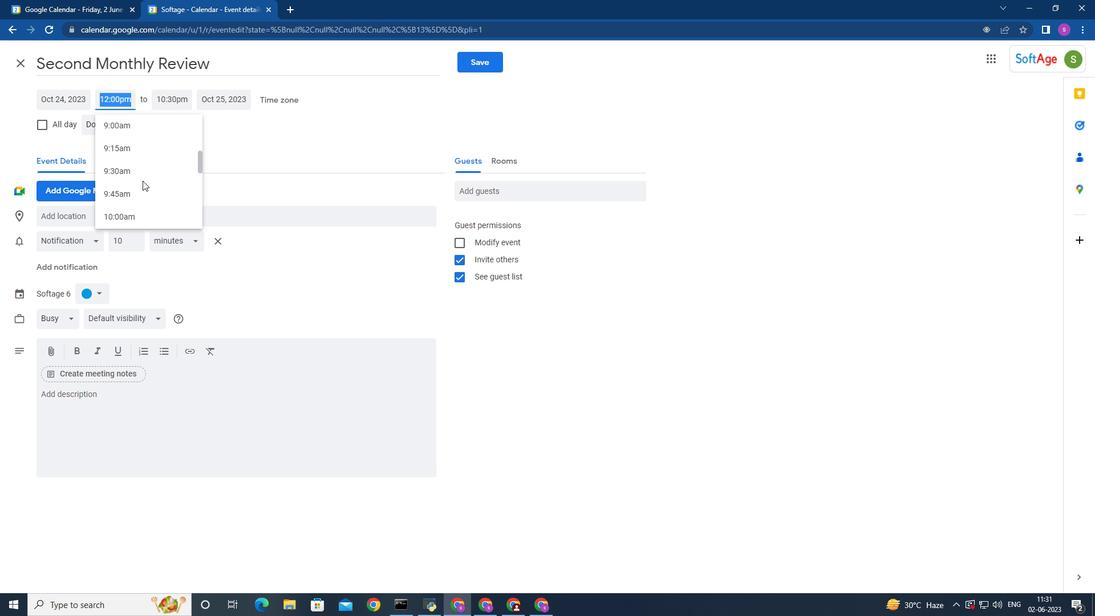 
Action: Mouse scrolled (142, 181) with delta (0, 0)
Screenshot: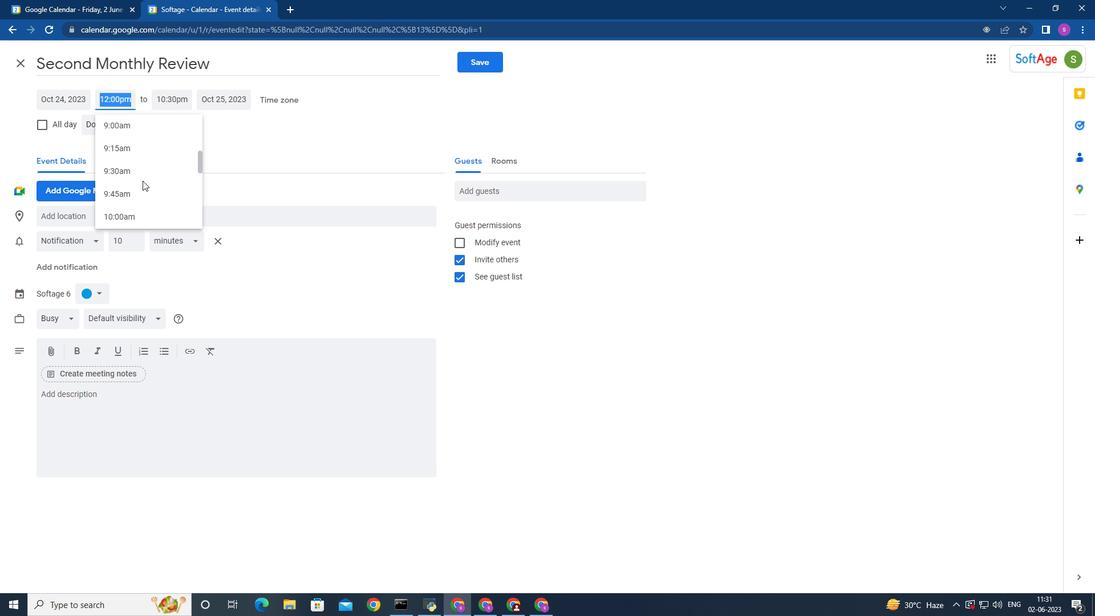 
Action: Mouse scrolled (142, 180) with delta (0, 0)
Screenshot: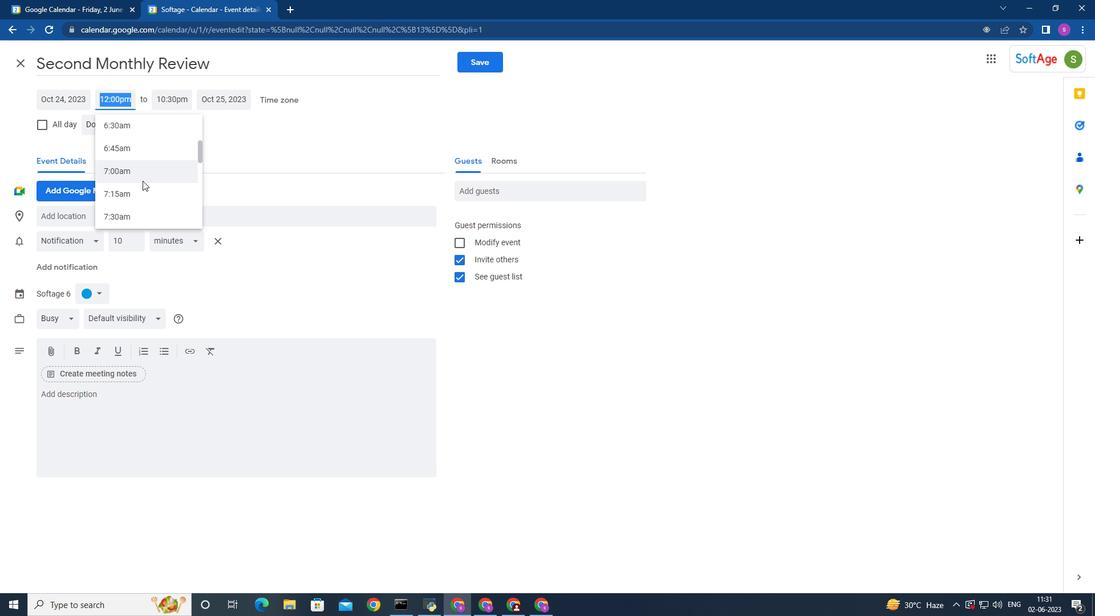 
Action: Mouse scrolled (142, 180) with delta (0, 0)
Screenshot: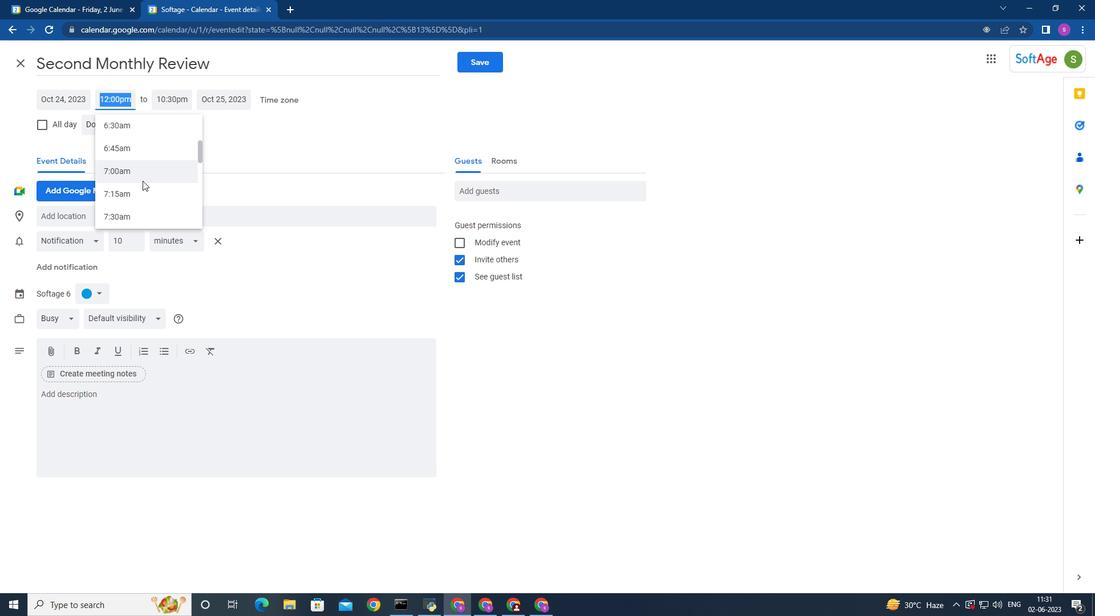 
Action: Mouse moved to (143, 191)
Screenshot: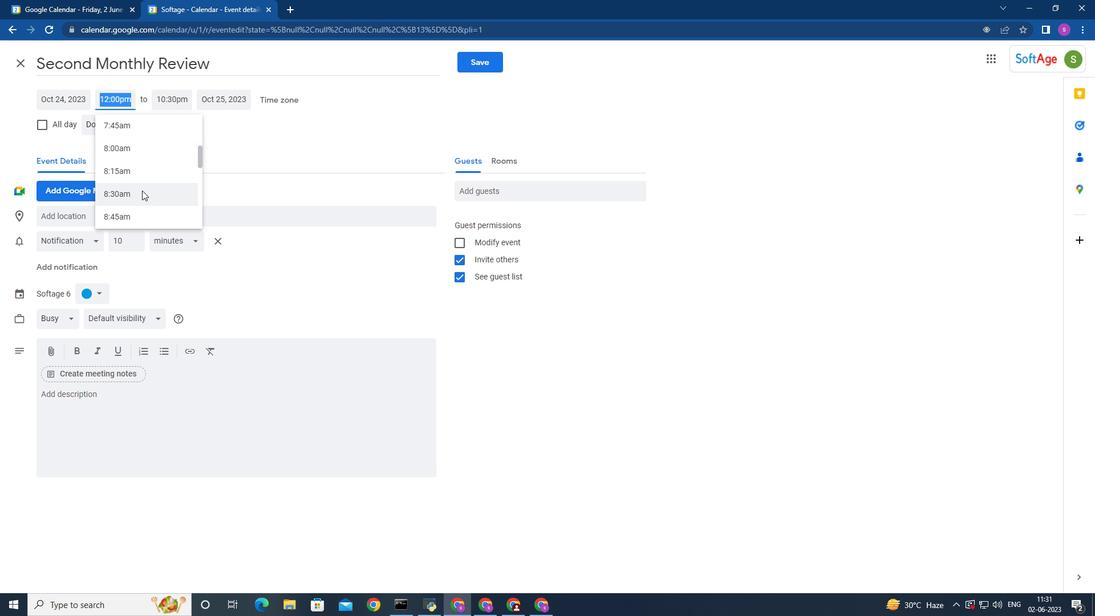 
Action: Mouse pressed left at (143, 191)
Screenshot: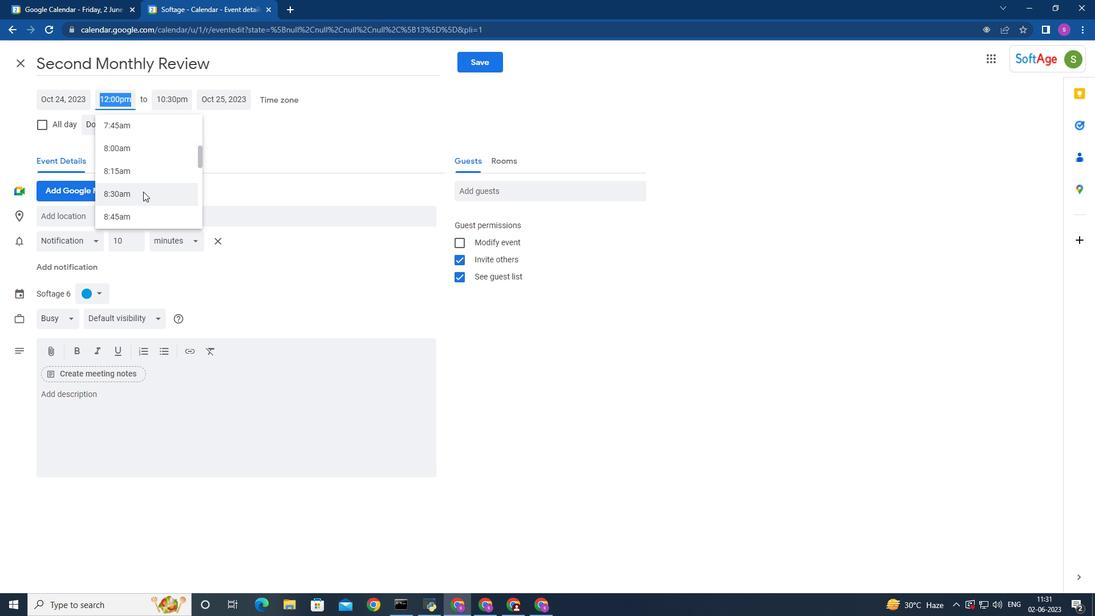 
Action: Mouse moved to (167, 102)
Screenshot: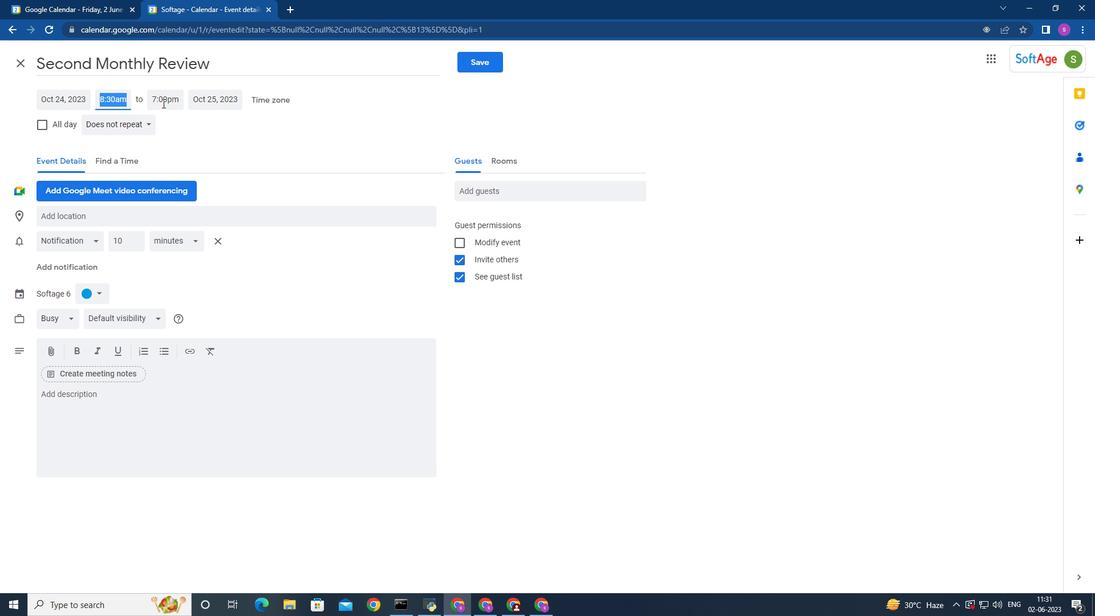 
Action: Mouse pressed left at (167, 102)
Screenshot: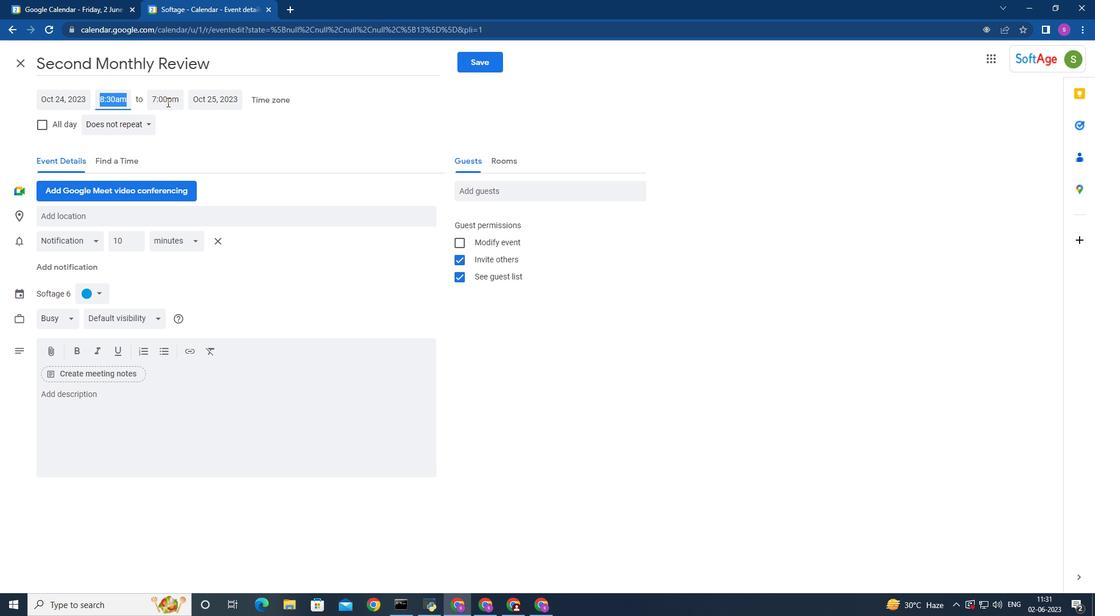 
Action: Mouse moved to (179, 146)
Screenshot: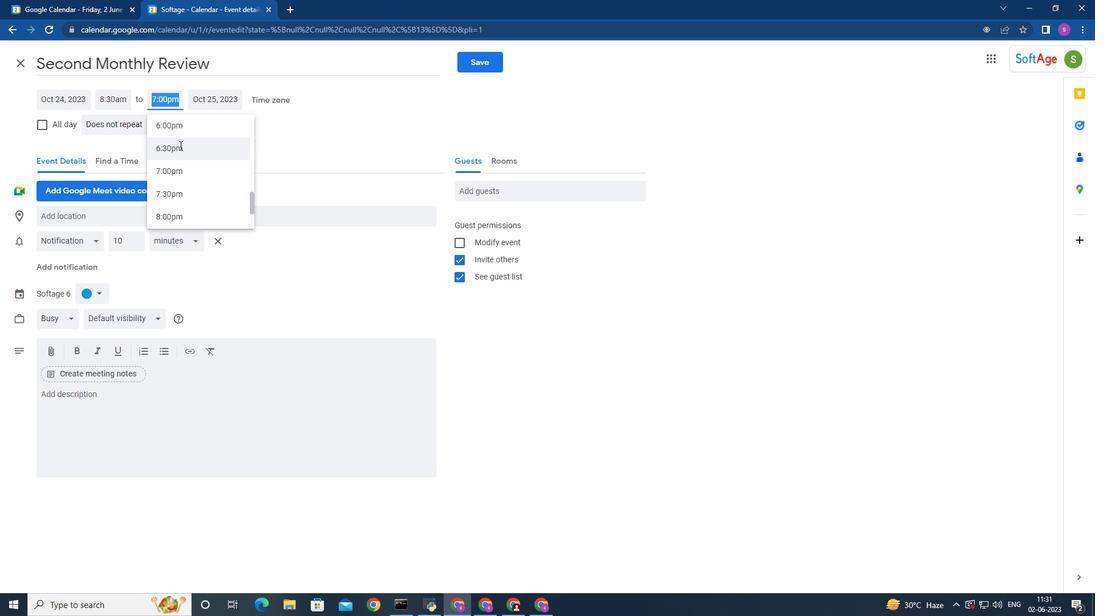 
Action: Mouse scrolled (179, 145) with delta (0, 0)
Screenshot: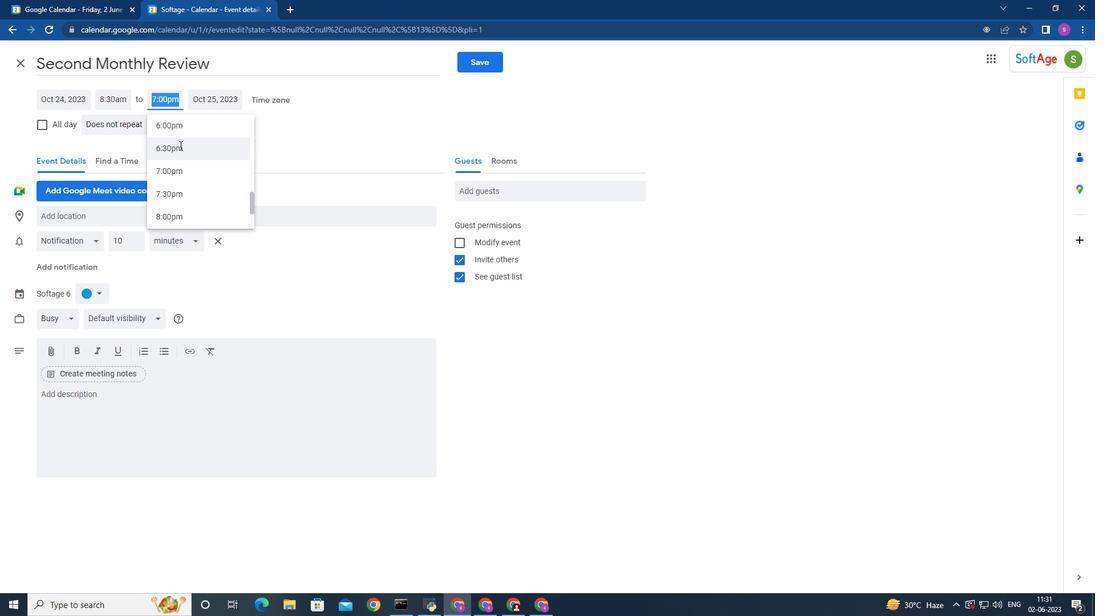 
Action: Mouse scrolled (179, 145) with delta (0, 0)
Screenshot: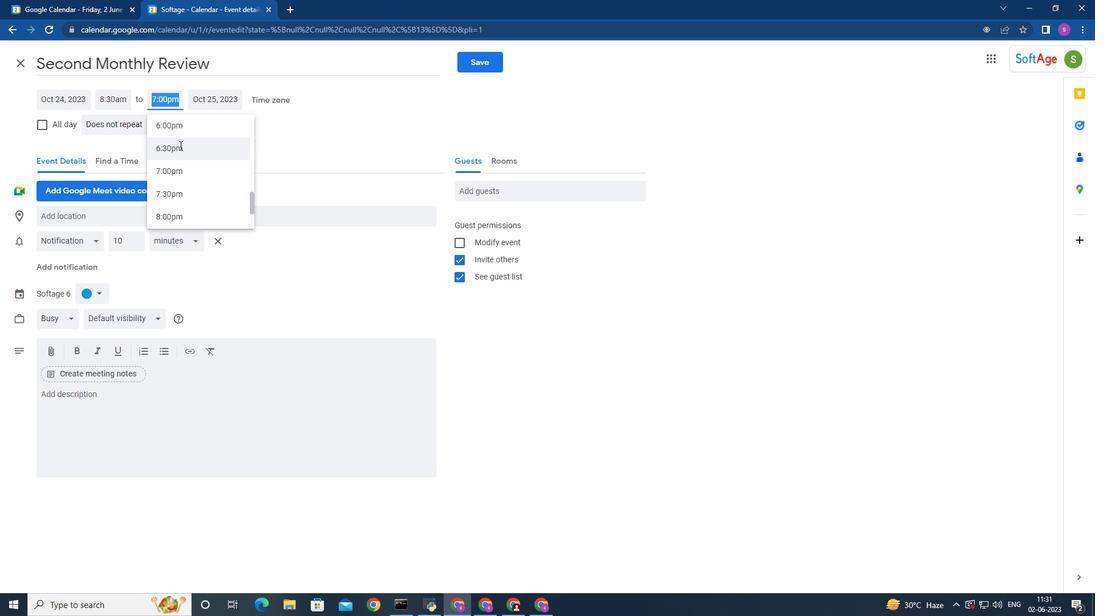 
Action: Mouse moved to (185, 188)
Screenshot: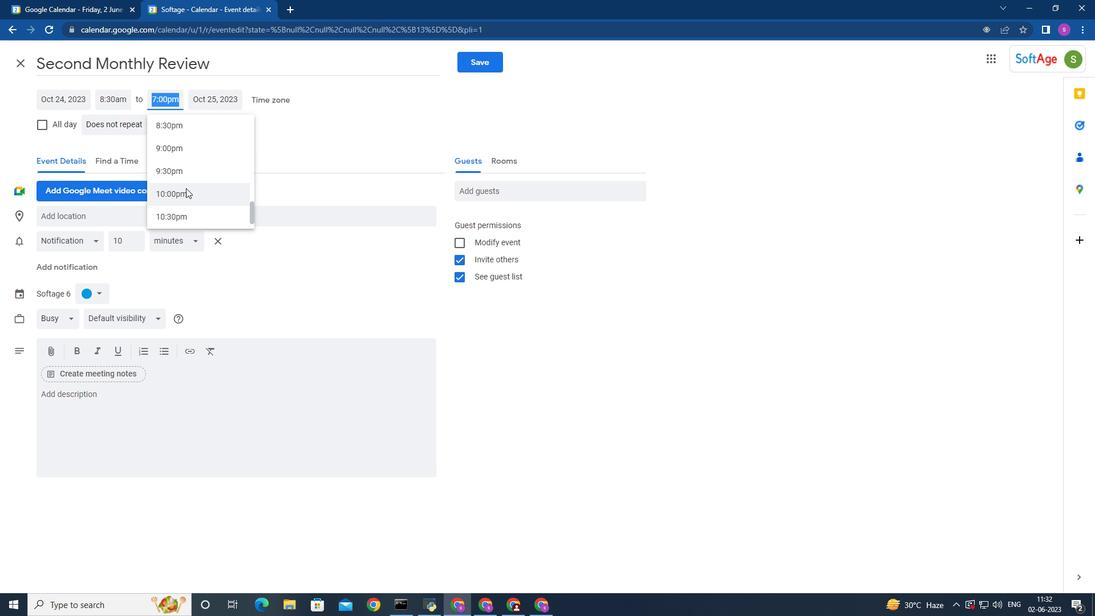 
Action: Mouse pressed left at (185, 188)
Screenshot: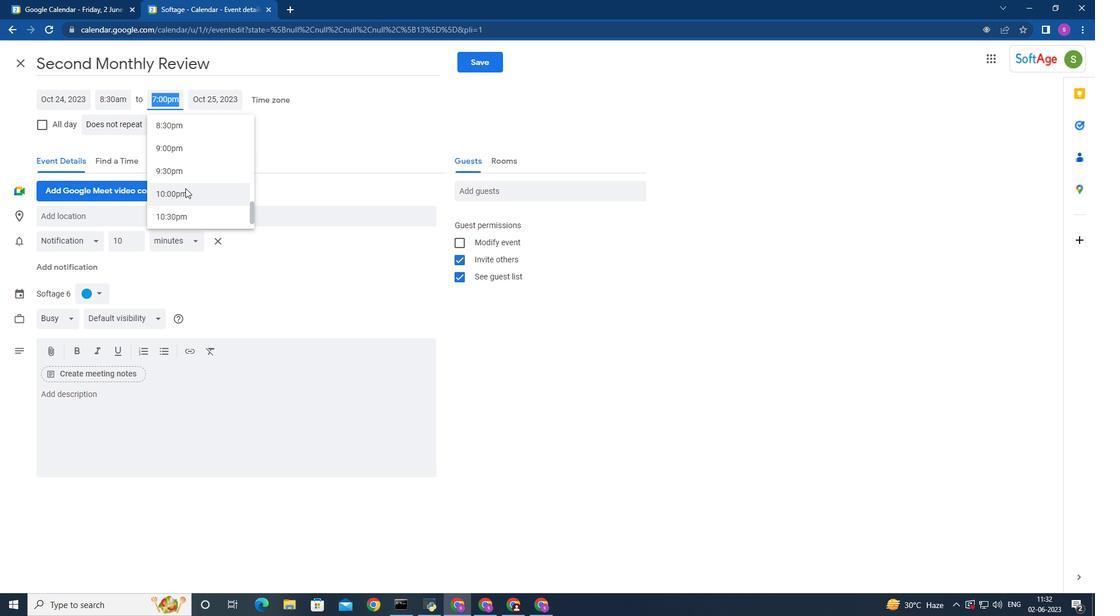 
Action: Mouse moved to (176, 98)
Screenshot: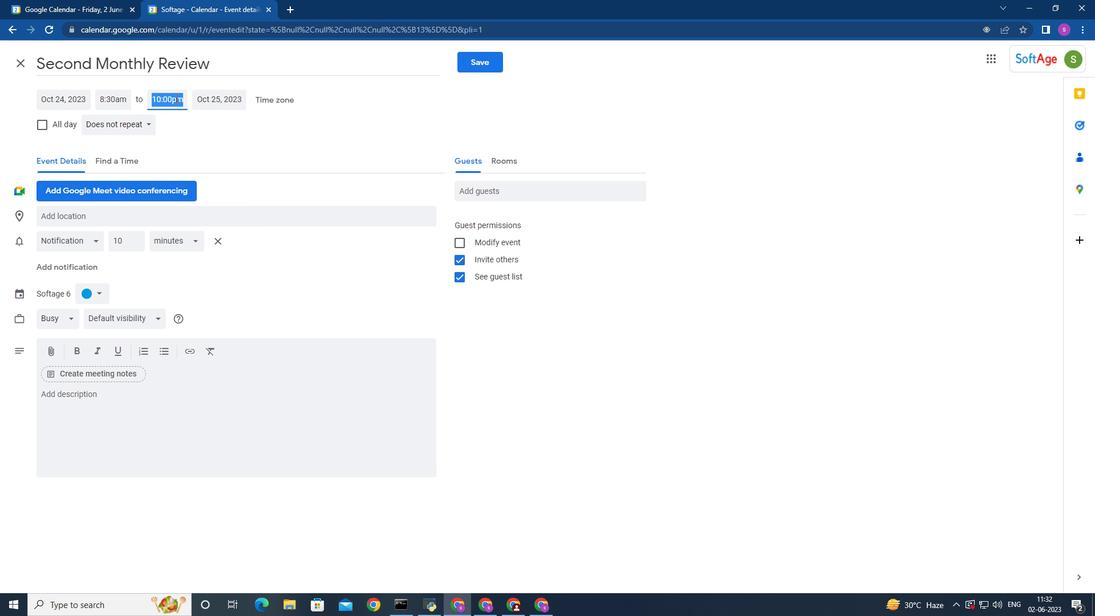 
Action: Mouse pressed left at (176, 98)
Screenshot: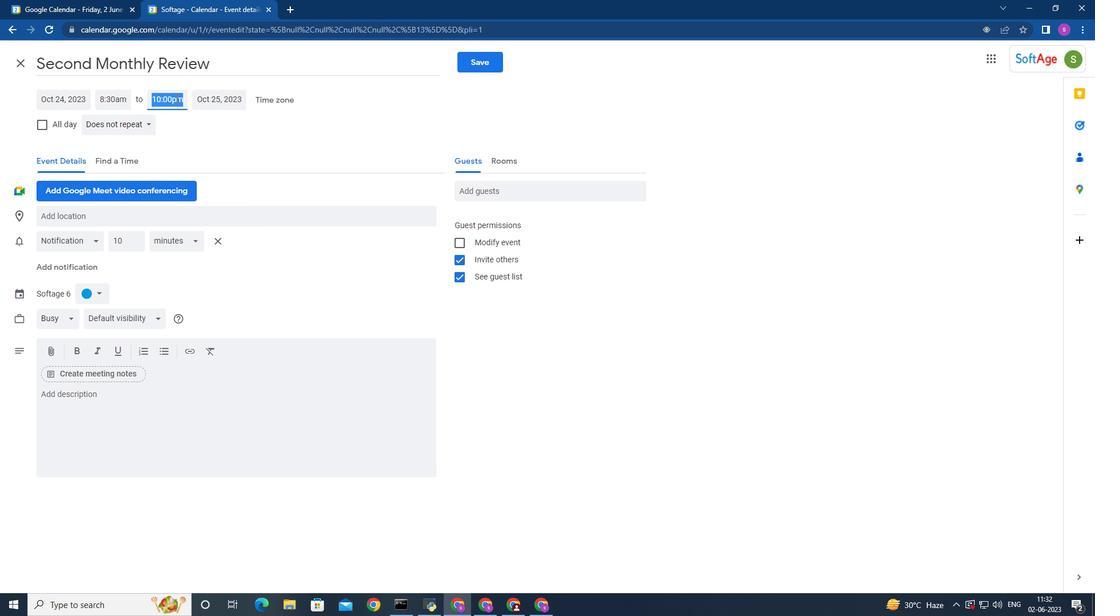 
Action: Mouse moved to (187, 191)
Screenshot: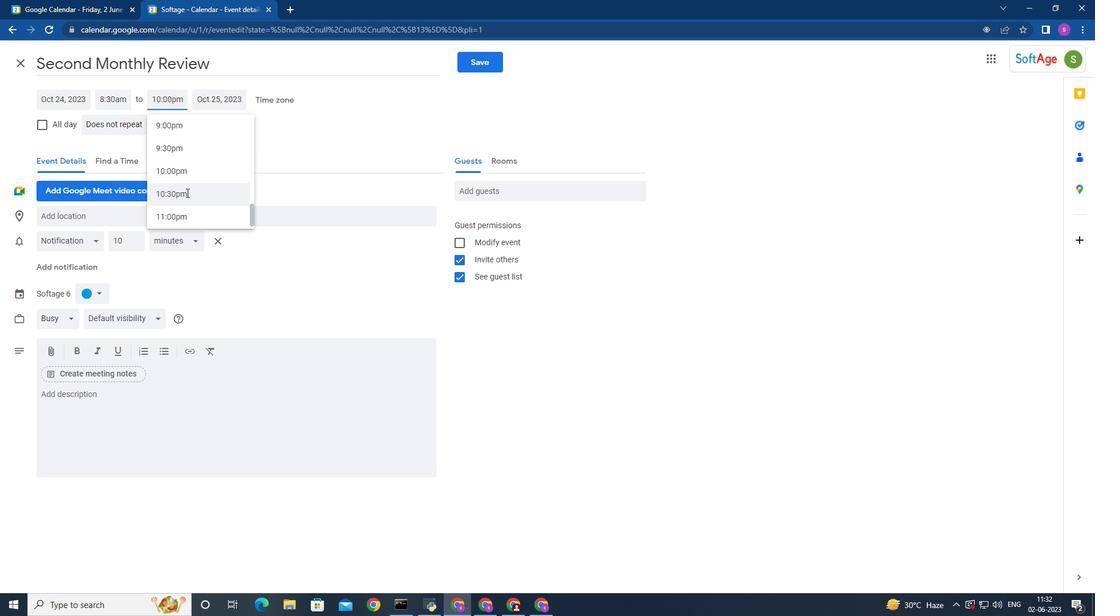 
Action: Mouse pressed left at (187, 191)
Screenshot: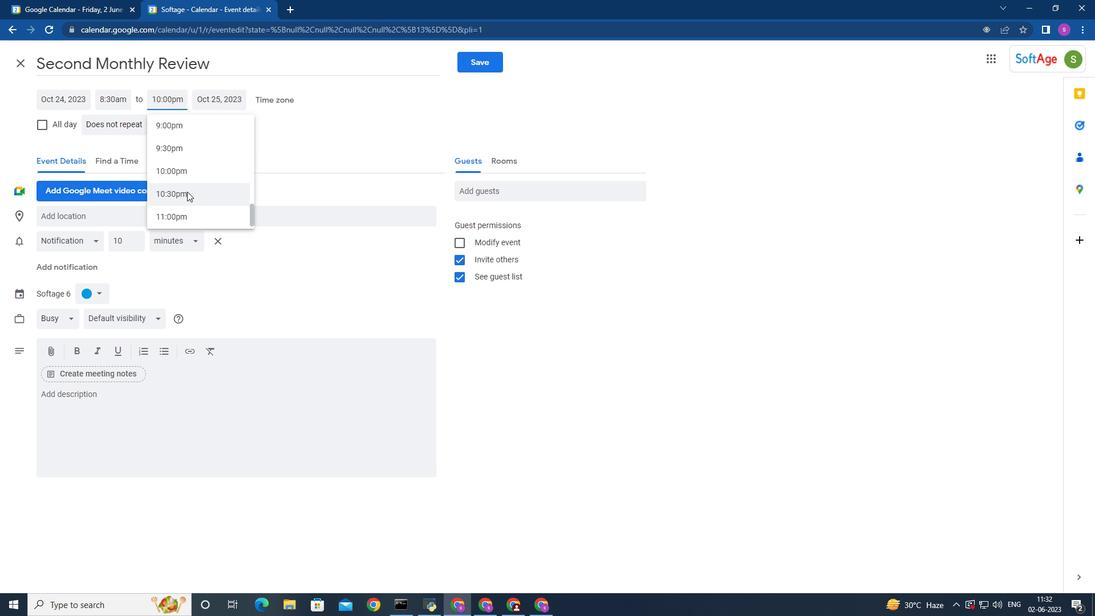
Action: Mouse moved to (72, 400)
Screenshot: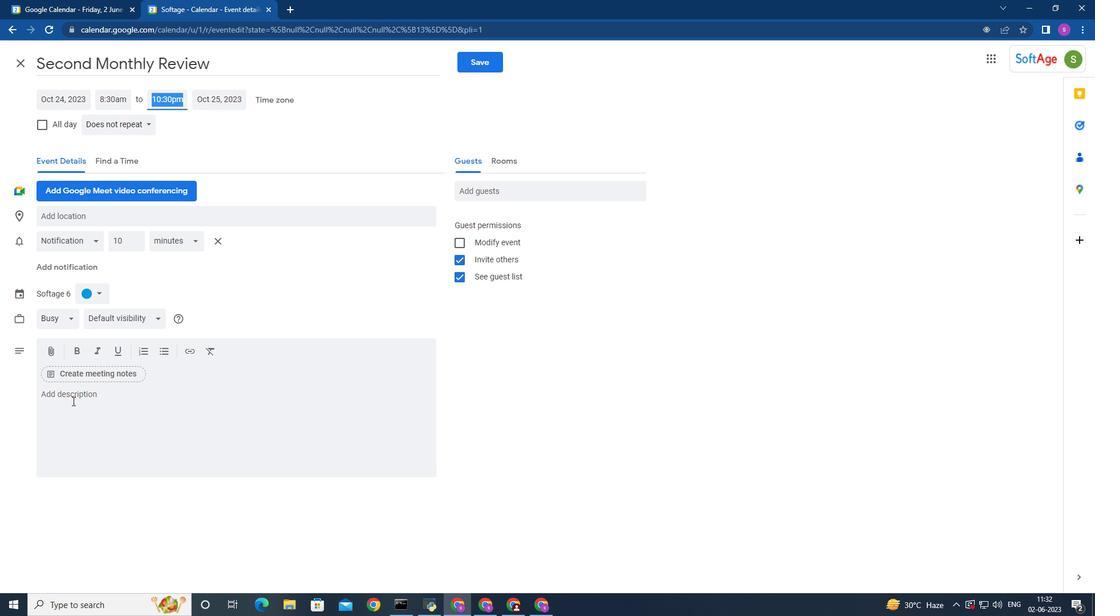 
Action: Mouse pressed left at (72, 400)
Screenshot: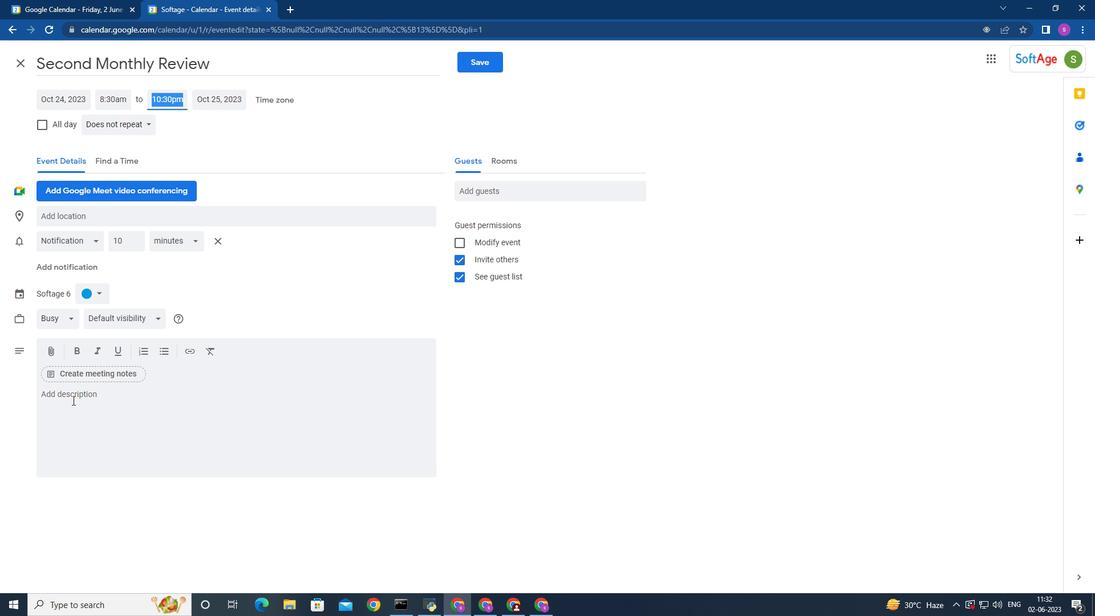 
Action: Mouse moved to (71, 399)
Screenshot: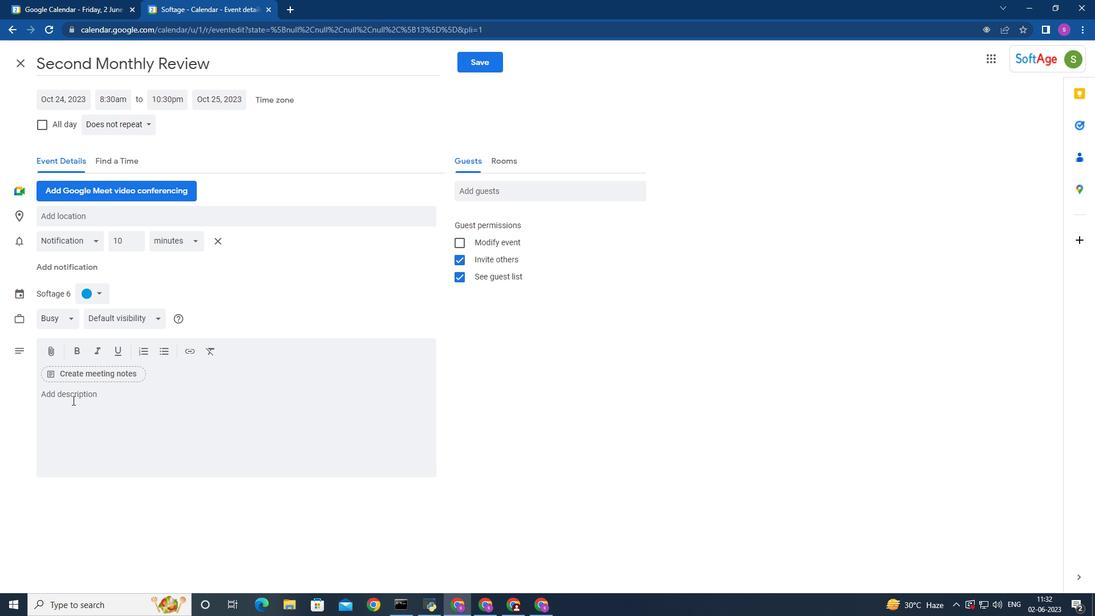 
Action: Key pressed <Key.shift>Participants<Key.space>will<Key.space>develop<Key.space>skills<Key.space>in<Key.space>strategic<Key.space>
Screenshot: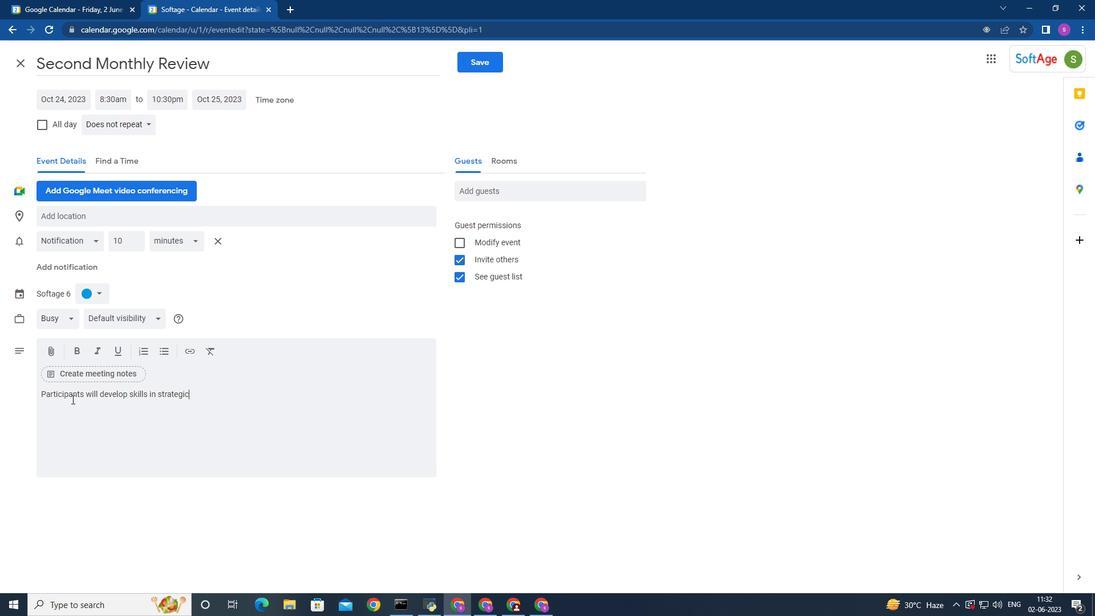 
Action: Mouse moved to (208, 408)
Screenshot: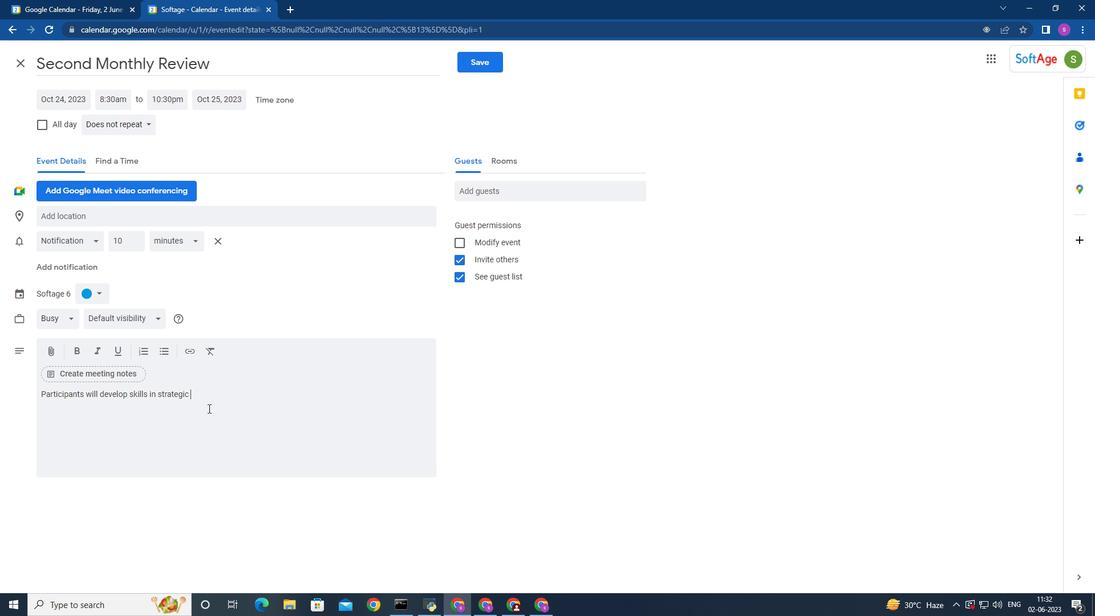 
Action: Key pressed de
Screenshot: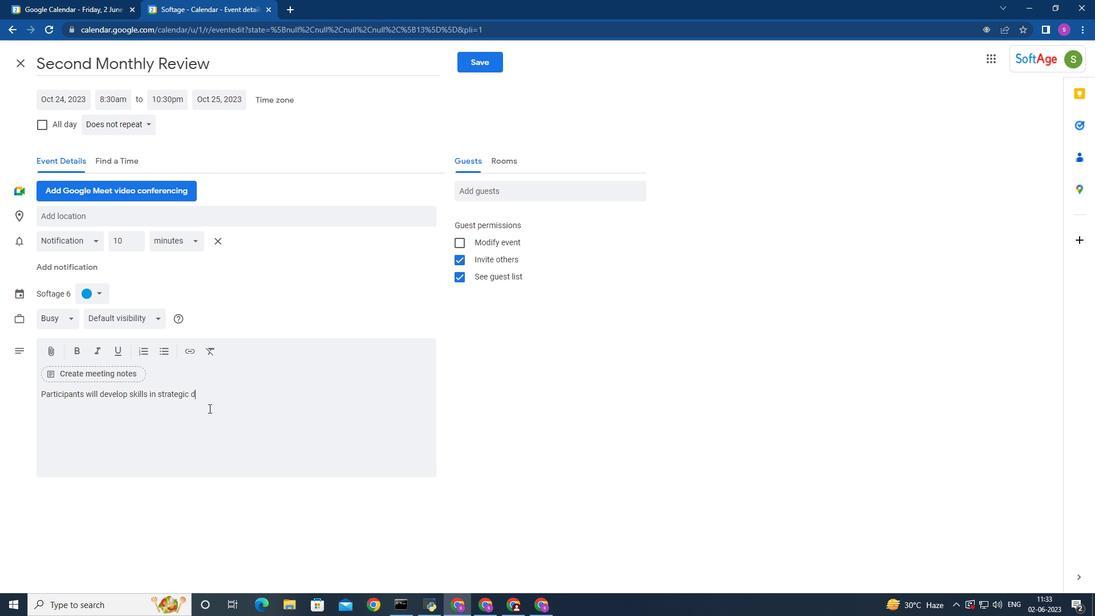 
Action: Mouse moved to (182, 100)
Screenshot: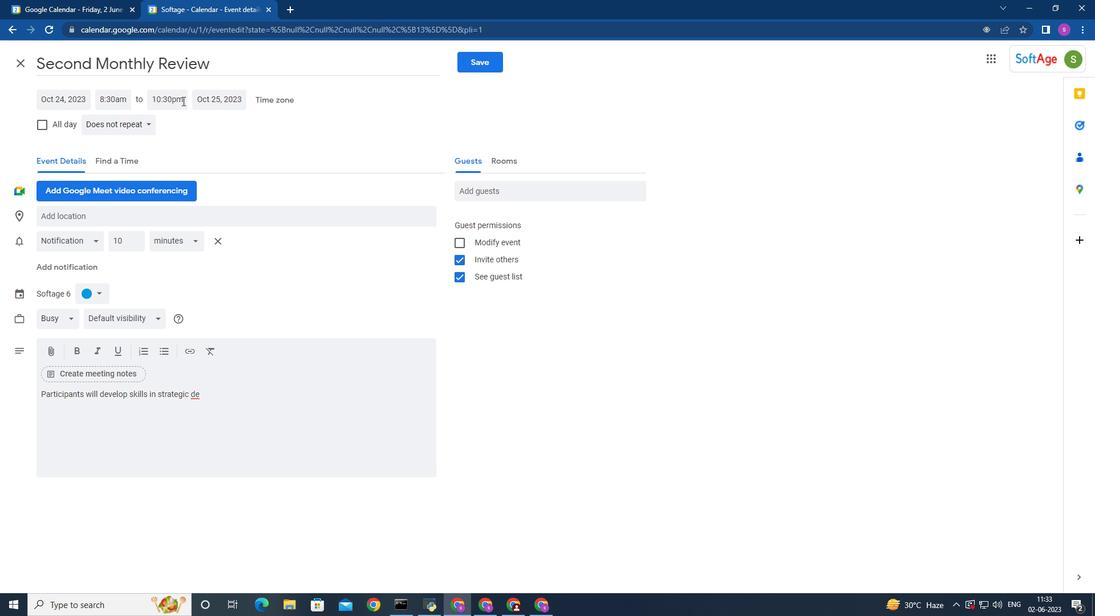 
Action: Mouse pressed left at (182, 100)
Screenshot: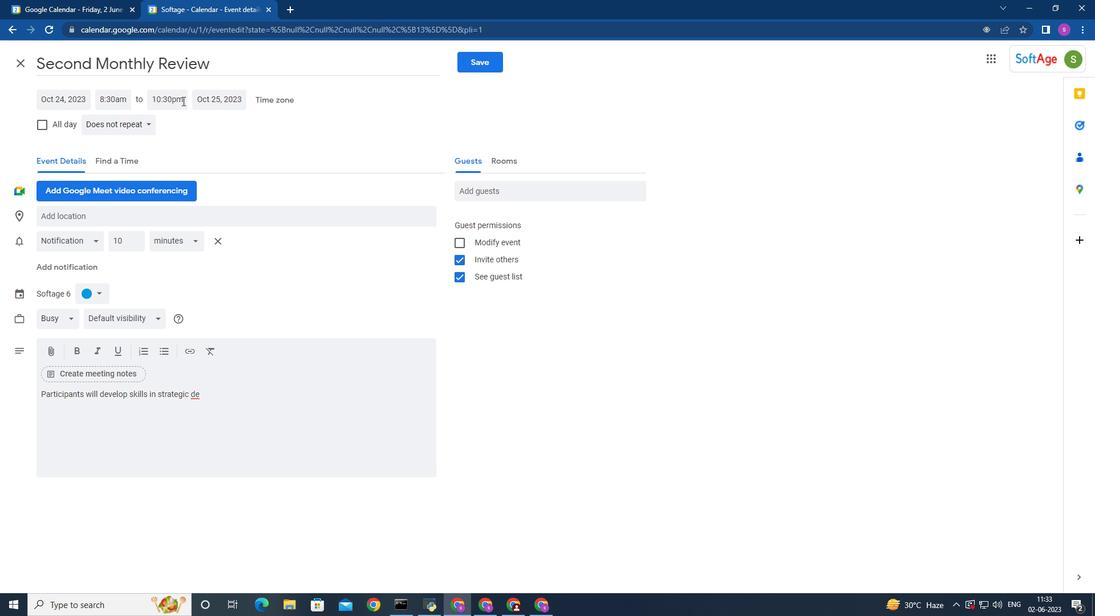 
Action: Mouse moved to (194, 179)
Screenshot: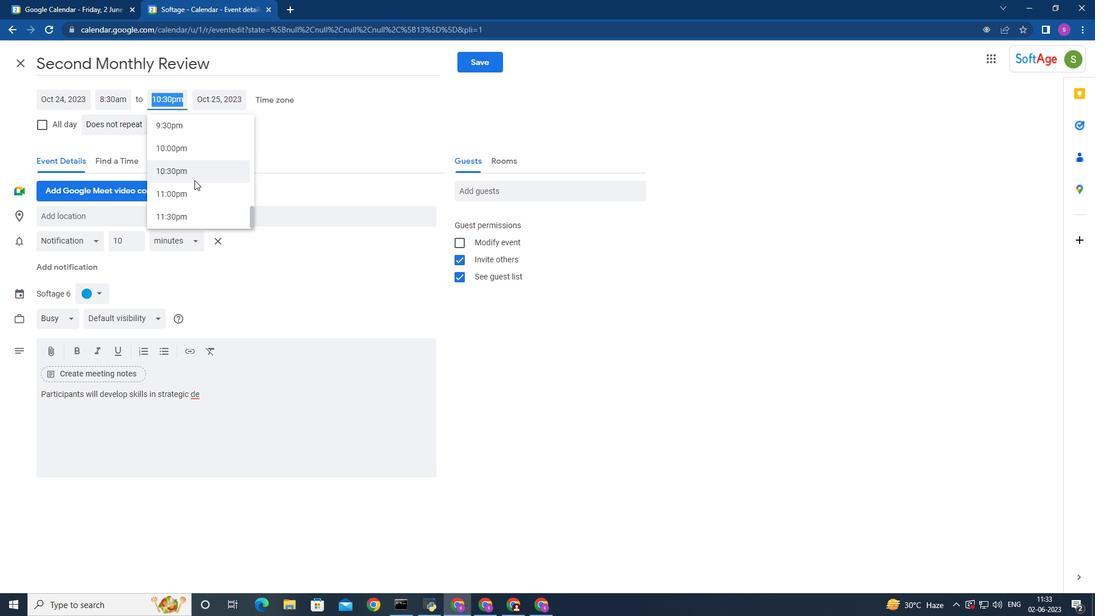 
Action: Mouse scrolled (194, 179) with delta (0, 0)
Screenshot: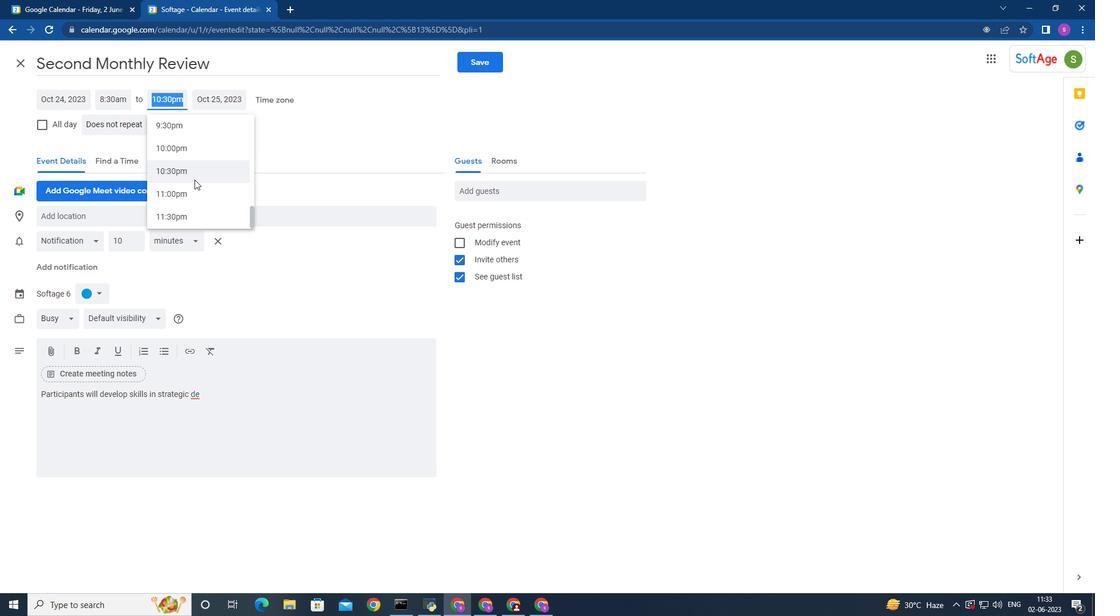 
Action: Mouse scrolled (194, 179) with delta (0, 0)
Screenshot: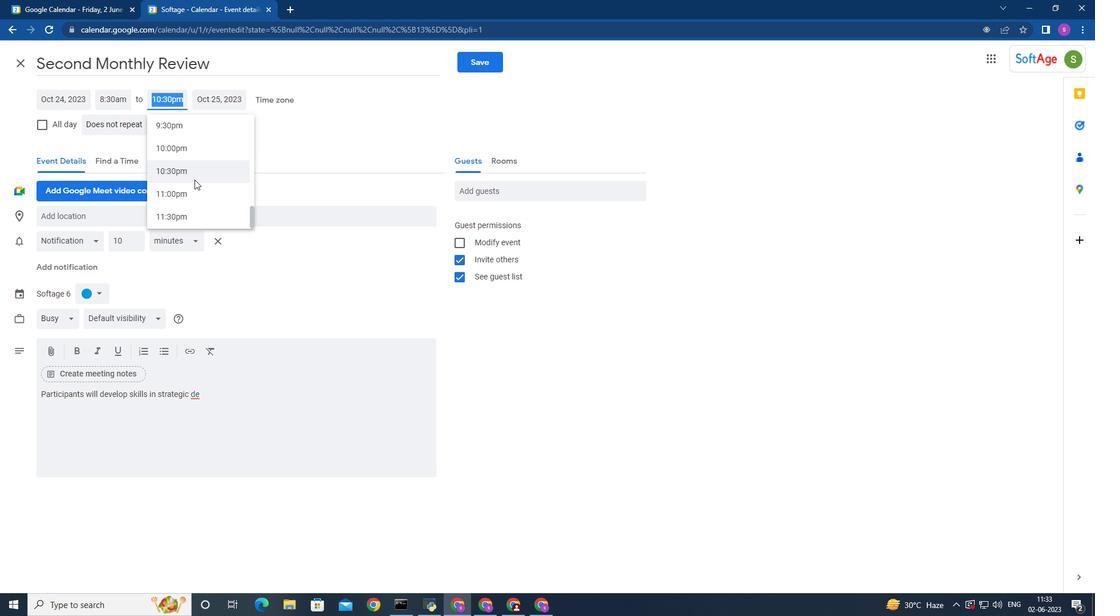 
Action: Mouse scrolled (194, 179) with delta (0, 0)
Screenshot: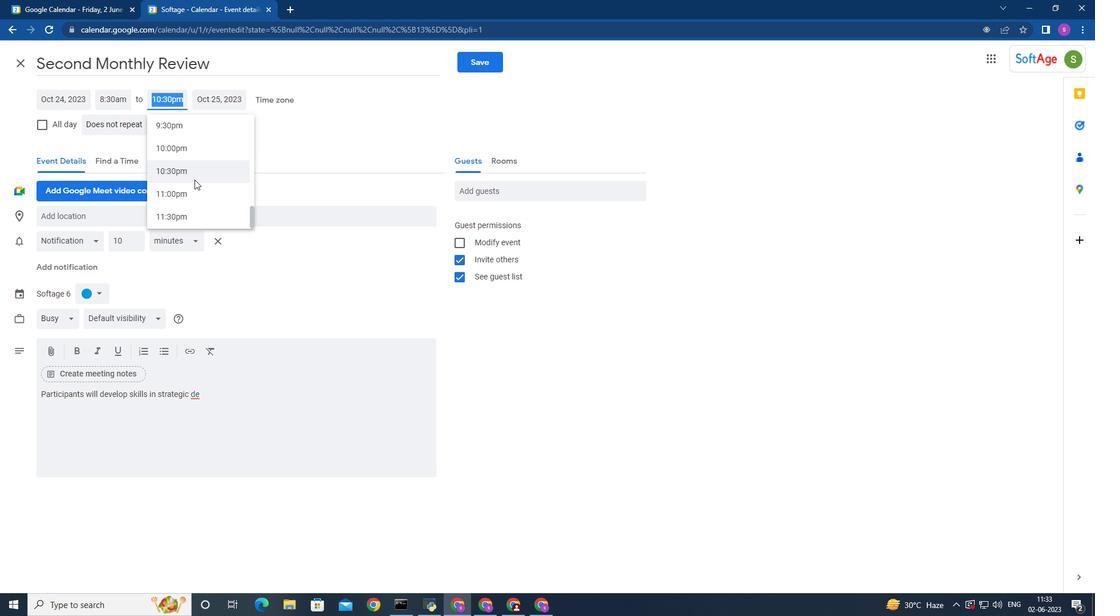 
Action: Mouse scrolled (194, 179) with delta (0, 0)
Screenshot: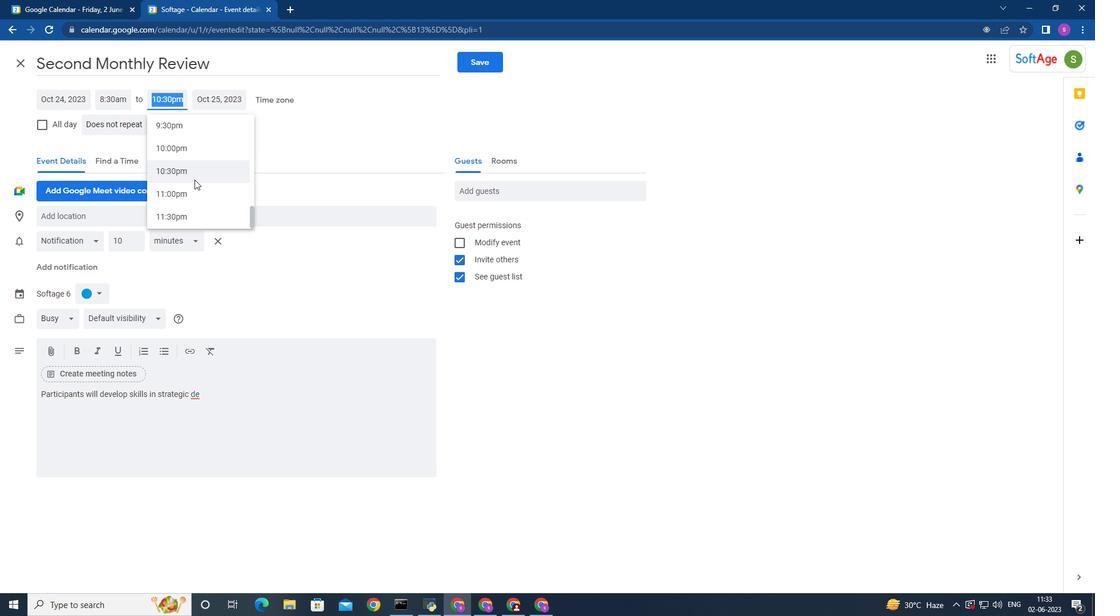 
Action: Mouse scrolled (194, 179) with delta (0, 0)
Screenshot: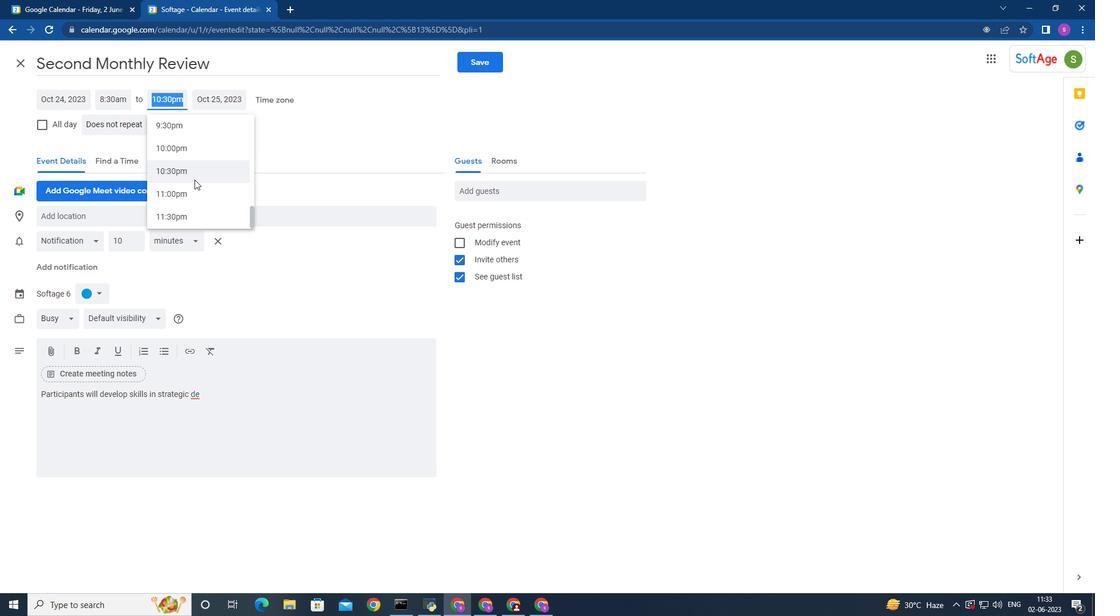 
Action: Mouse moved to (194, 179)
Screenshot: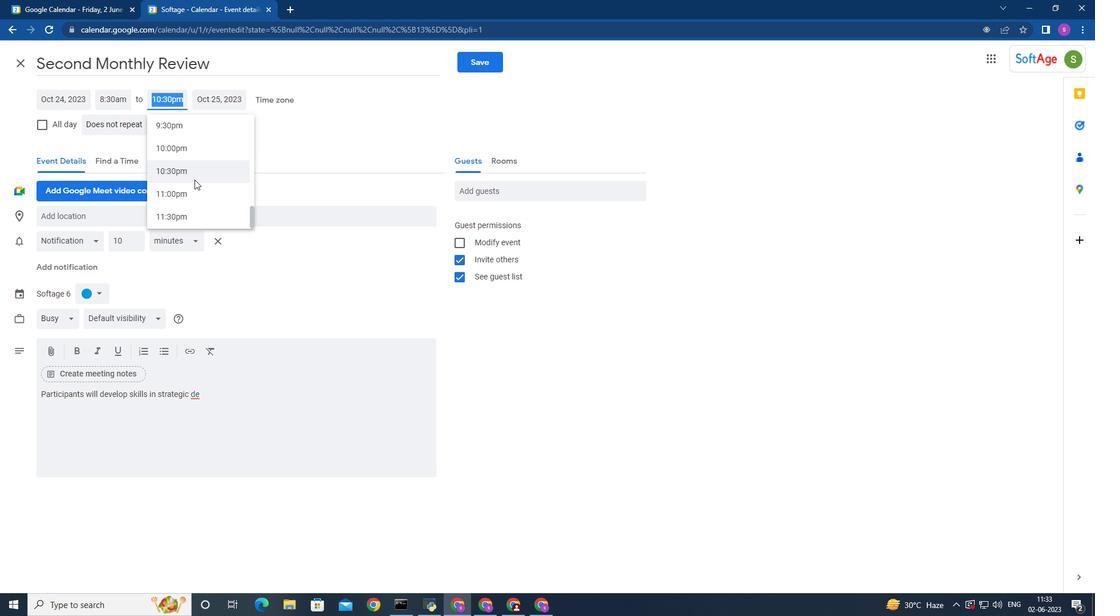 
Action: Mouse scrolled (194, 179) with delta (0, 0)
Screenshot: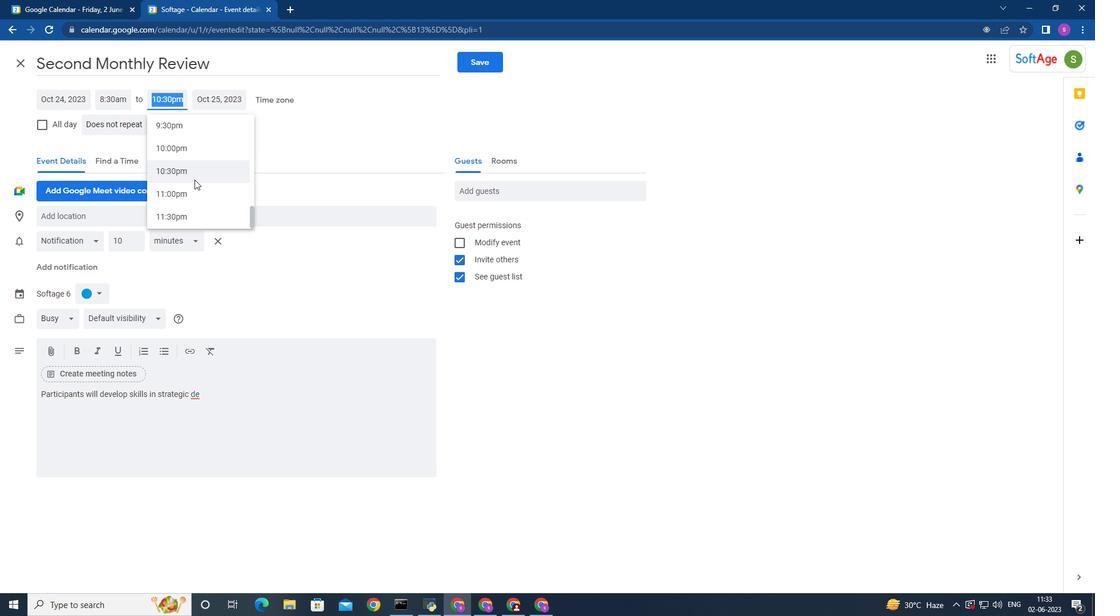 
Action: Mouse moved to (194, 179)
Screenshot: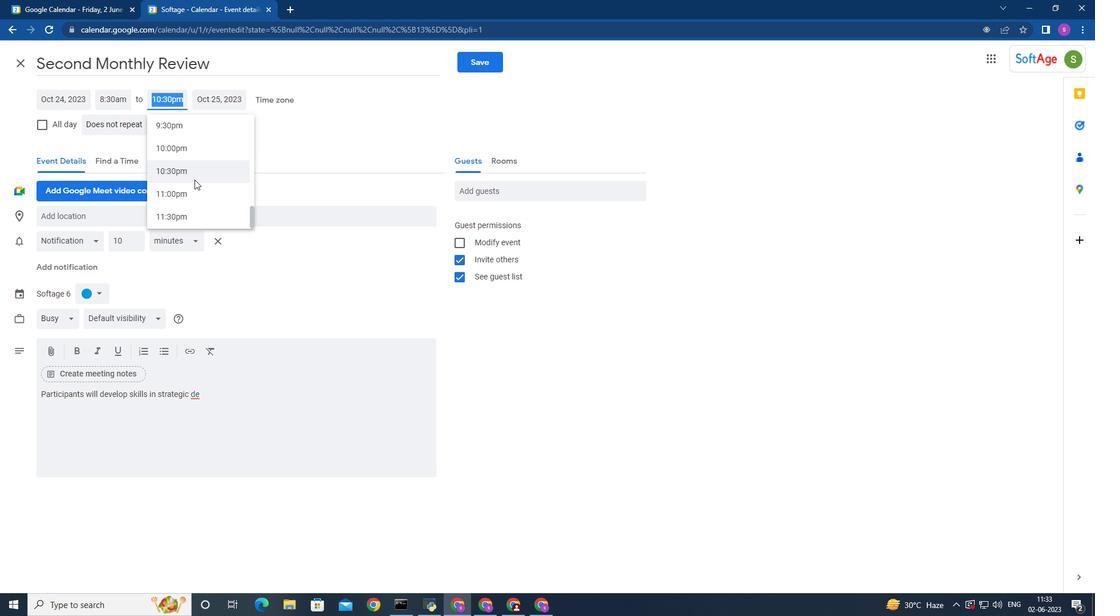
Action: Mouse scrolled (194, 179) with delta (0, 0)
Screenshot: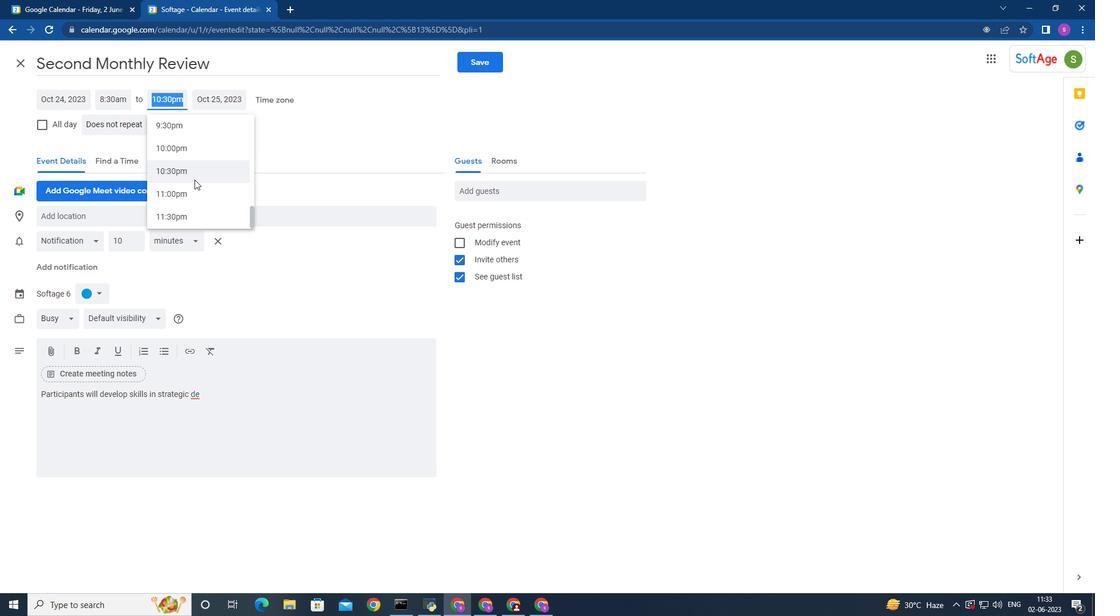
Action: Mouse scrolled (194, 179) with delta (0, 0)
Screenshot: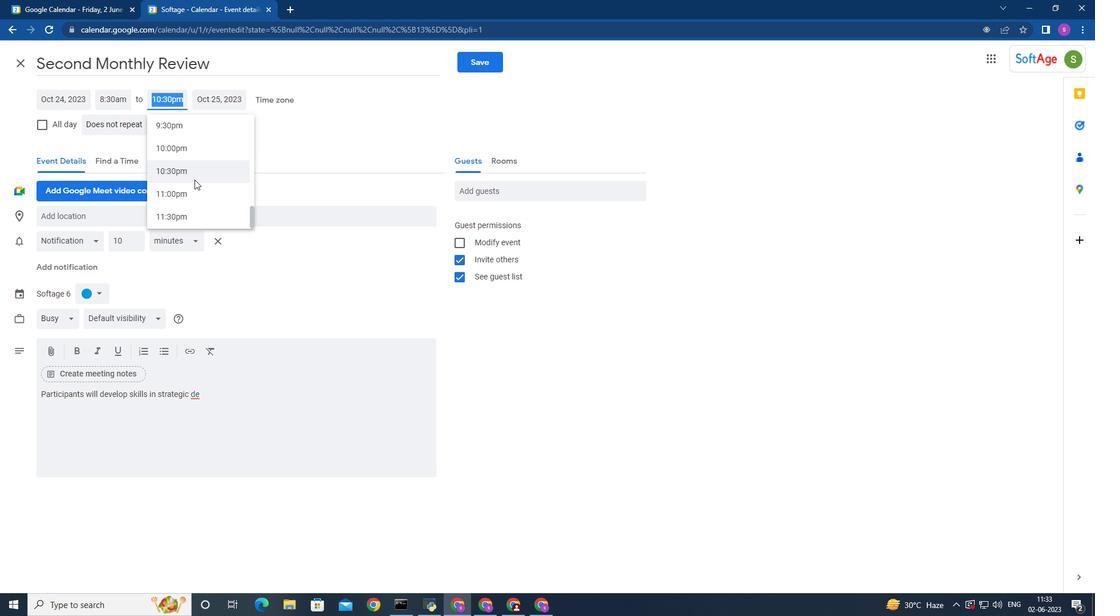 
Action: Mouse moved to (194, 176)
Screenshot: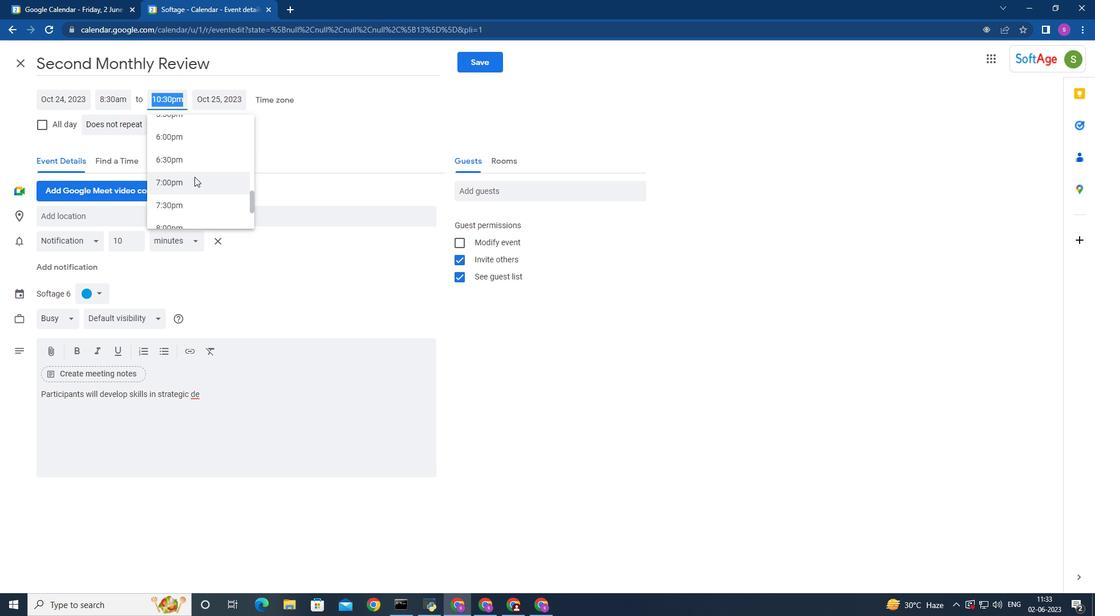 
Action: Mouse scrolled (194, 176) with delta (0, 0)
Screenshot: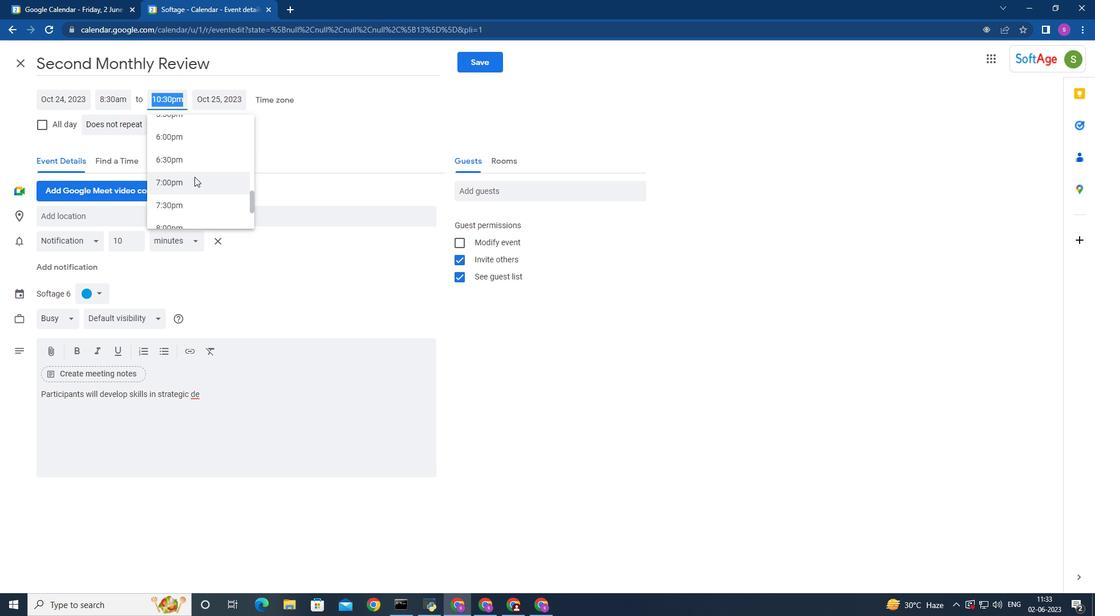 
Action: Mouse scrolled (194, 176) with delta (0, 0)
Screenshot: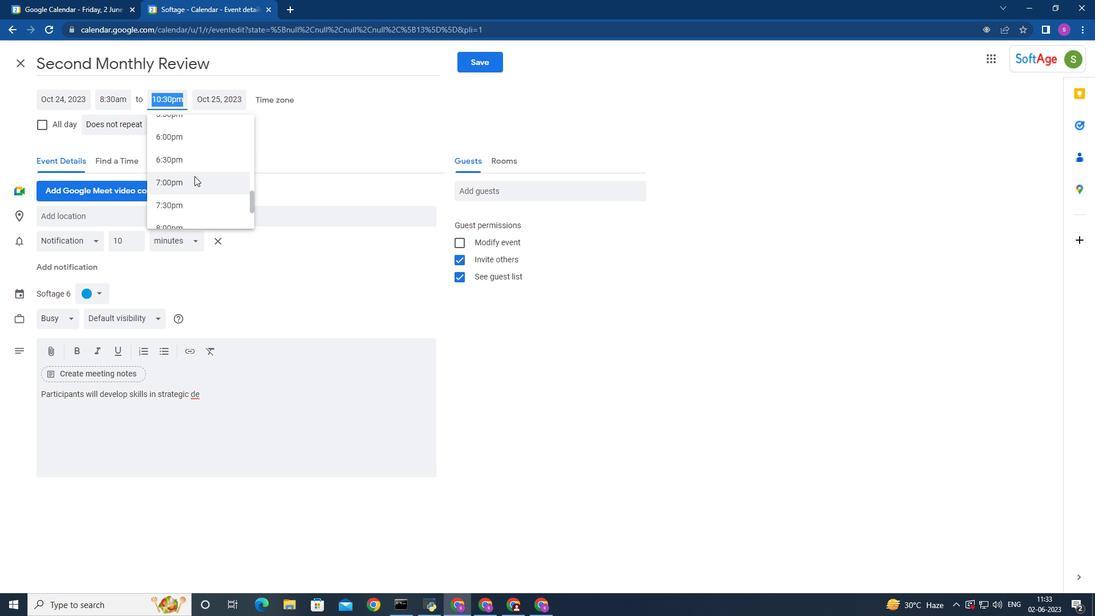 
Action: Mouse scrolled (194, 176) with delta (0, 0)
Screenshot: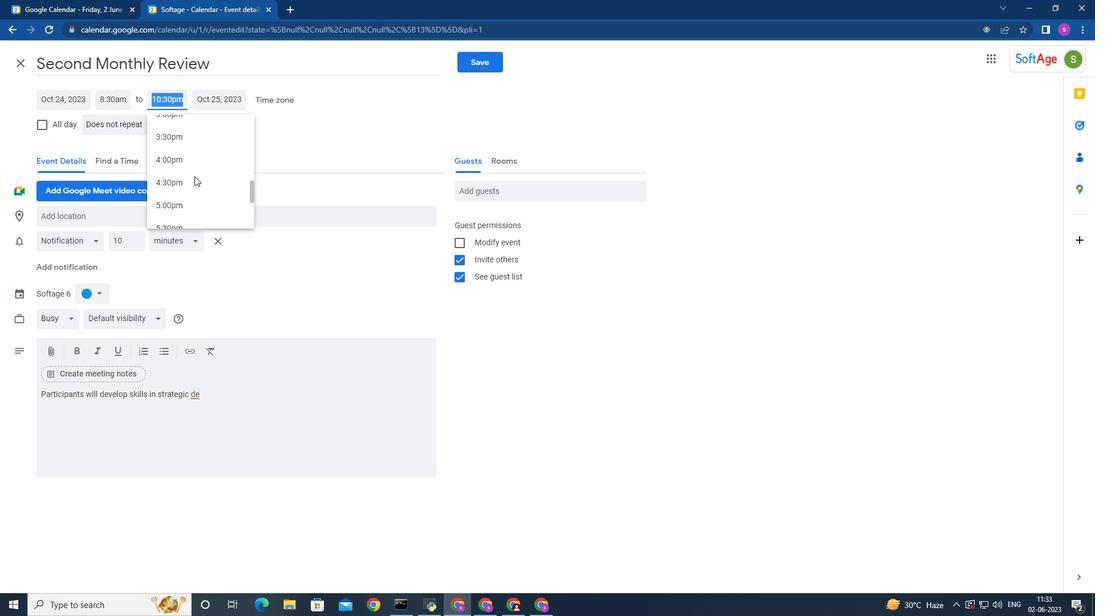 
Action: Mouse scrolled (194, 176) with delta (0, 0)
Screenshot: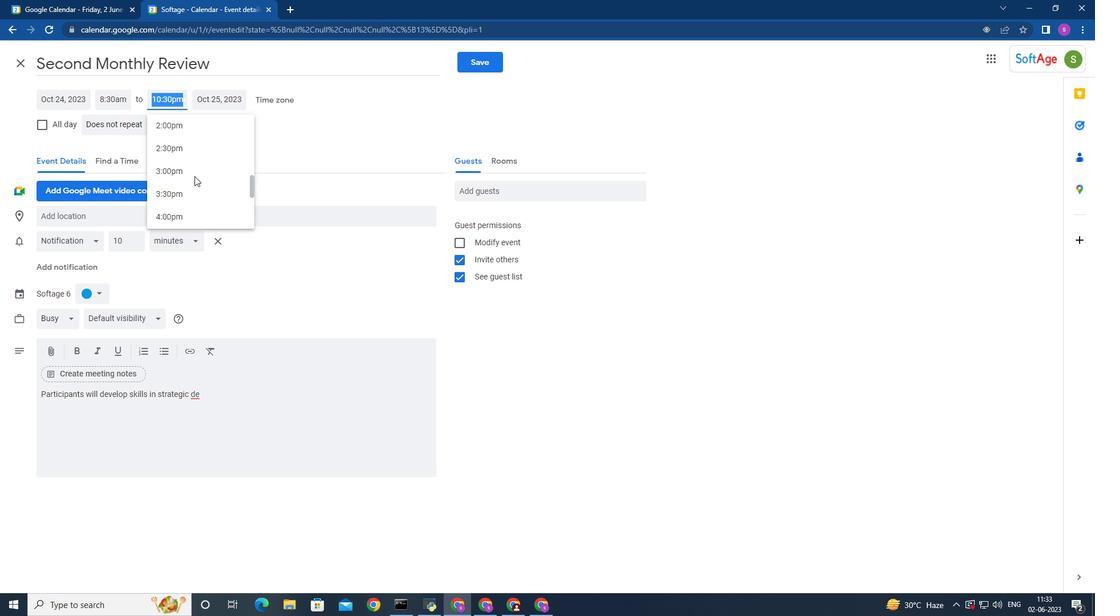 
Action: Mouse scrolled (194, 176) with delta (0, 0)
Screenshot: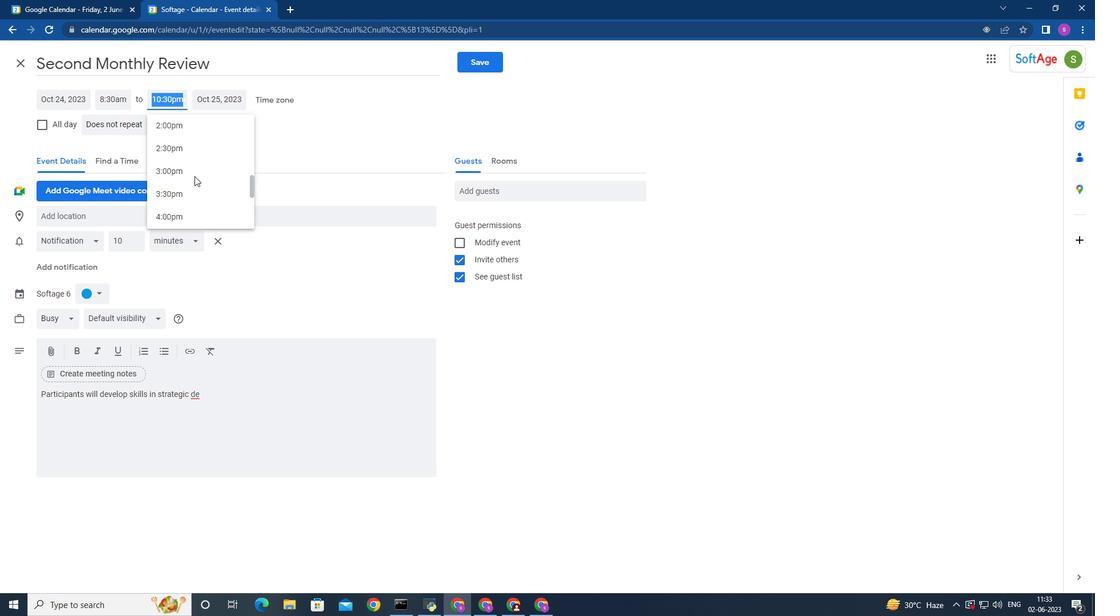 
Action: Mouse moved to (196, 188)
Screenshot: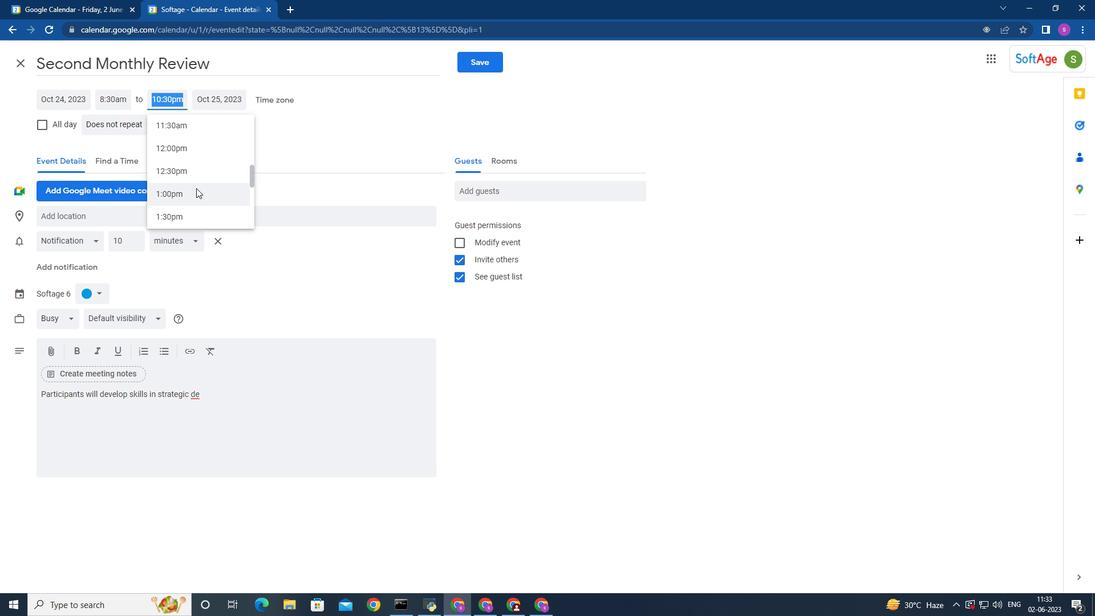
Action: Mouse scrolled (196, 188) with delta (0, 0)
Screenshot: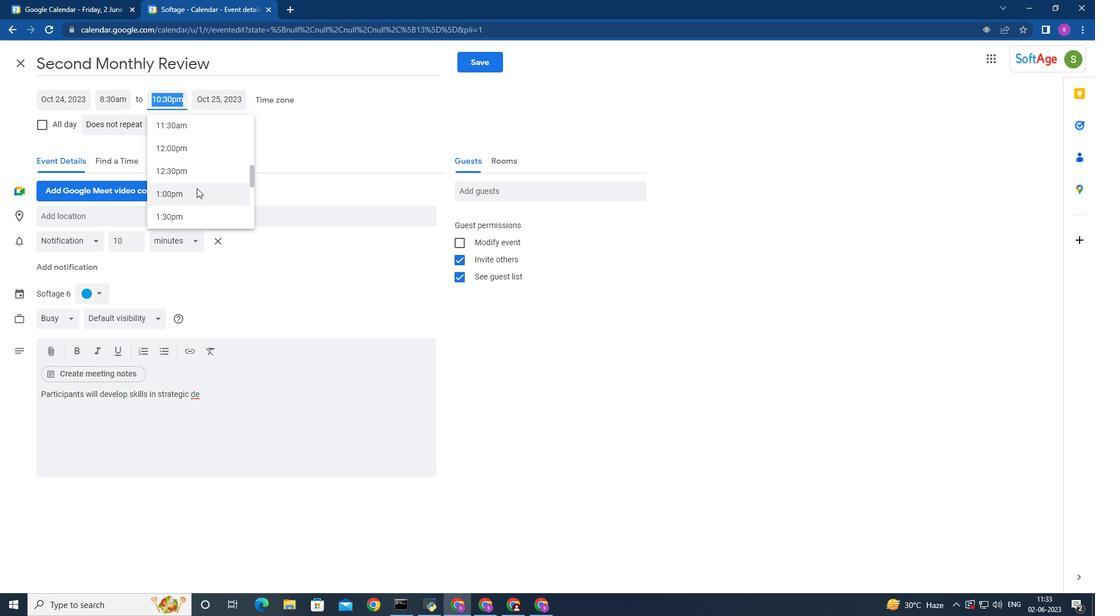 
Action: Mouse moved to (196, 187)
Screenshot: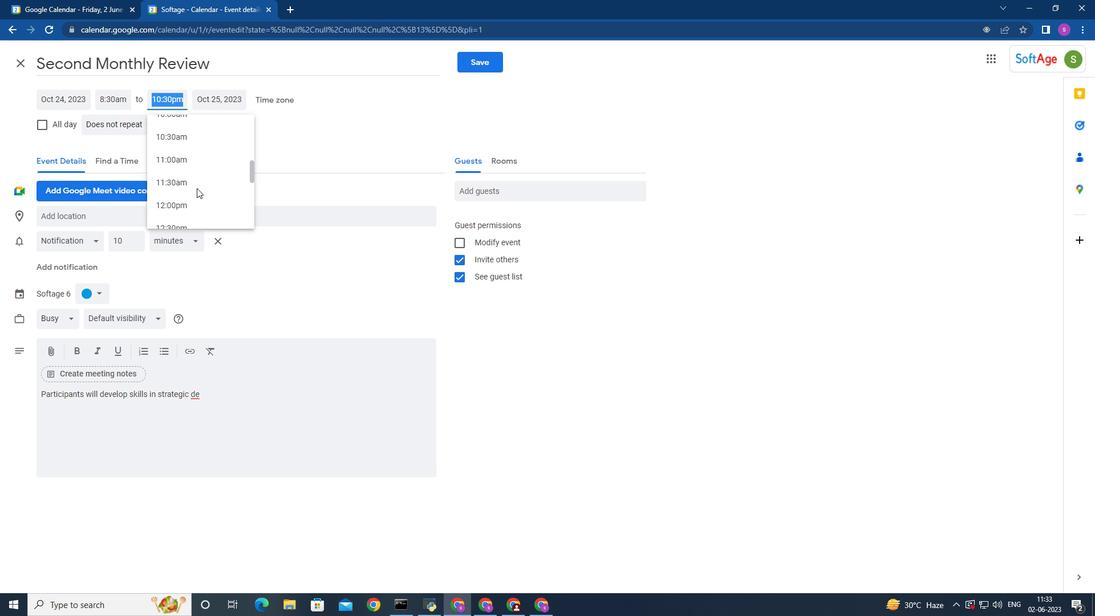 
Action: Mouse scrolled (196, 187) with delta (0, 0)
Screenshot: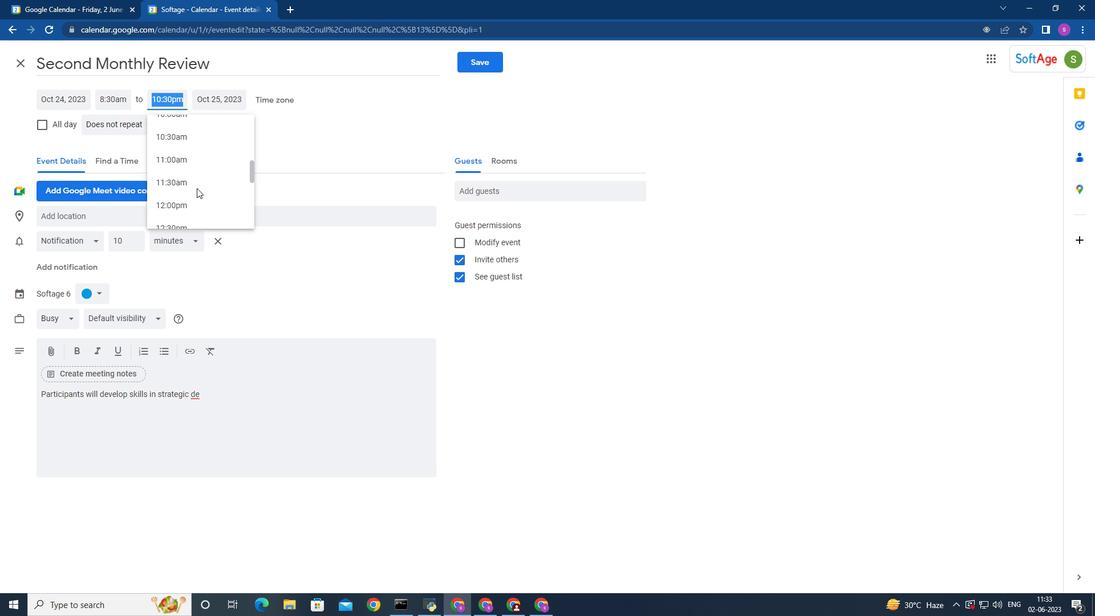 
Action: Mouse moved to (200, 172)
Screenshot: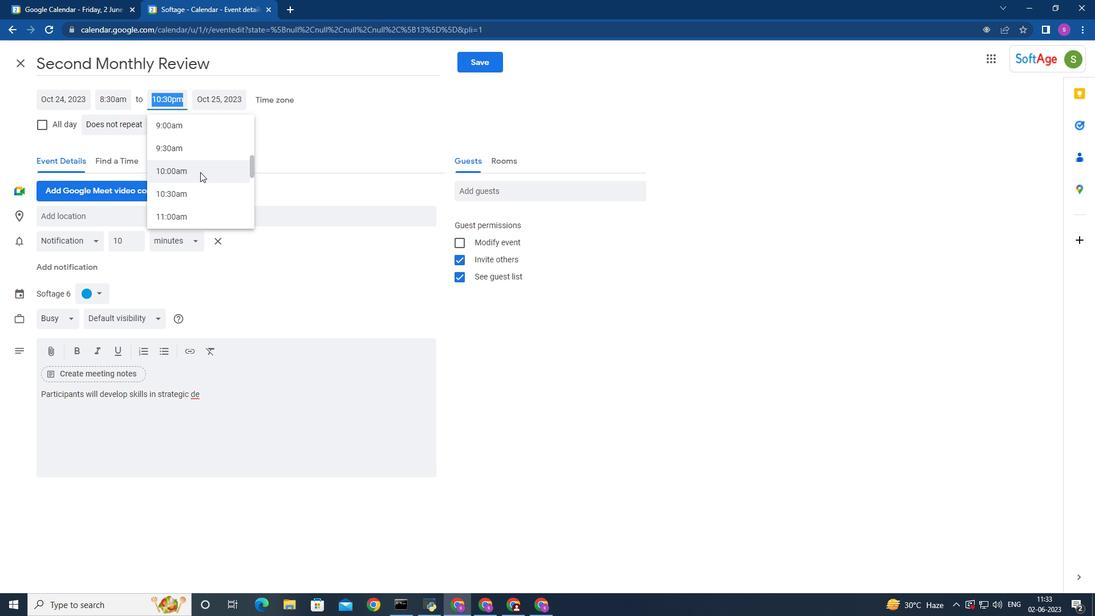 
Action: Mouse pressed left at (200, 172)
Screenshot: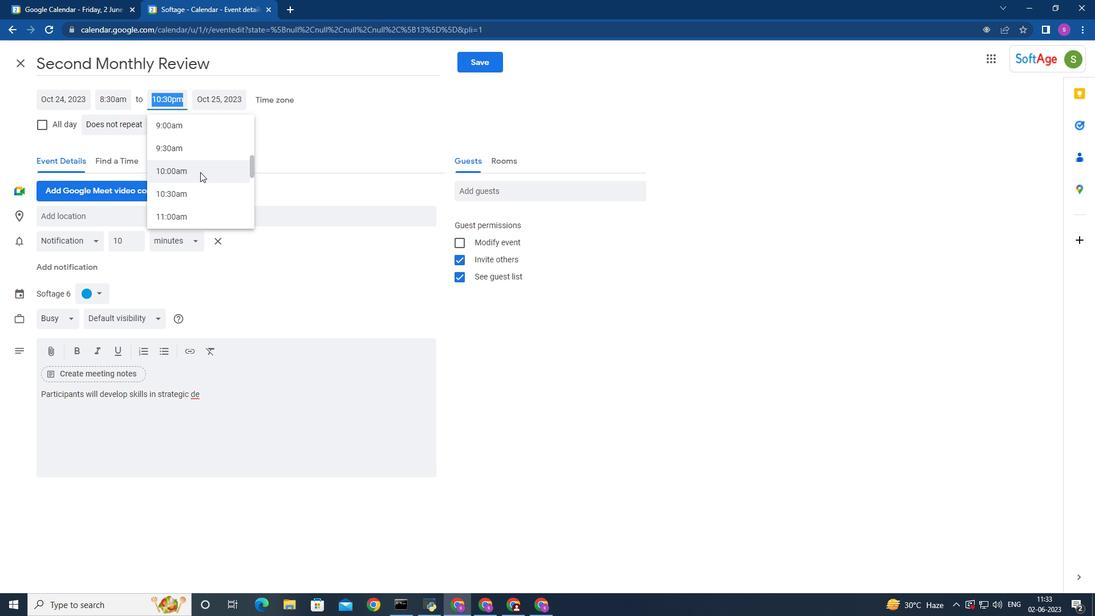 
Action: Mouse moved to (177, 103)
Screenshot: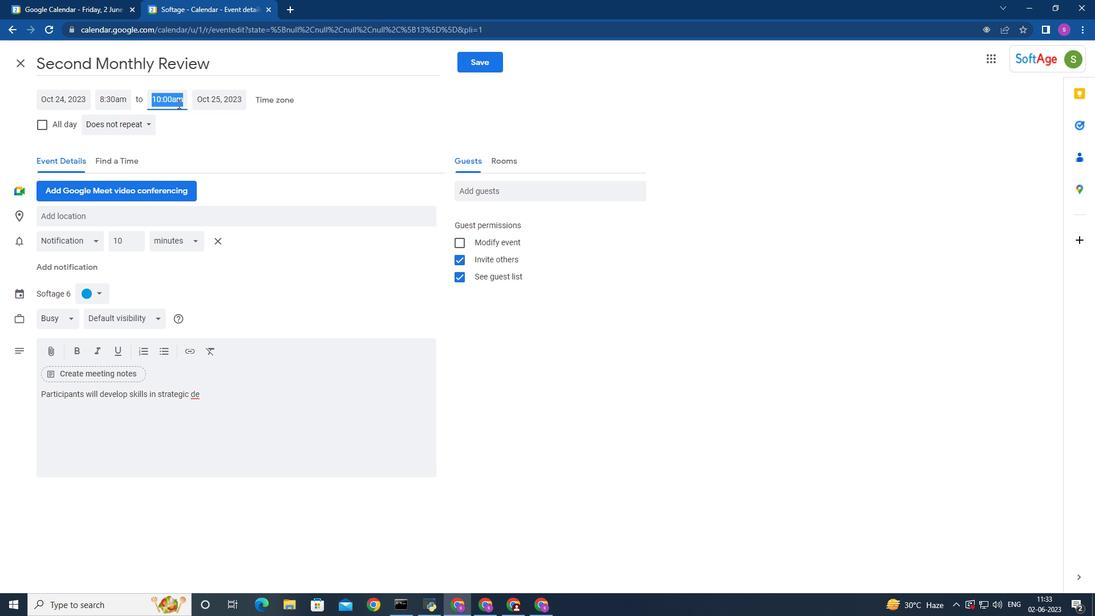 
Action: Mouse pressed left at (177, 103)
Screenshot: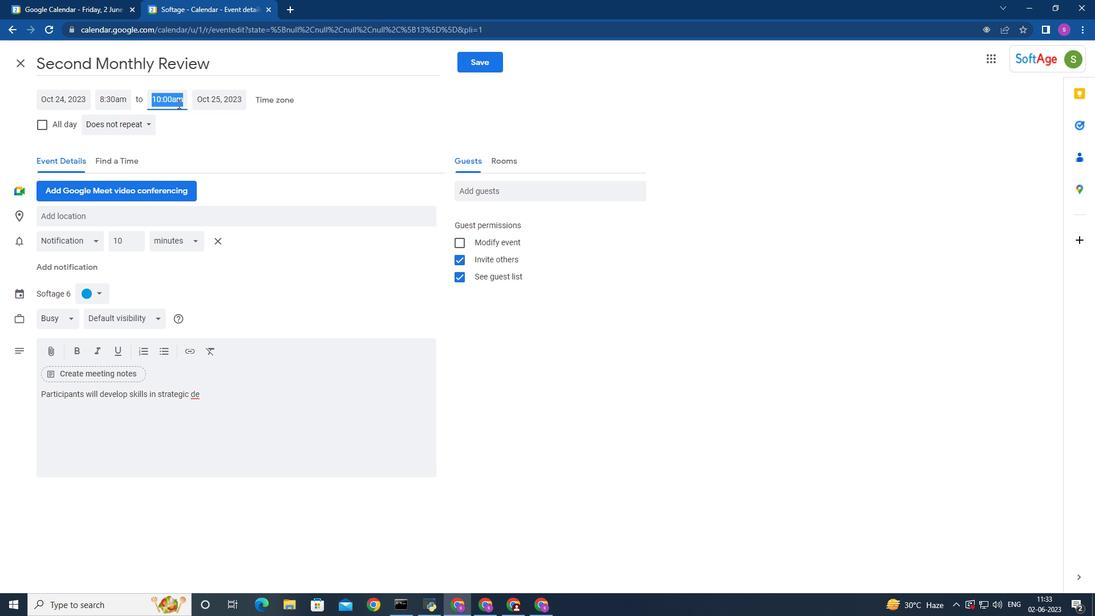 
Action: Mouse moved to (192, 194)
Screenshot: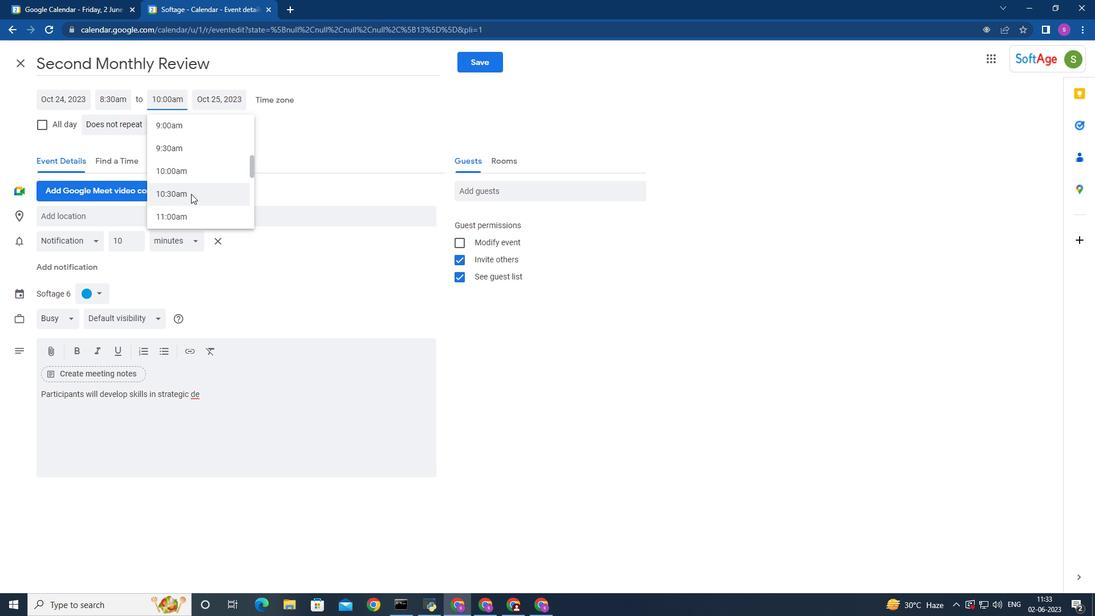 
Action: Mouse pressed left at (192, 194)
Screenshot: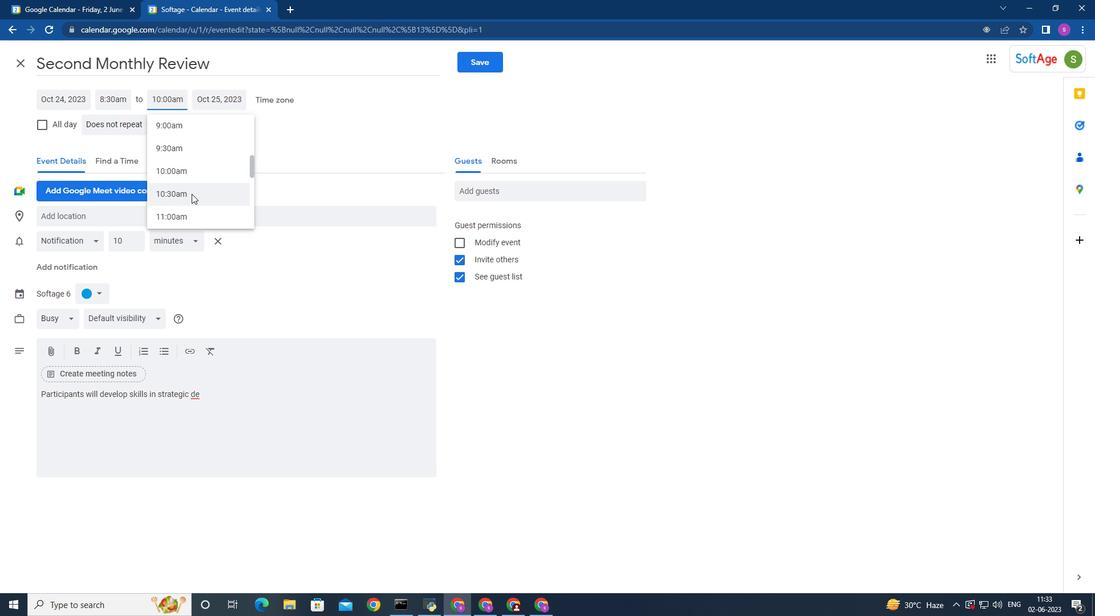 
Action: Mouse moved to (207, 397)
Screenshot: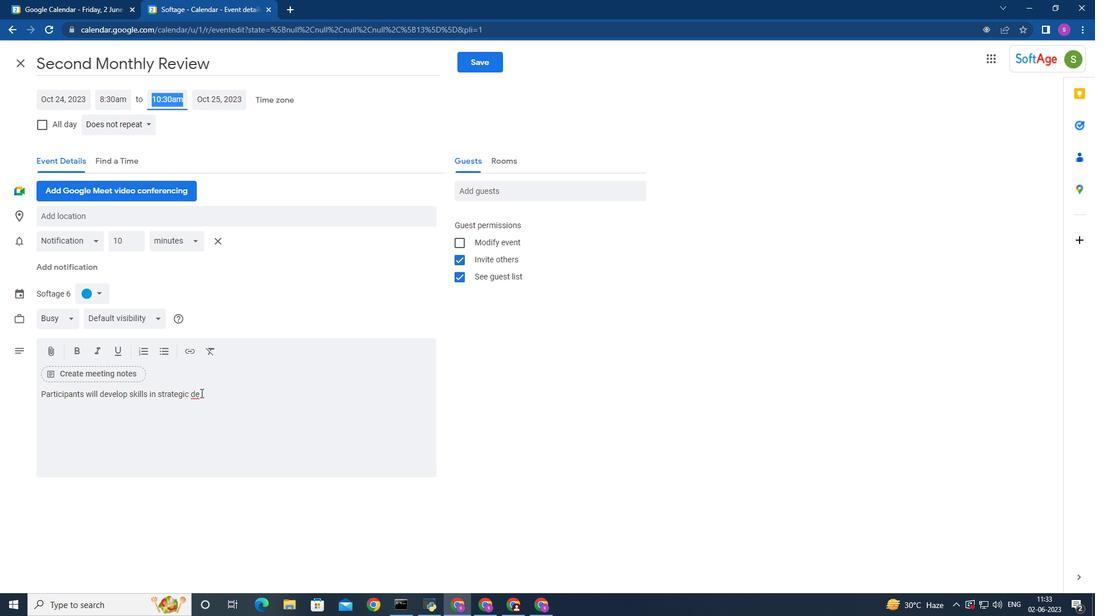 
Action: Mouse pressed left at (207, 397)
Screenshot: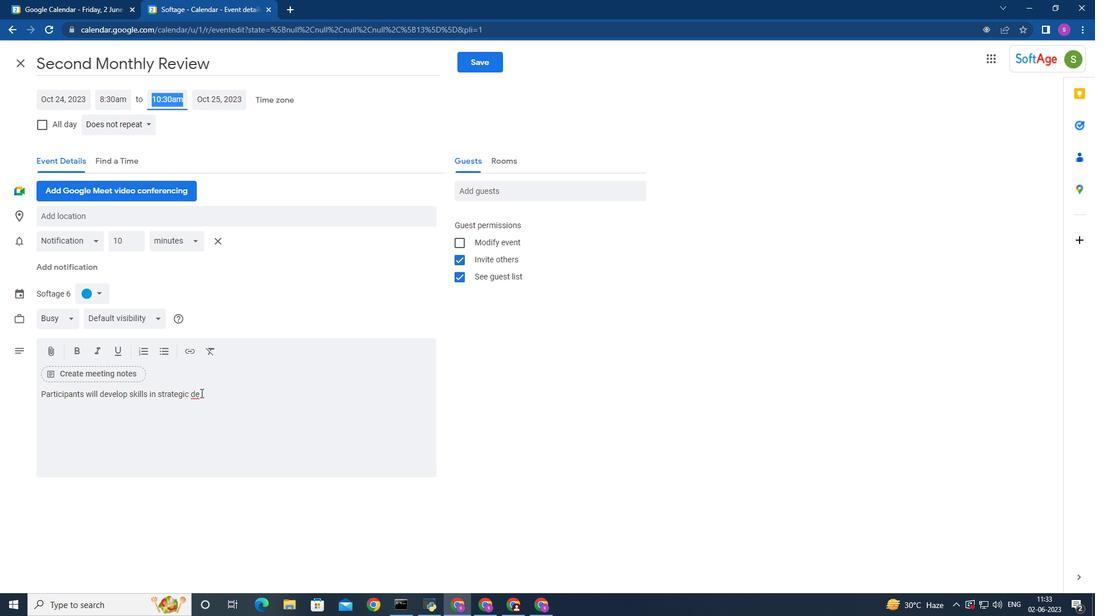 
Action: Mouse moved to (207, 394)
Screenshot: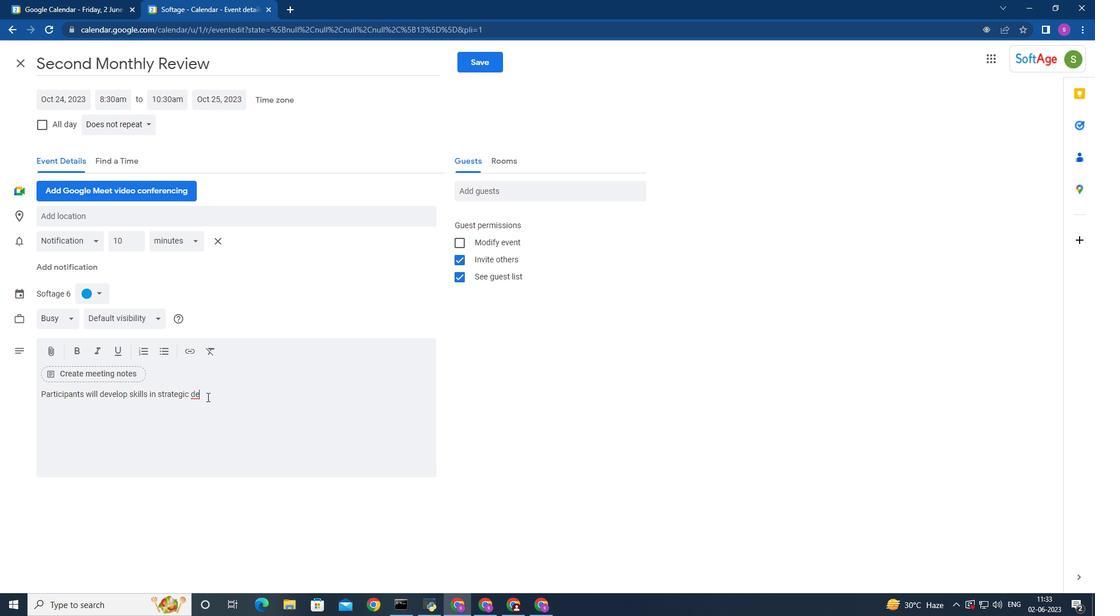 
Action: Key pressed <Key.backspace>ecision<Key.space>-making<Key.space>and<Key.space>problem<Key.space>-solving<Key.space>.<Key.space>they<Key.space>will<Key.space>learn<Key.space>r<Key.backspace>techniques<Key.space>for<Key.space>gathering<Key.space>and<Key.space>analyzing<Key.space>information<Key.space>evaluating<Key.space>options<Key.space>and<Key.space>making<Key.space>sound<Key.space>decisions<Key.space>that<Key.space>align<Key.space>with<Key.space>team<Key.space>goals<Key.space>and<Key.space>organizational<Key.space>pro<Key.backspace>iorities<Key.enter>
